Task: Research Airbnb properties in Kati, Mali from 2nd November, 2023 to 6th November, 2023 for 1 adult.1  bedroom having 1 bed and 1 bathroom. Property type can be hotel. Amenities needed are: washing machine. Look for 4 properties as per requirement.
Action: Mouse moved to (499, 93)
Screenshot: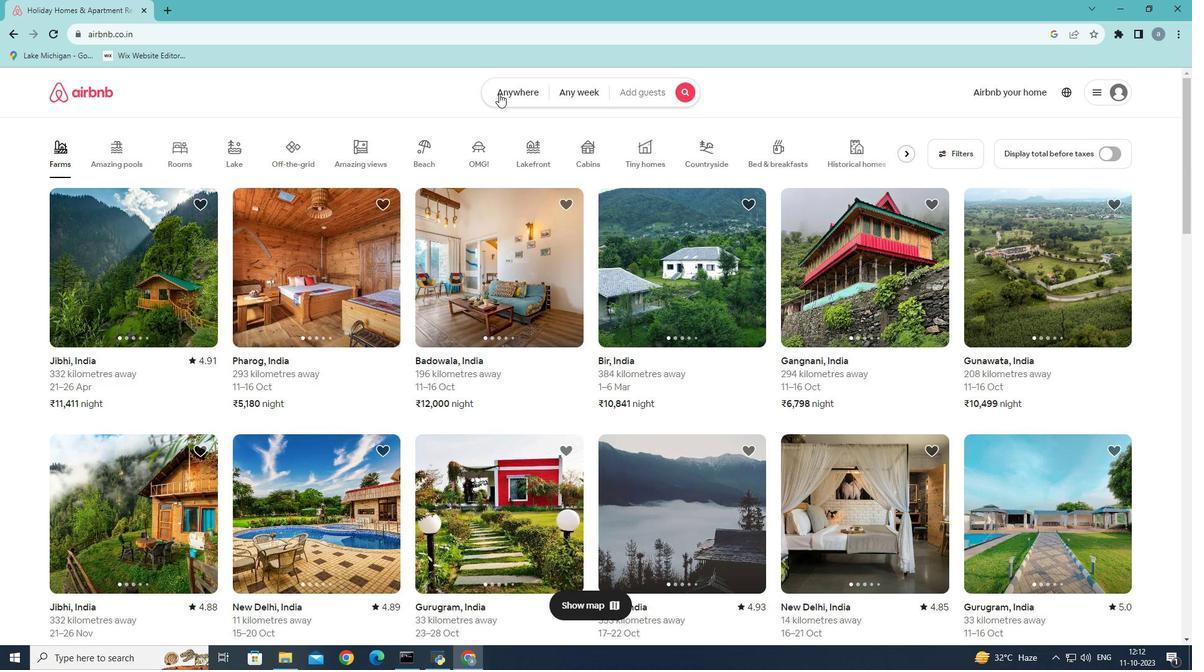 
Action: Mouse pressed left at (499, 93)
Screenshot: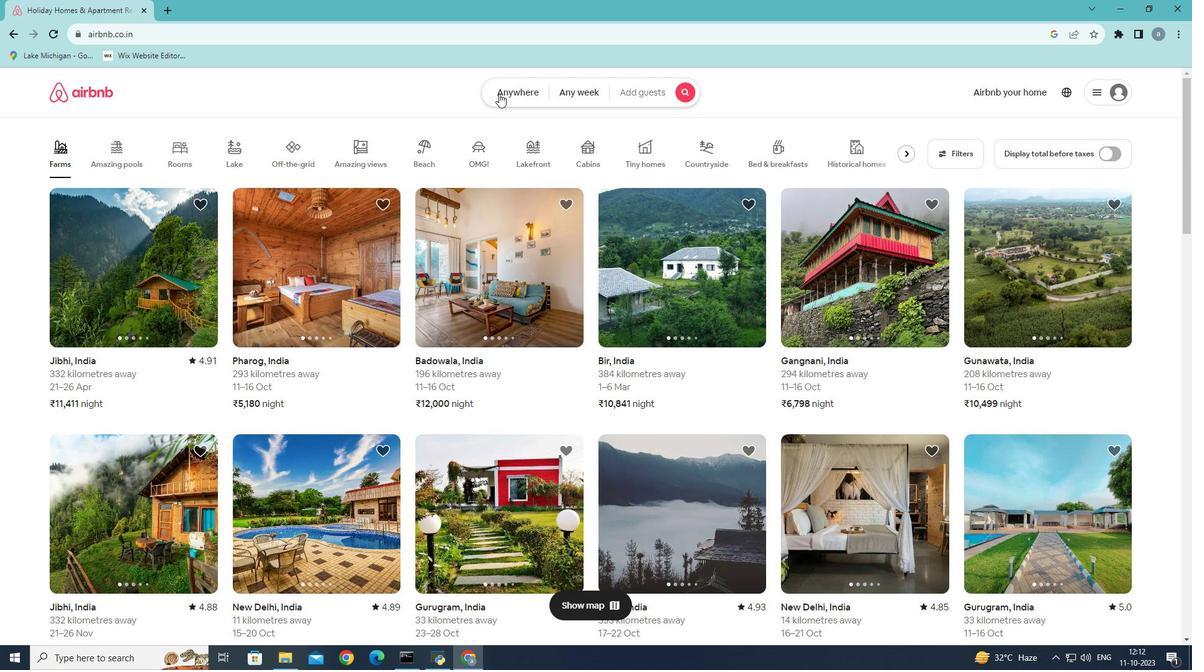 
Action: Mouse moved to (395, 144)
Screenshot: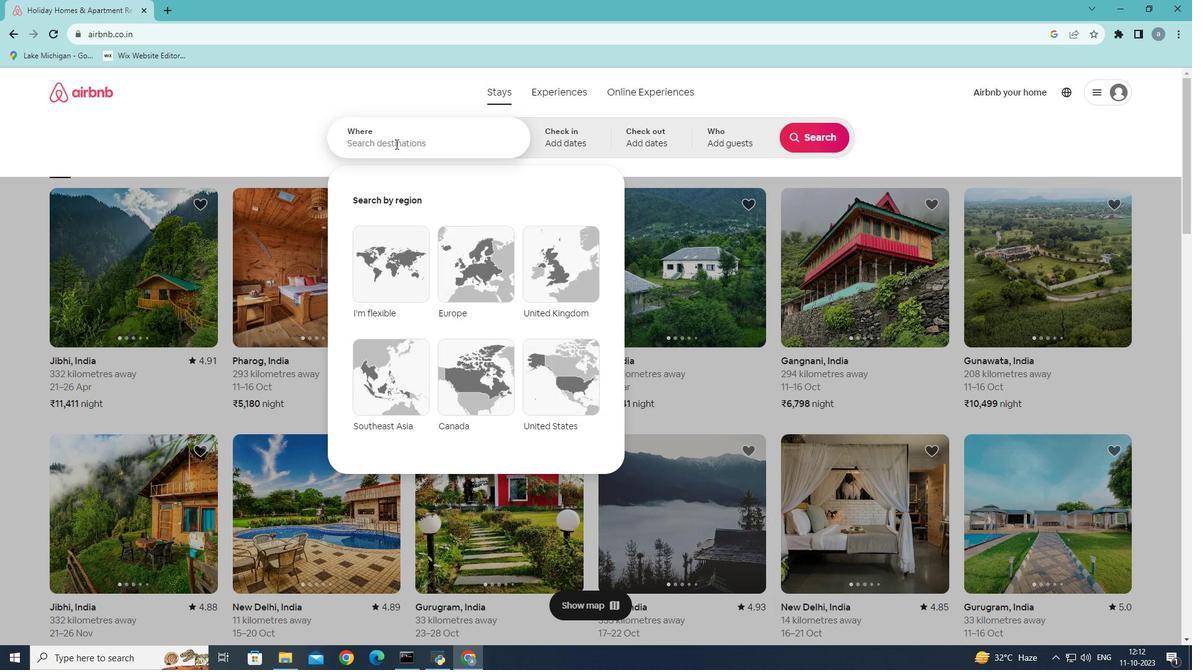 
Action: Mouse pressed left at (395, 144)
Screenshot: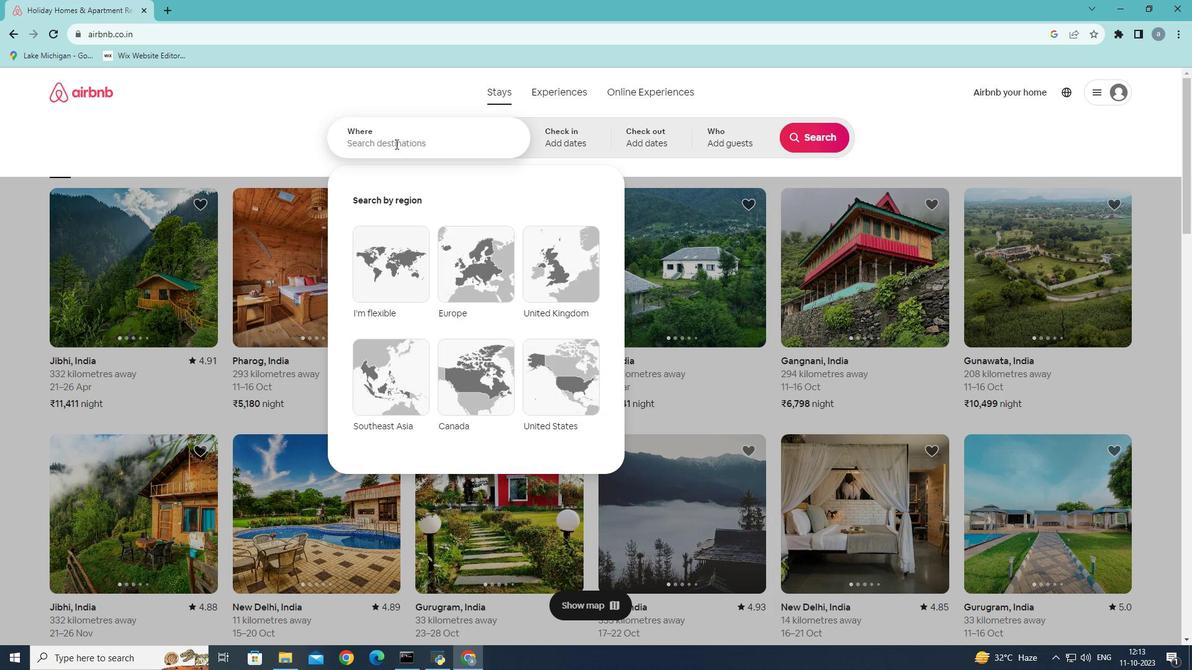 
Action: Key pressed <Key.shift>Kati,<Key.shift>L<Key.backspace><Key.shift>Mali
Screenshot: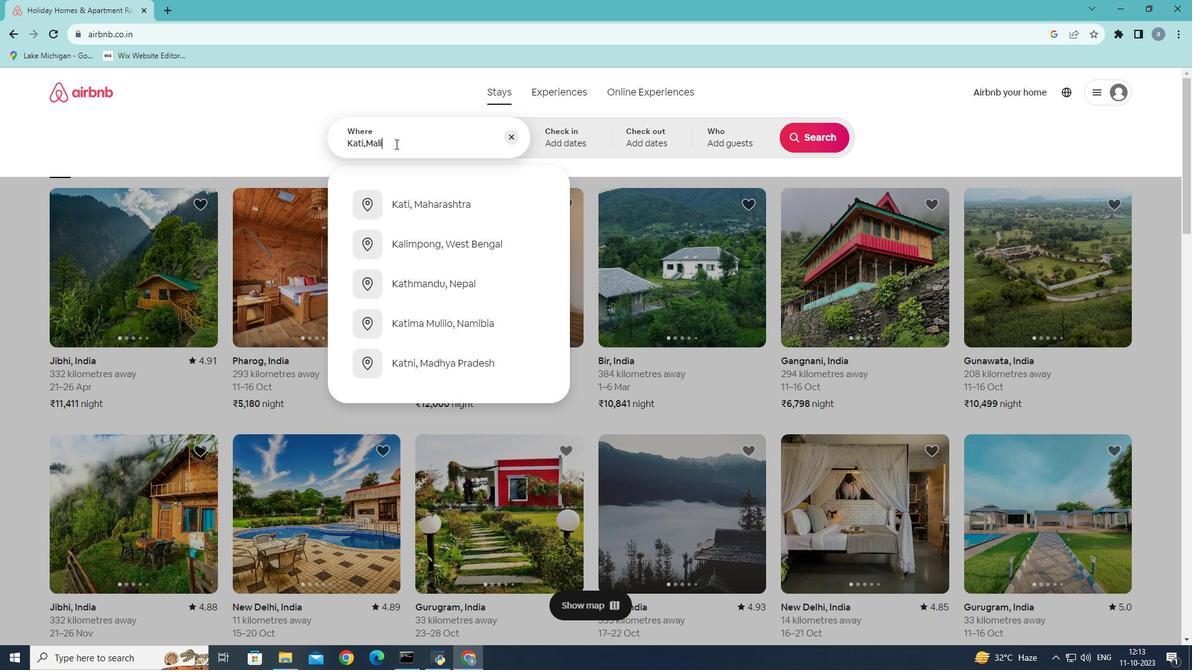 
Action: Mouse moved to (470, 204)
Screenshot: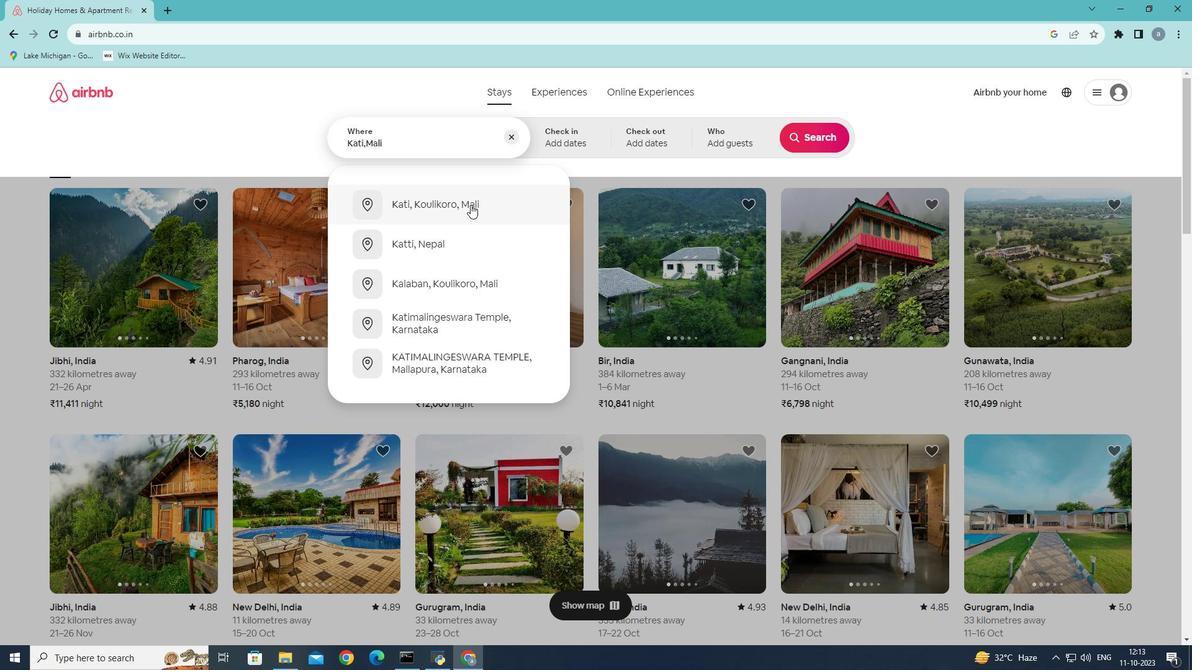 
Action: Mouse pressed left at (470, 204)
Screenshot: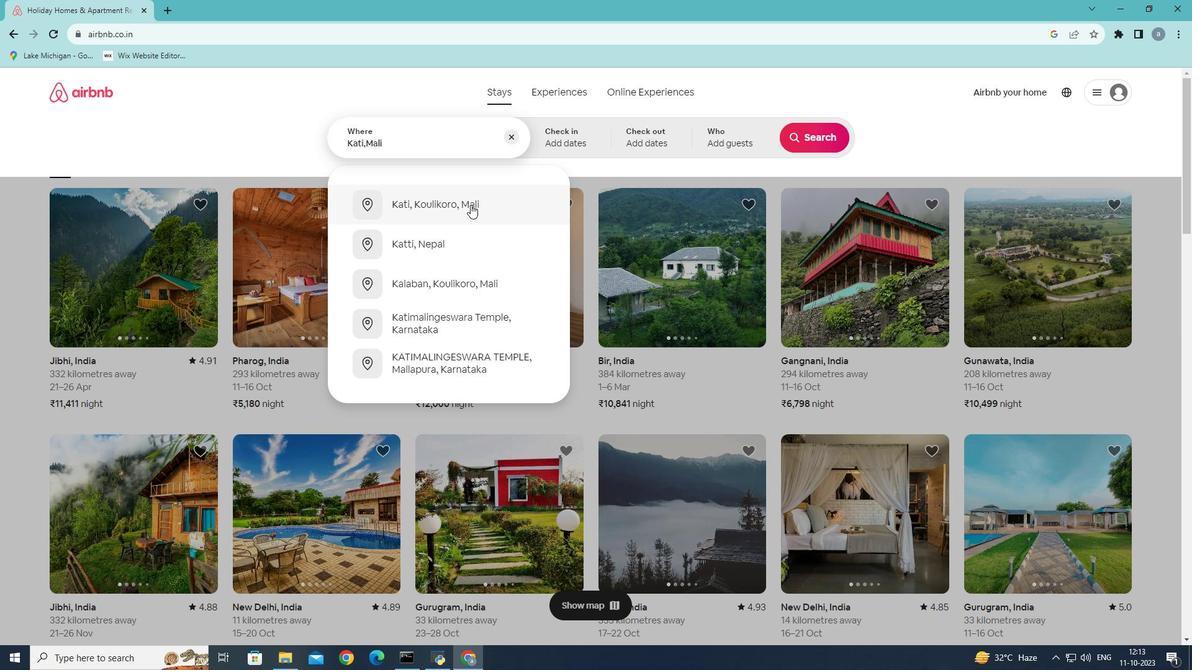 
Action: Mouse moved to (738, 290)
Screenshot: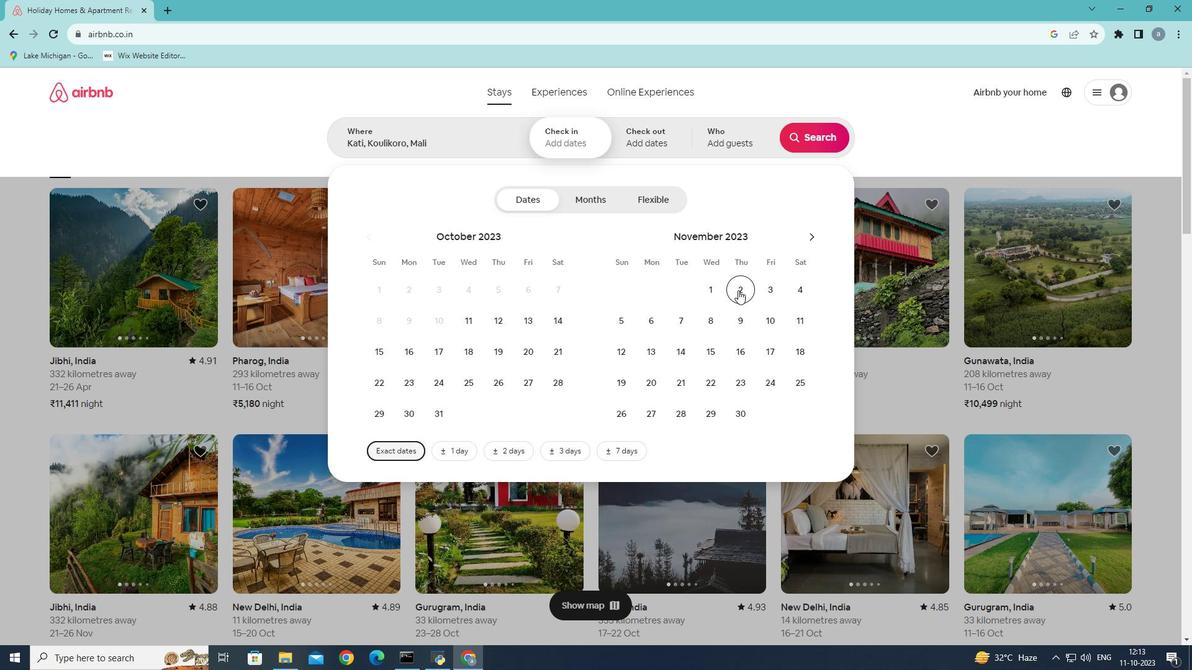
Action: Mouse pressed left at (738, 290)
Screenshot: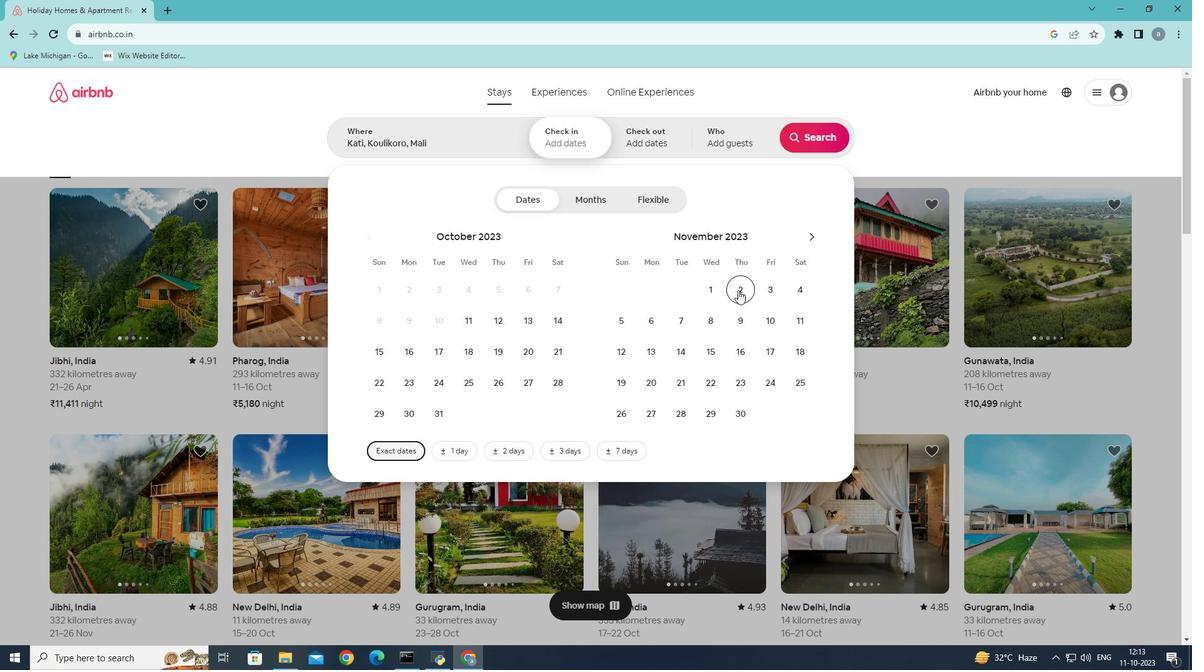
Action: Mouse moved to (654, 322)
Screenshot: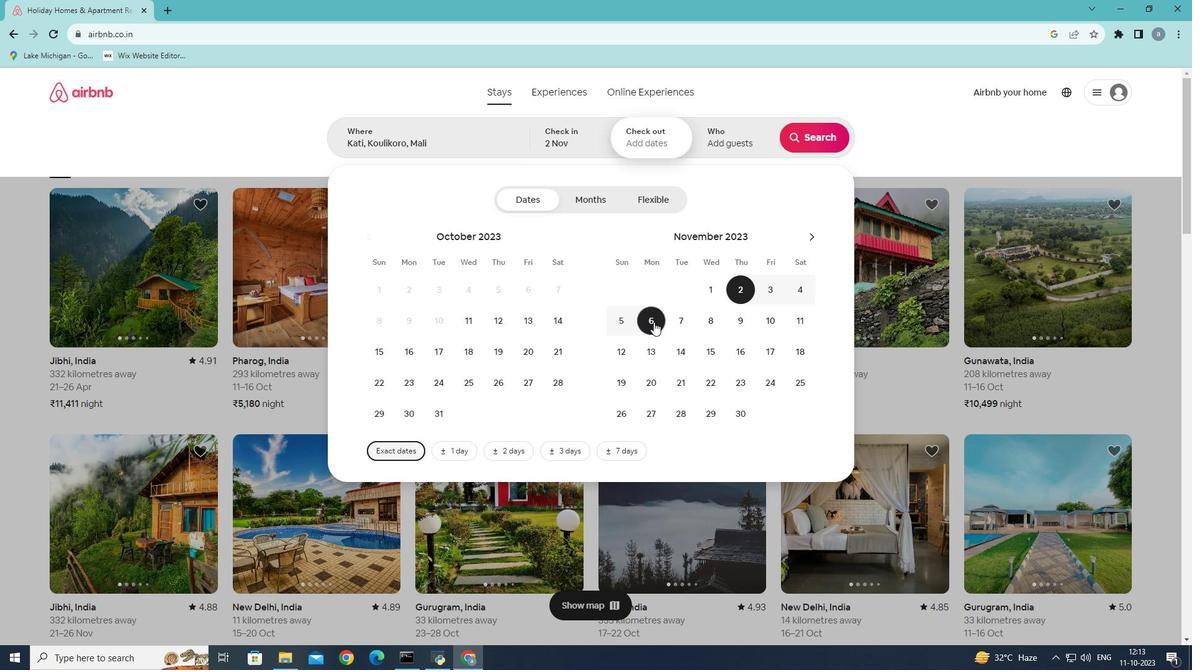 
Action: Mouse pressed left at (654, 322)
Screenshot: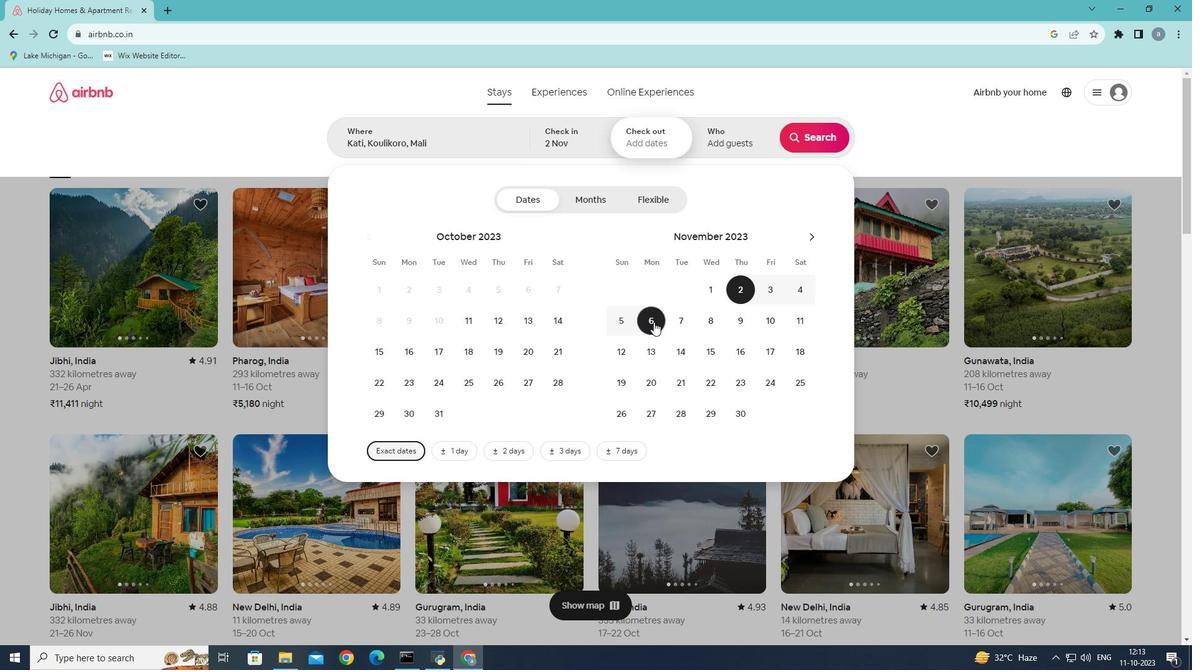 
Action: Mouse moved to (736, 142)
Screenshot: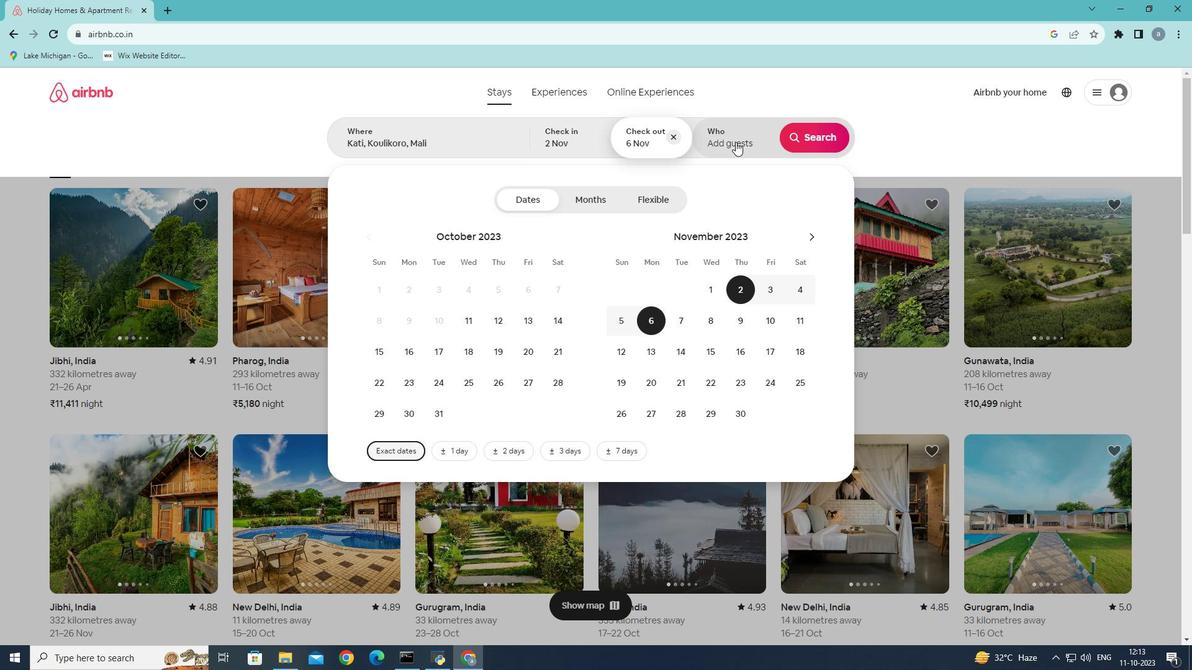 
Action: Mouse pressed left at (736, 142)
Screenshot: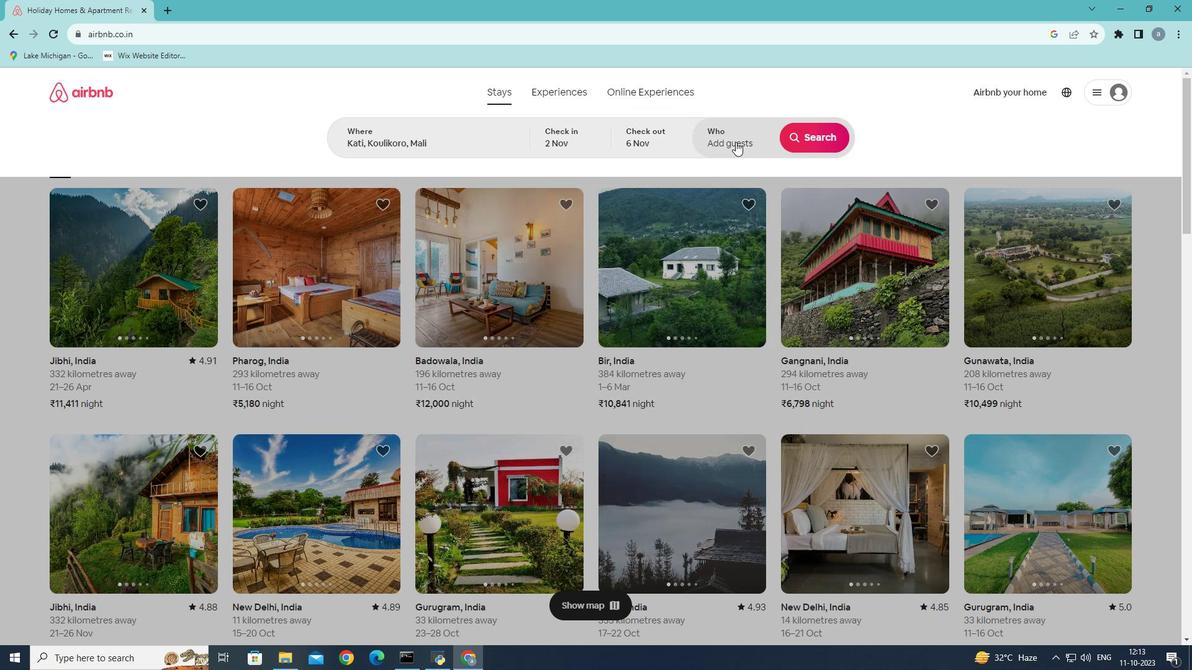 
Action: Mouse moved to (816, 206)
Screenshot: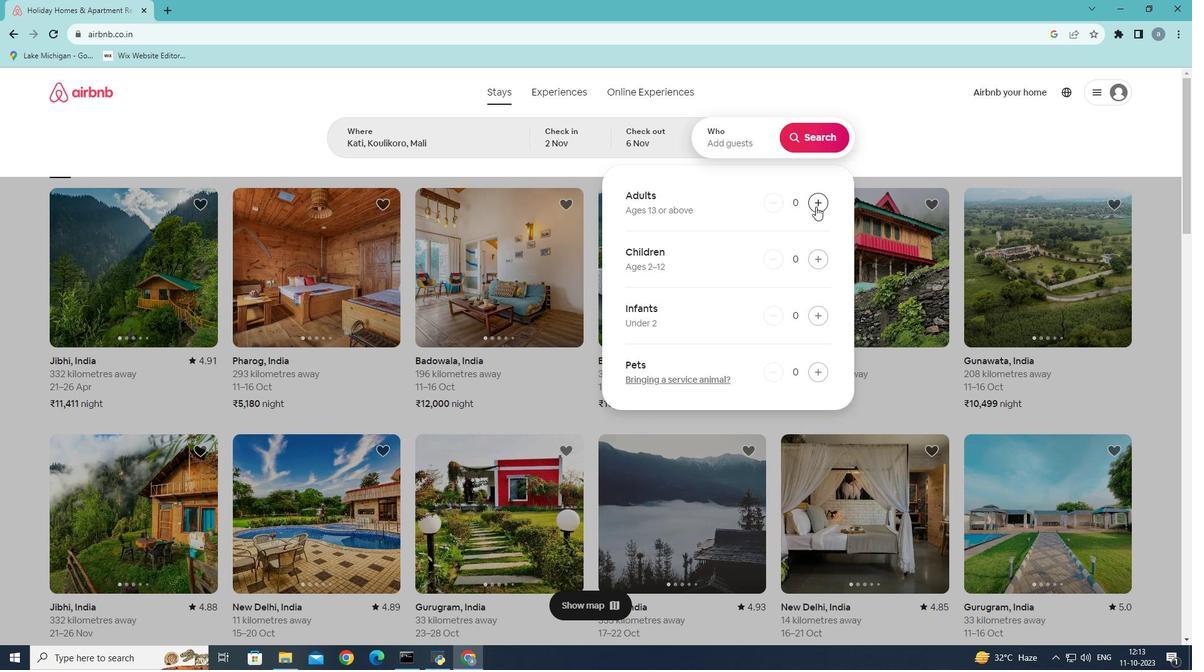
Action: Mouse pressed left at (816, 206)
Screenshot: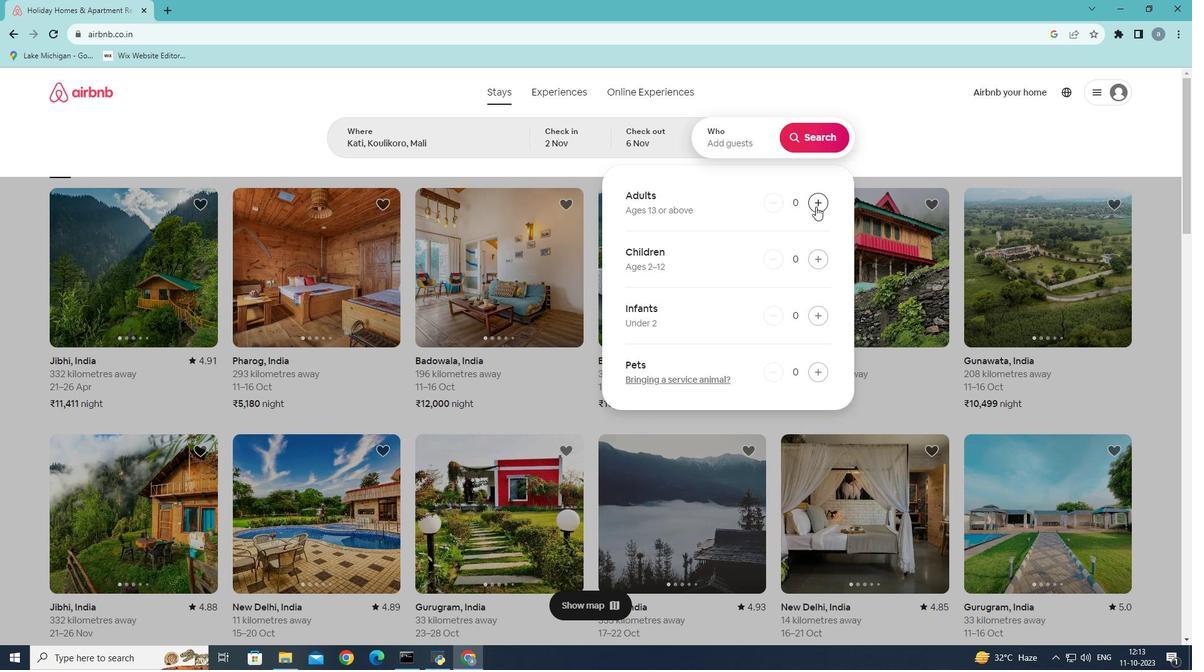 
Action: Mouse moved to (822, 137)
Screenshot: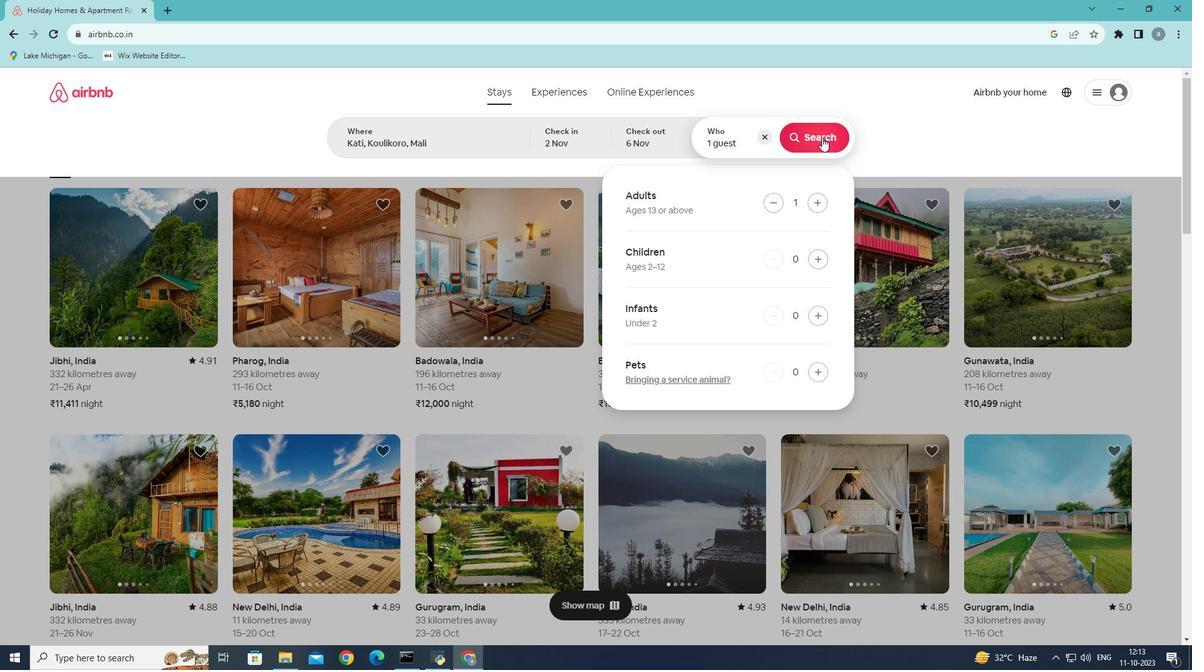 
Action: Mouse pressed left at (822, 137)
Screenshot: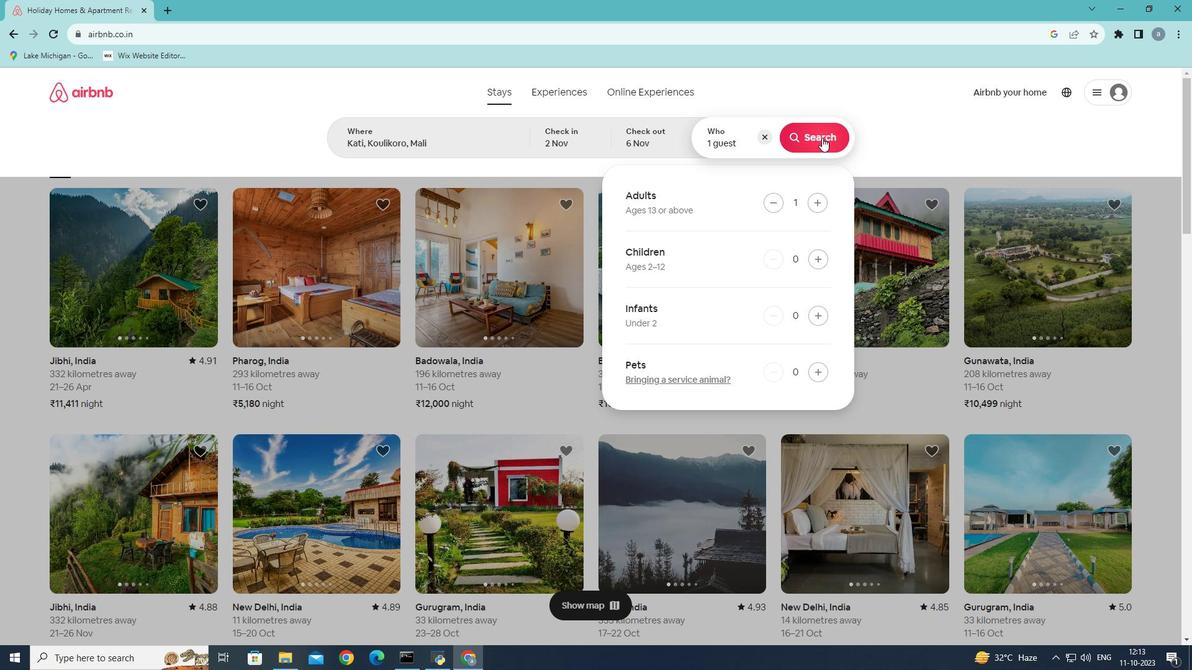 
Action: Mouse moved to (980, 140)
Screenshot: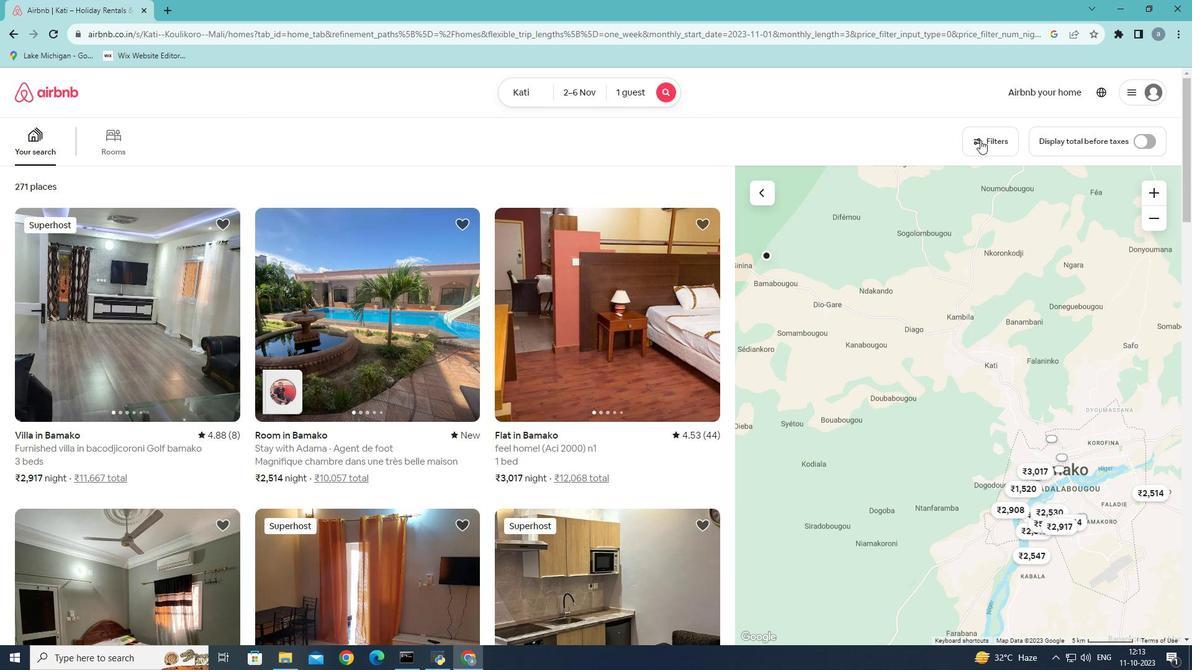 
Action: Mouse pressed left at (980, 140)
Screenshot: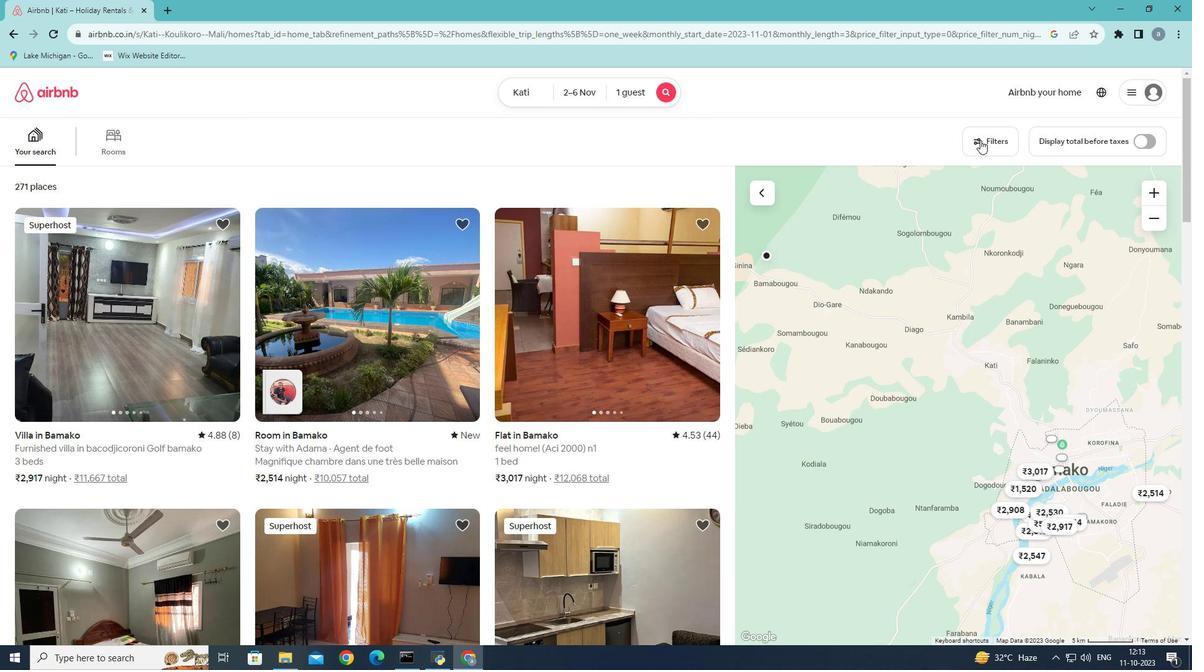 
Action: Mouse moved to (425, 481)
Screenshot: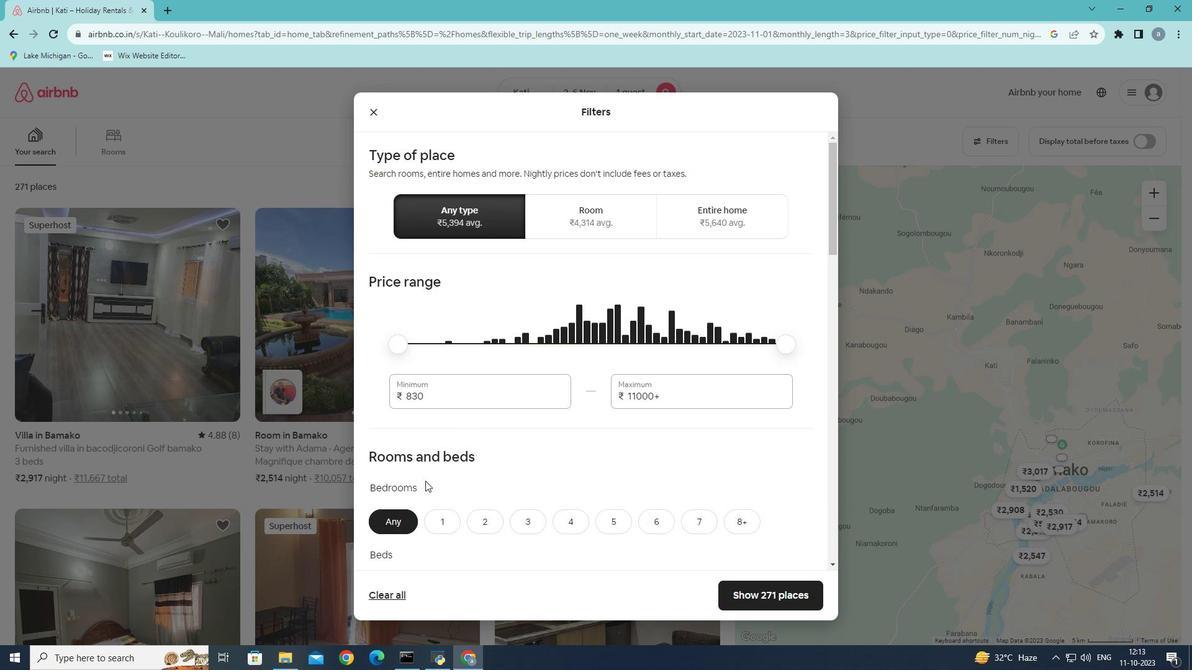 
Action: Mouse scrolled (425, 480) with delta (0, 0)
Screenshot: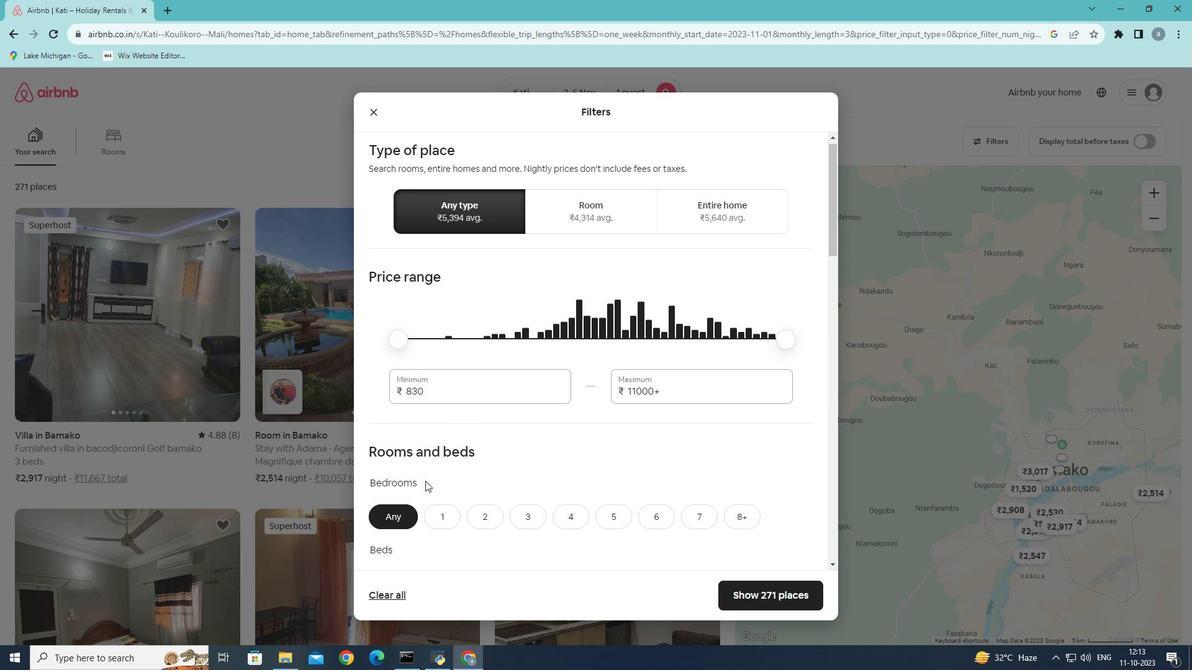 
Action: Mouse scrolled (425, 480) with delta (0, 0)
Screenshot: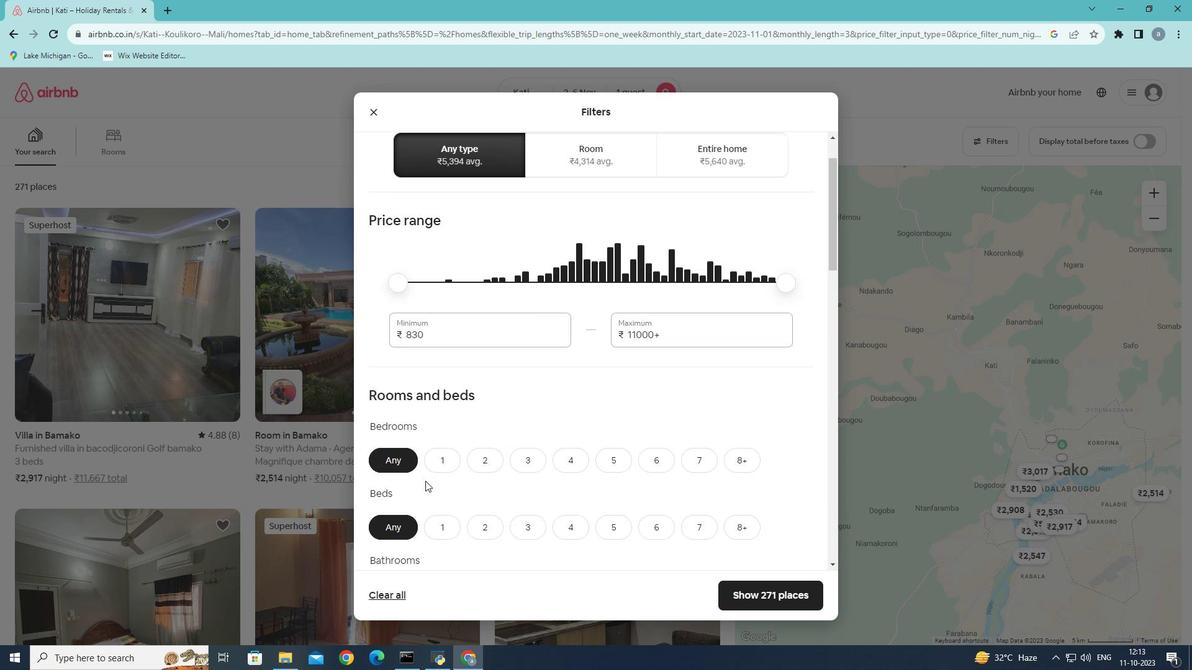 
Action: Mouse moved to (426, 480)
Screenshot: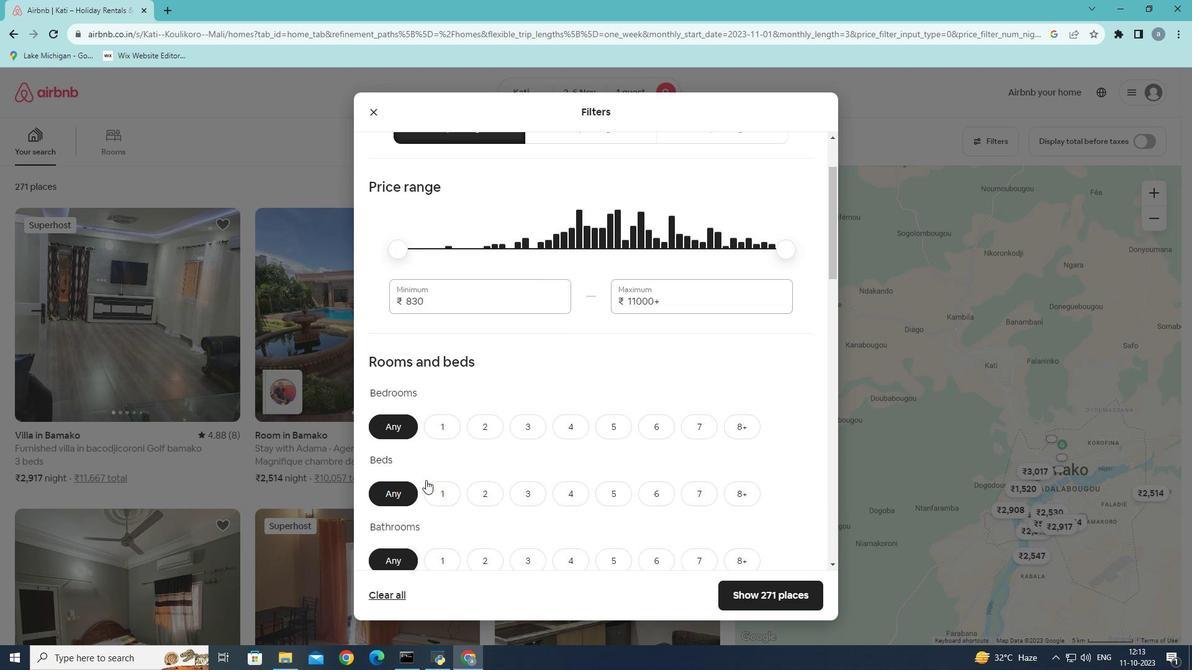 
Action: Mouse scrolled (426, 480) with delta (0, 0)
Screenshot: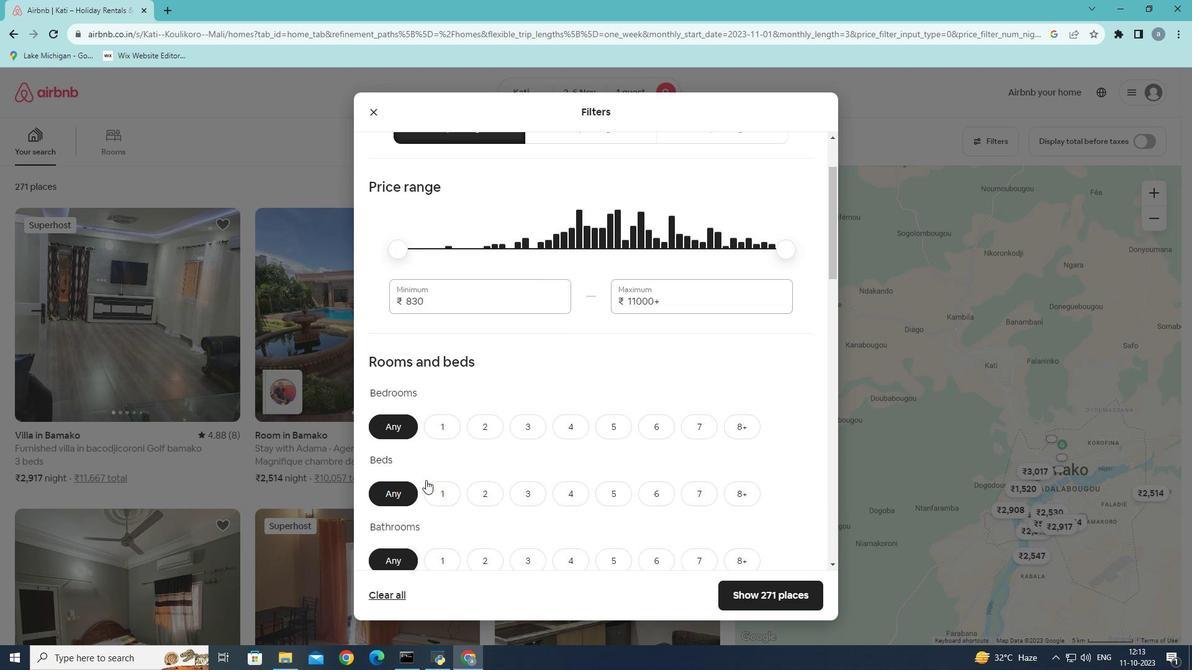 
Action: Mouse scrolled (426, 480) with delta (0, 0)
Screenshot: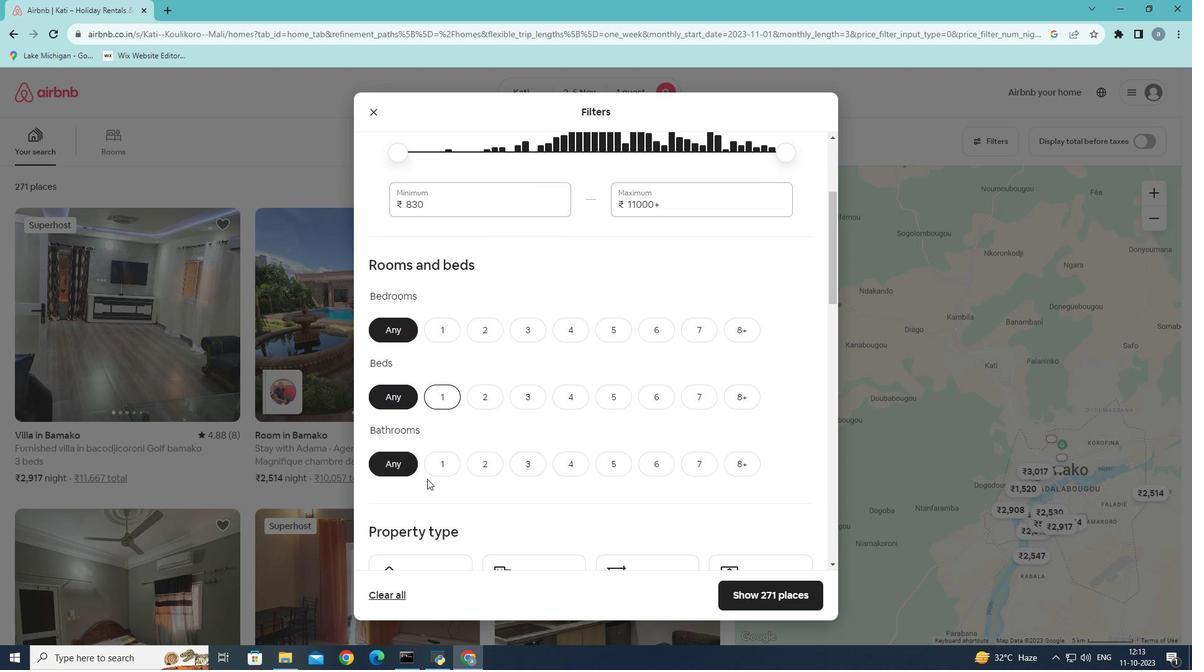 
Action: Mouse moved to (436, 472)
Screenshot: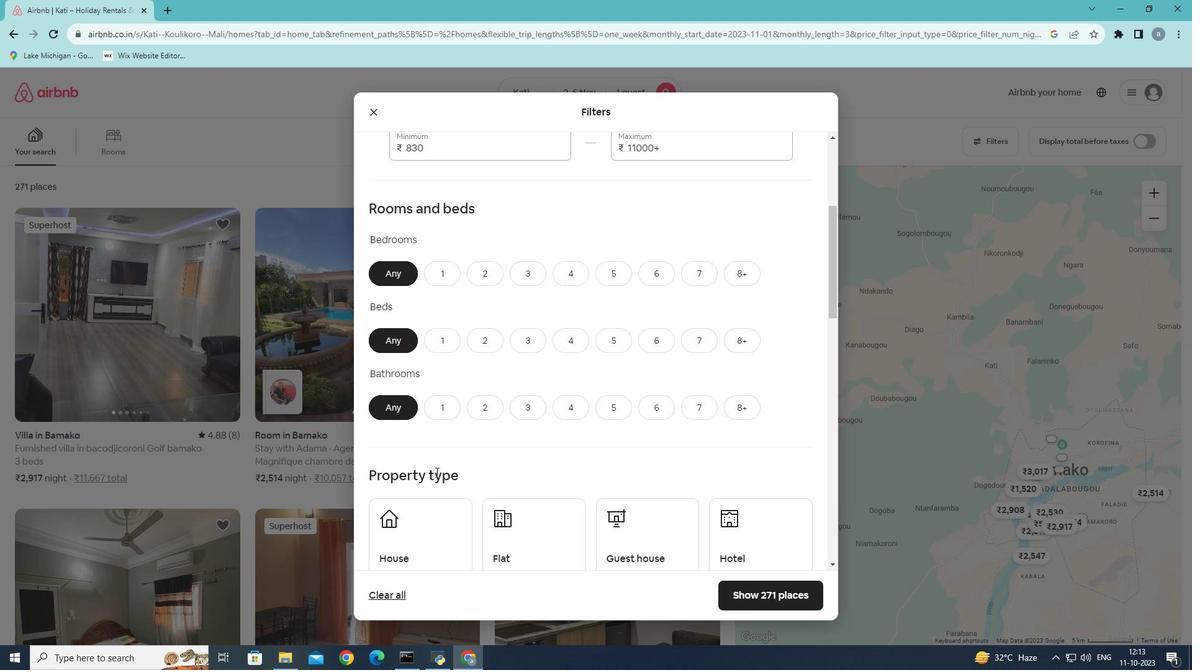 
Action: Mouse scrolled (436, 472) with delta (0, 0)
Screenshot: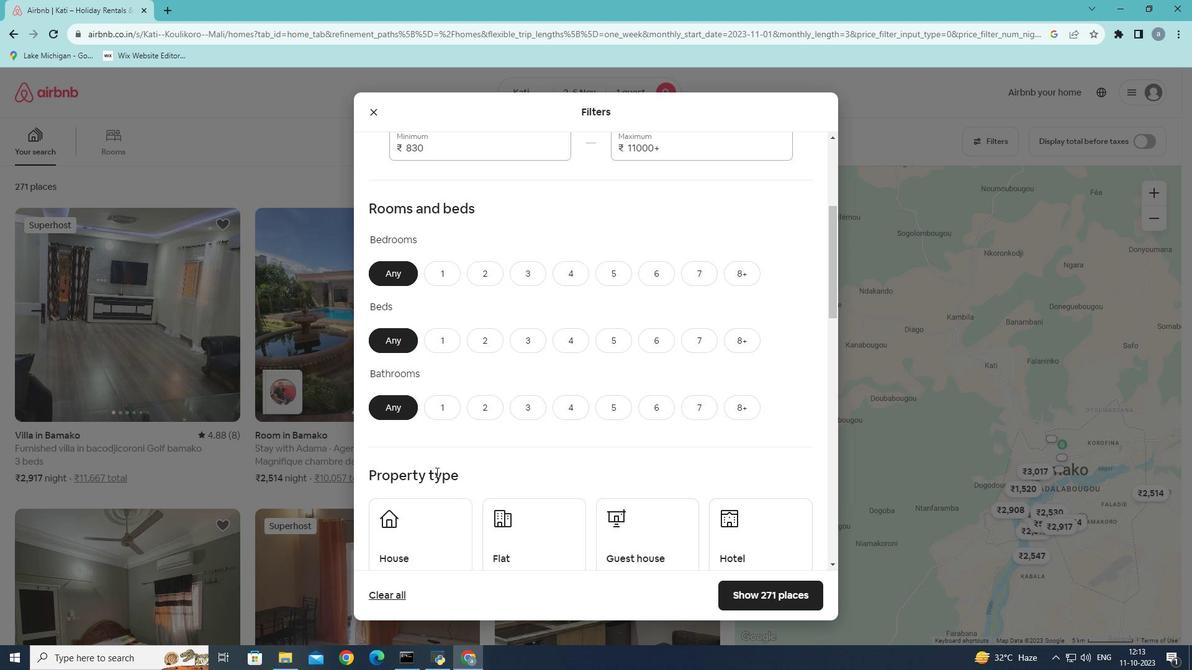 
Action: Mouse moved to (439, 205)
Screenshot: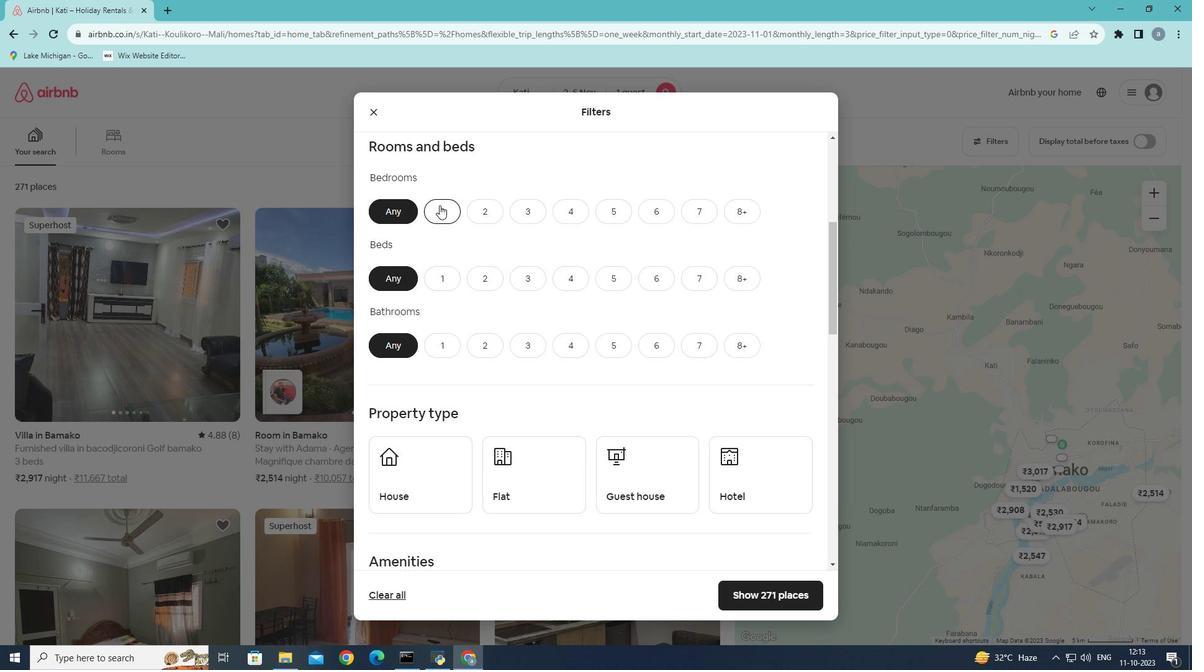 
Action: Mouse pressed left at (439, 205)
Screenshot: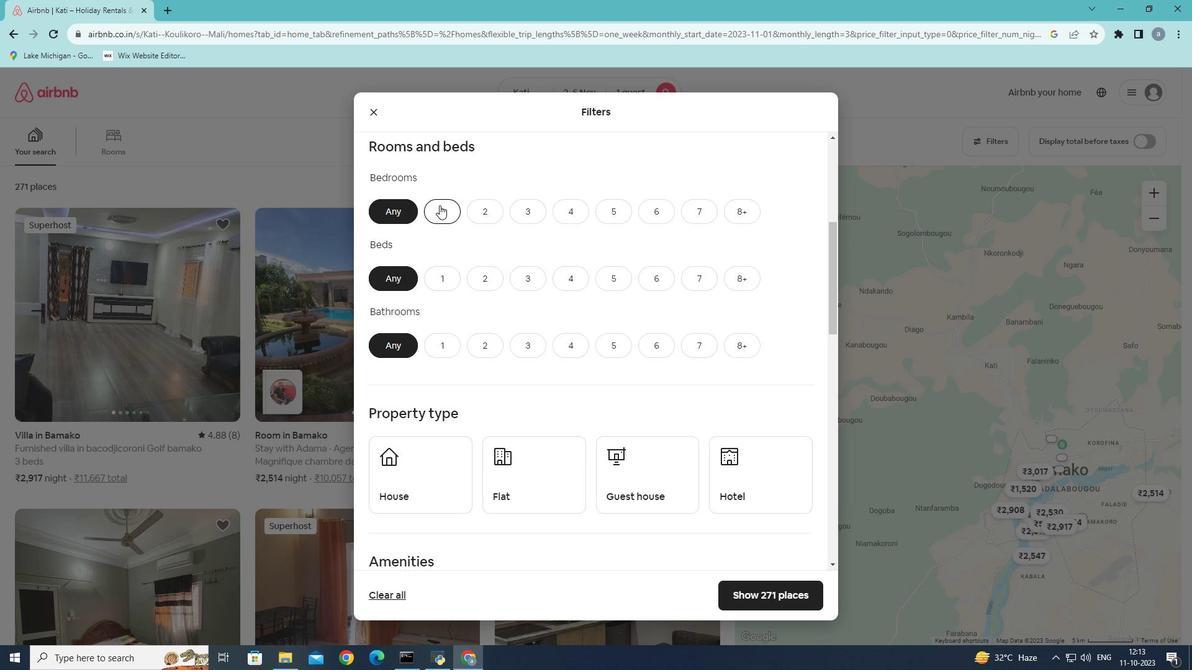 
Action: Mouse moved to (449, 271)
Screenshot: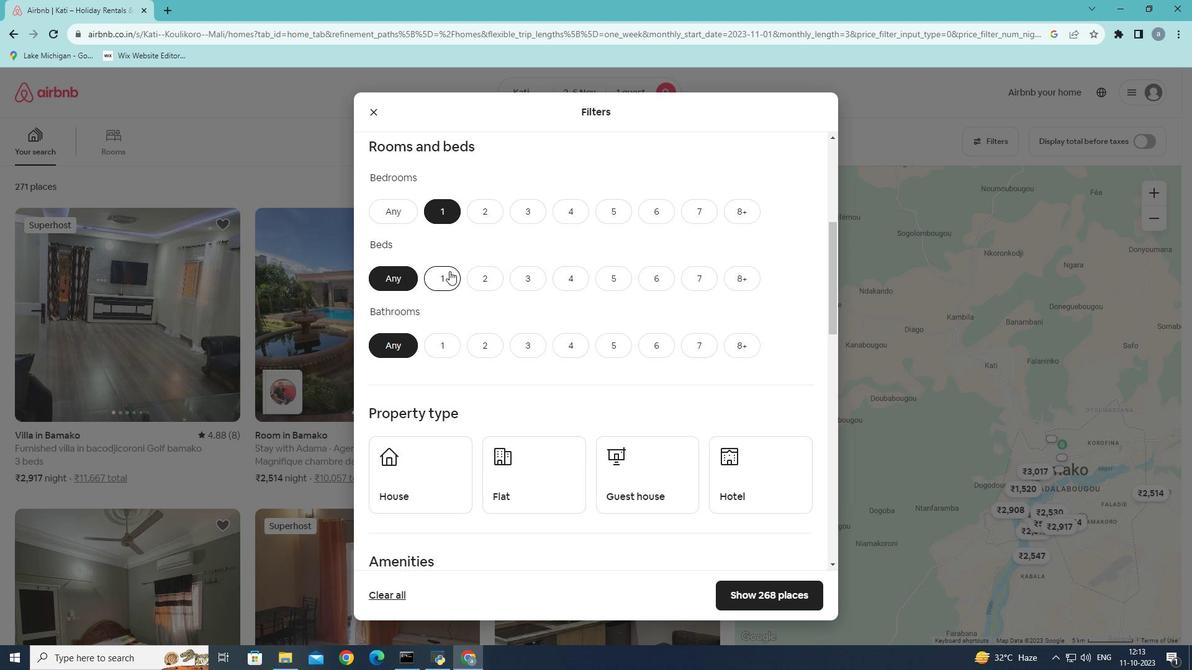 
Action: Mouse pressed left at (449, 271)
Screenshot: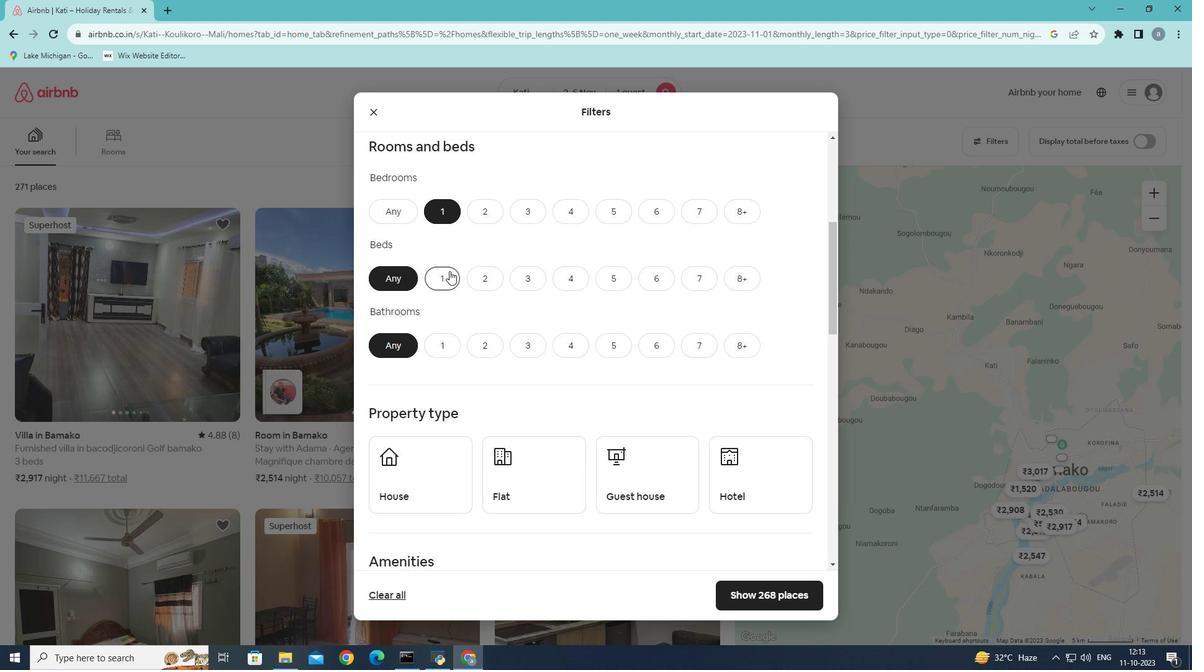 
Action: Mouse moved to (444, 344)
Screenshot: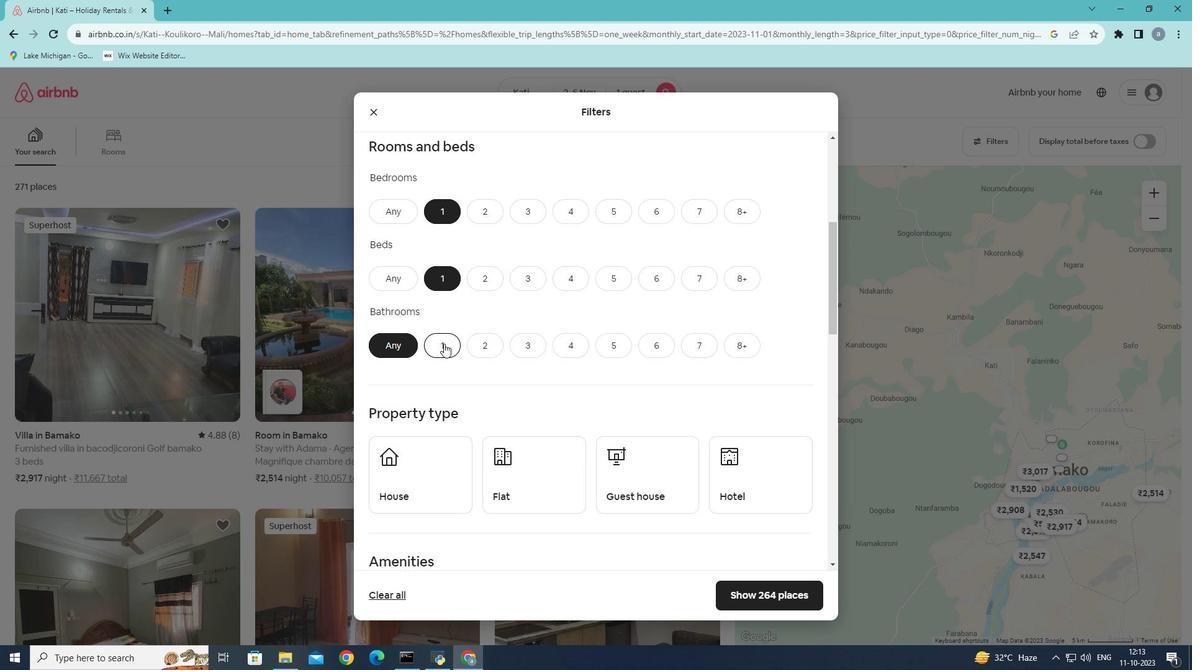 
Action: Mouse pressed left at (444, 344)
Screenshot: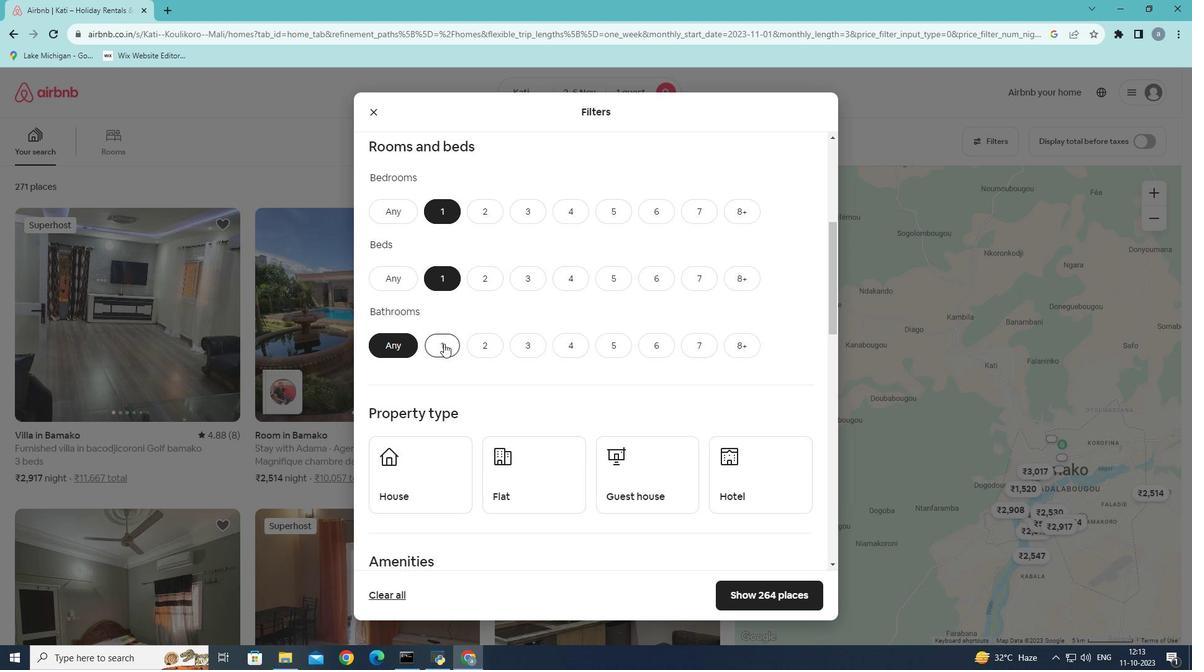
Action: Mouse moved to (510, 306)
Screenshot: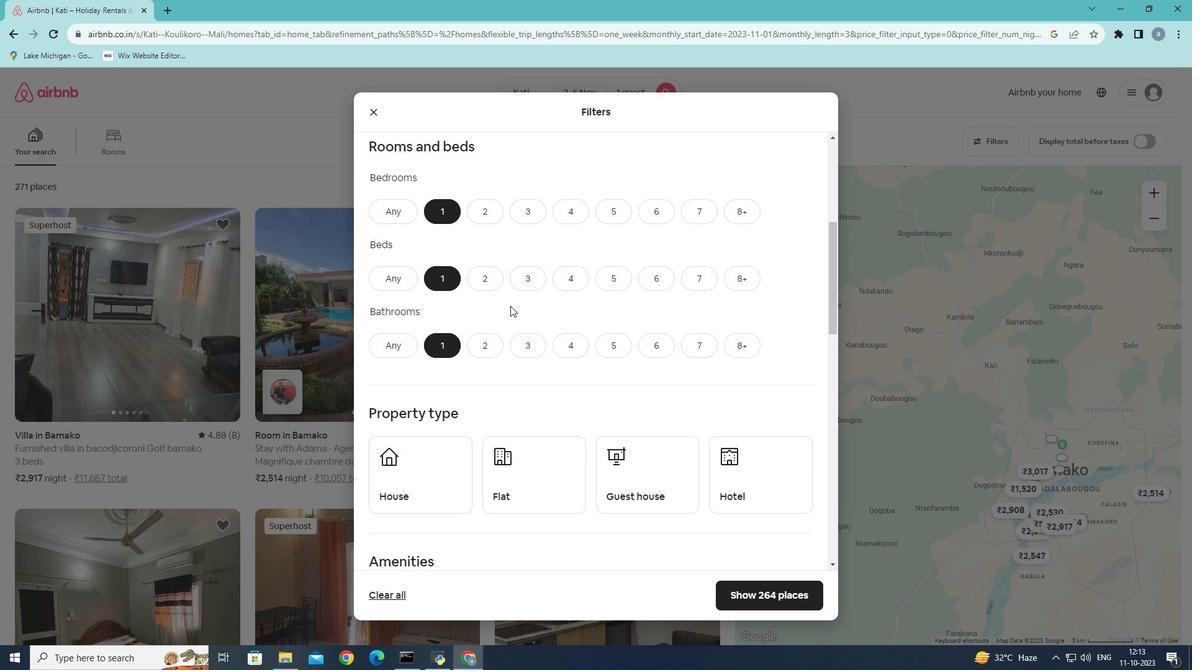 
Action: Mouse scrolled (510, 305) with delta (0, 0)
Screenshot: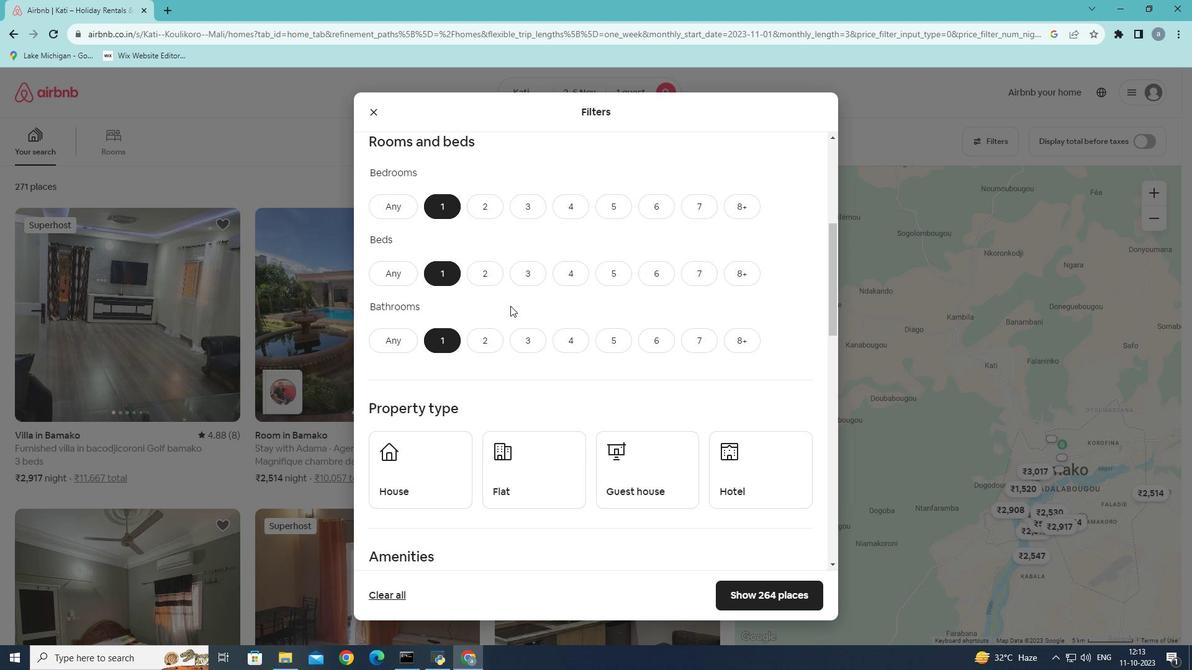
Action: Mouse scrolled (510, 305) with delta (0, 0)
Screenshot: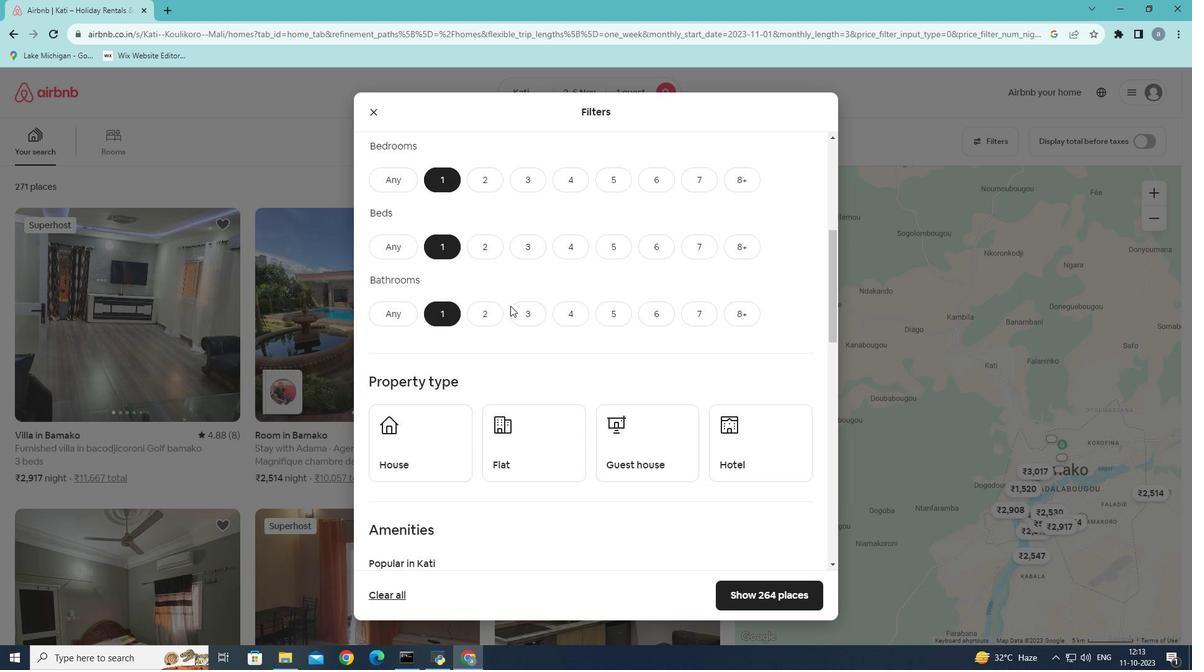 
Action: Mouse scrolled (510, 305) with delta (0, 0)
Screenshot: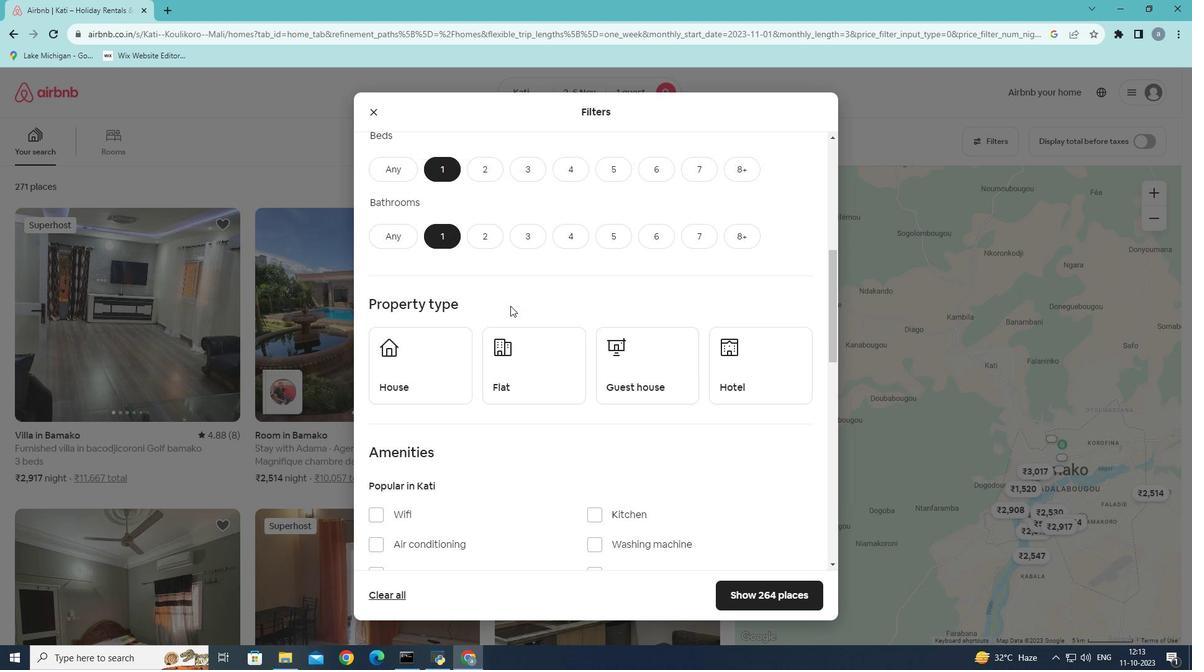 
Action: Mouse moved to (442, 311)
Screenshot: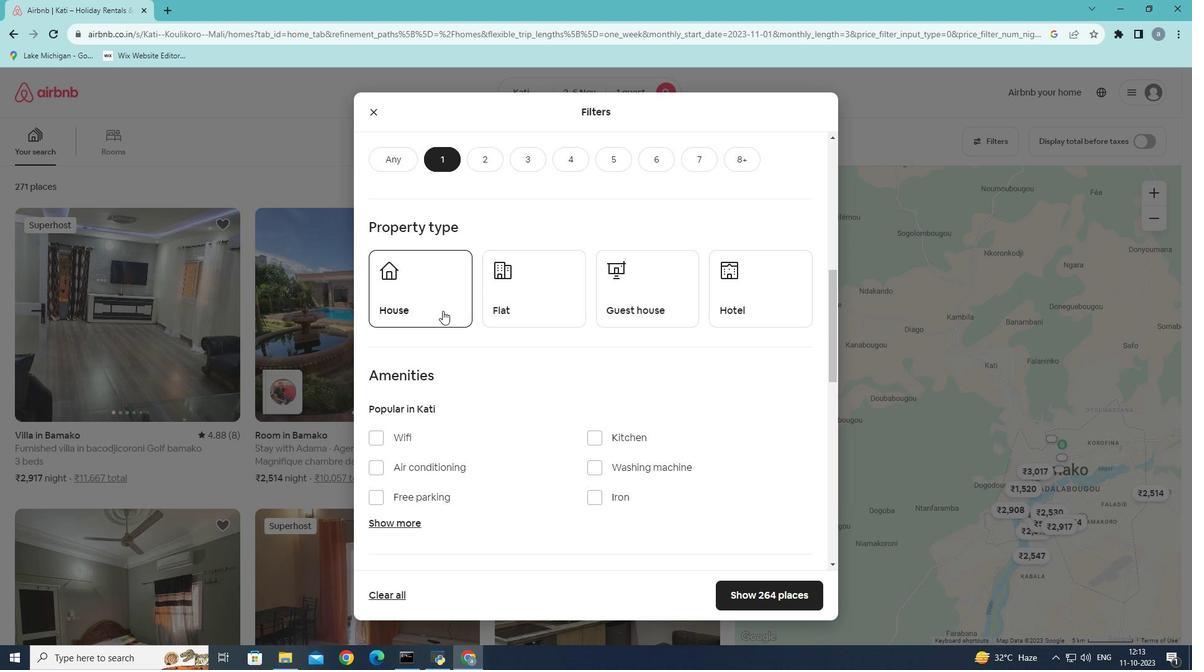 
Action: Mouse pressed left at (442, 311)
Screenshot: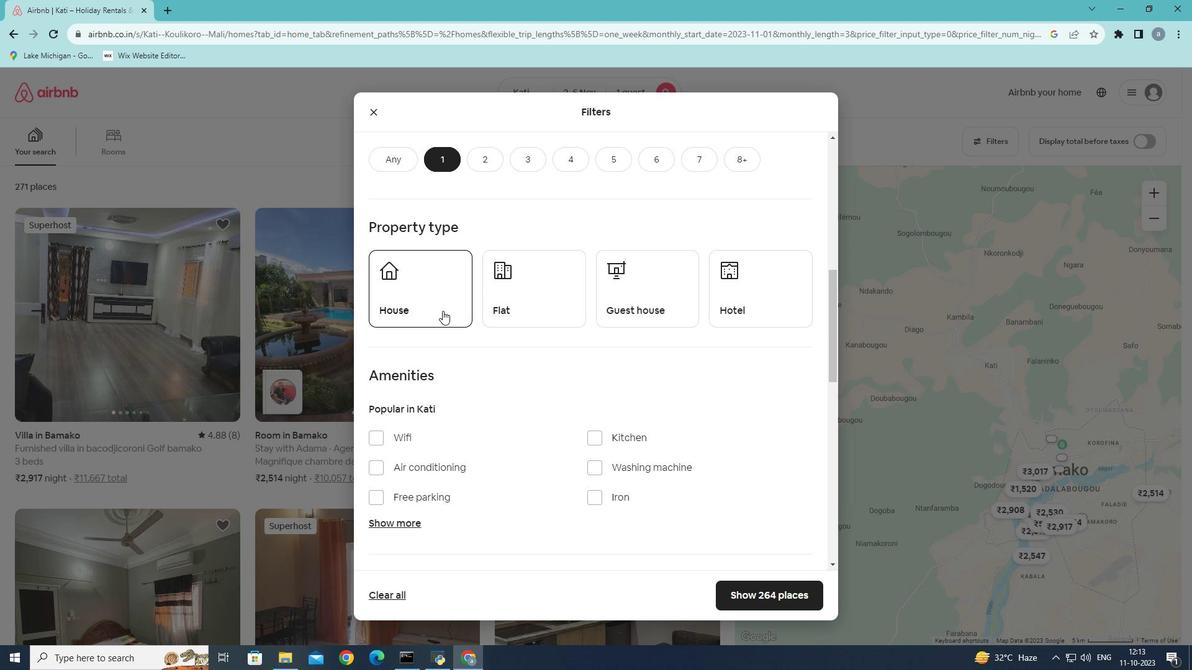 
Action: Mouse moved to (733, 312)
Screenshot: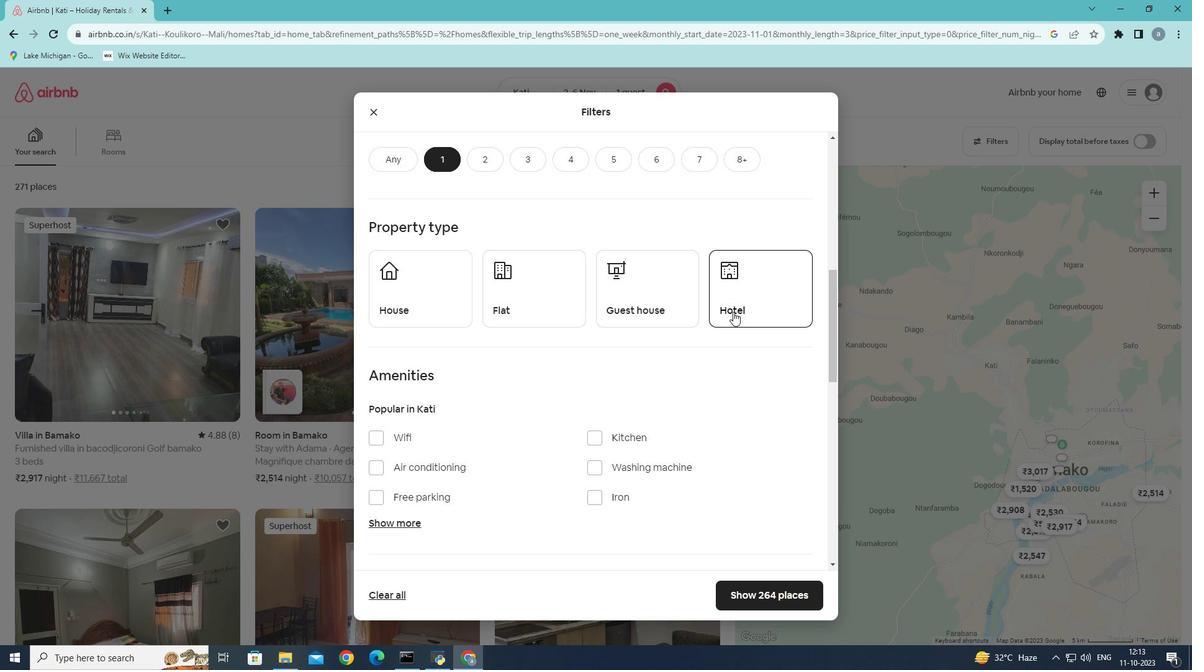 
Action: Mouse pressed left at (733, 312)
Screenshot: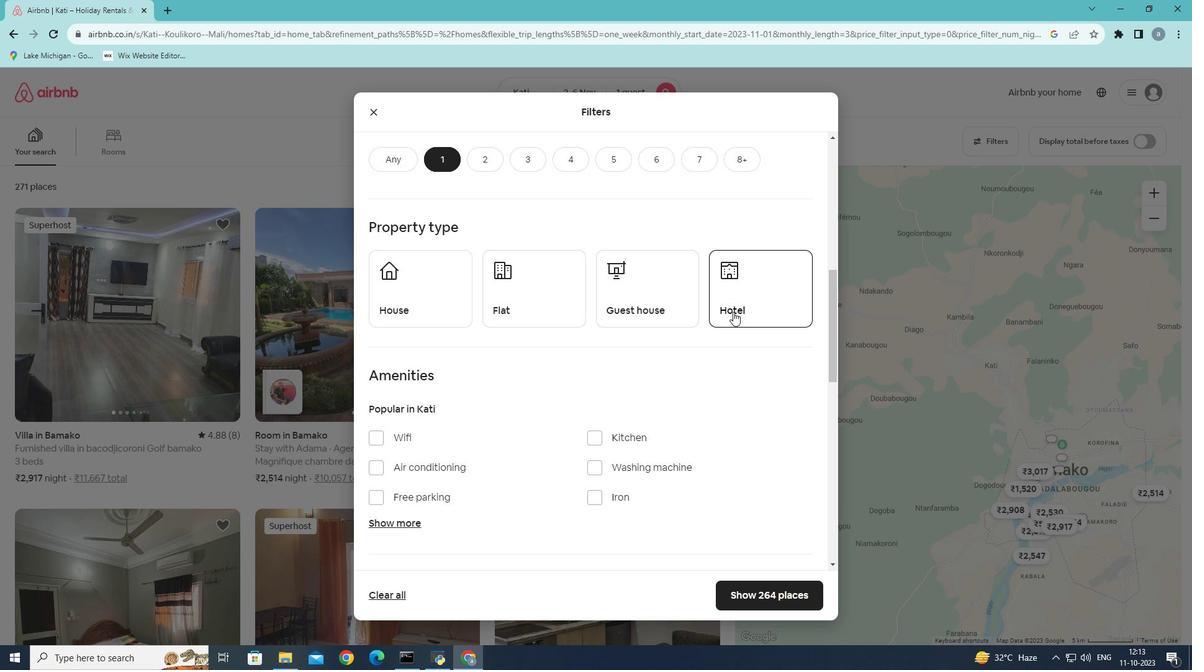 
Action: Mouse moved to (524, 342)
Screenshot: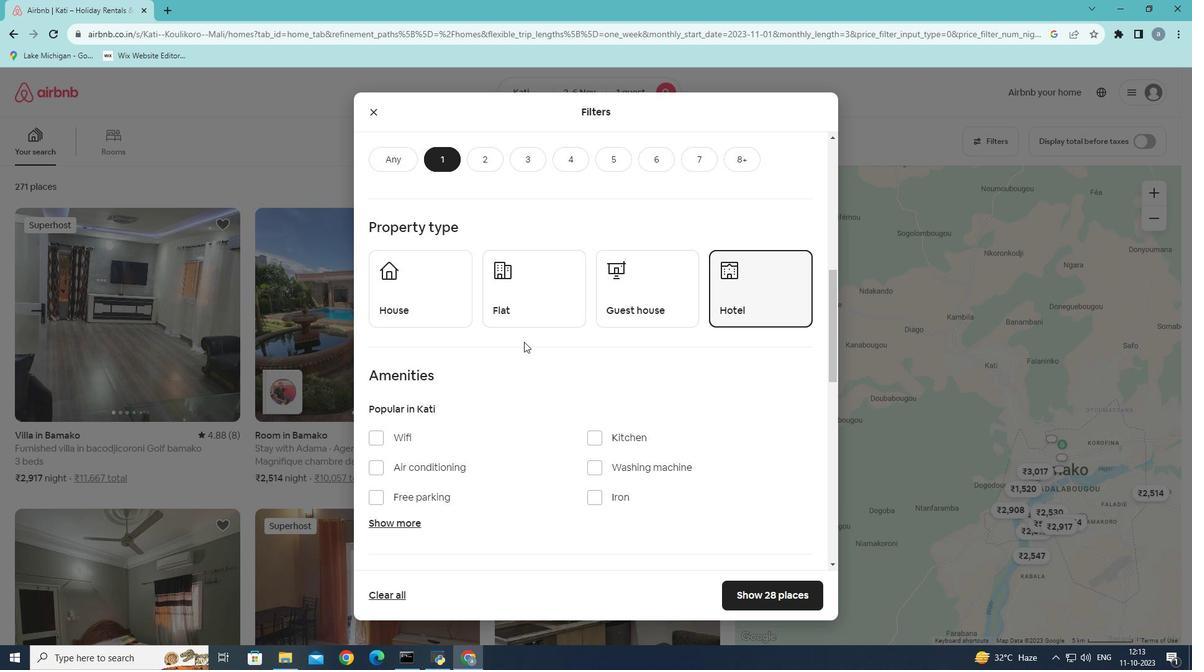 
Action: Mouse scrolled (524, 341) with delta (0, 0)
Screenshot: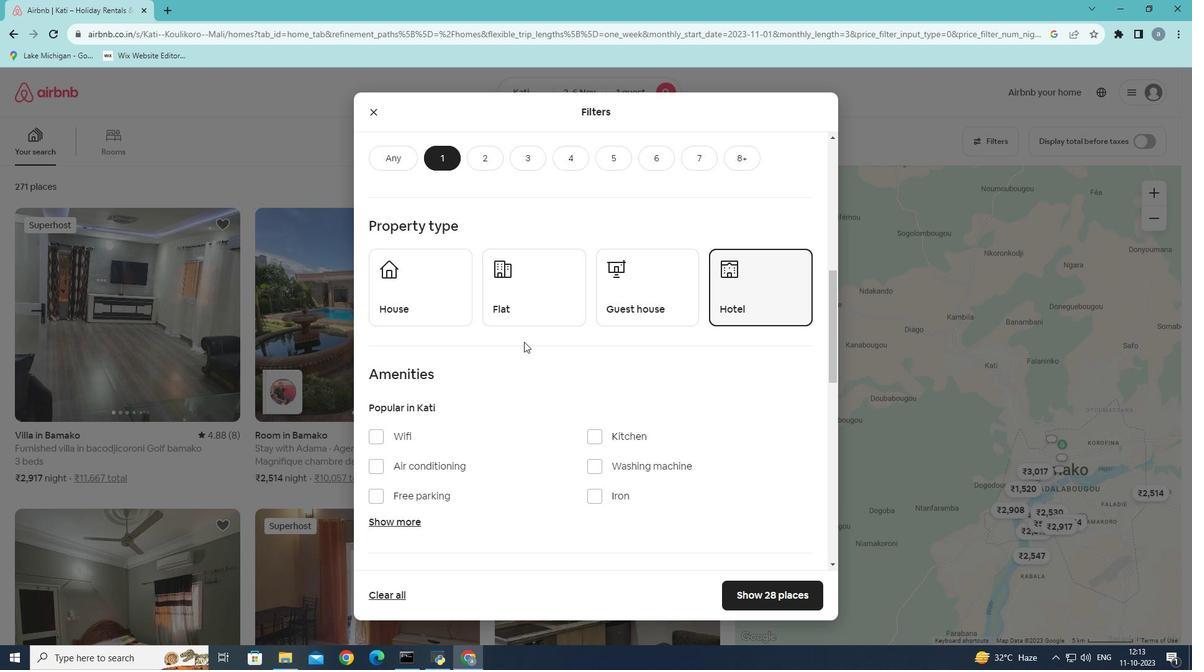 
Action: Mouse scrolled (524, 341) with delta (0, 0)
Screenshot: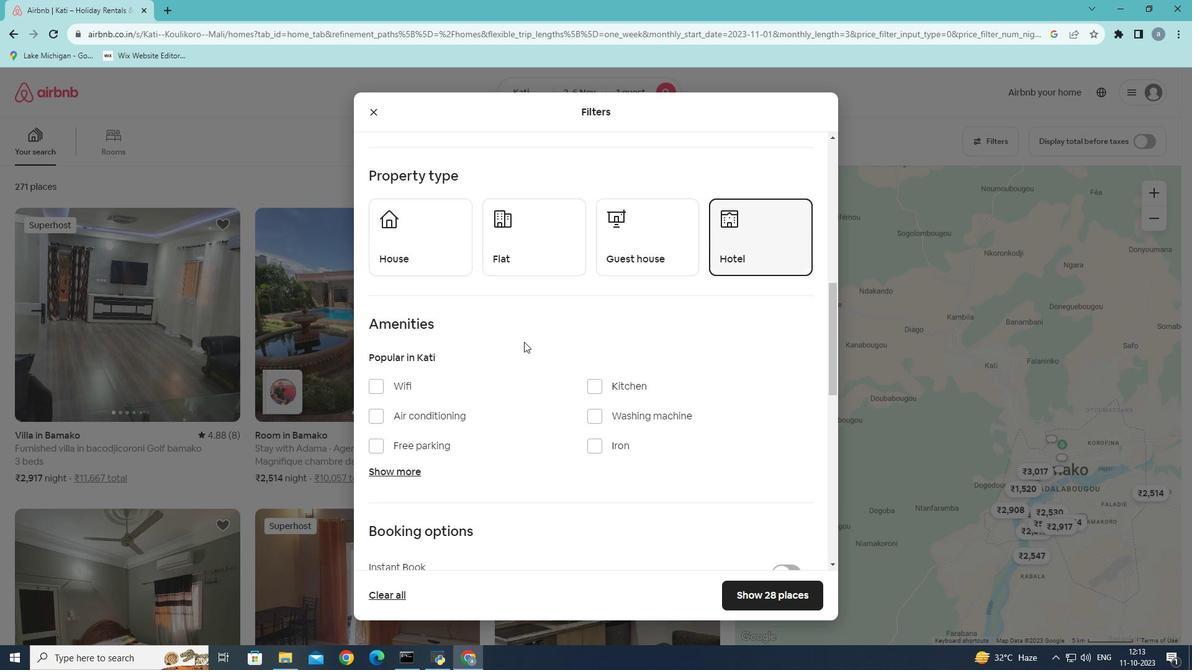 
Action: Mouse moved to (442, 308)
Screenshot: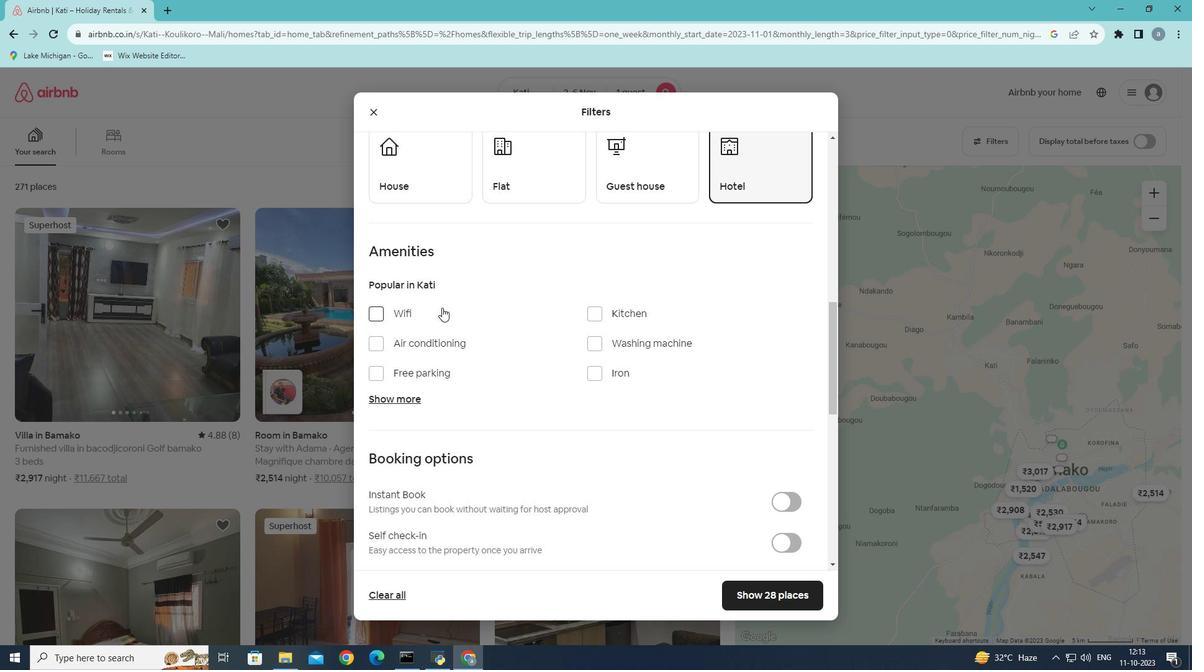 
Action: Mouse scrolled (442, 307) with delta (0, 0)
Screenshot: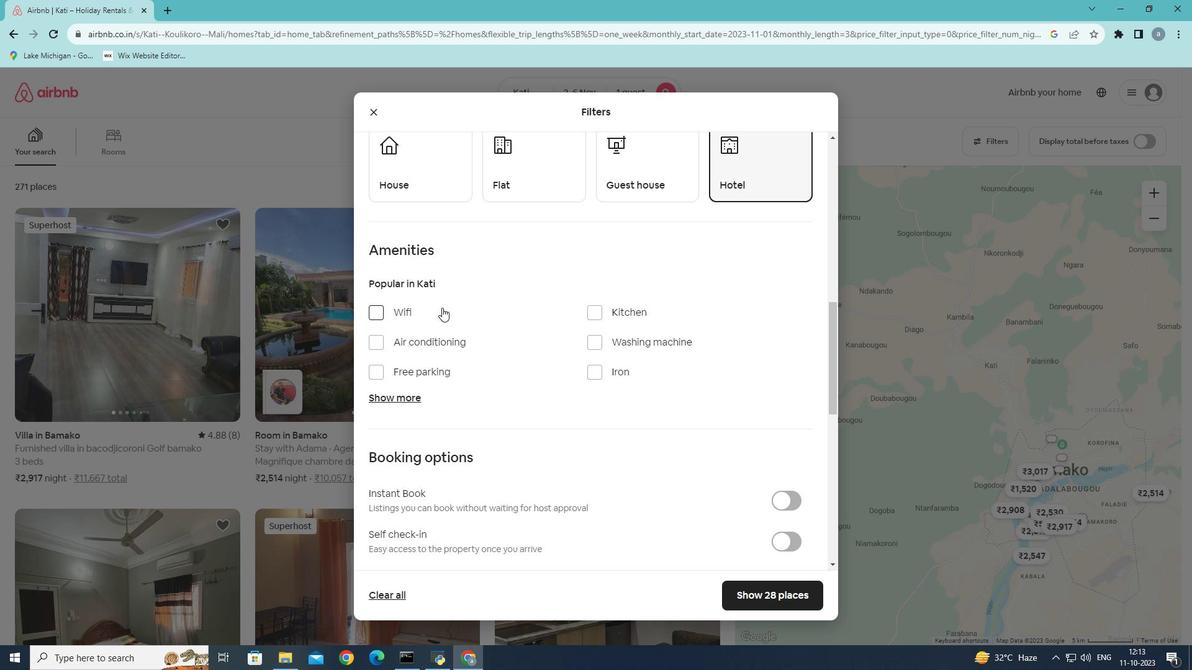 
Action: Mouse moved to (593, 283)
Screenshot: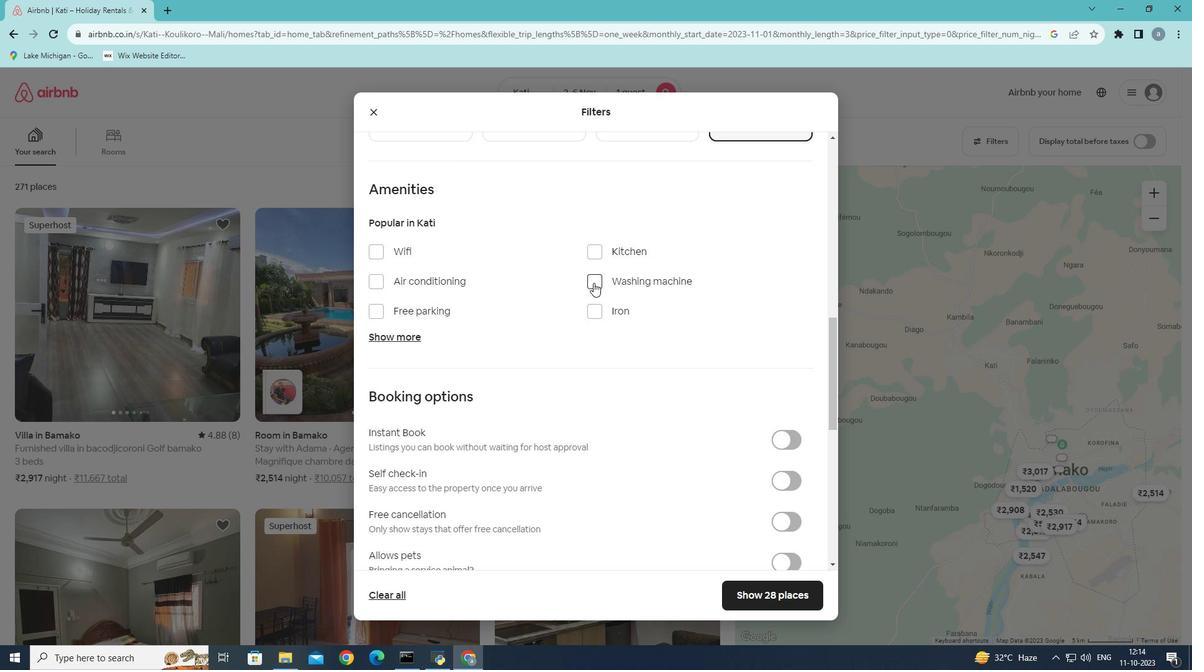 
Action: Mouse pressed left at (593, 283)
Screenshot: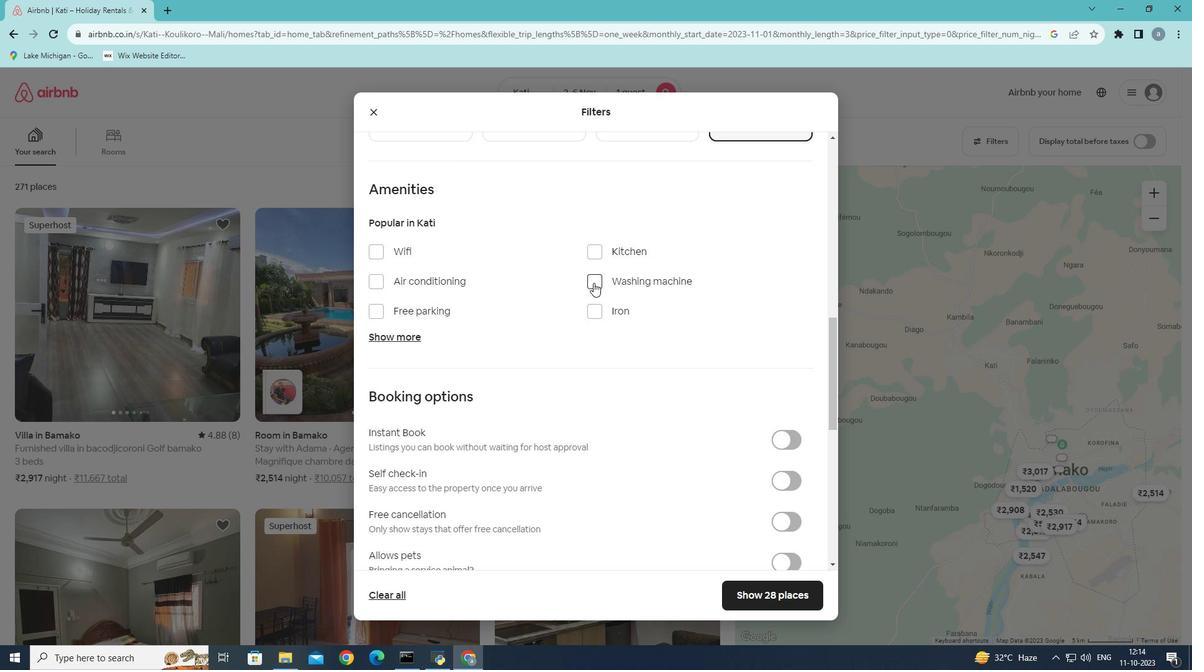 
Action: Mouse moved to (477, 342)
Screenshot: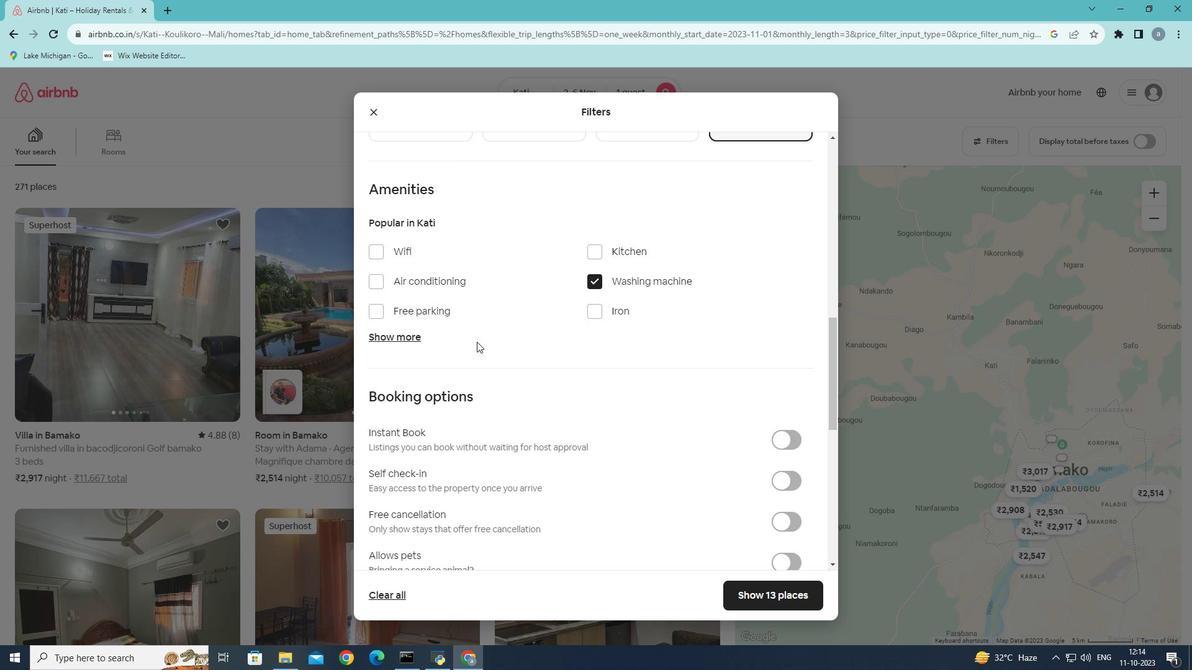 
Action: Mouse scrolled (477, 341) with delta (0, 0)
Screenshot: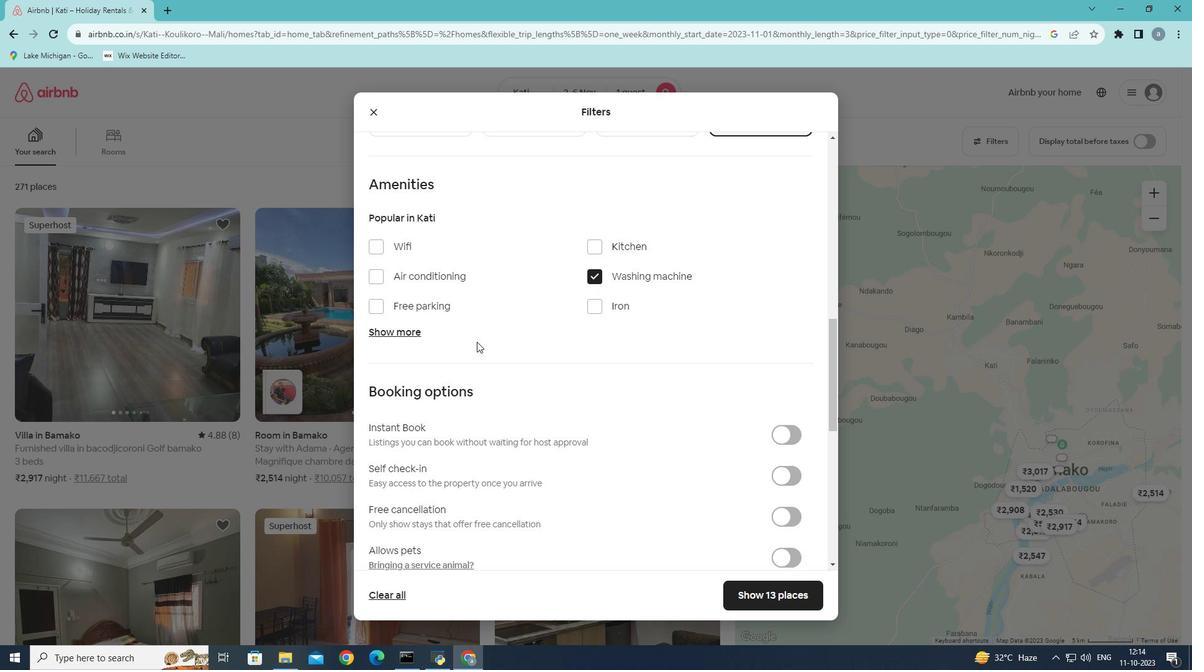 
Action: Mouse scrolled (477, 341) with delta (0, 0)
Screenshot: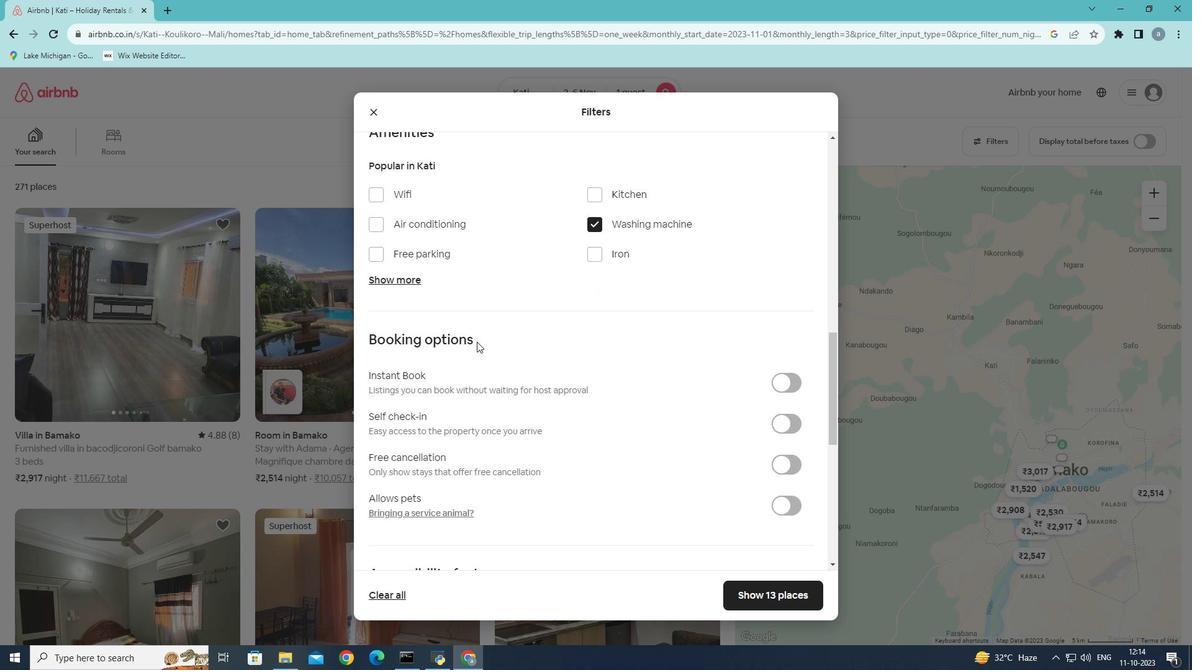 
Action: Mouse scrolled (477, 341) with delta (0, 0)
Screenshot: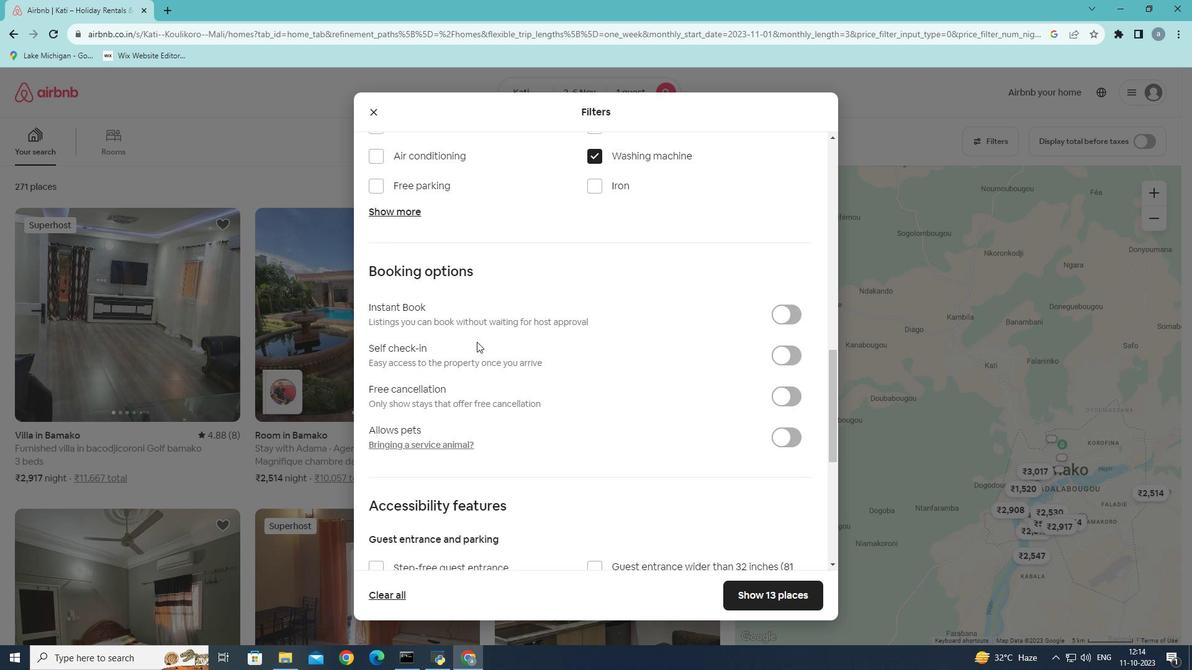 
Action: Mouse scrolled (477, 341) with delta (0, 0)
Screenshot: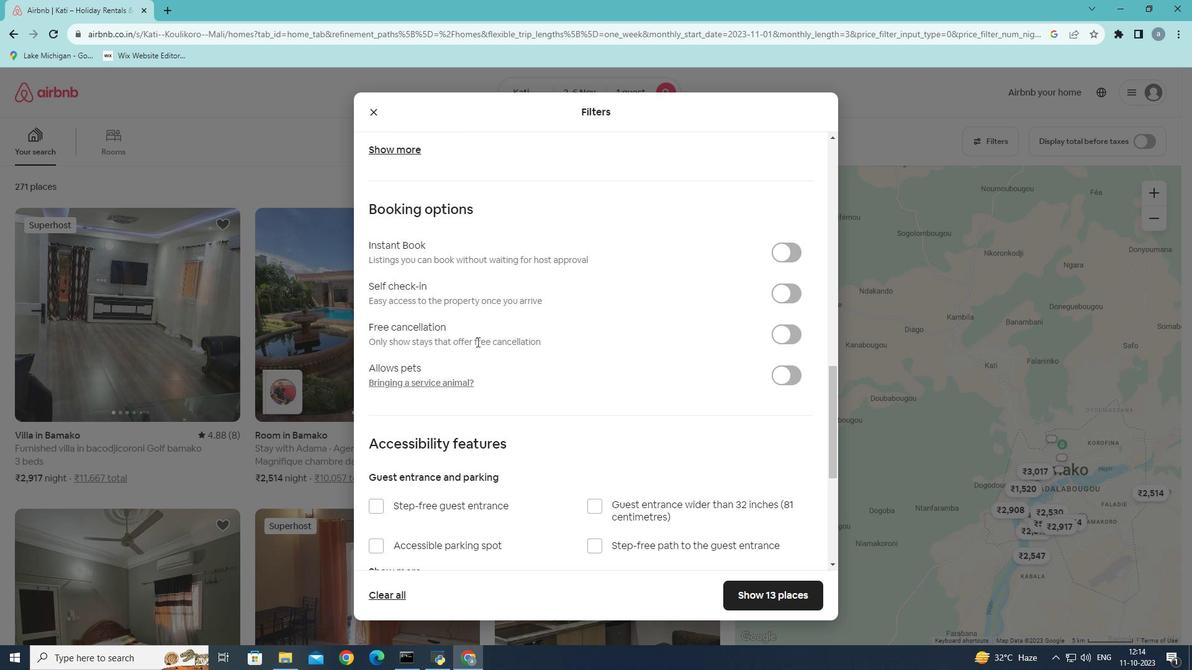 
Action: Mouse scrolled (477, 341) with delta (0, 0)
Screenshot: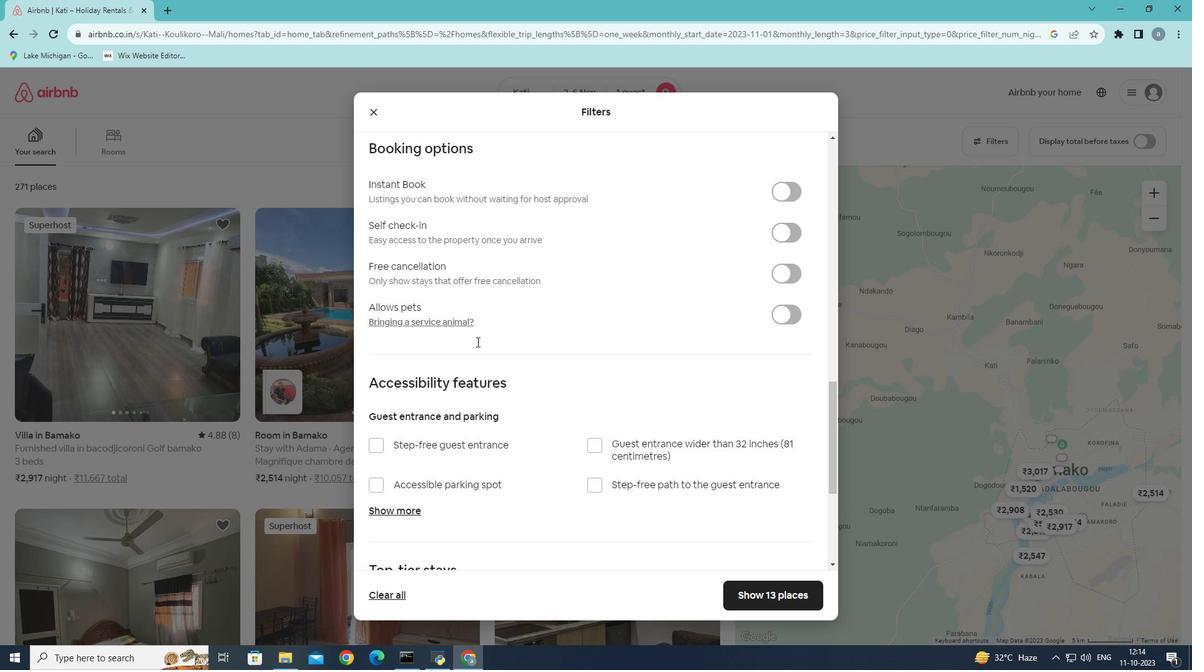 
Action: Mouse moved to (475, 344)
Screenshot: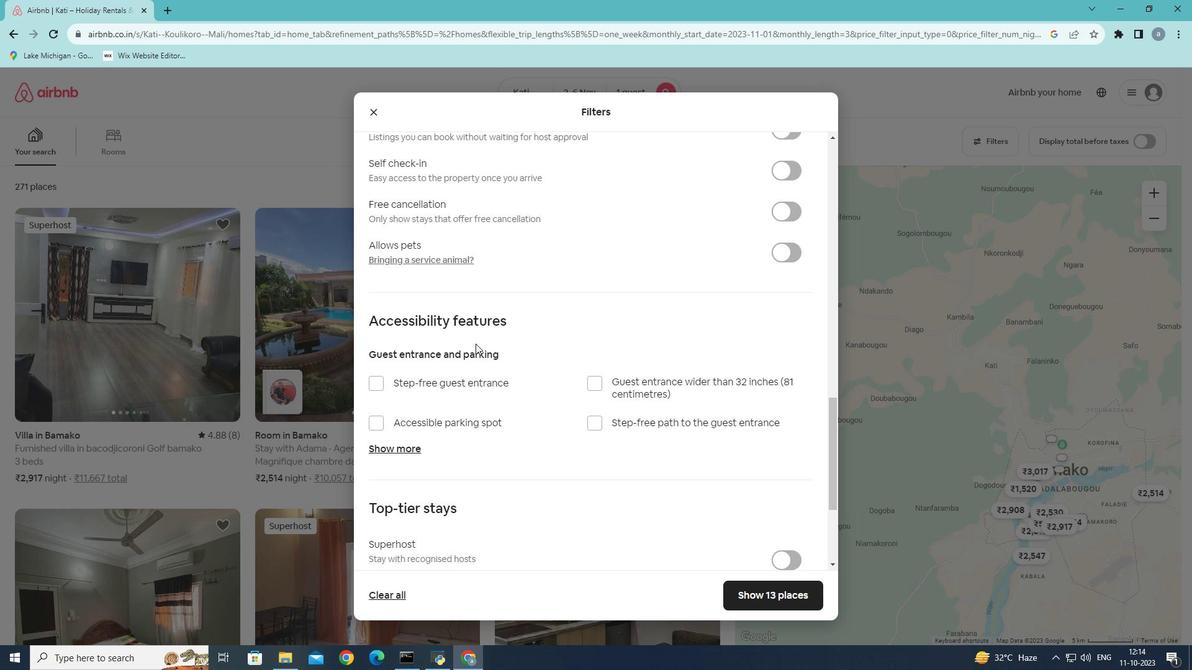 
Action: Mouse scrolled (475, 343) with delta (0, 0)
Screenshot: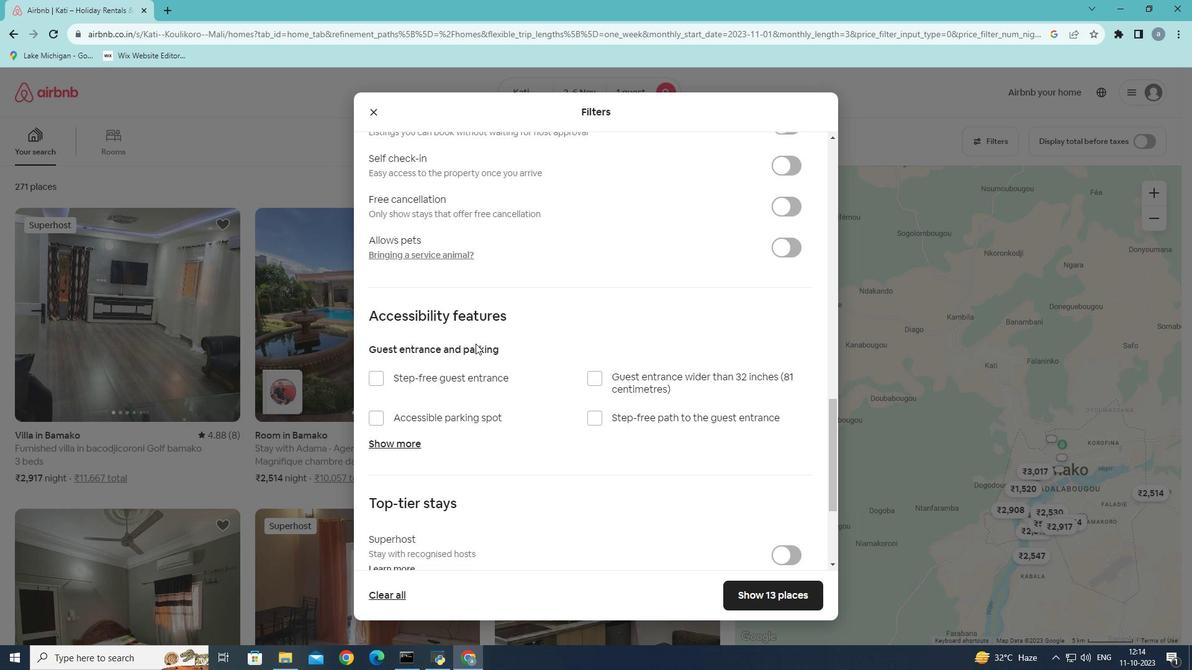
Action: Mouse scrolled (475, 343) with delta (0, 0)
Screenshot: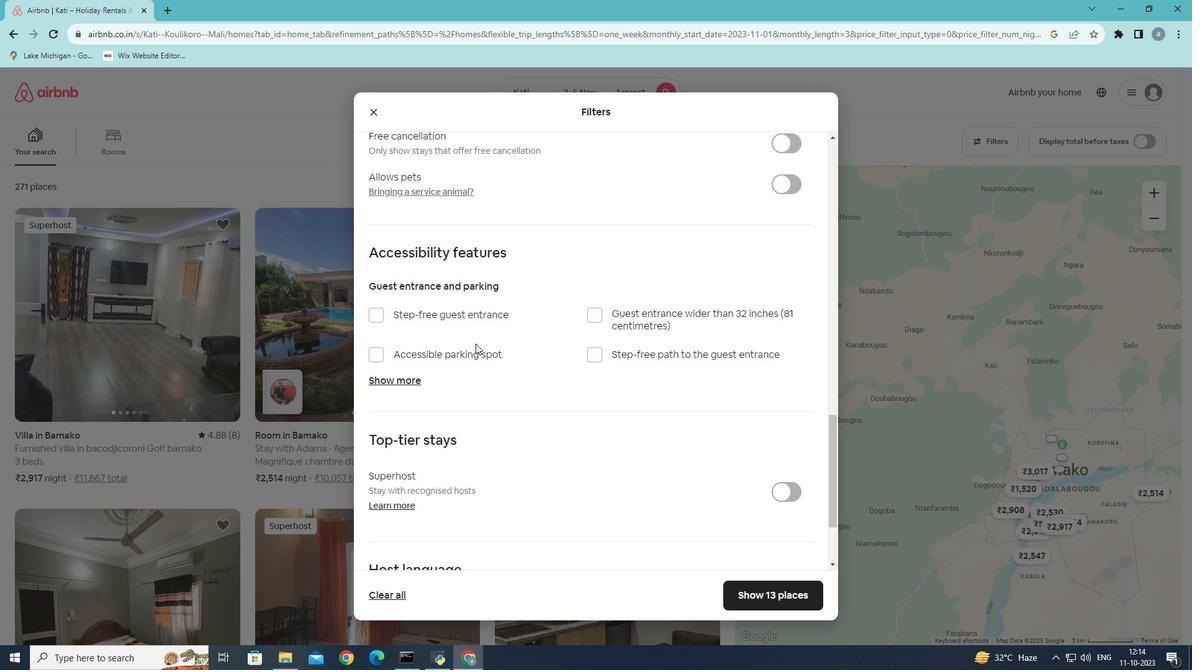 
Action: Mouse moved to (707, 571)
Screenshot: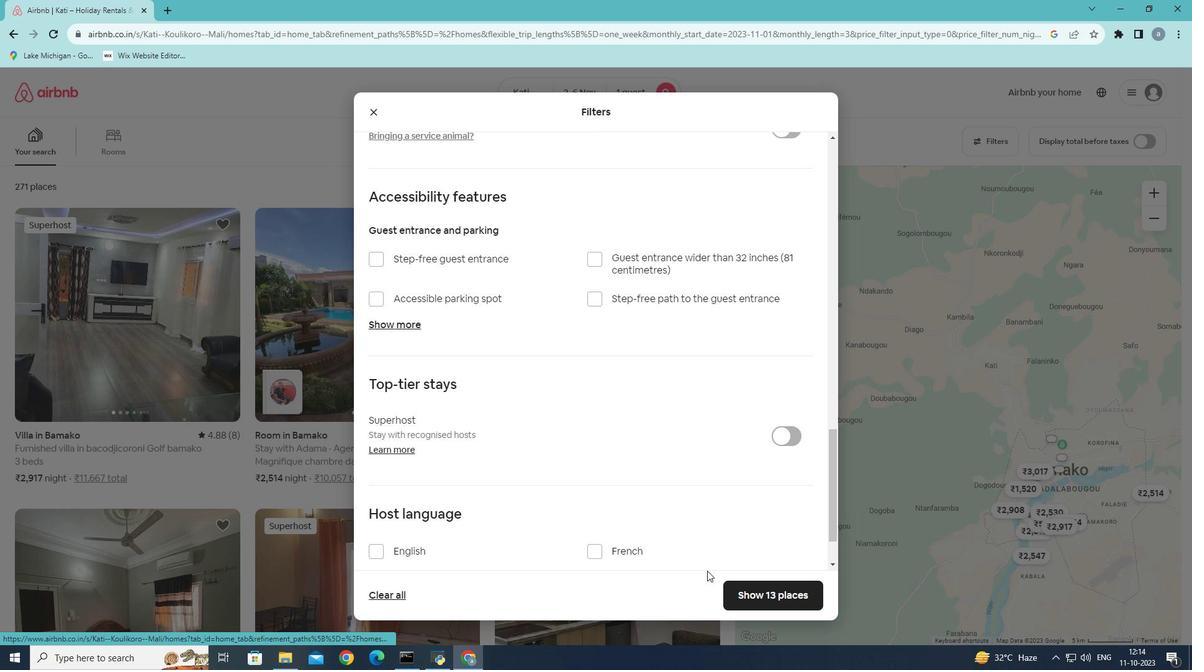 
Action: Mouse scrolled (707, 570) with delta (0, 0)
Screenshot: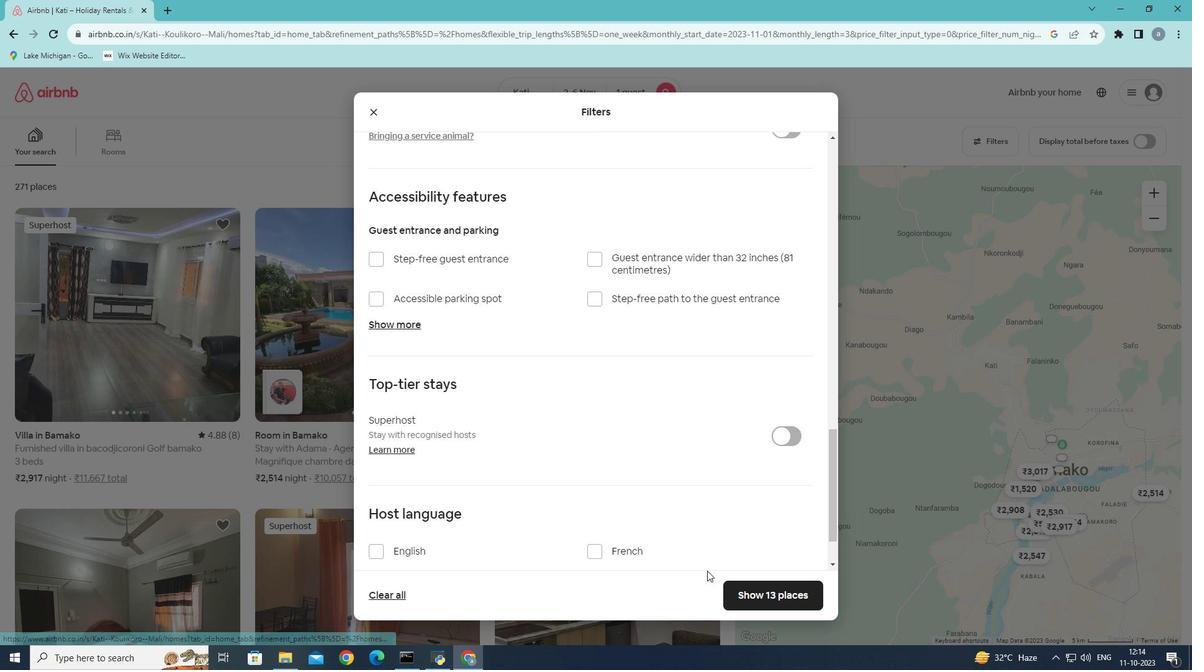 
Action: Mouse scrolled (707, 570) with delta (0, 0)
Screenshot: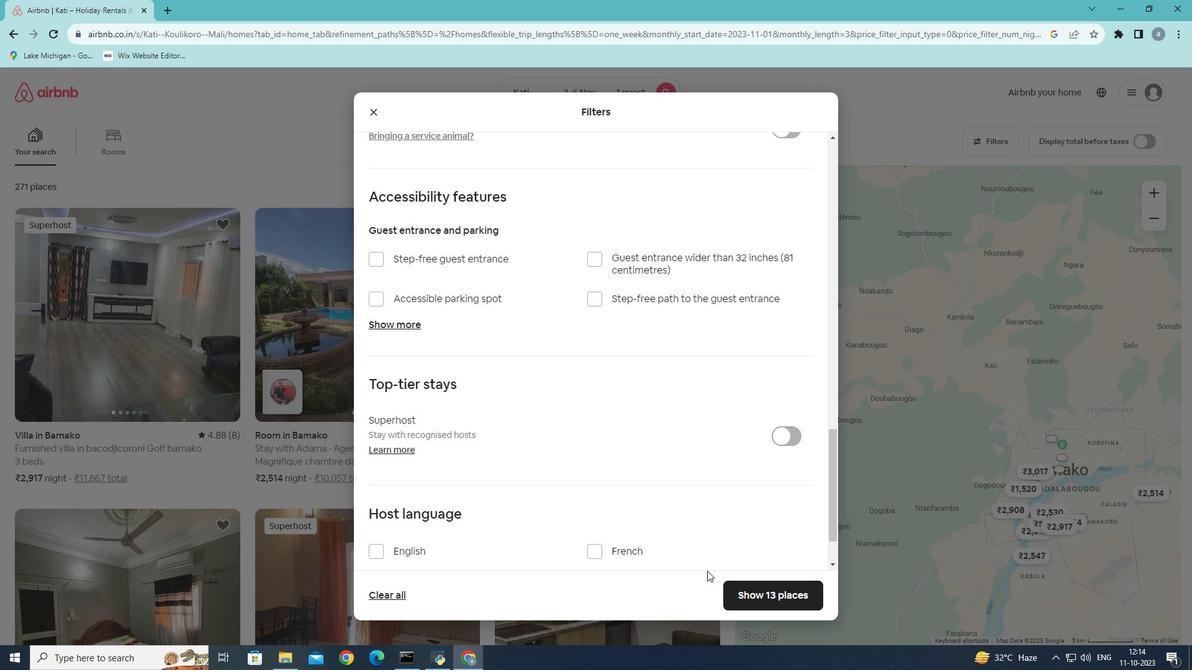 
Action: Mouse moved to (772, 595)
Screenshot: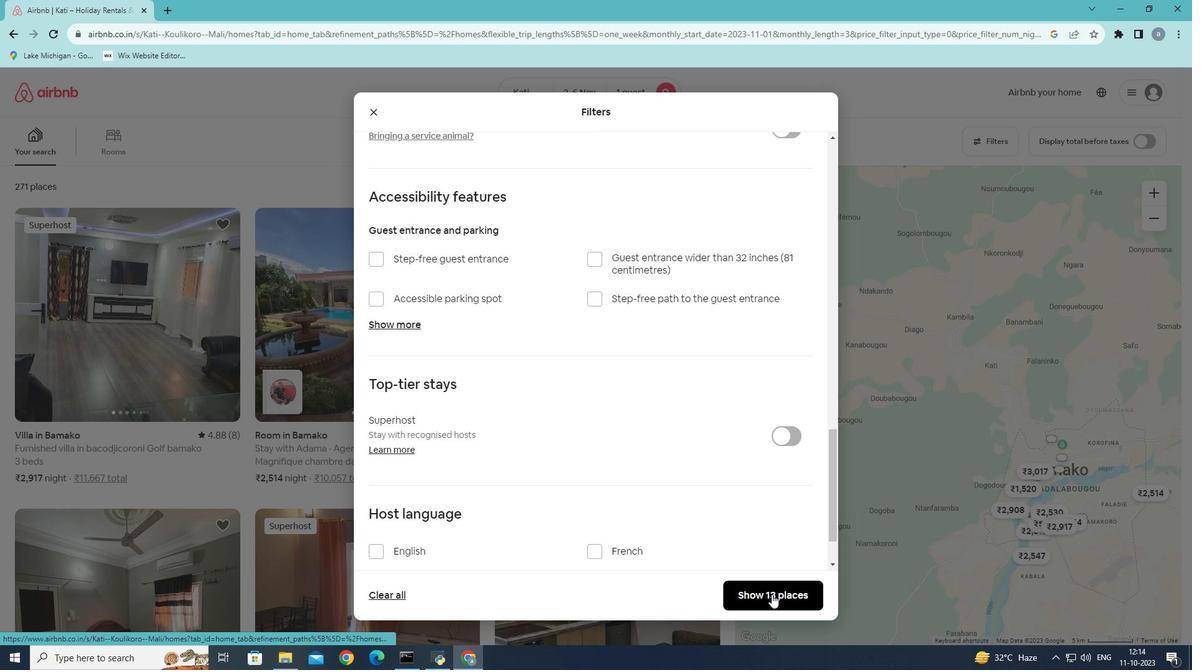 
Action: Mouse pressed left at (772, 595)
Screenshot: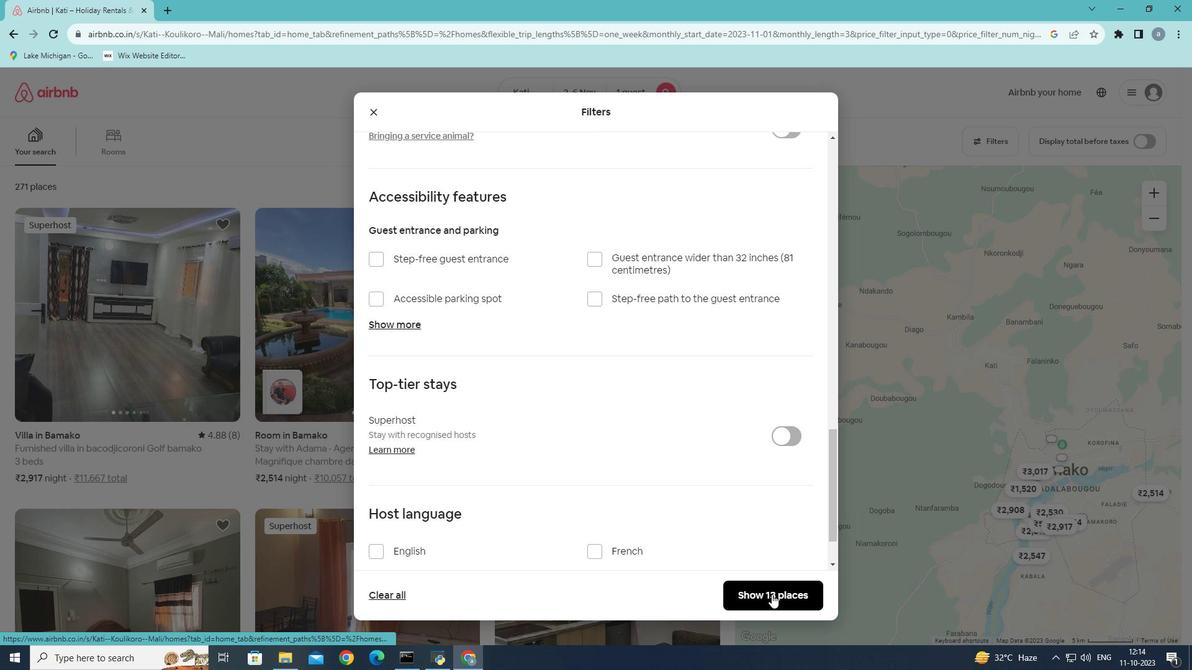 
Action: Mouse moved to (370, 431)
Screenshot: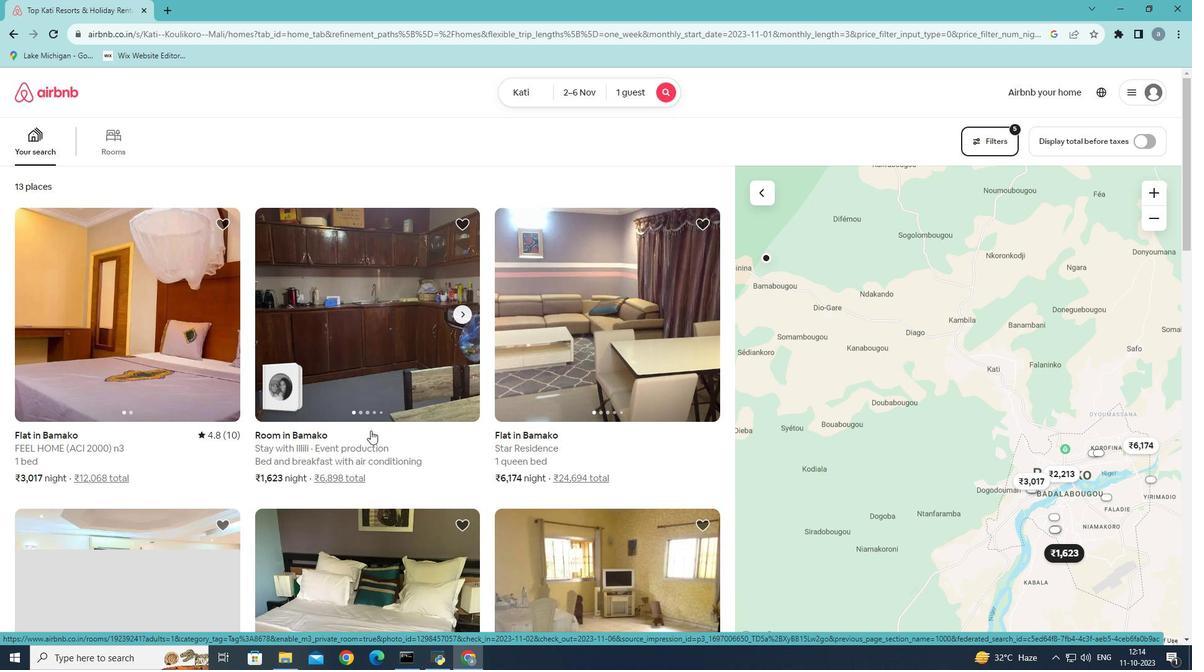 
Action: Mouse scrolled (370, 430) with delta (0, 0)
Screenshot: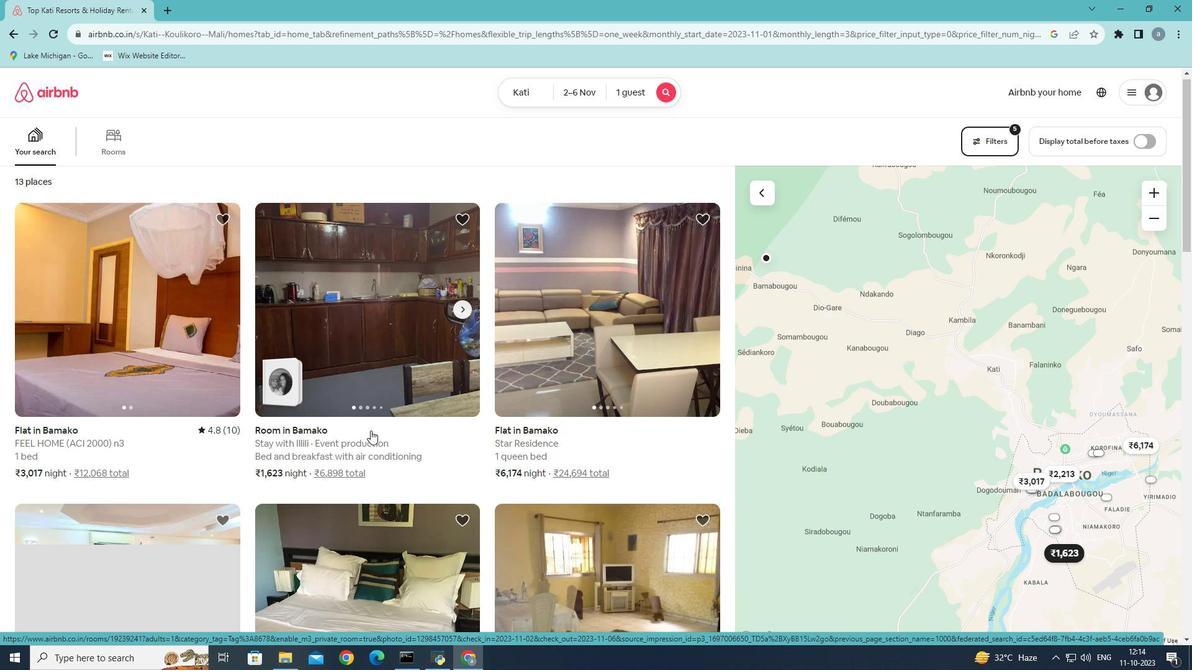 
Action: Mouse scrolled (370, 430) with delta (0, 0)
Screenshot: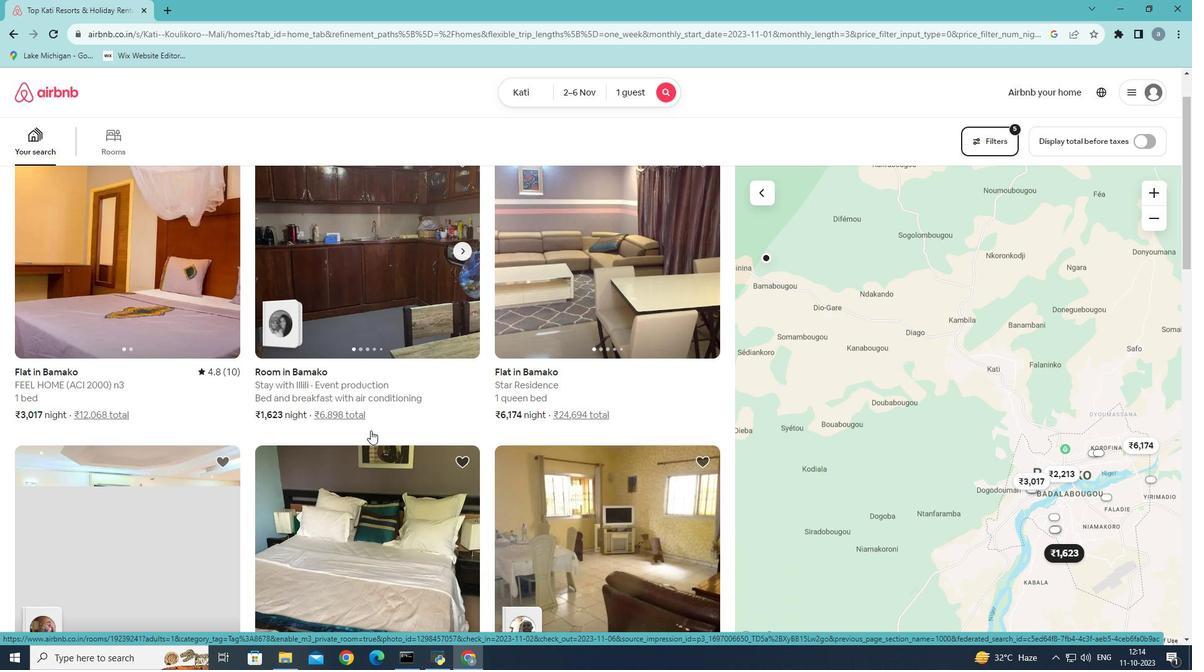 
Action: Mouse scrolled (370, 430) with delta (0, 0)
Screenshot: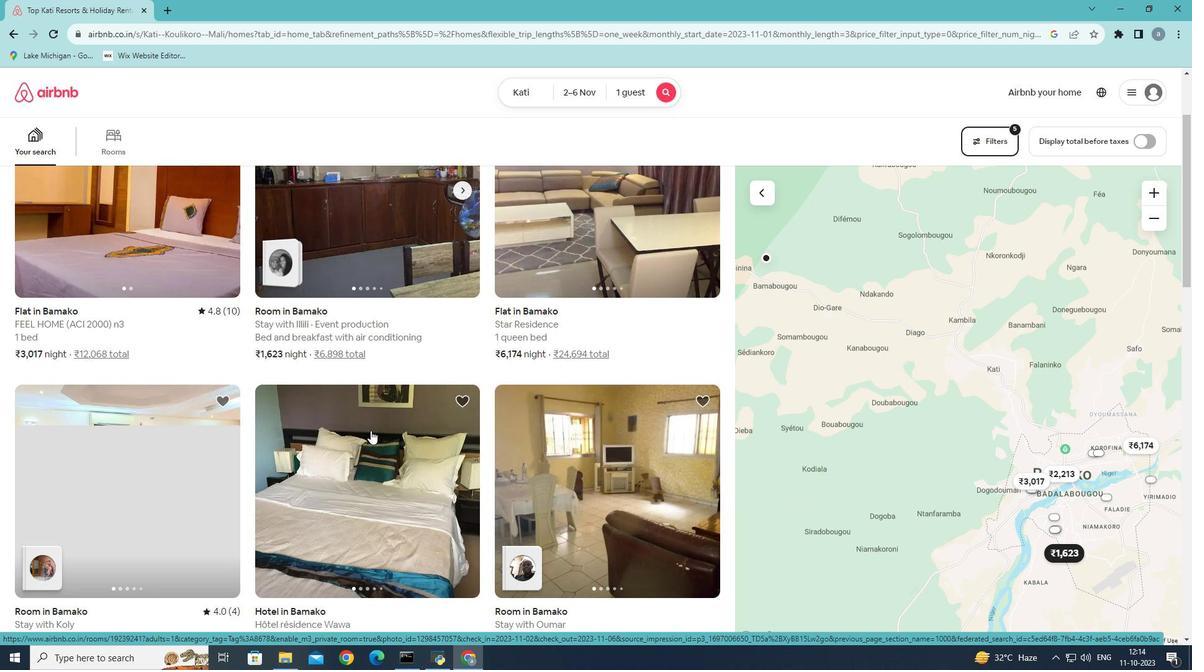 
Action: Mouse moved to (357, 440)
Screenshot: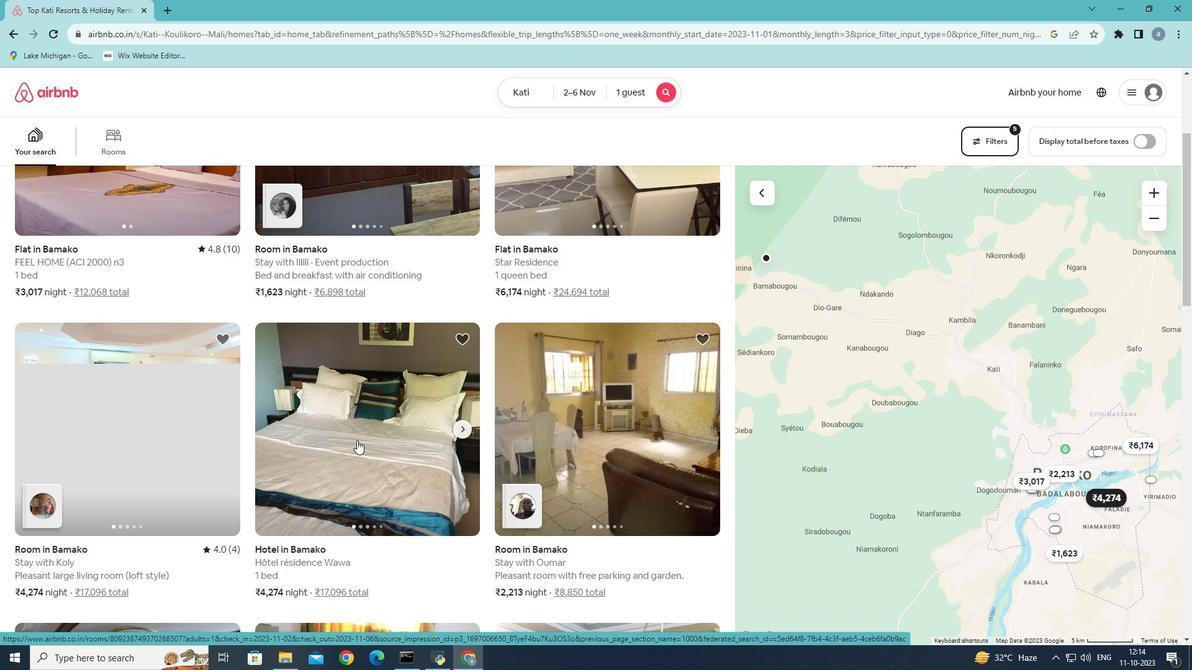 
Action: Mouse pressed left at (357, 440)
Screenshot: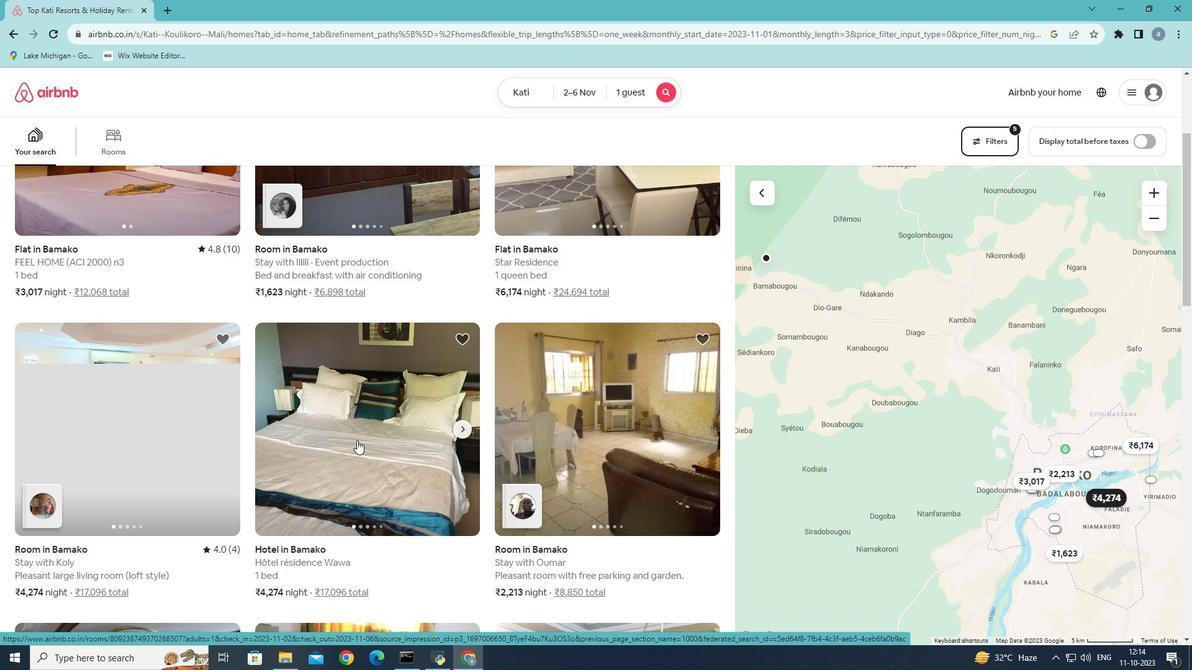
Action: Mouse moved to (865, 445)
Screenshot: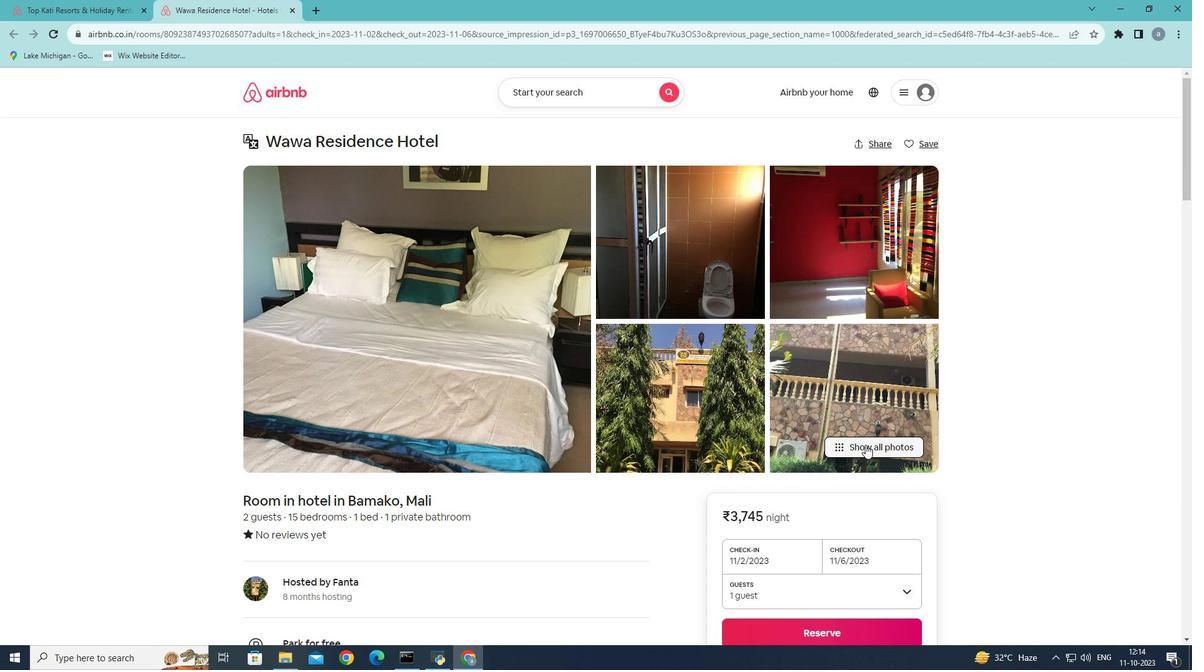 
Action: Mouse pressed left at (865, 445)
Screenshot: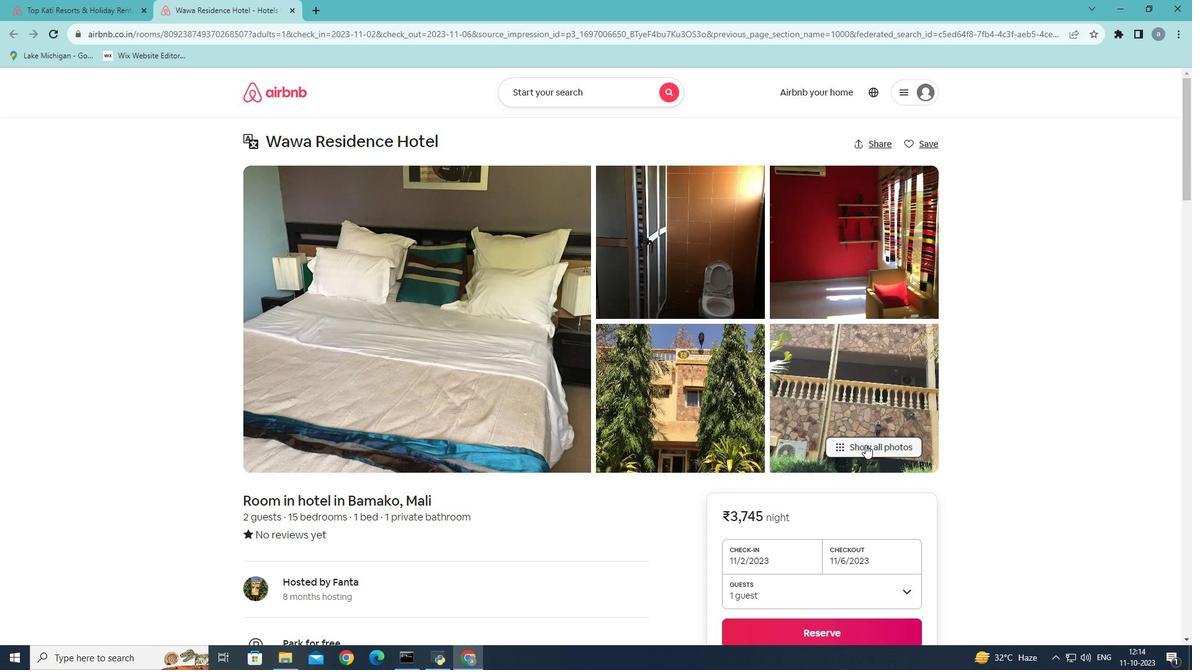 
Action: Mouse moved to (686, 412)
Screenshot: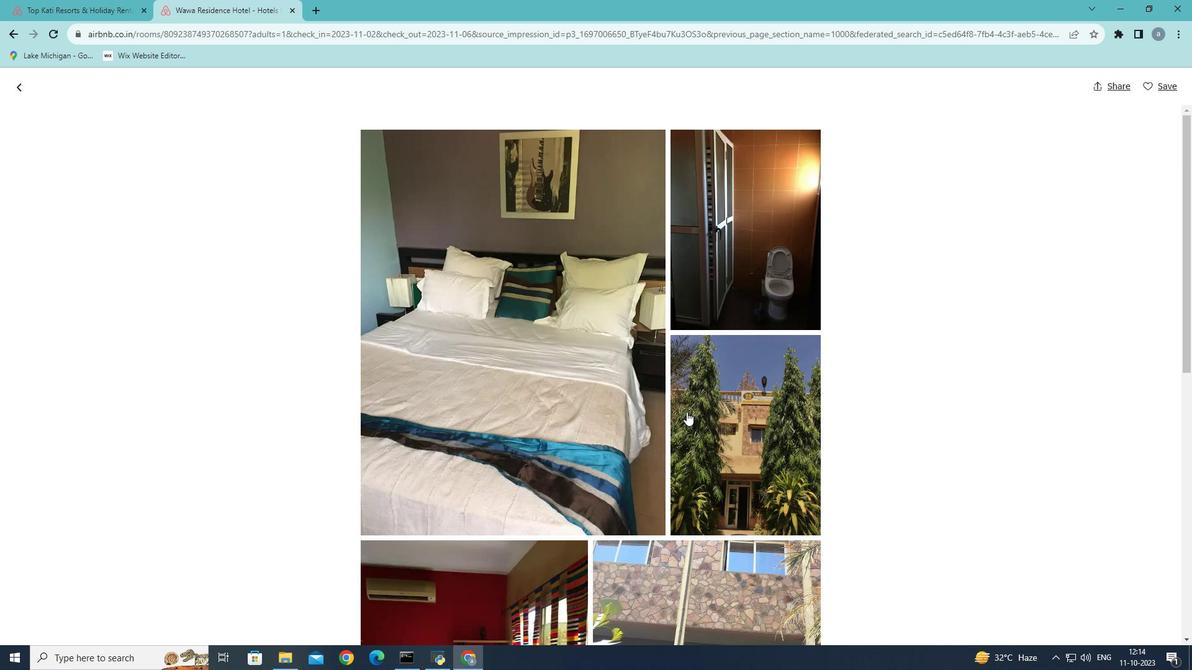 
Action: Mouse scrolled (686, 411) with delta (0, 0)
Screenshot: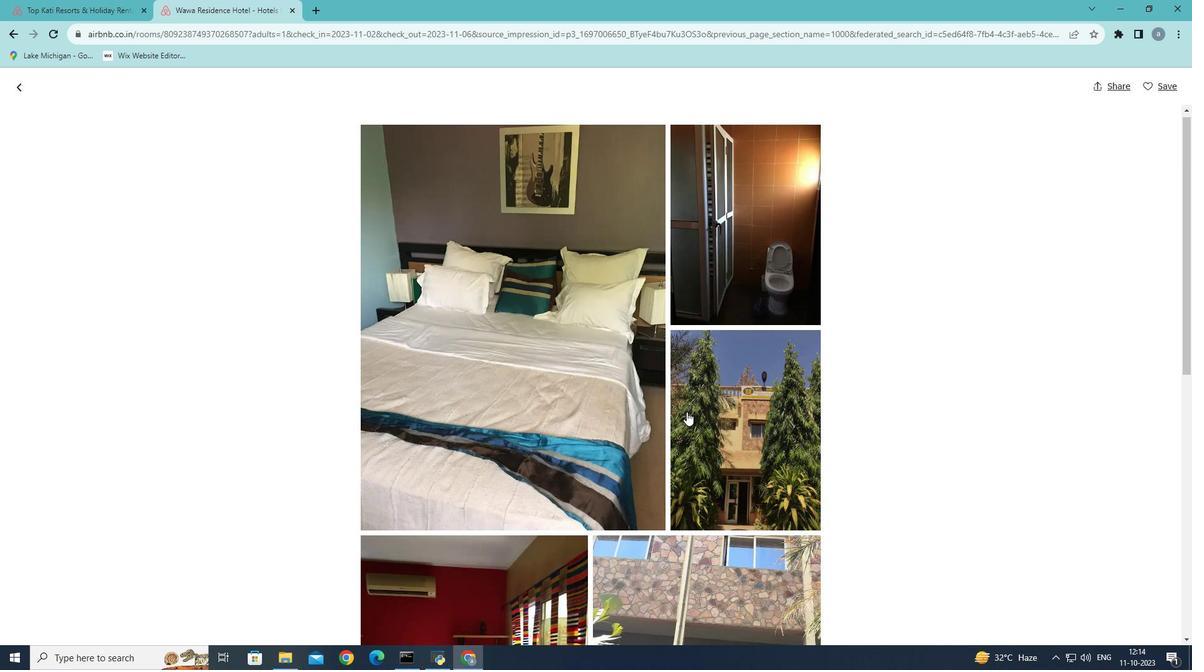 
Action: Mouse scrolled (686, 411) with delta (0, 0)
Screenshot: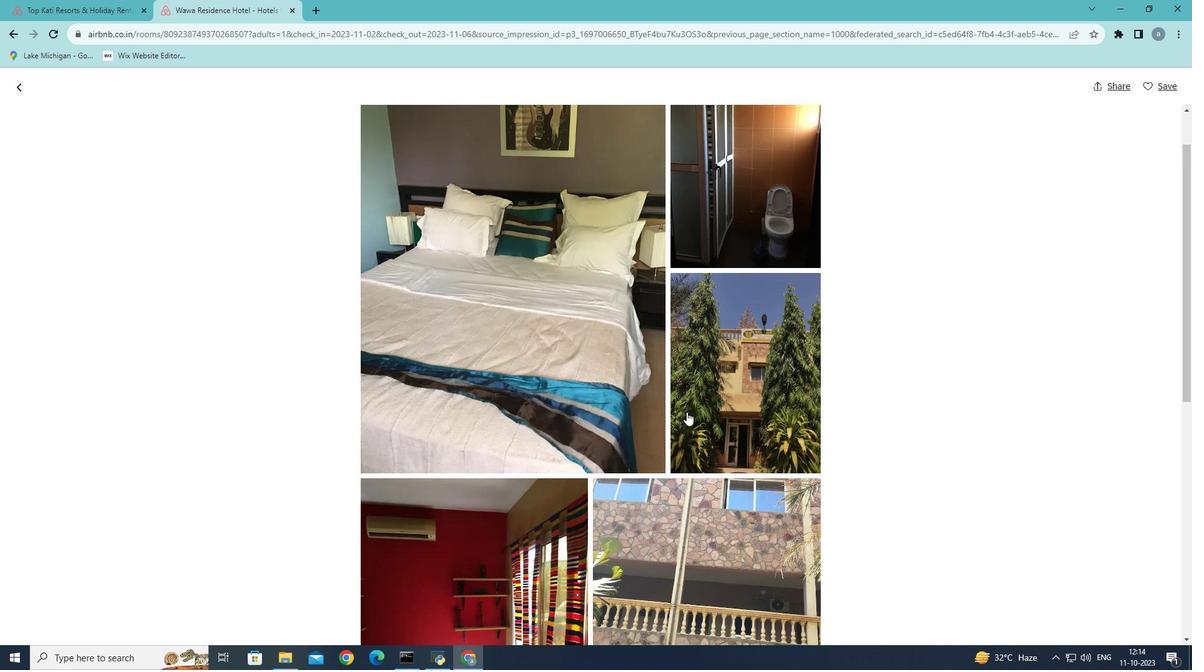 
Action: Mouse moved to (685, 414)
Screenshot: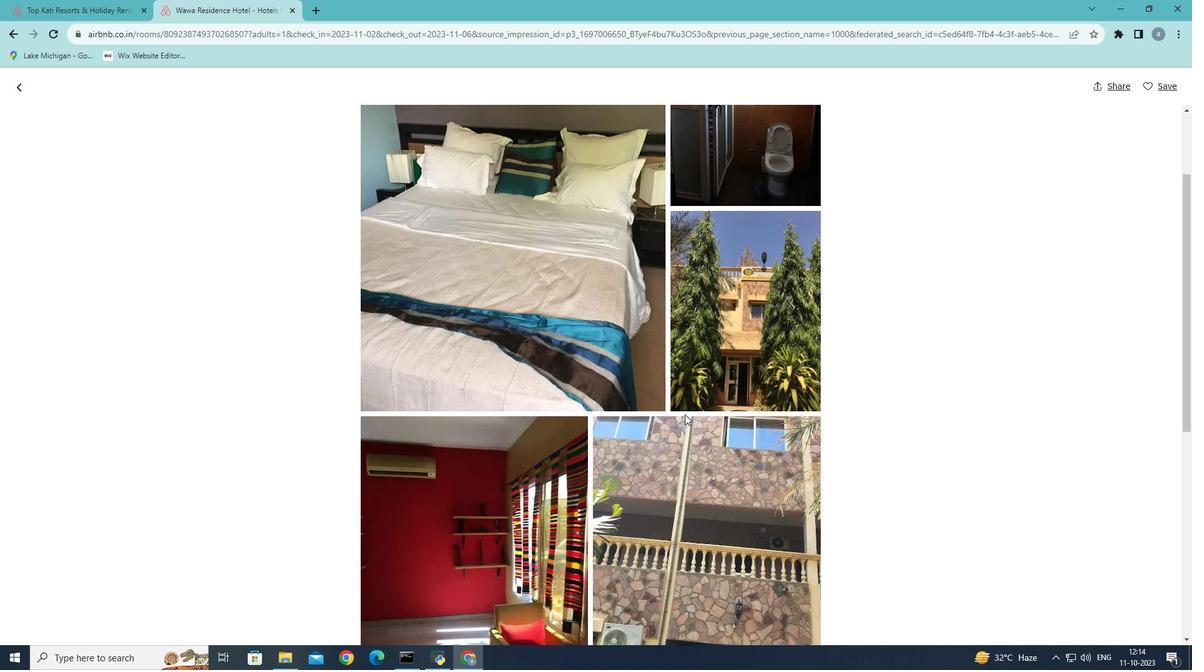 
Action: Mouse scrolled (685, 414) with delta (0, 0)
Screenshot: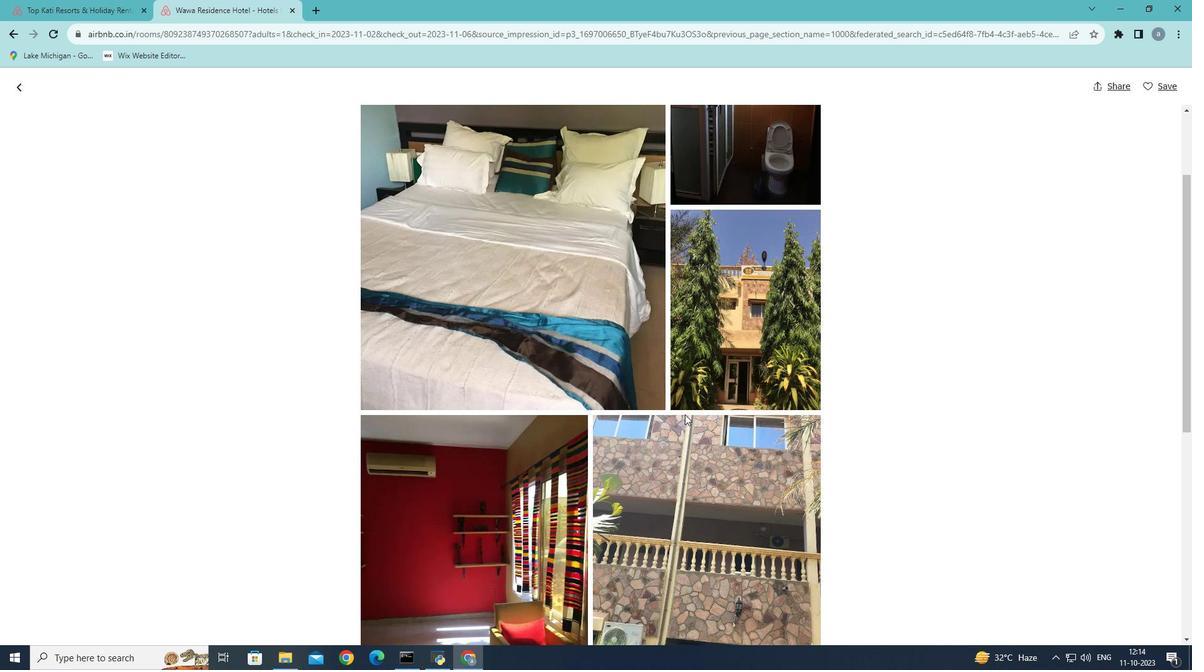 
Action: Mouse scrolled (685, 414) with delta (0, 0)
Screenshot: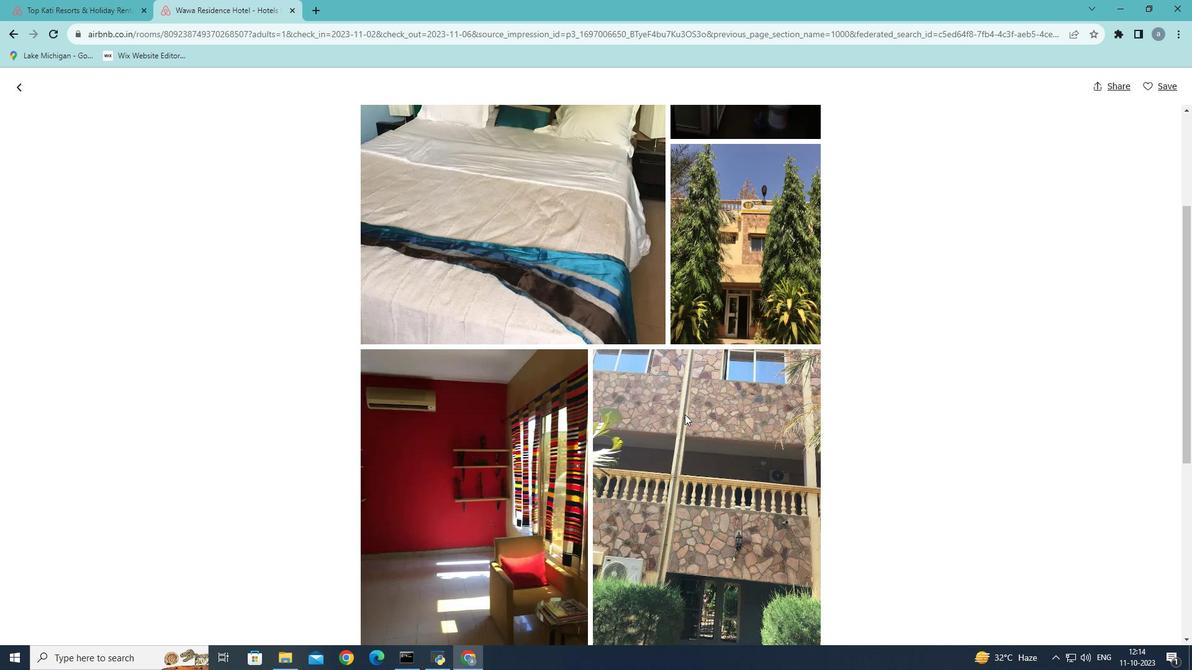 
Action: Mouse scrolled (685, 414) with delta (0, 0)
Screenshot: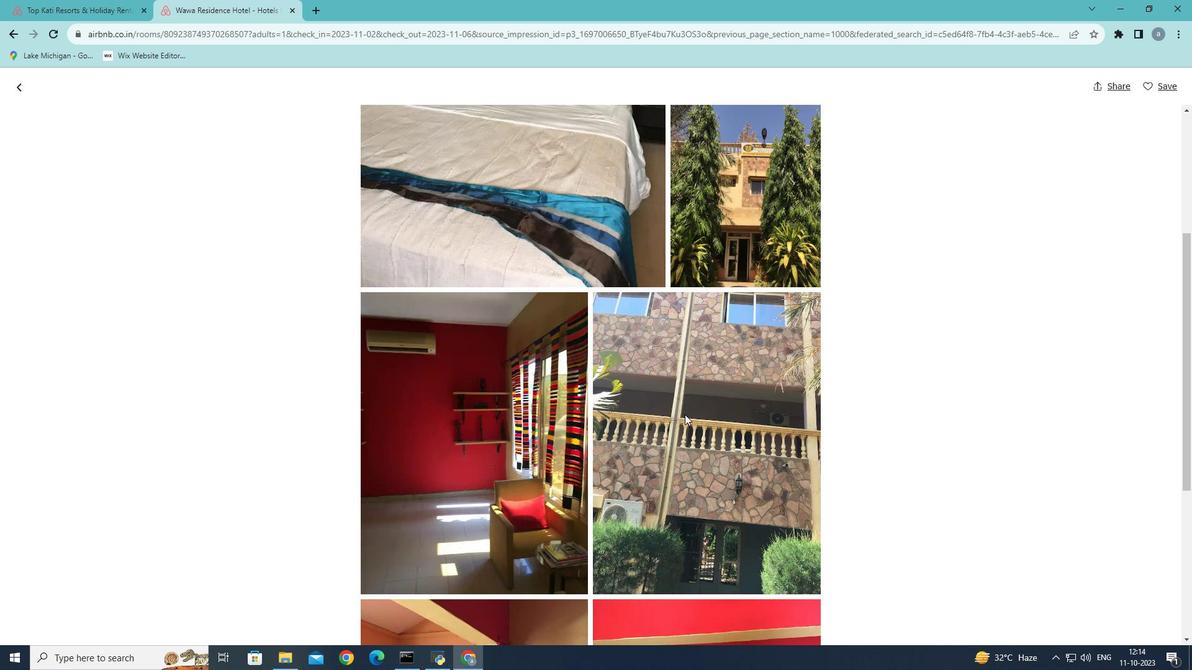 
Action: Mouse scrolled (685, 414) with delta (0, 0)
Screenshot: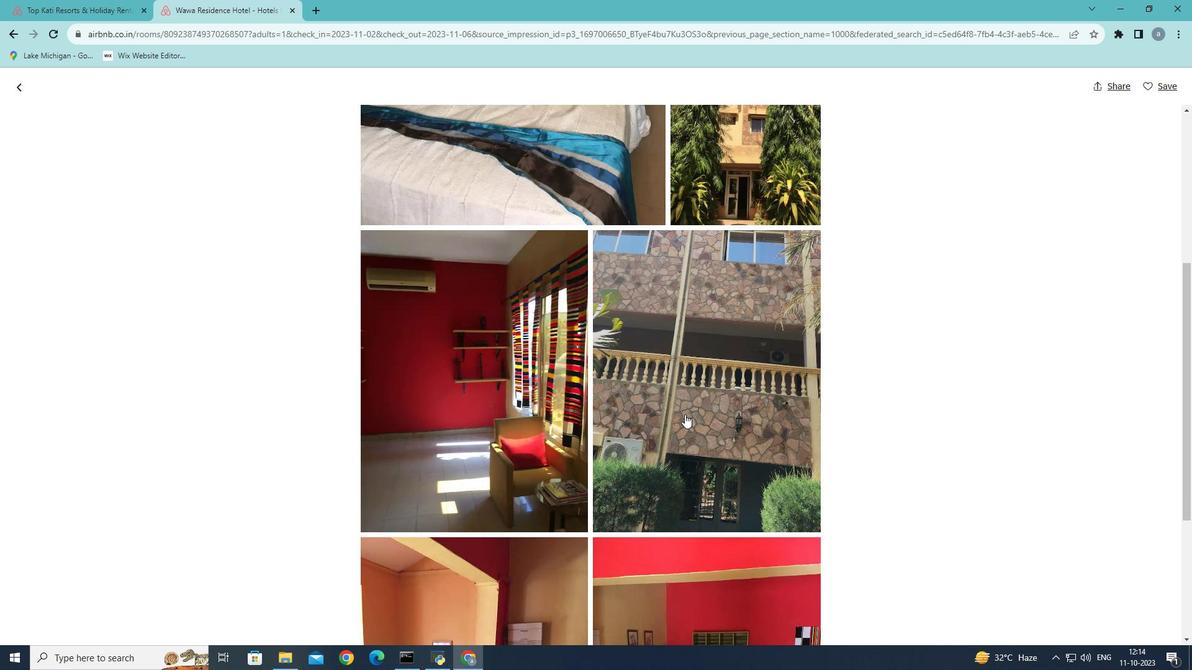 
Action: Mouse scrolled (685, 414) with delta (0, 0)
Screenshot: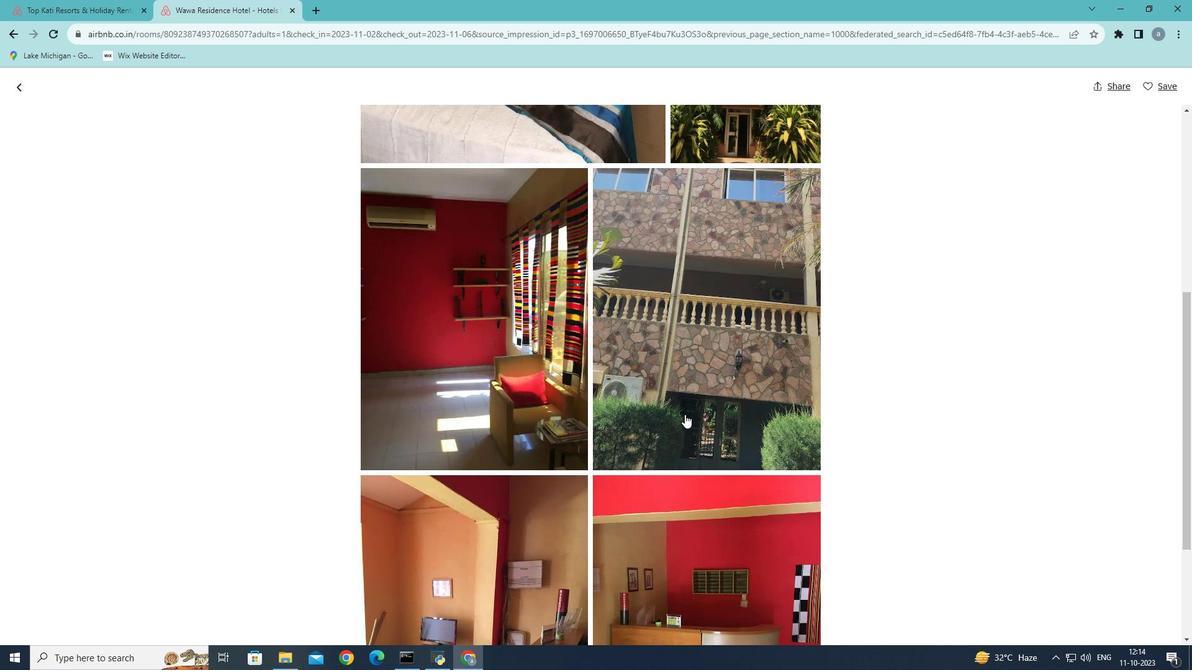 
Action: Mouse scrolled (685, 414) with delta (0, 0)
Screenshot: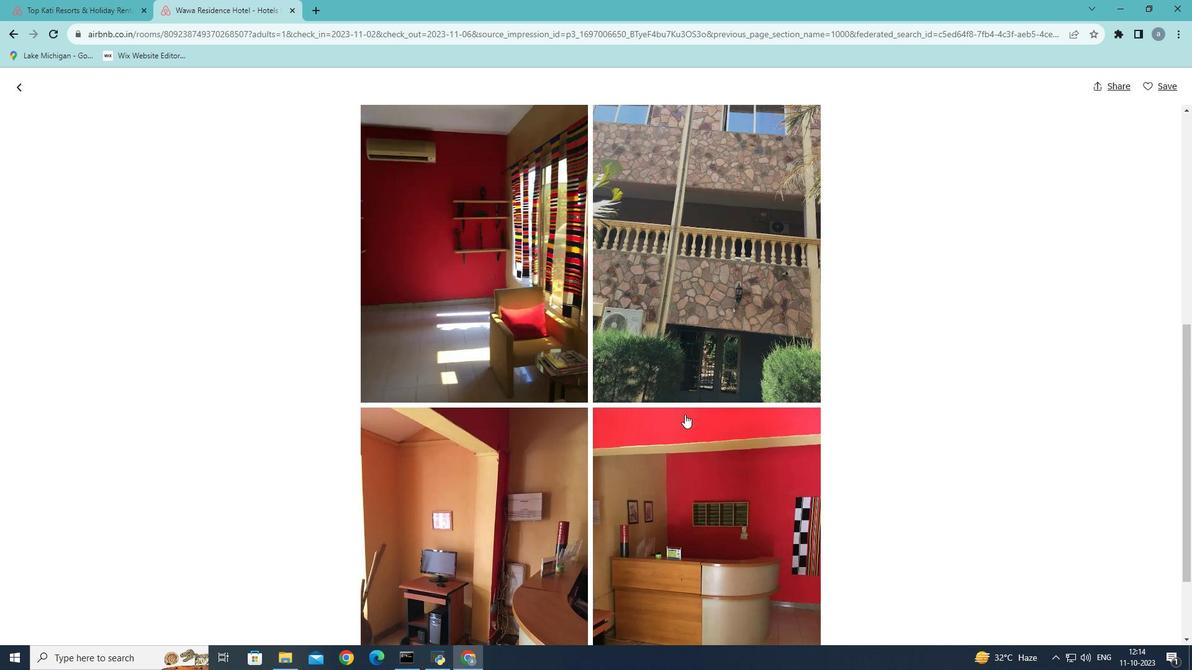 
Action: Mouse scrolled (685, 414) with delta (0, 0)
Screenshot: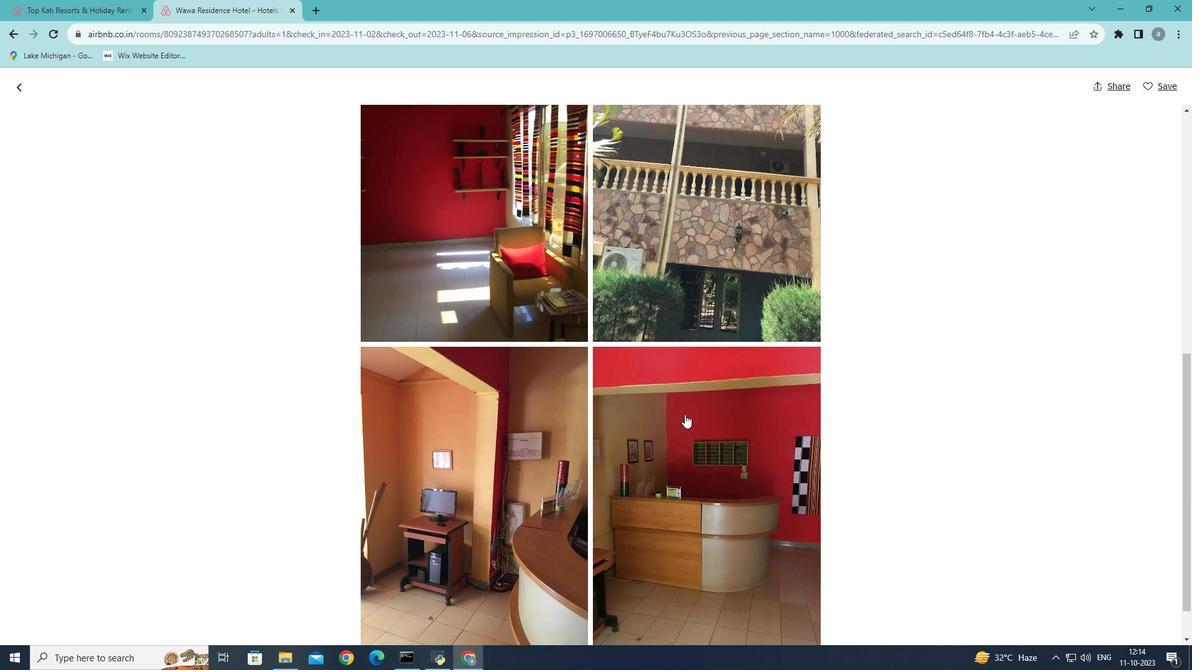 
Action: Mouse scrolled (685, 414) with delta (0, 0)
Screenshot: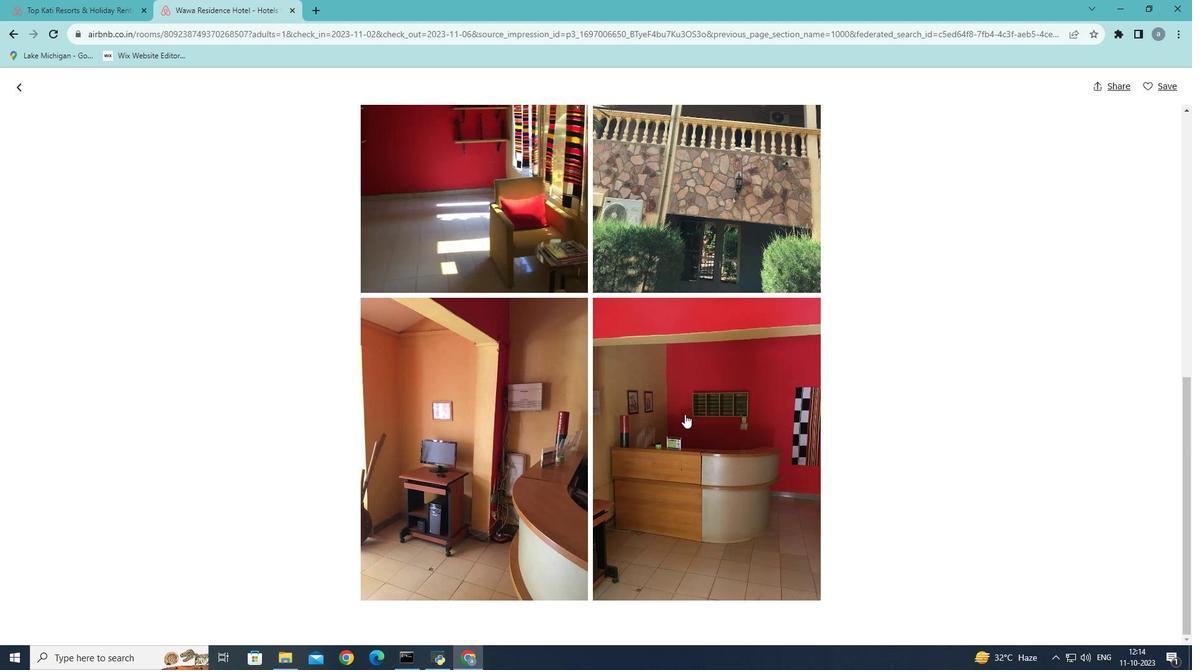 
Action: Mouse scrolled (685, 414) with delta (0, 0)
Screenshot: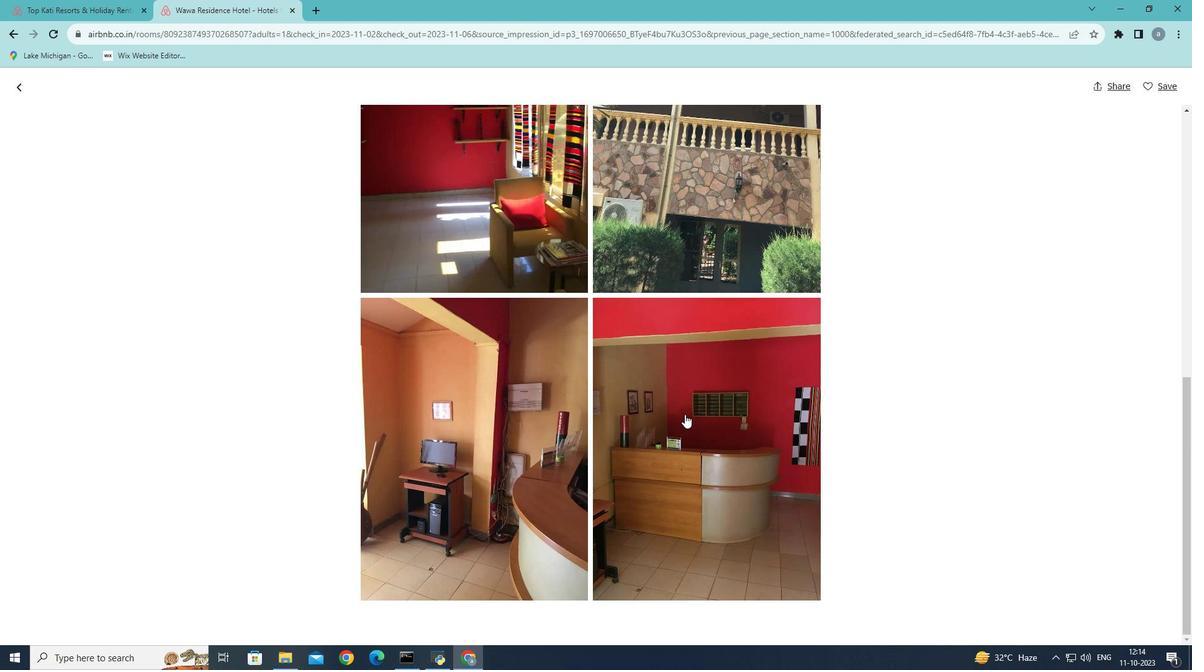 
Action: Mouse moved to (686, 411)
Screenshot: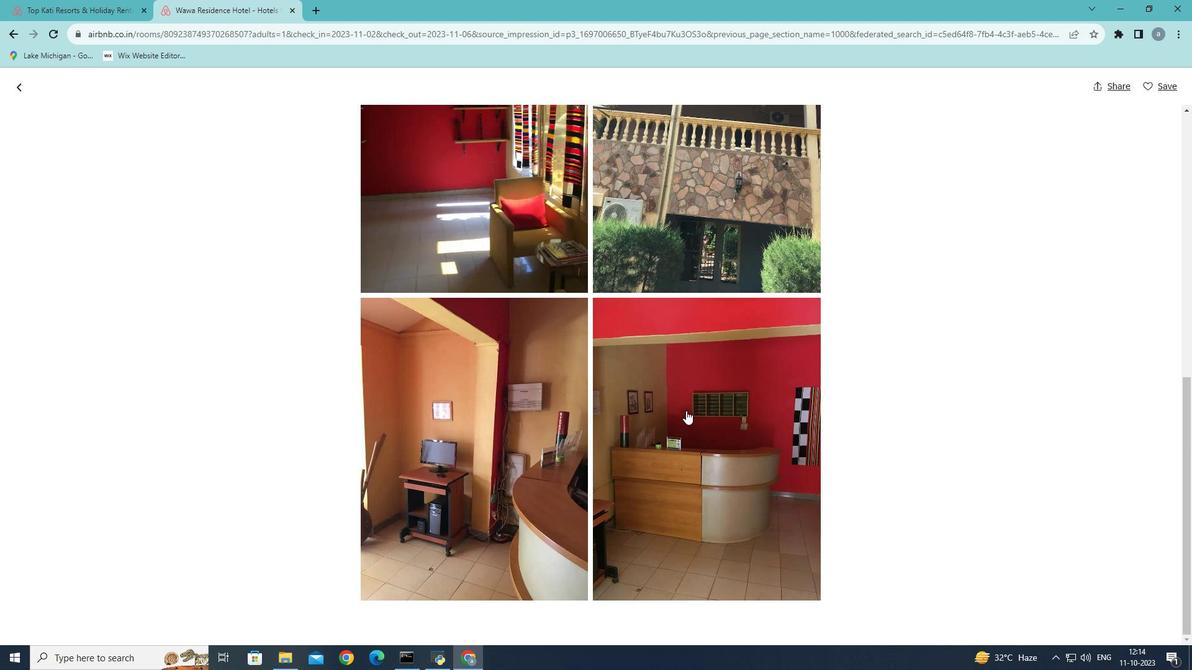 
Action: Mouse scrolled (686, 410) with delta (0, 0)
Screenshot: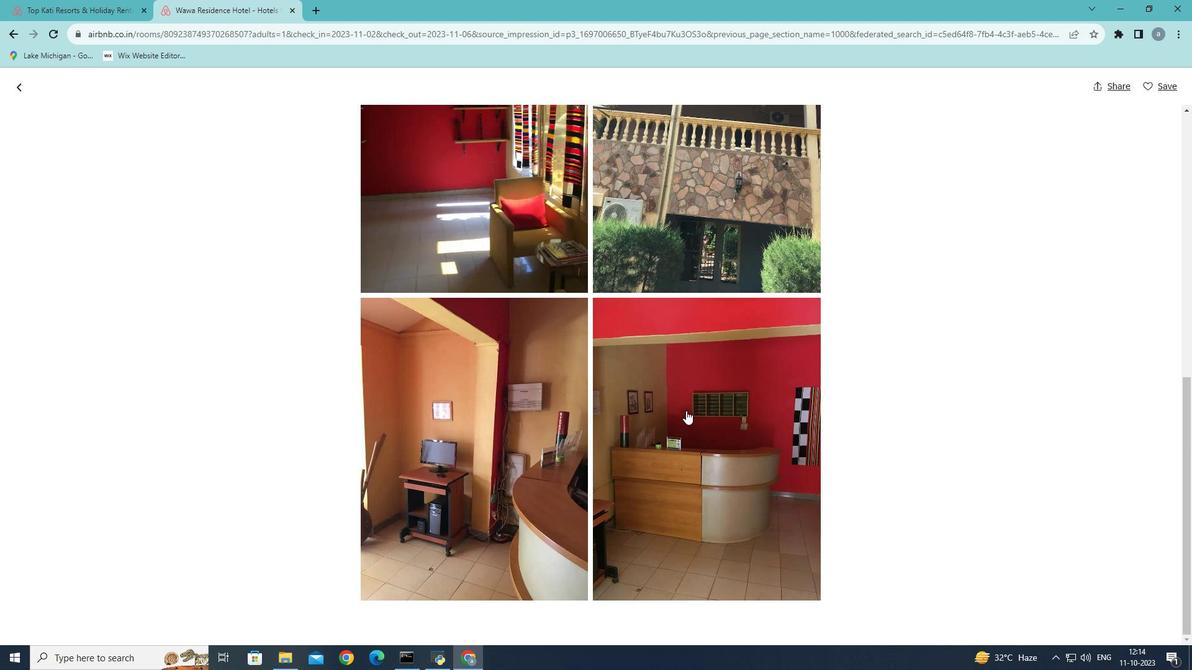 
Action: Mouse scrolled (686, 410) with delta (0, 0)
Screenshot: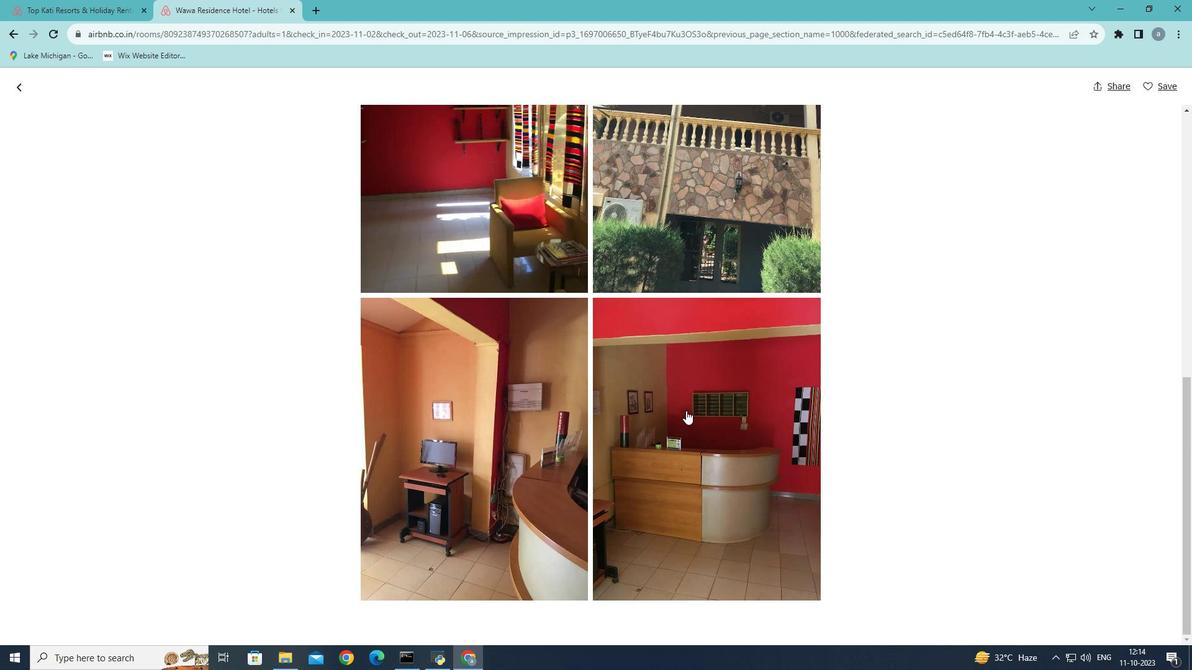 
Action: Mouse scrolled (686, 410) with delta (0, 0)
Screenshot: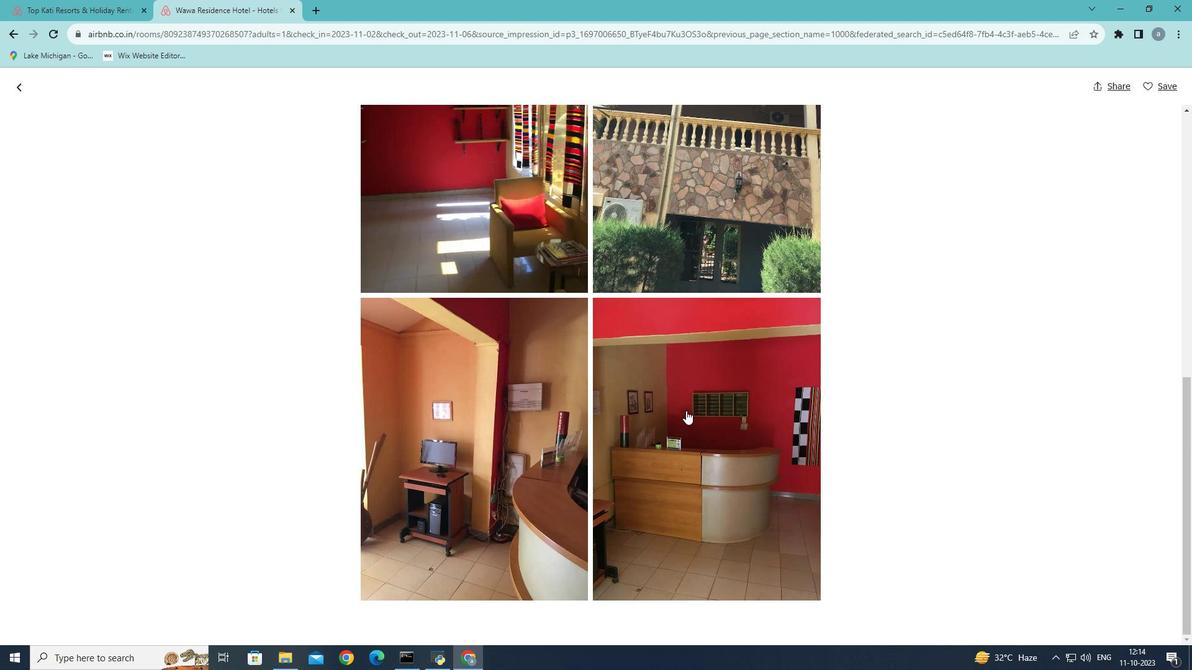 
Action: Mouse moved to (21, 86)
Screenshot: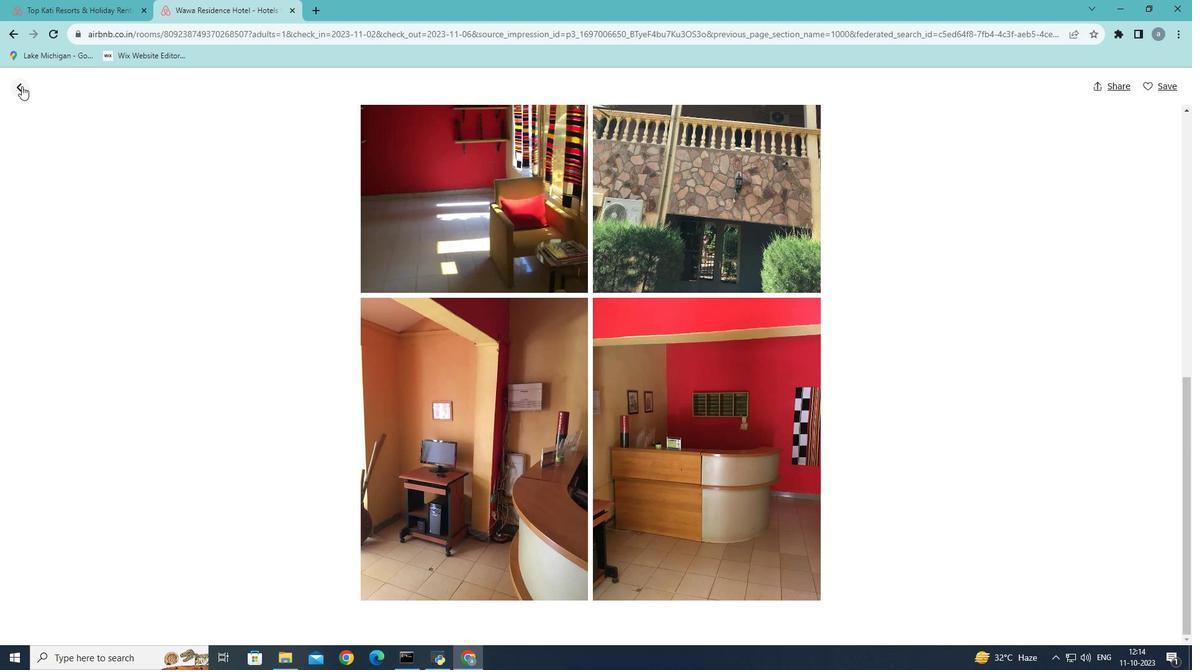 
Action: Mouse pressed left at (21, 86)
Screenshot: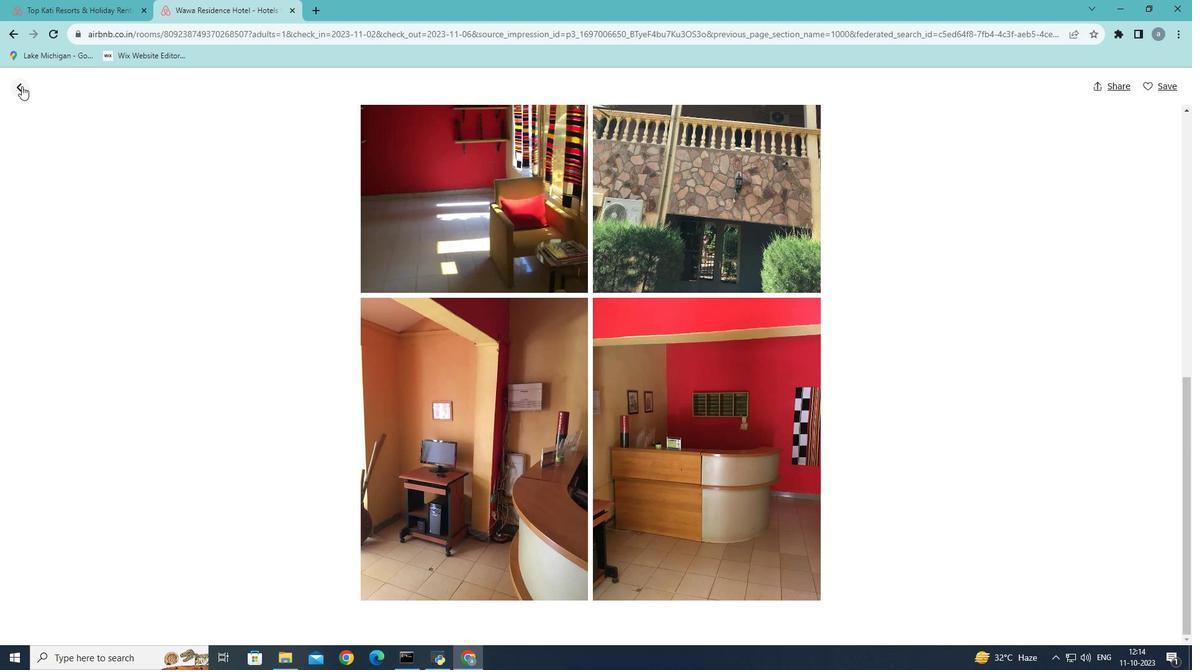 
Action: Mouse moved to (554, 319)
Screenshot: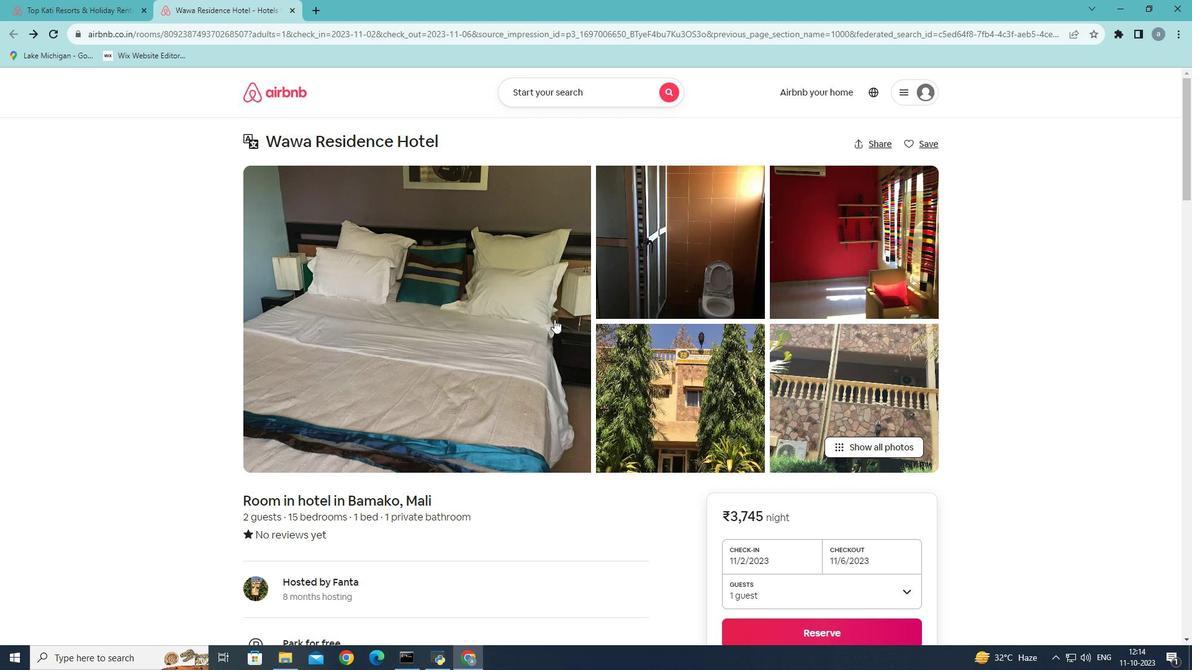 
Action: Mouse scrolled (554, 319) with delta (0, 0)
Screenshot: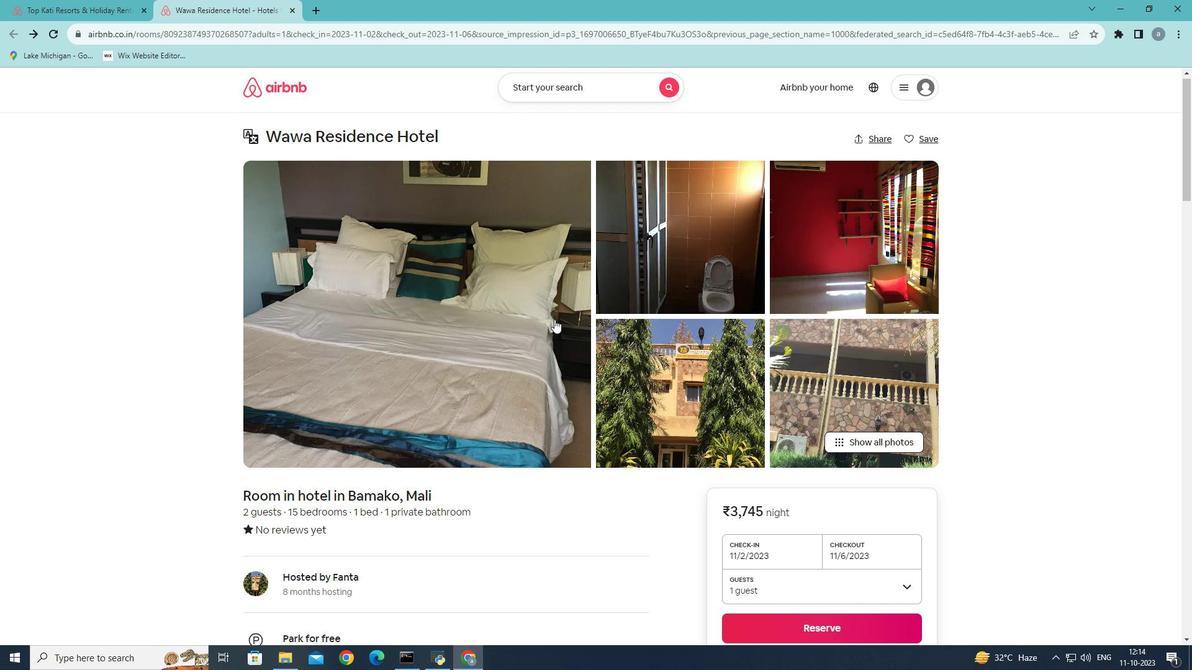 
Action: Mouse scrolled (554, 319) with delta (0, 0)
Screenshot: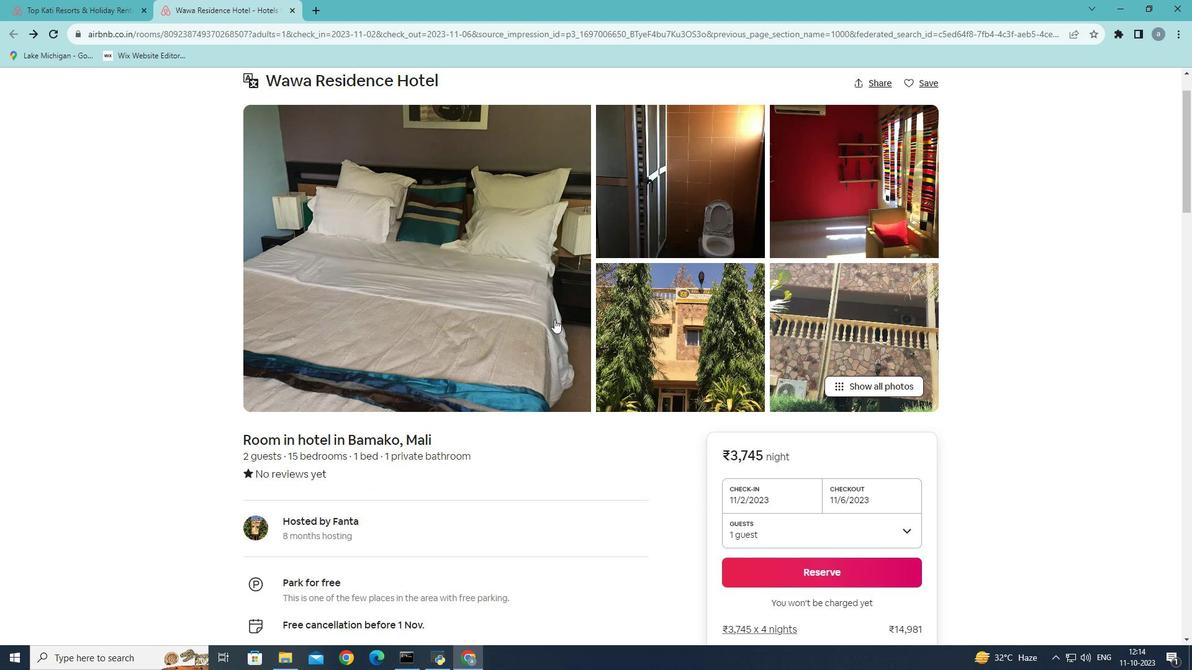 
Action: Mouse scrolled (554, 319) with delta (0, 0)
Screenshot: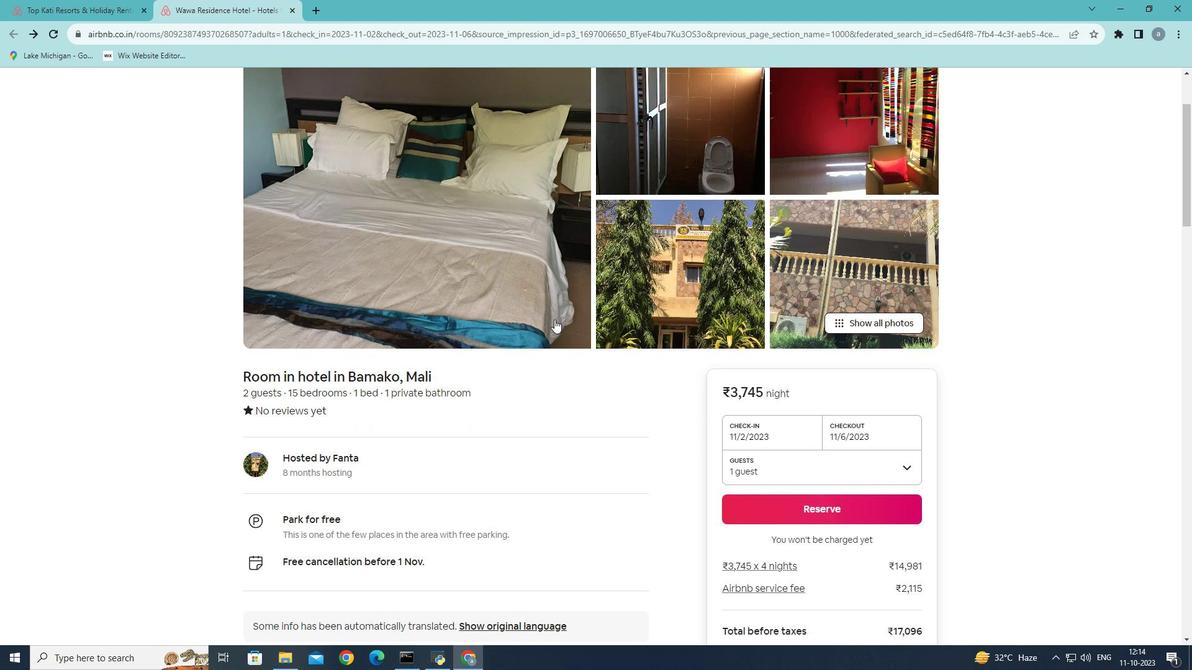 
Action: Mouse scrolled (554, 319) with delta (0, 0)
Screenshot: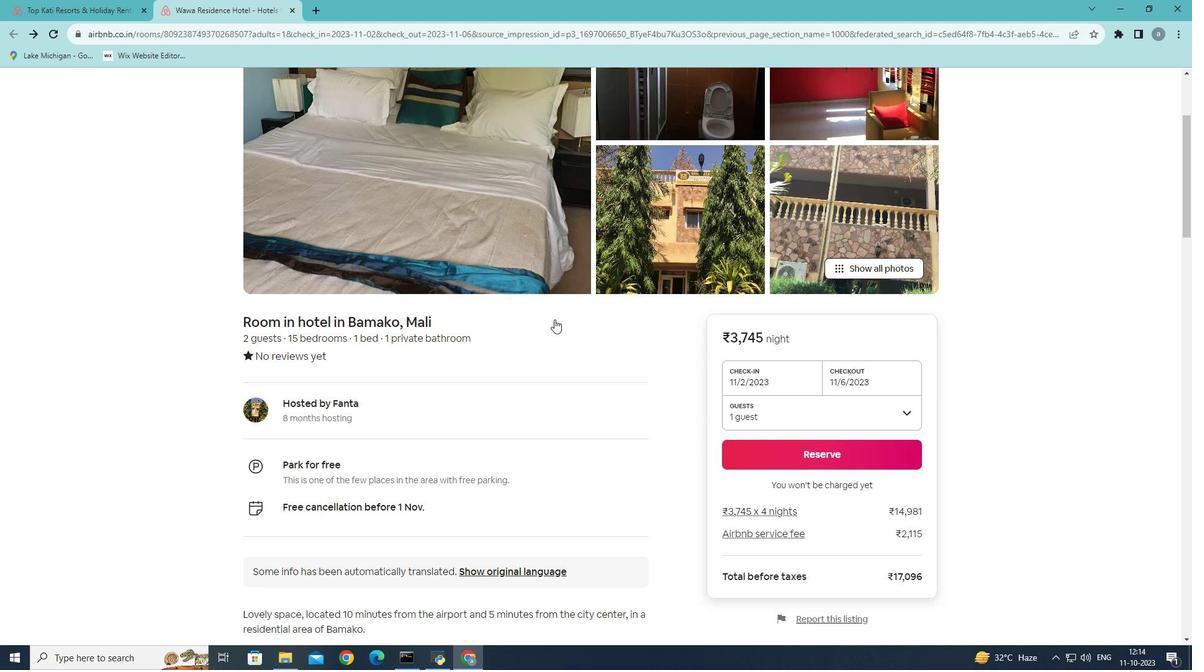 
Action: Mouse scrolled (554, 319) with delta (0, 0)
Screenshot: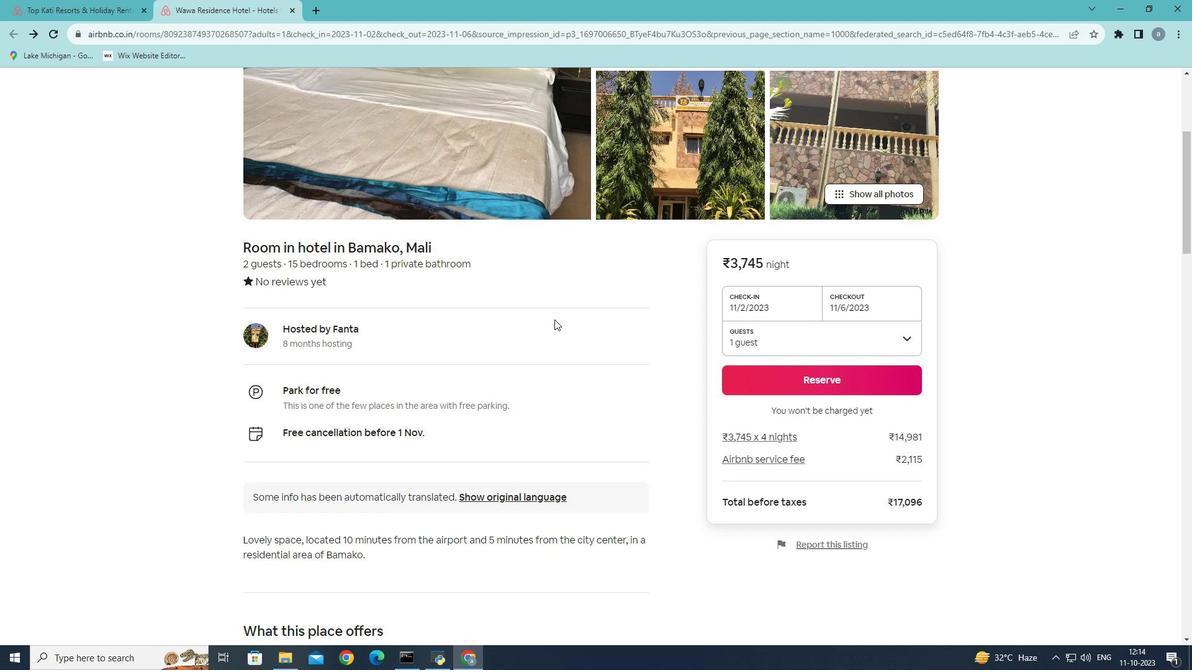 
Action: Mouse scrolled (554, 319) with delta (0, 0)
Screenshot: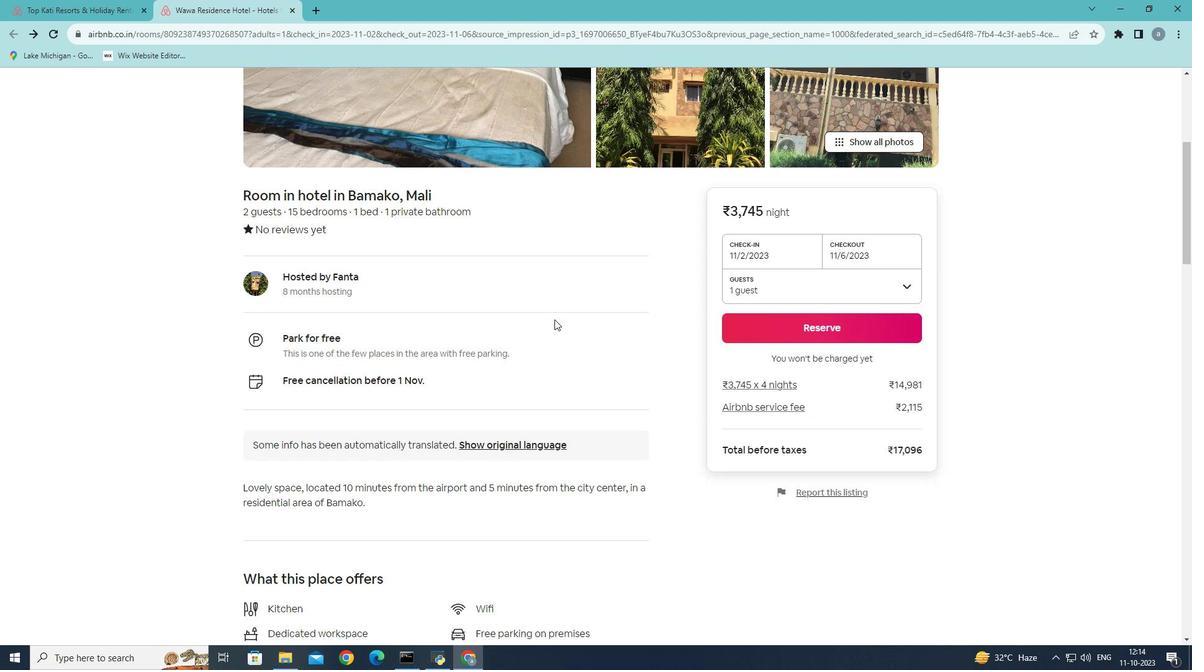 
Action: Mouse scrolled (554, 319) with delta (0, 0)
Screenshot: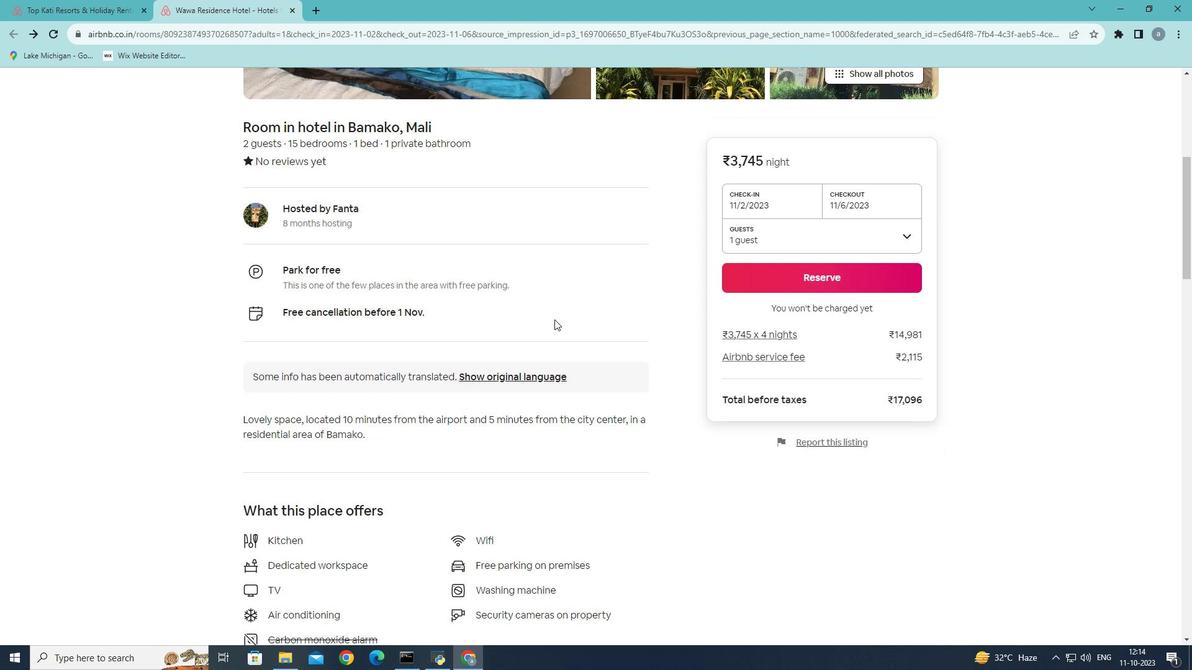 
Action: Mouse scrolled (554, 319) with delta (0, 0)
Screenshot: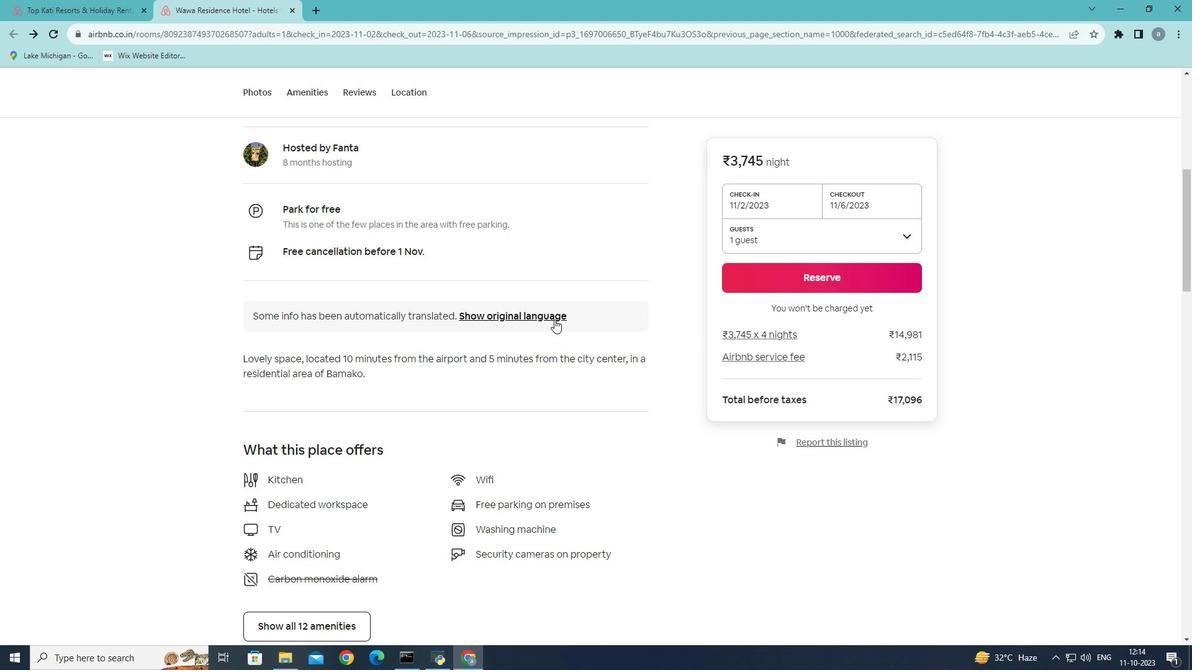 
Action: Mouse scrolled (554, 319) with delta (0, 0)
Screenshot: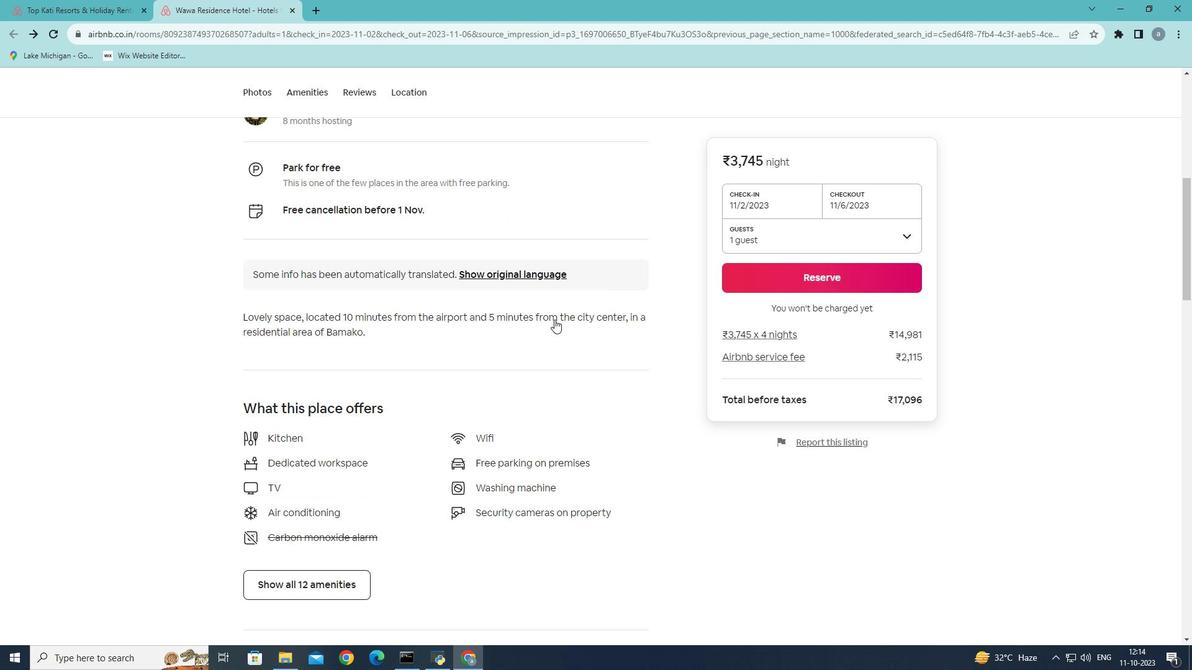 
Action: Mouse moved to (355, 501)
Screenshot: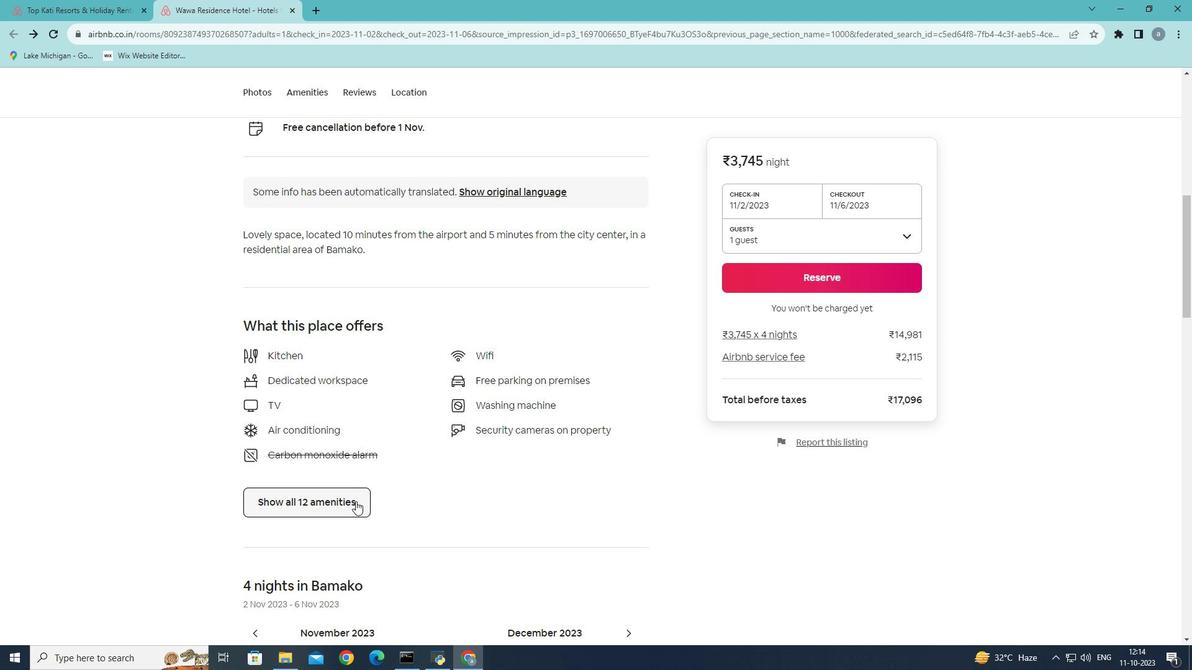 
Action: Mouse pressed left at (355, 501)
Screenshot: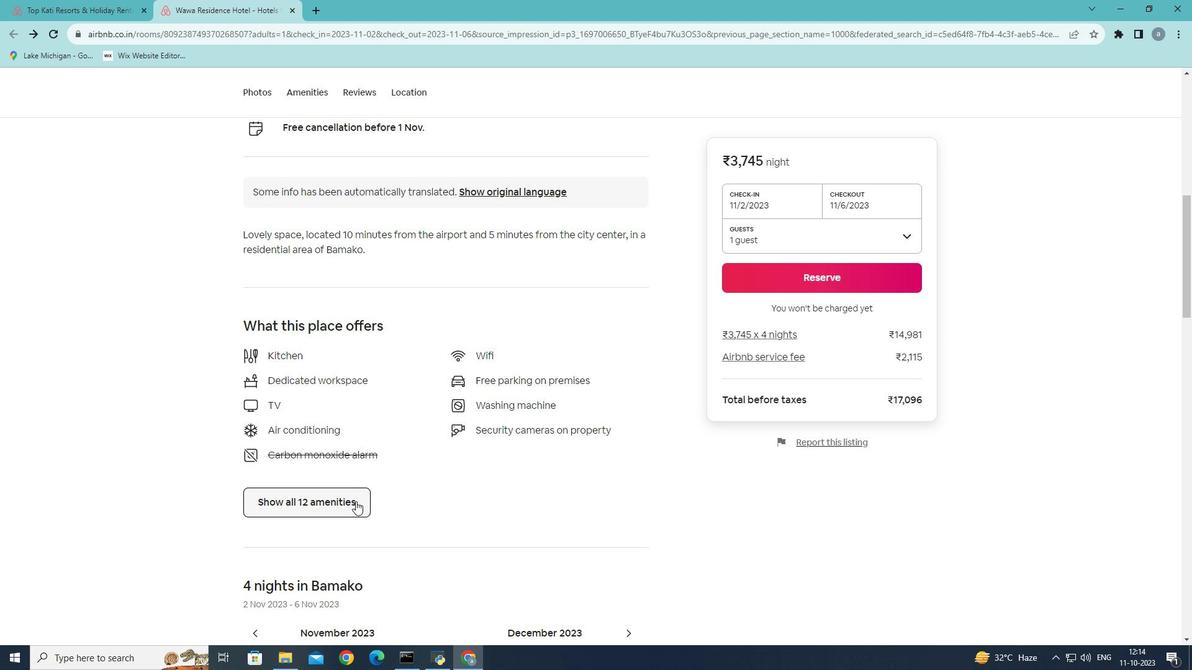 
Action: Mouse moved to (479, 267)
Screenshot: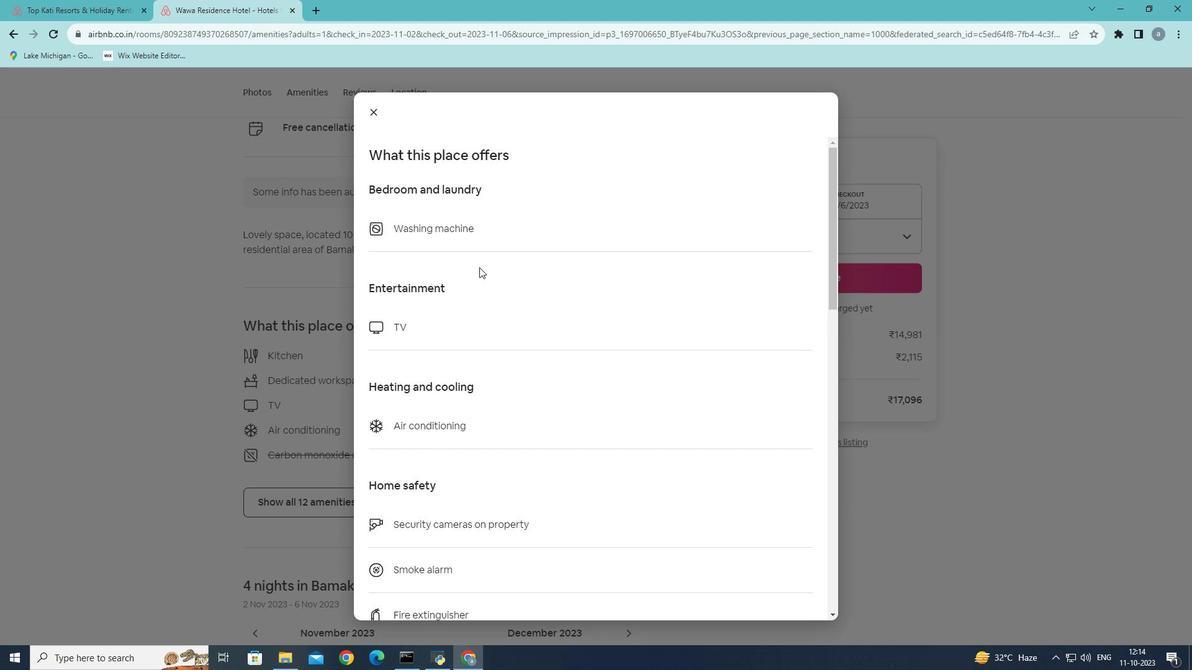 
Action: Mouse scrolled (479, 267) with delta (0, 0)
Screenshot: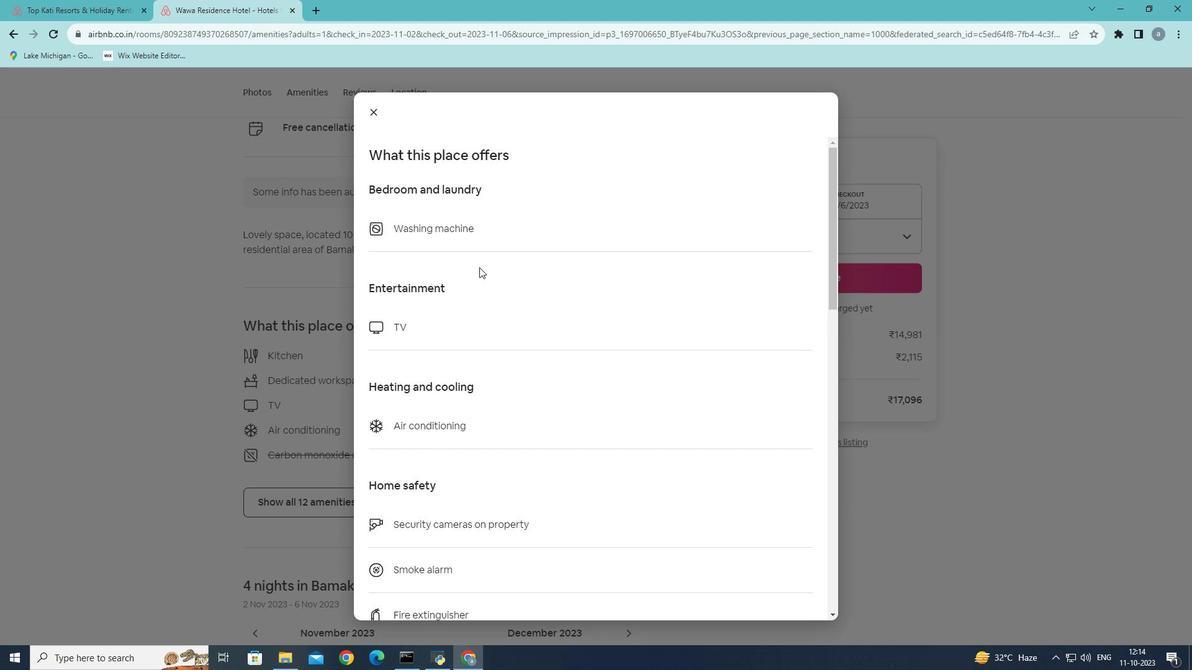 
Action: Mouse scrolled (479, 267) with delta (0, 0)
Screenshot: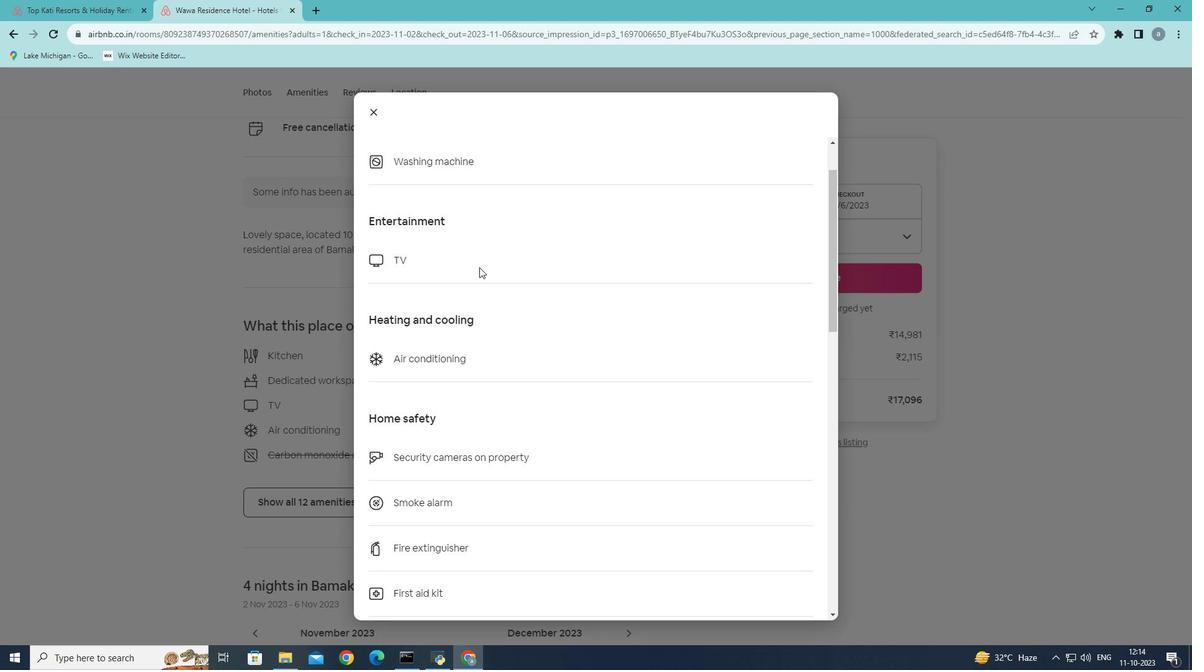 
Action: Mouse scrolled (479, 267) with delta (0, 0)
Screenshot: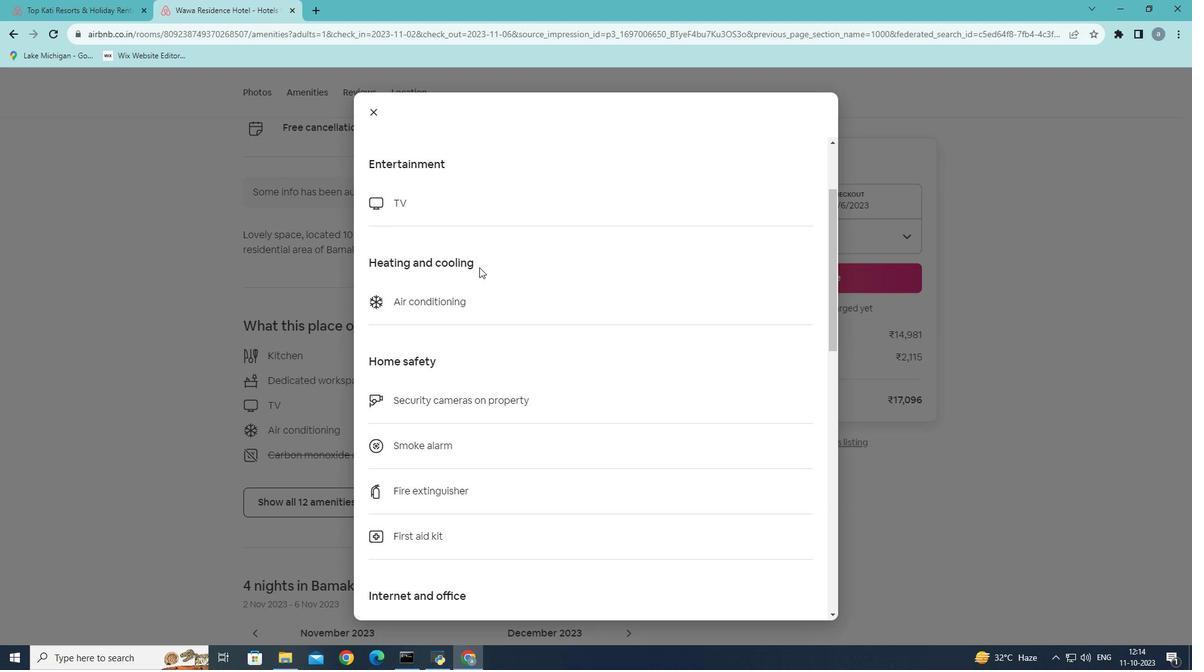 
Action: Mouse scrolled (479, 267) with delta (0, 0)
Screenshot: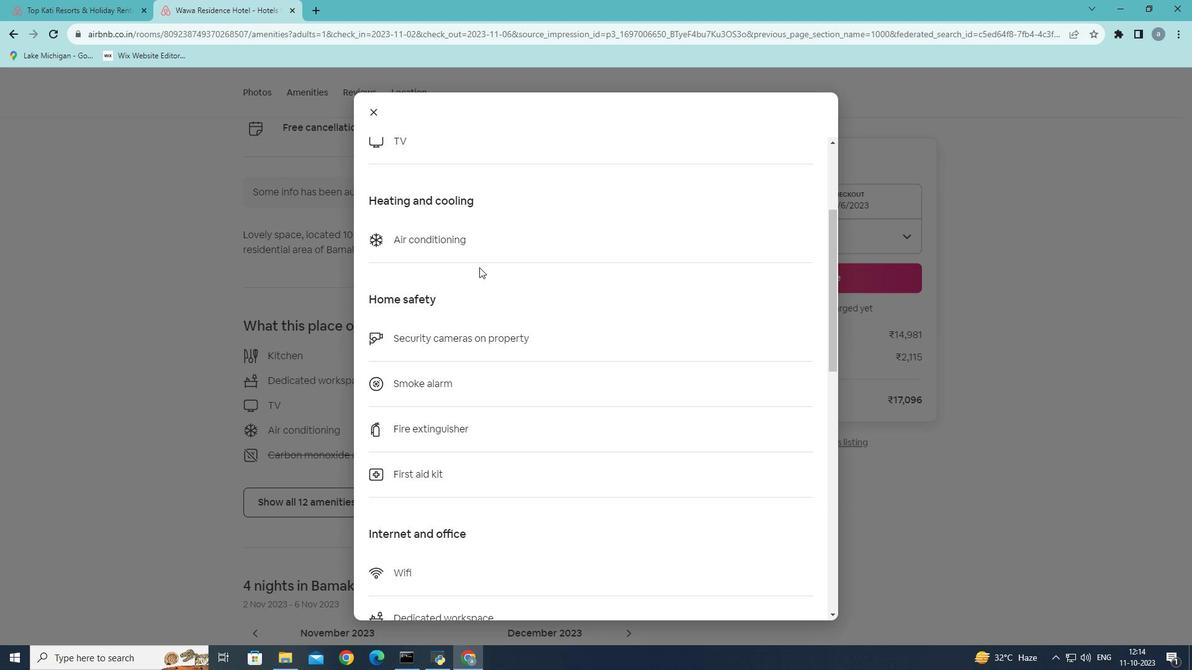 
Action: Mouse scrolled (479, 267) with delta (0, 0)
Screenshot: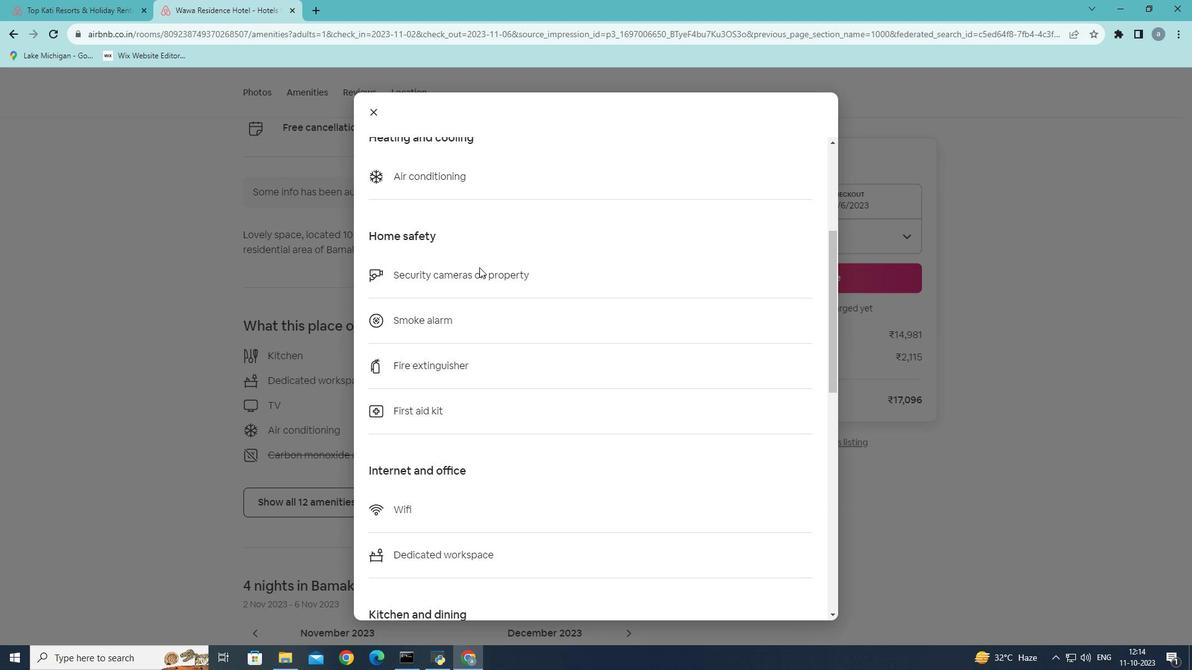 
Action: Mouse scrolled (479, 267) with delta (0, 0)
Screenshot: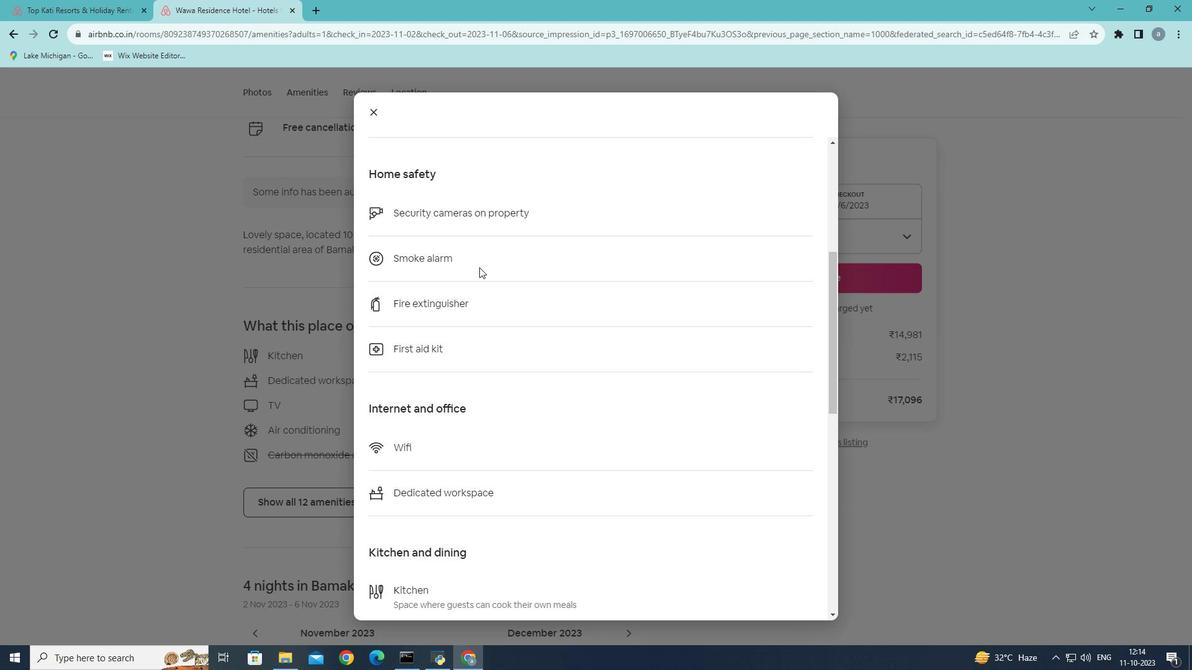 
Action: Mouse scrolled (479, 267) with delta (0, 0)
Screenshot: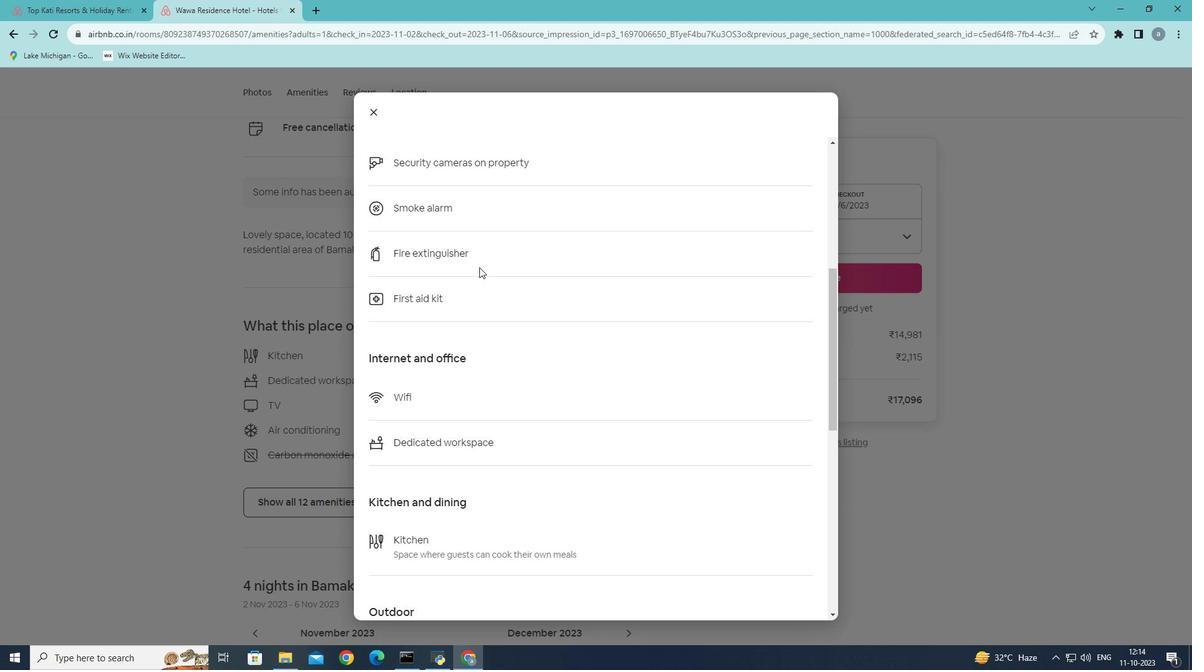 
Action: Mouse scrolled (479, 267) with delta (0, 0)
Screenshot: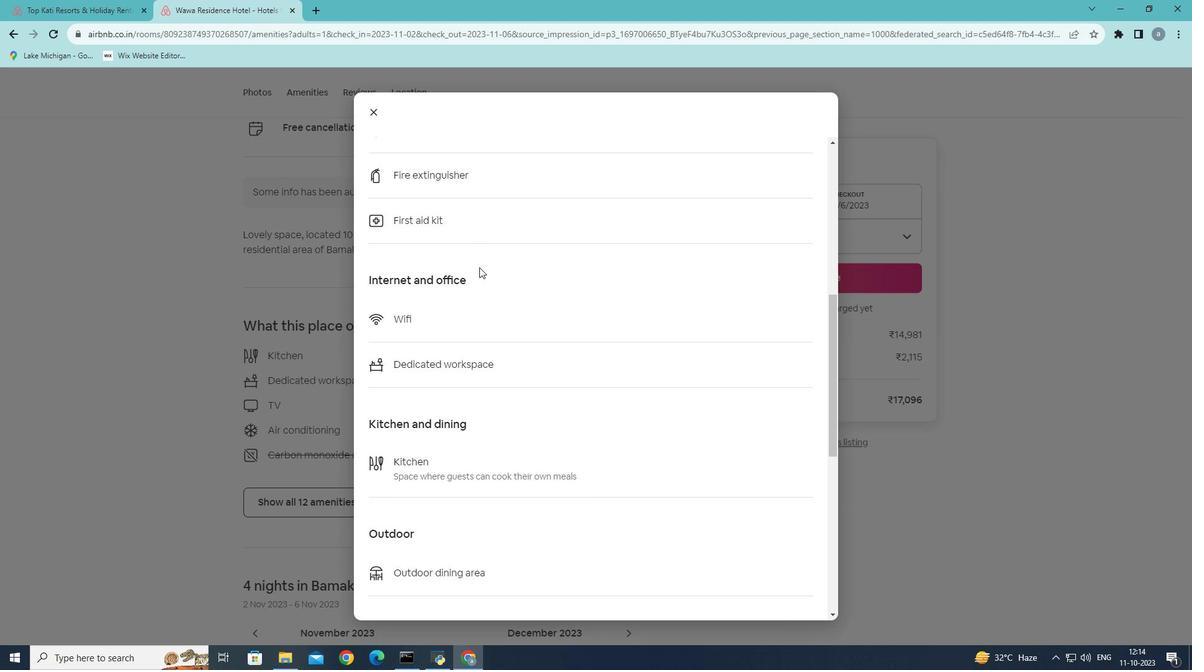 
Action: Mouse scrolled (479, 267) with delta (0, 0)
Screenshot: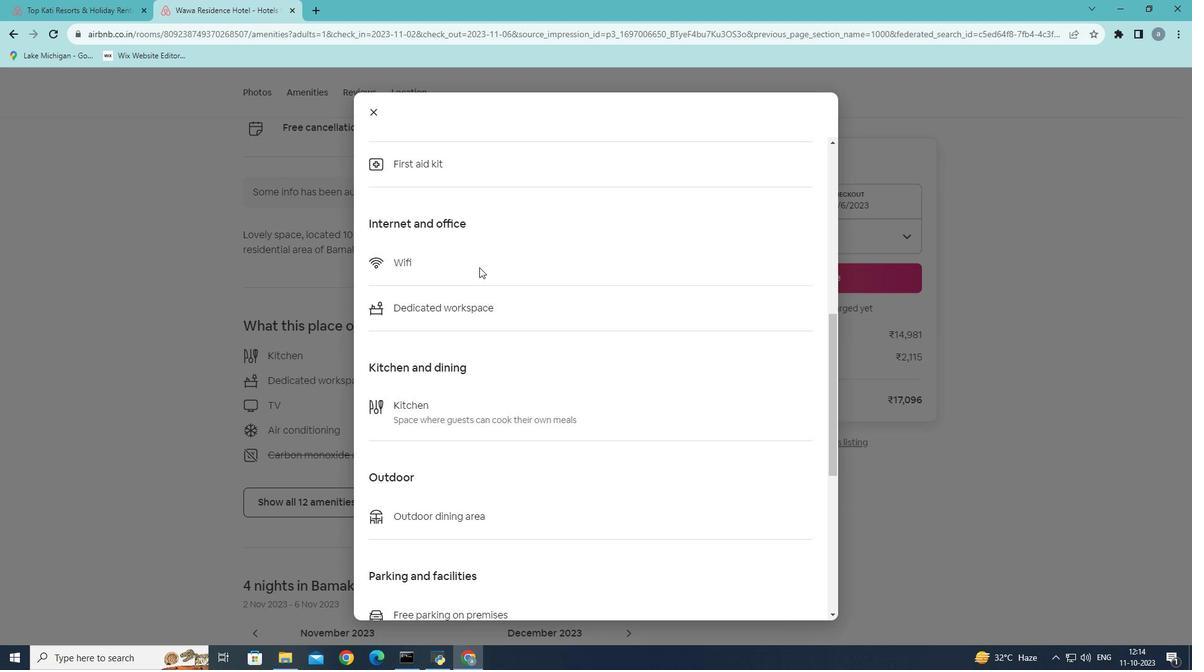 
Action: Mouse scrolled (479, 267) with delta (0, 0)
Screenshot: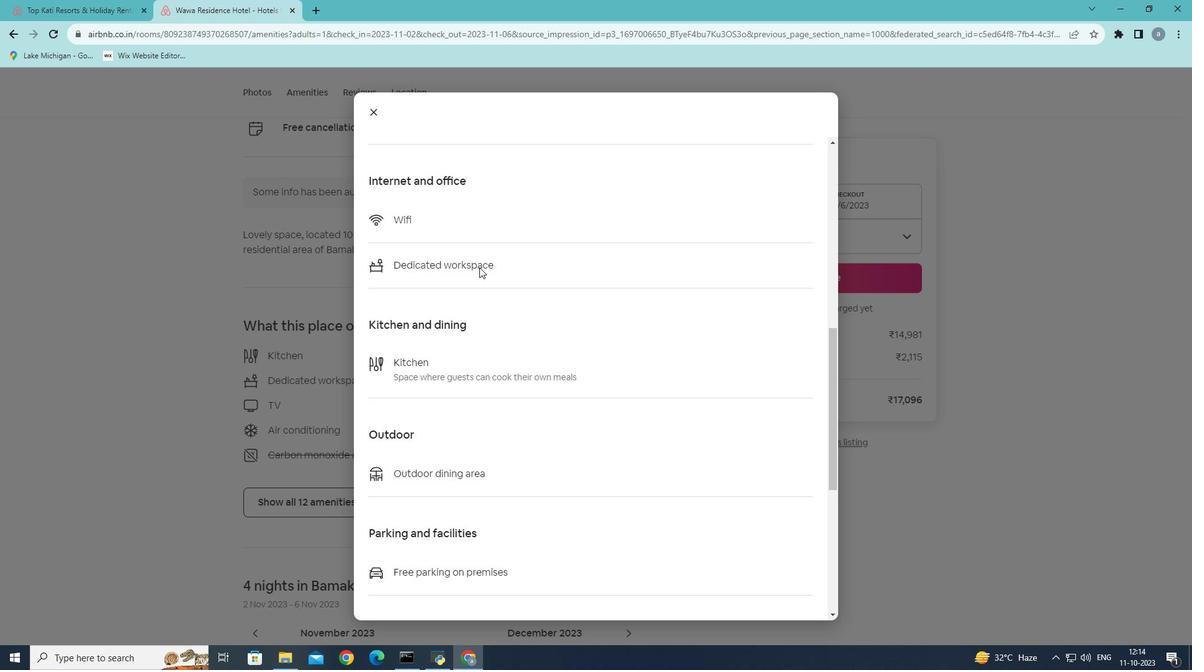 
Action: Mouse scrolled (479, 267) with delta (0, 0)
Screenshot: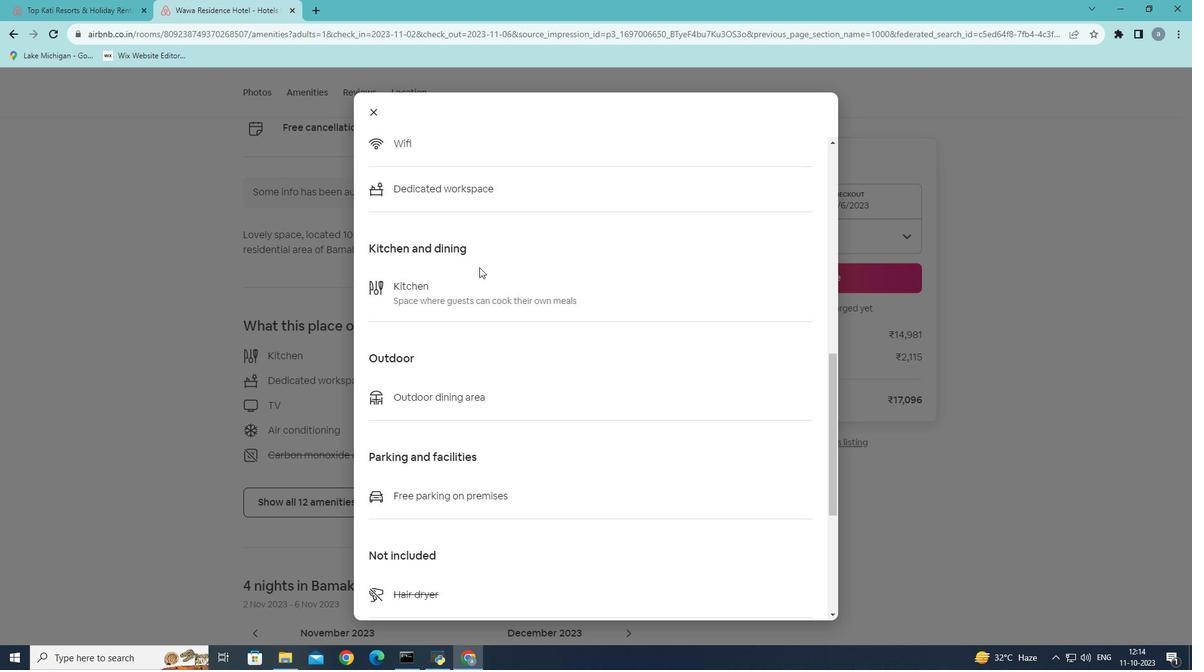 
Action: Mouse scrolled (479, 267) with delta (0, 0)
Screenshot: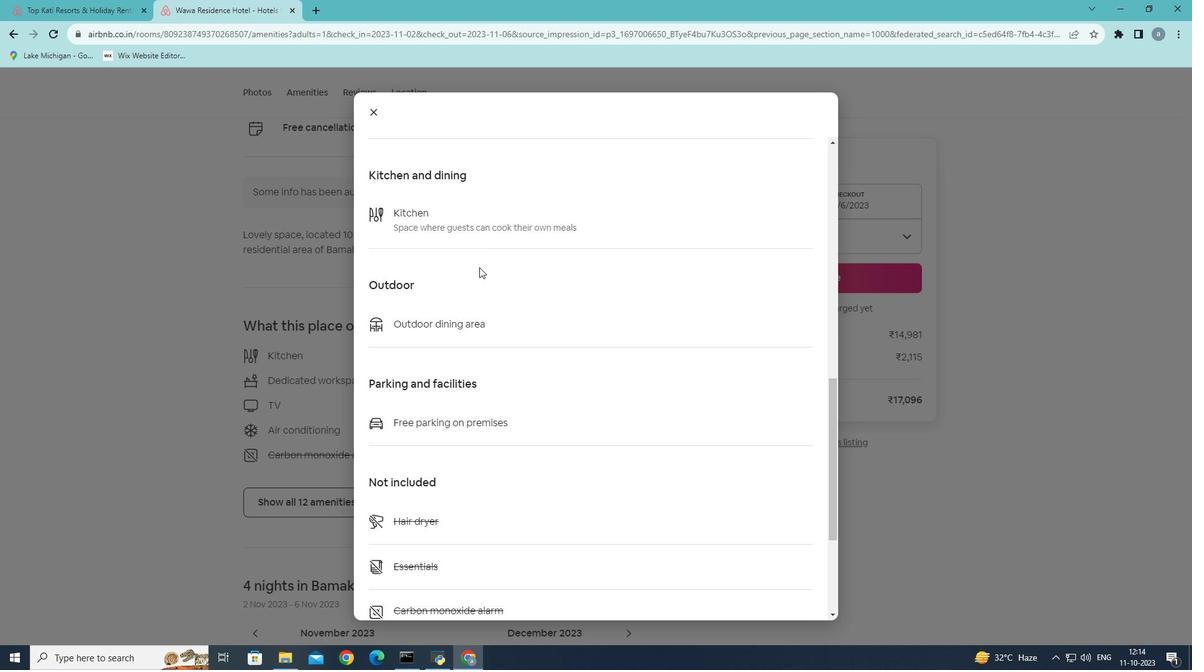 
Action: Mouse scrolled (479, 267) with delta (0, 0)
Screenshot: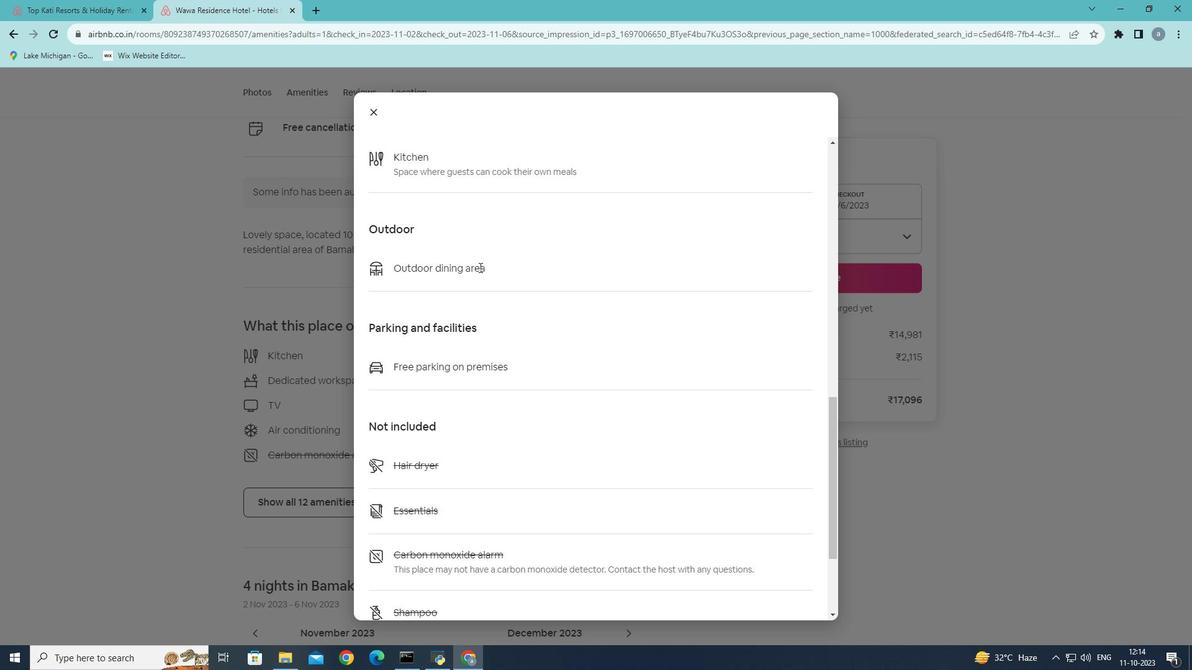 
Action: Mouse scrolled (479, 267) with delta (0, 0)
Screenshot: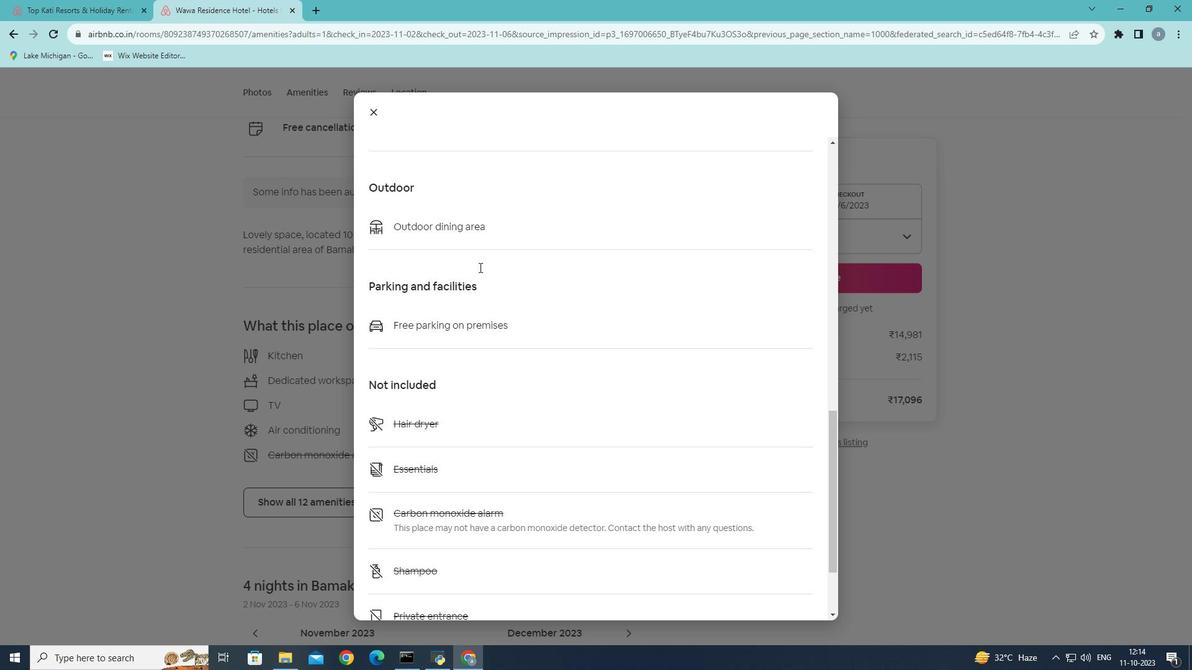 
Action: Mouse scrolled (479, 267) with delta (0, 0)
Screenshot: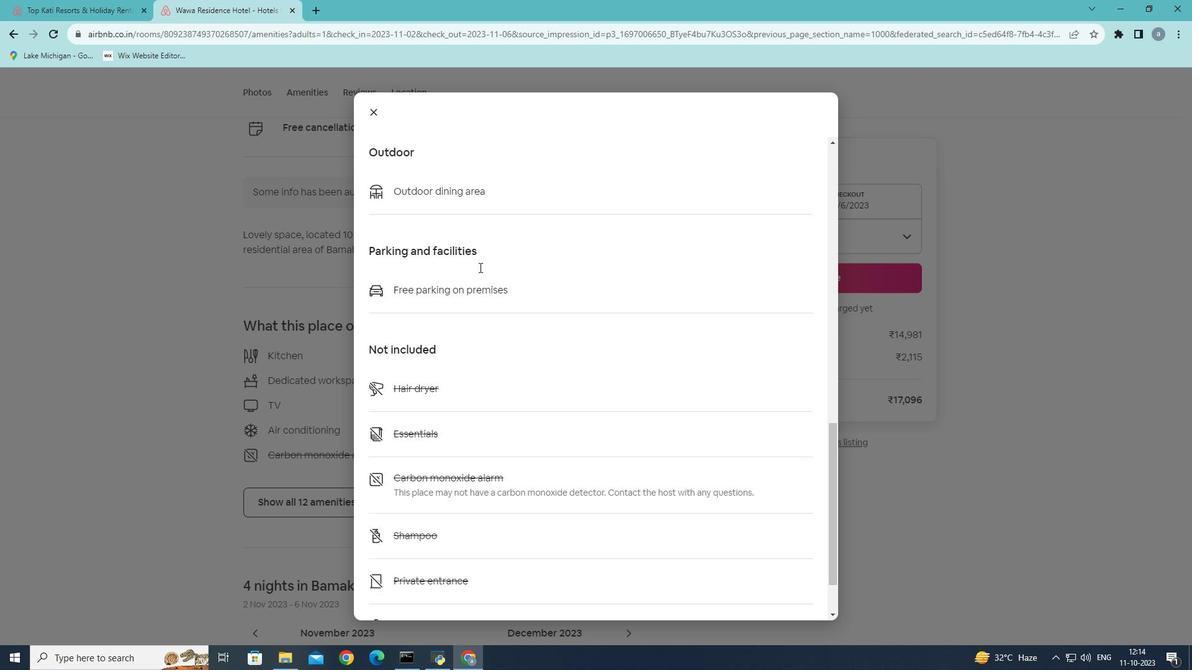
Action: Mouse scrolled (479, 267) with delta (0, 0)
Screenshot: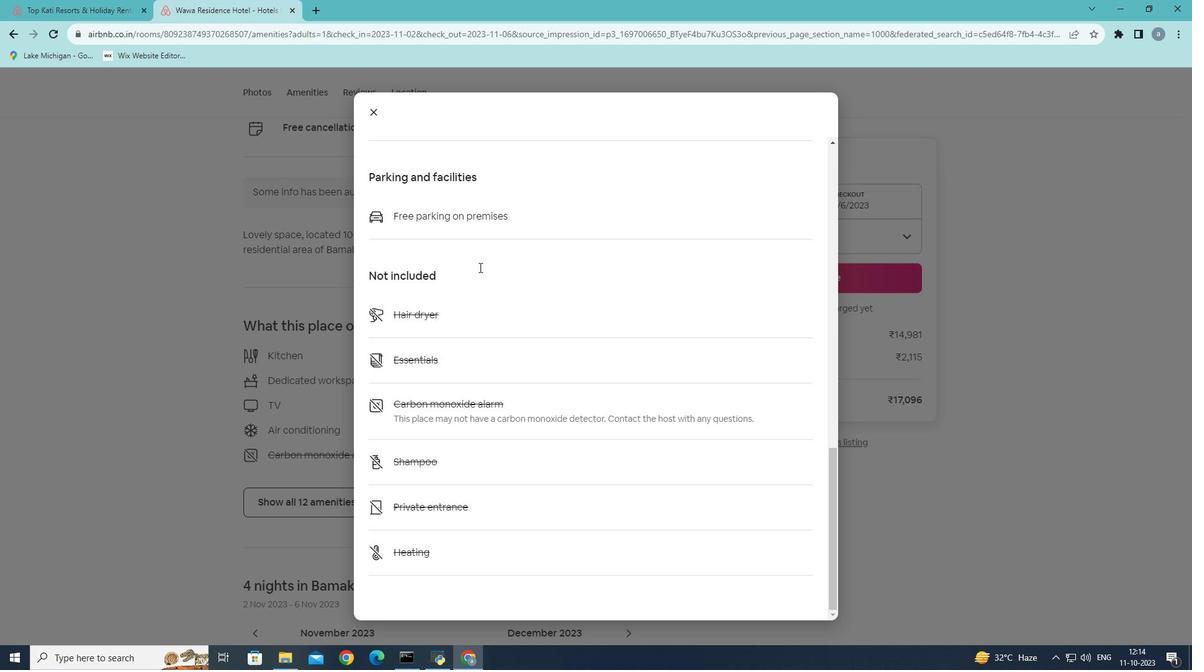 
Action: Mouse scrolled (479, 267) with delta (0, 0)
Screenshot: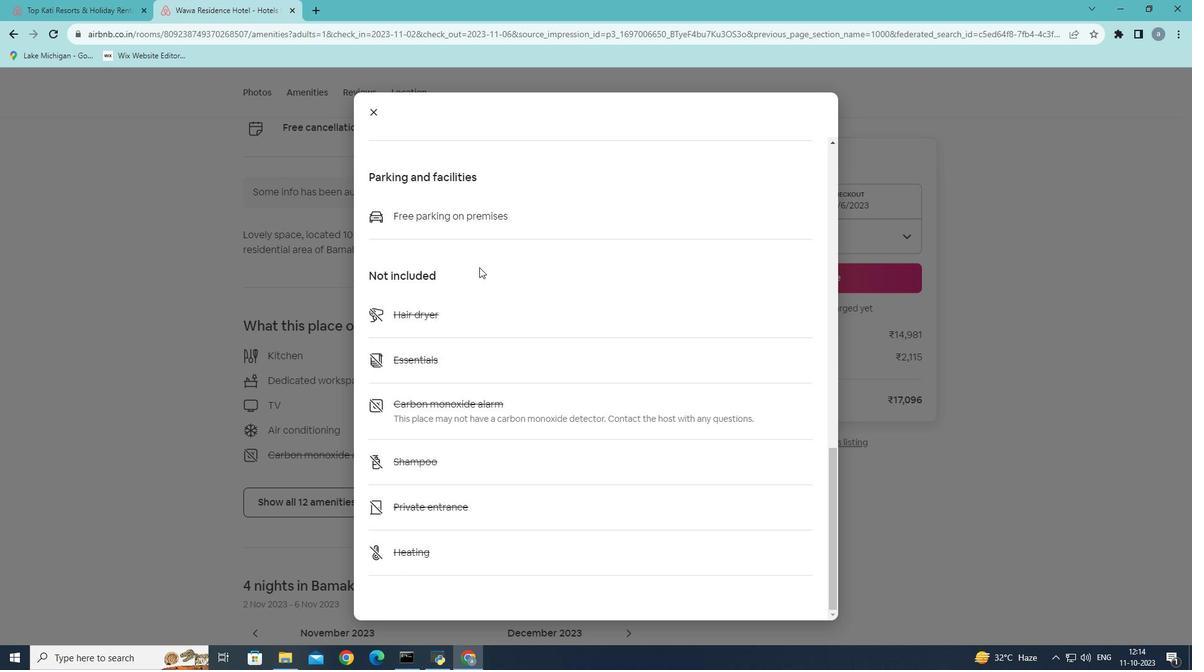 
Action: Mouse scrolled (479, 267) with delta (0, 0)
Screenshot: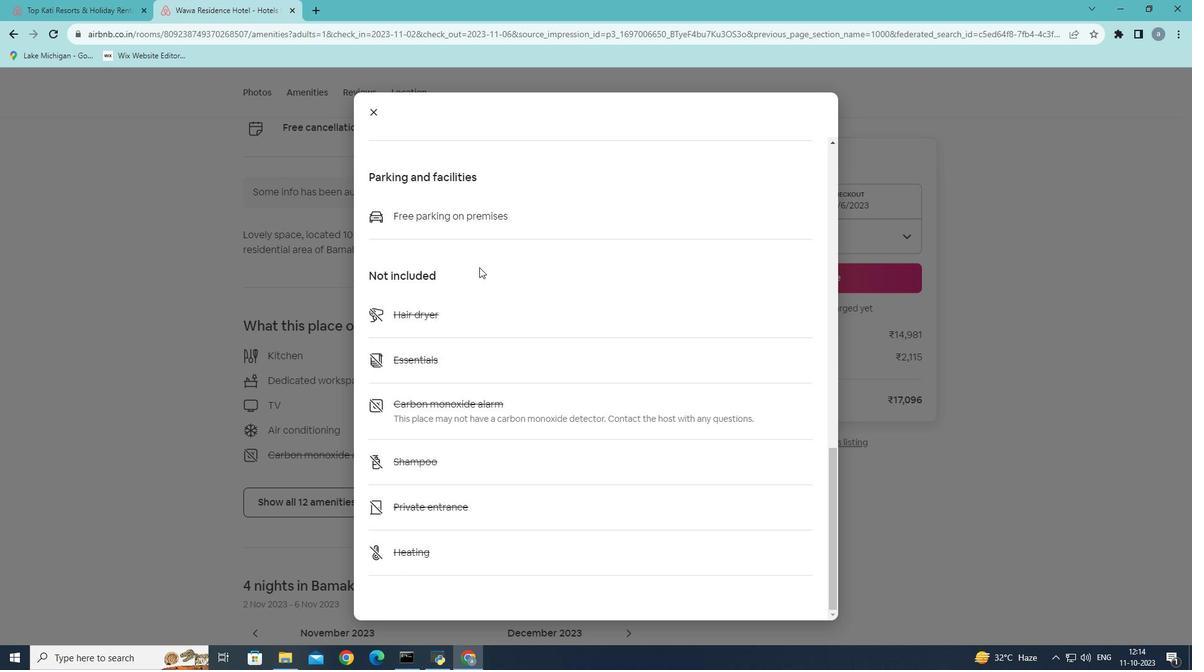 
Action: Mouse scrolled (479, 267) with delta (0, 0)
Screenshot: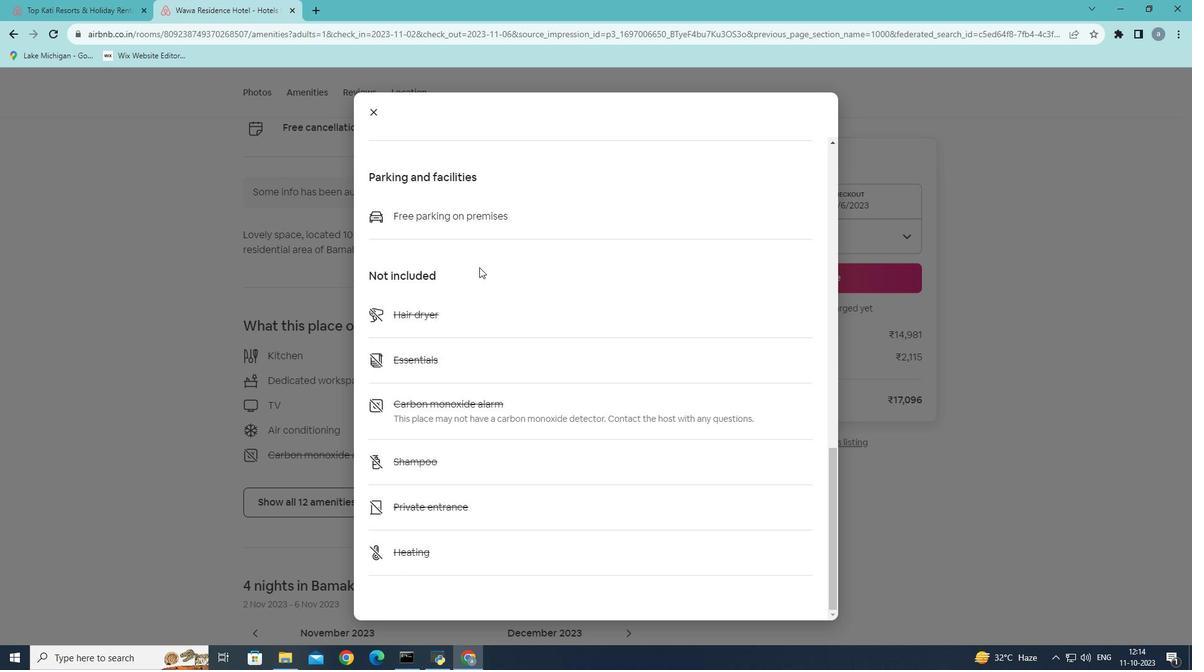 
Action: Mouse scrolled (479, 267) with delta (0, 0)
Screenshot: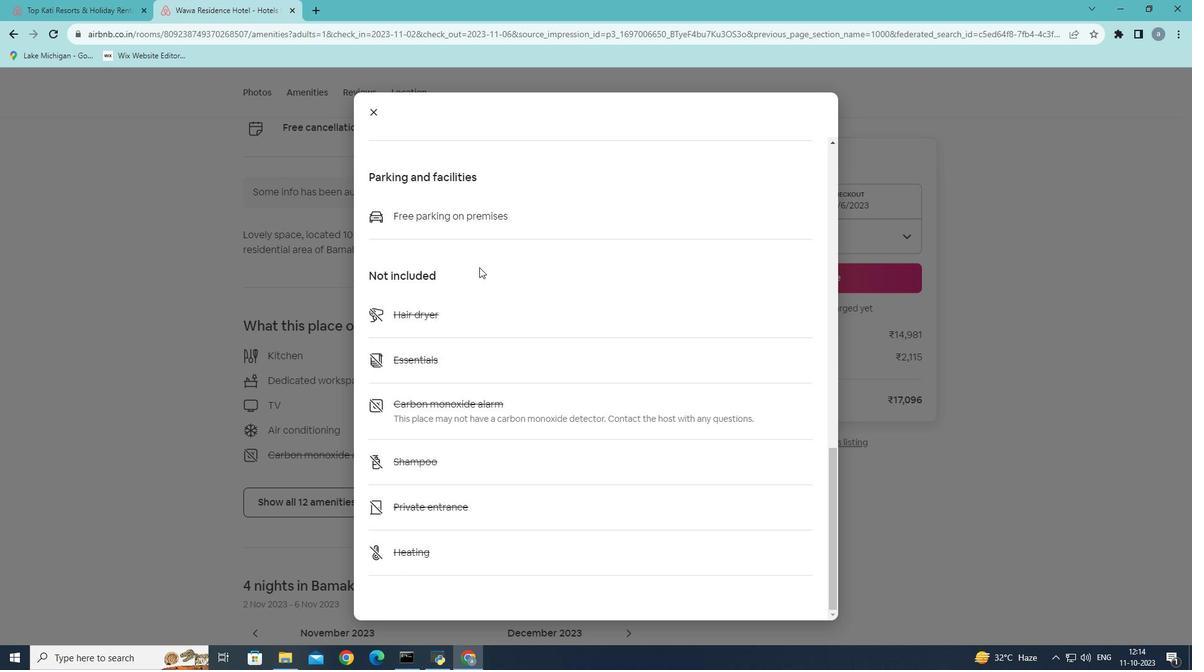 
Action: Mouse scrolled (479, 267) with delta (0, 0)
Screenshot: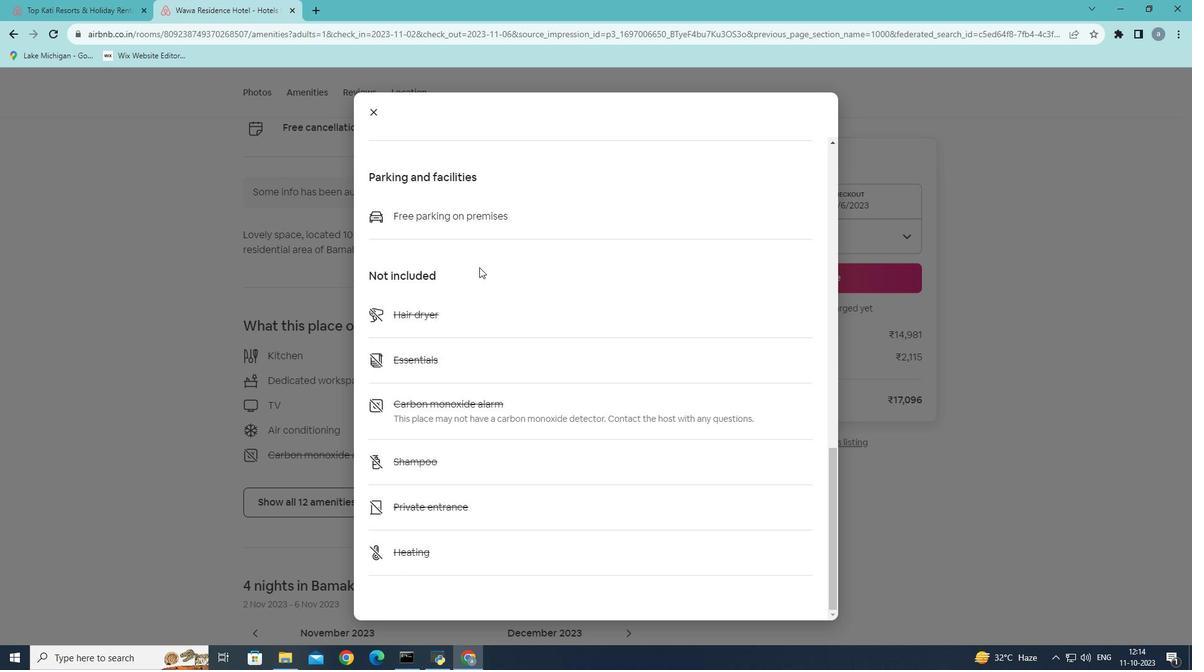 
Action: Mouse scrolled (479, 267) with delta (0, 0)
Screenshot: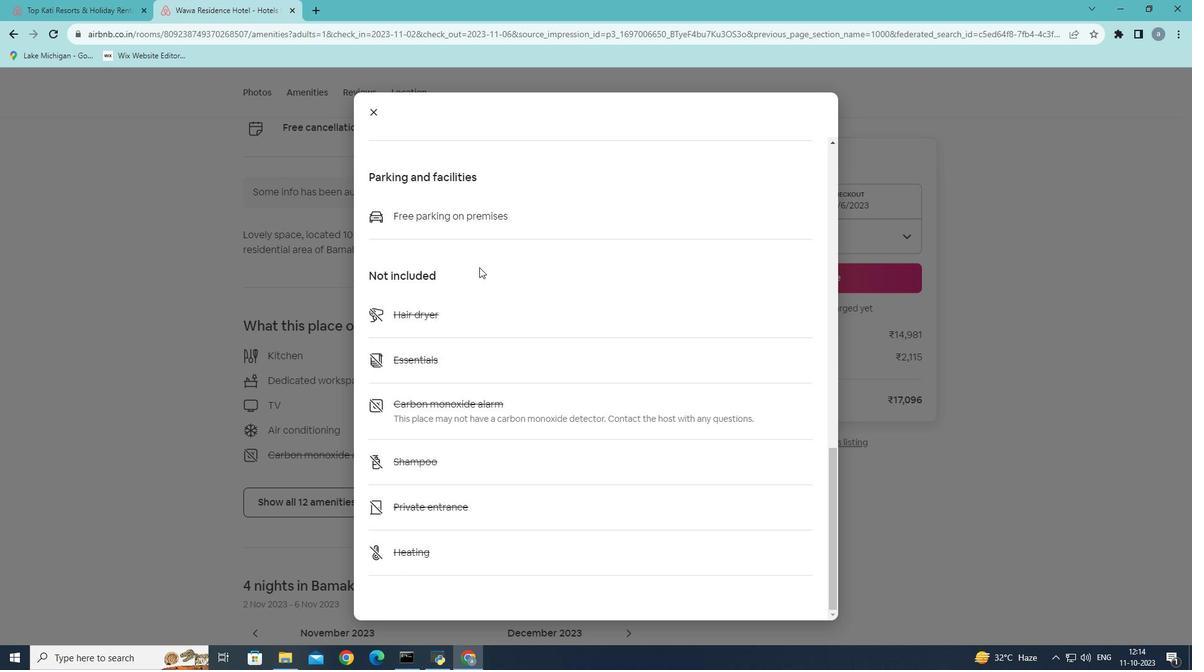 
Action: Mouse scrolled (479, 267) with delta (0, 0)
Screenshot: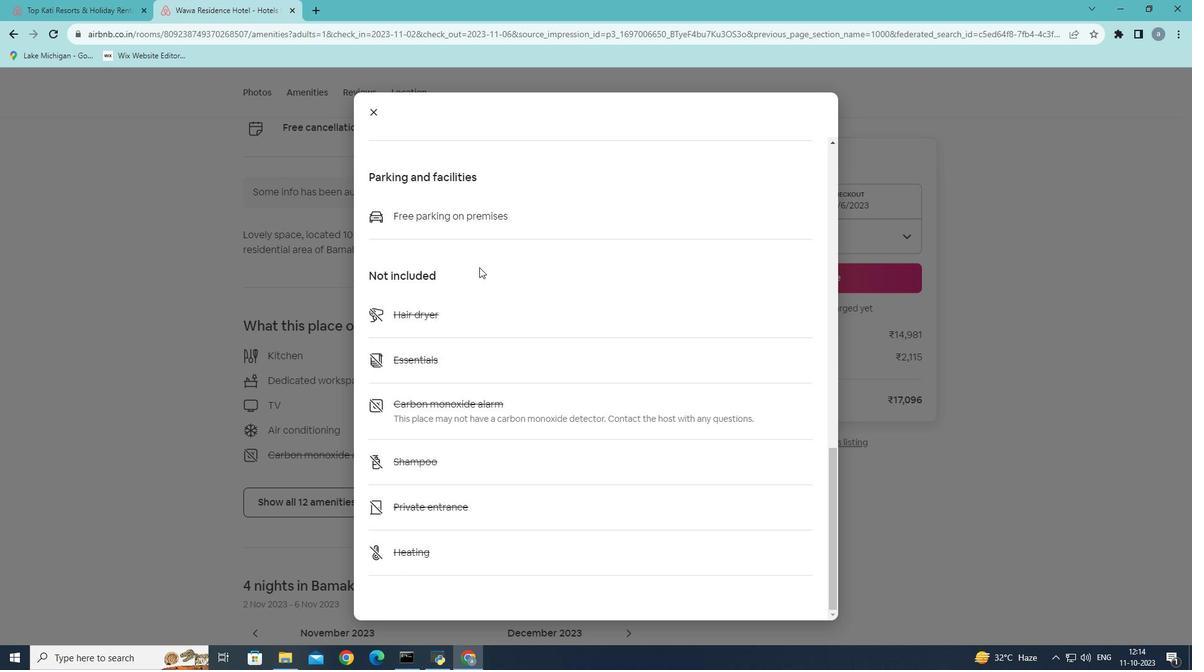 
Action: Mouse scrolled (479, 267) with delta (0, 0)
Screenshot: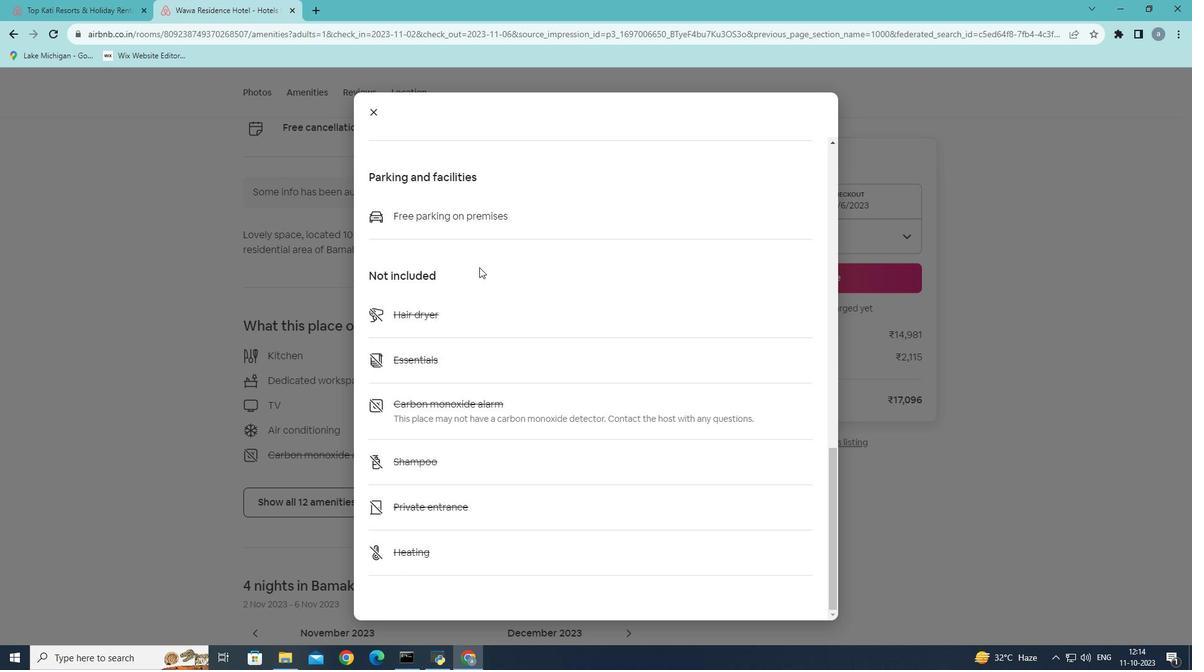 
Action: Mouse moved to (373, 112)
Screenshot: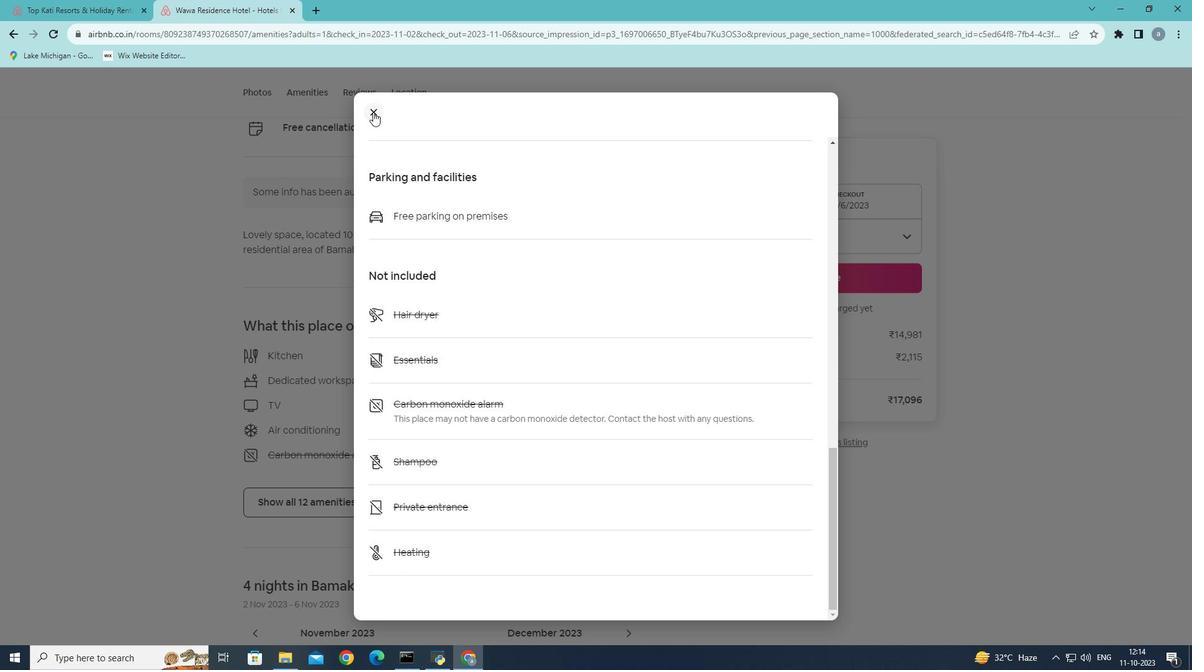 
Action: Mouse pressed left at (373, 112)
Screenshot: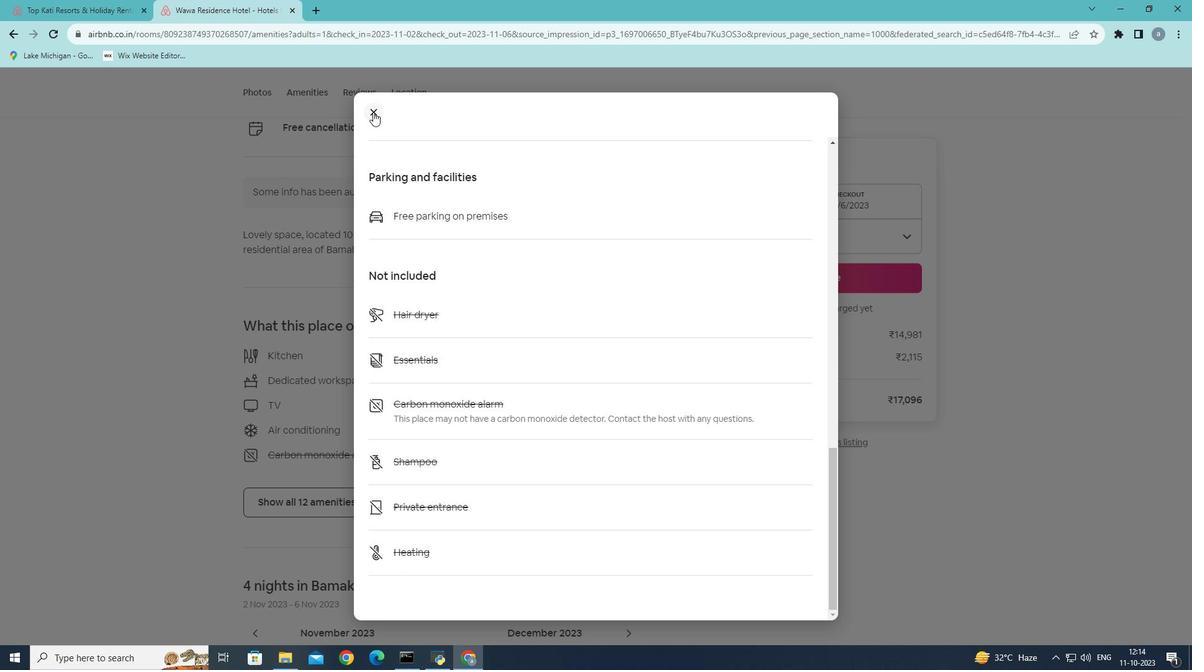 
Action: Mouse moved to (487, 323)
Screenshot: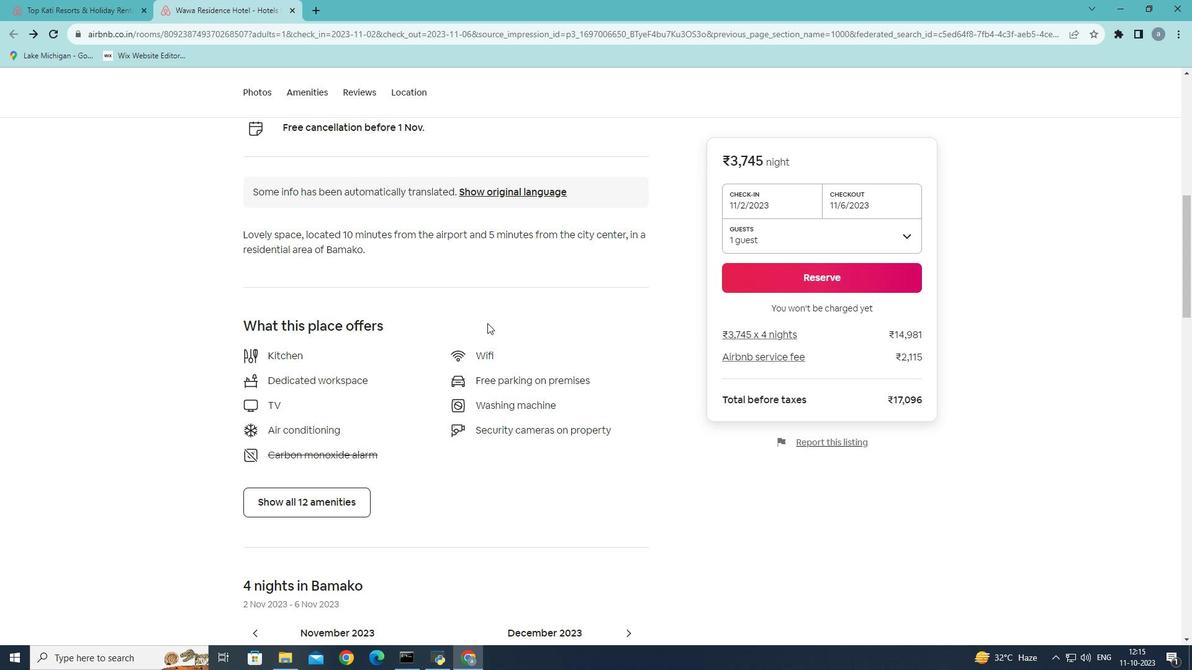 
Action: Mouse scrolled (487, 322) with delta (0, 0)
Screenshot: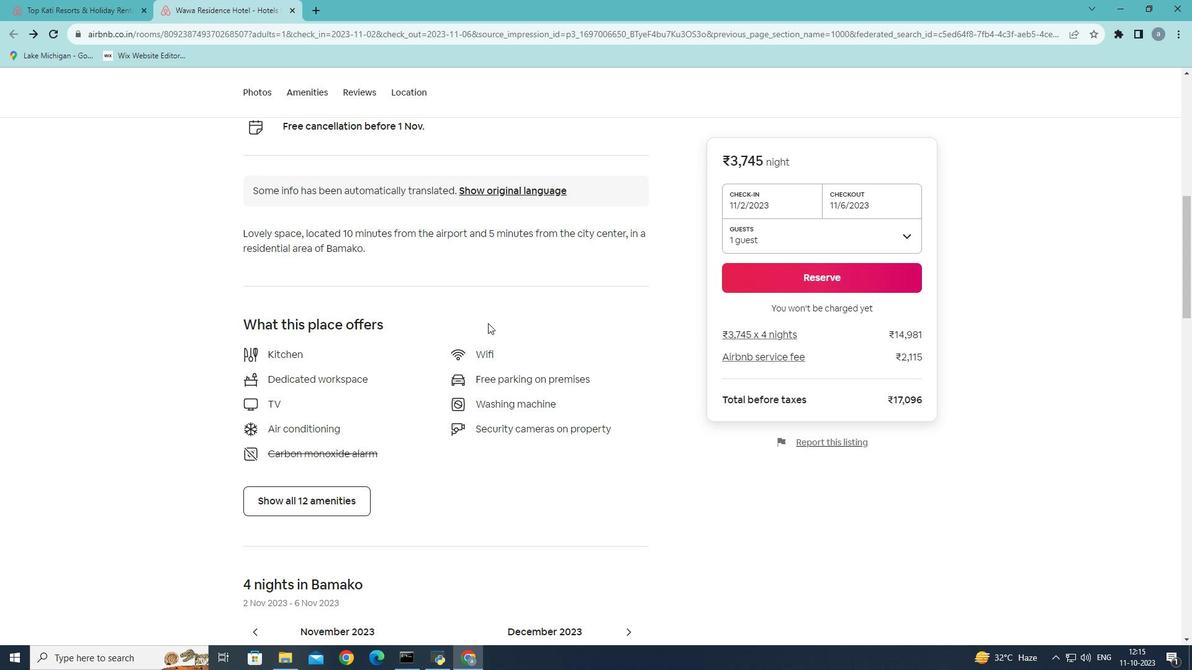 
Action: Mouse moved to (488, 323)
Screenshot: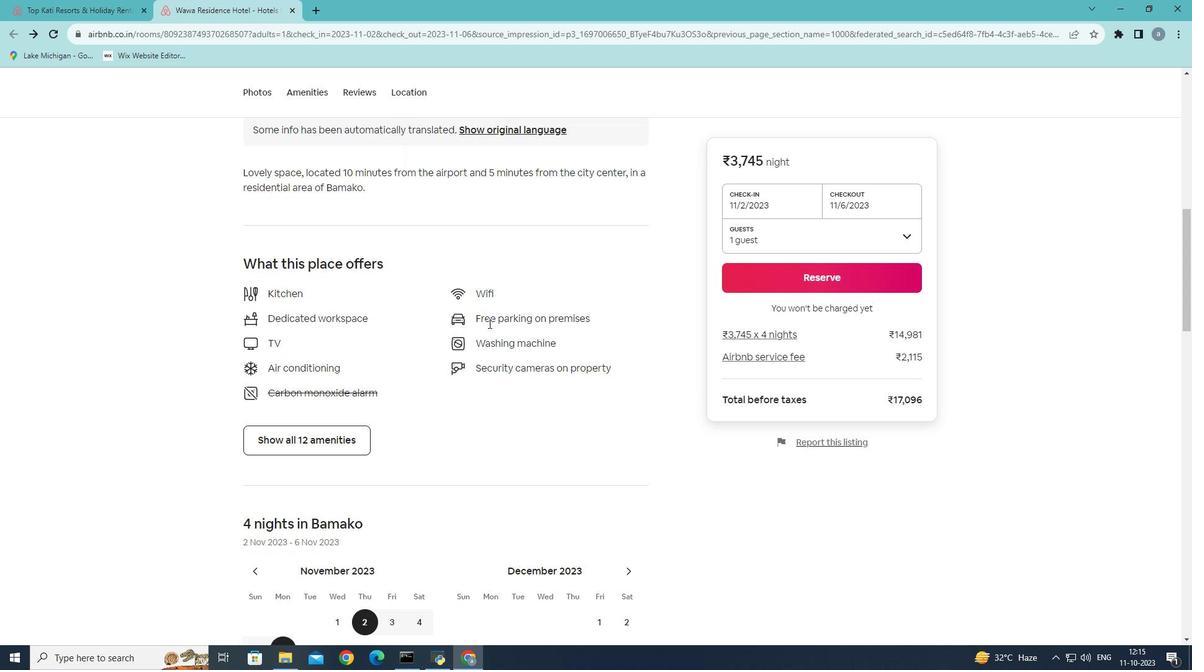 
Action: Mouse scrolled (488, 322) with delta (0, 0)
Screenshot: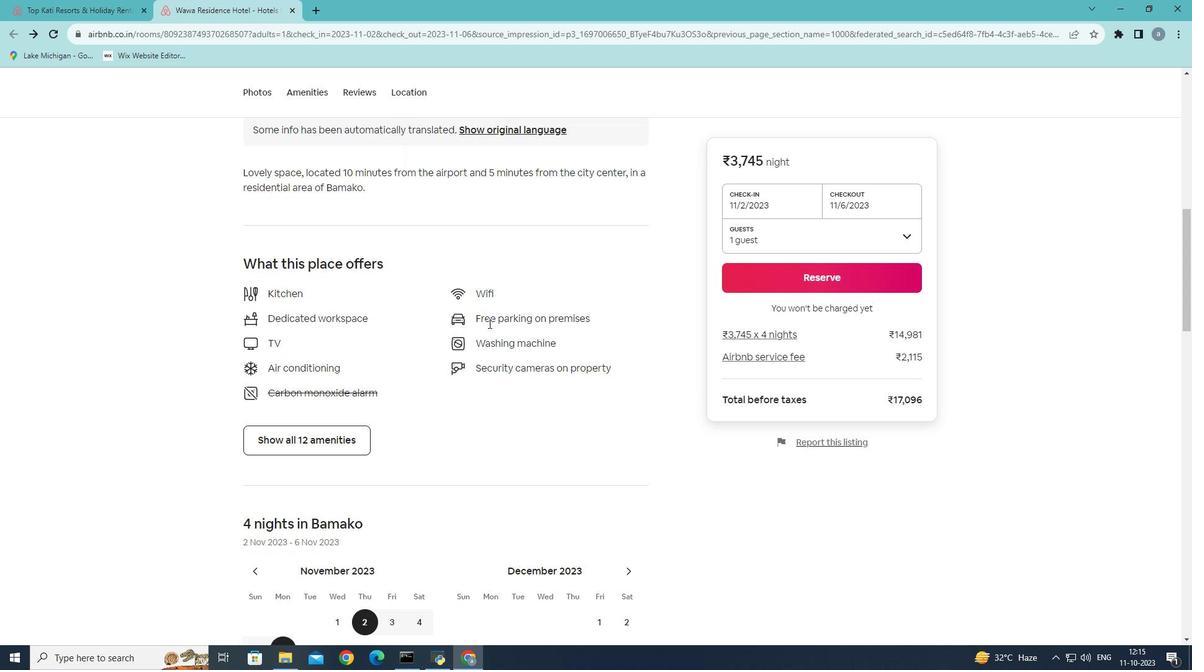 
Action: Mouse moved to (489, 323)
Screenshot: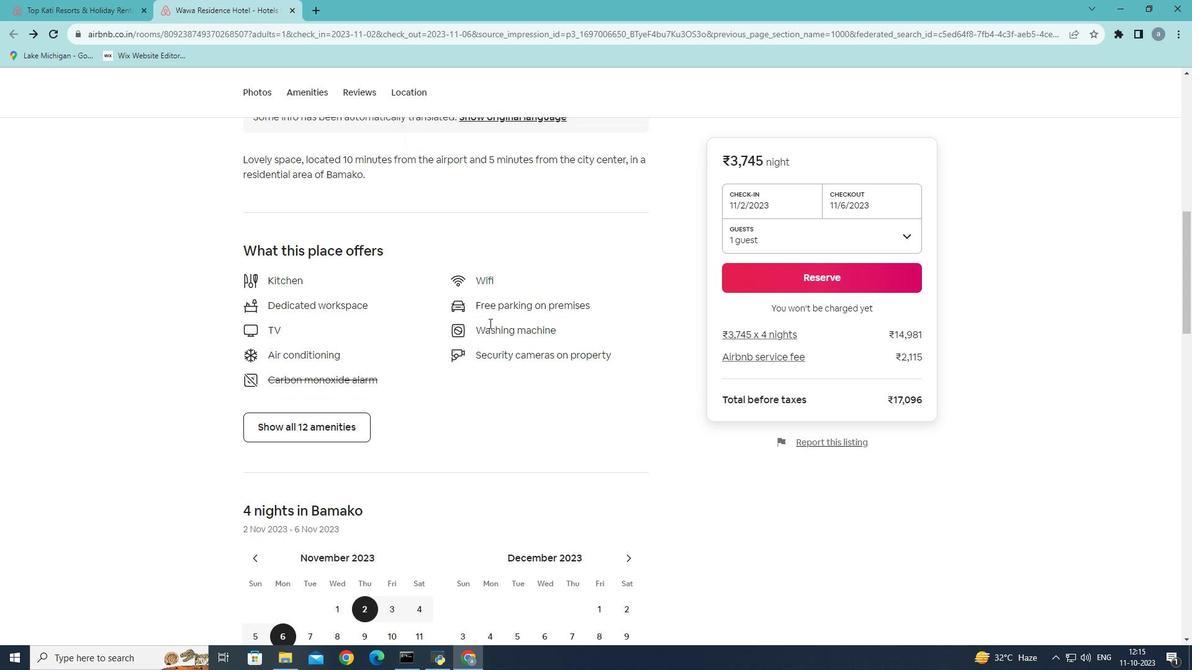 
Action: Mouse scrolled (489, 322) with delta (0, 0)
Screenshot: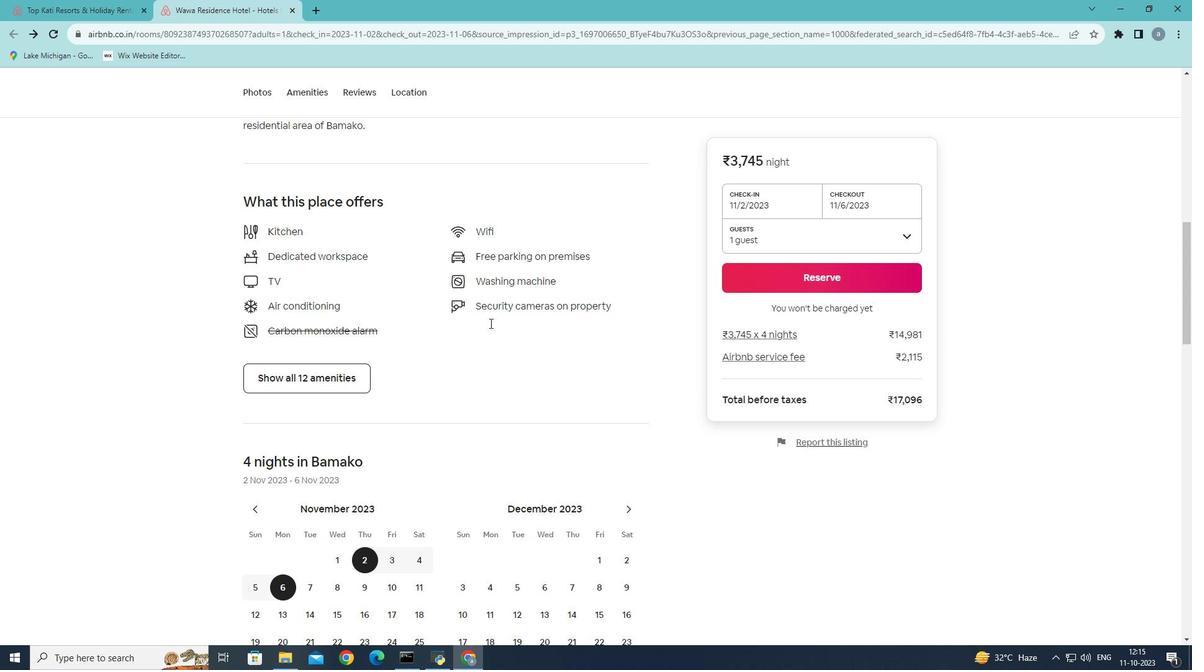 
Action: Mouse moved to (490, 323)
Screenshot: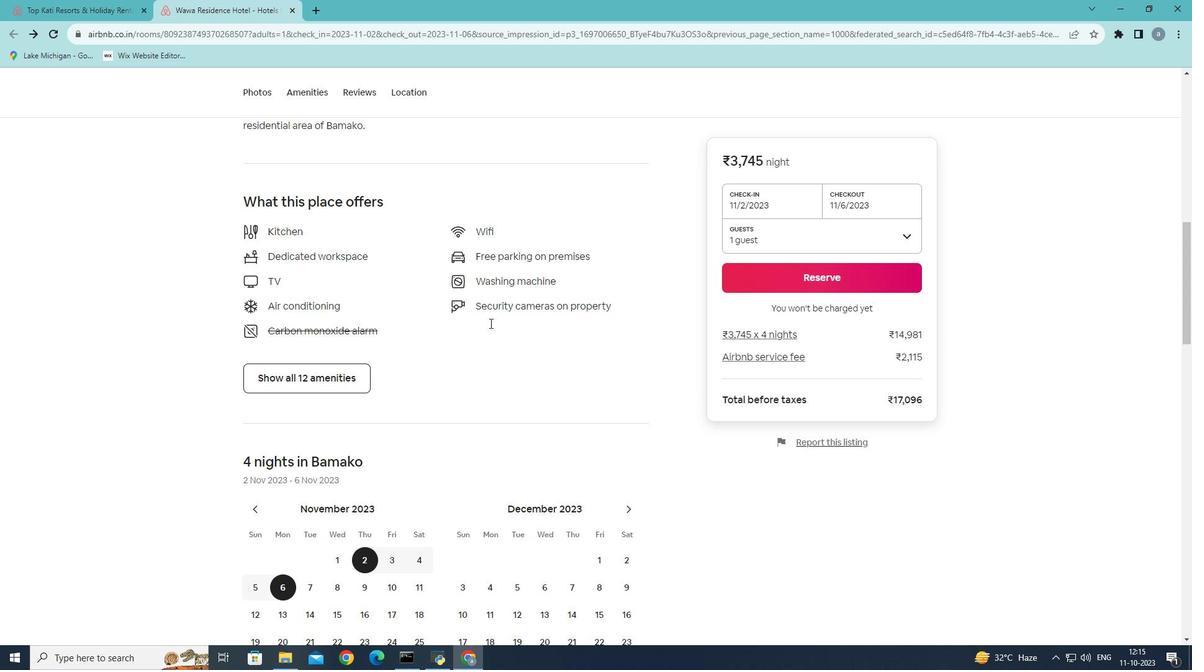 
Action: Mouse scrolled (490, 322) with delta (0, 0)
Screenshot: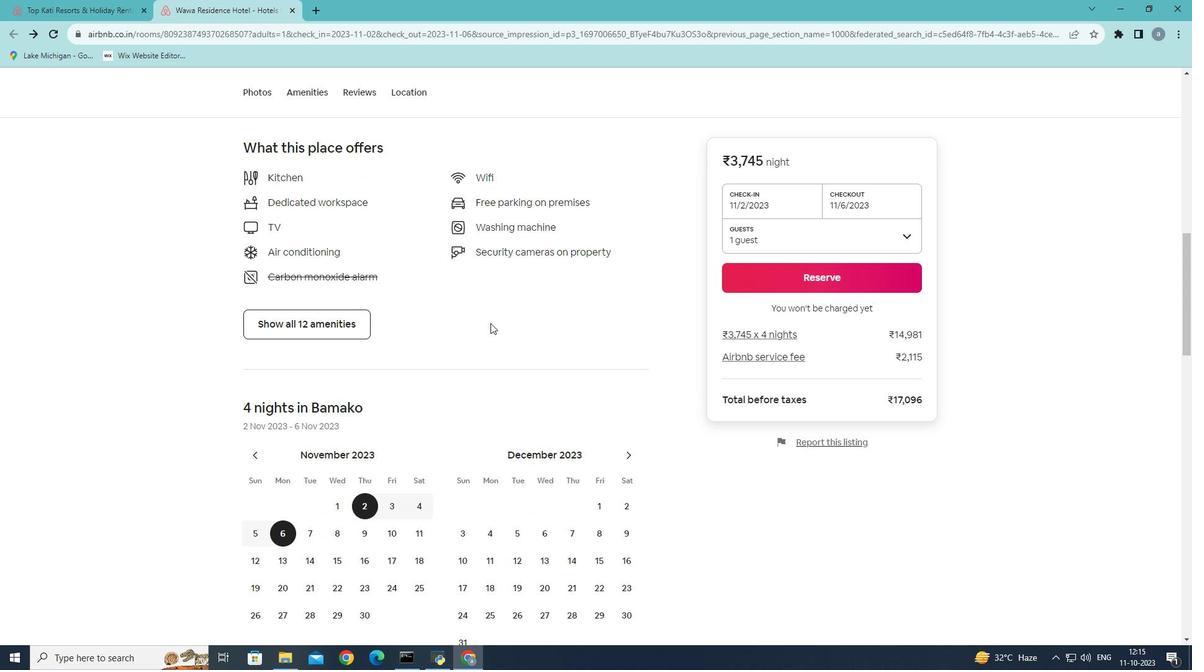 
Action: Mouse moved to (490, 323)
Screenshot: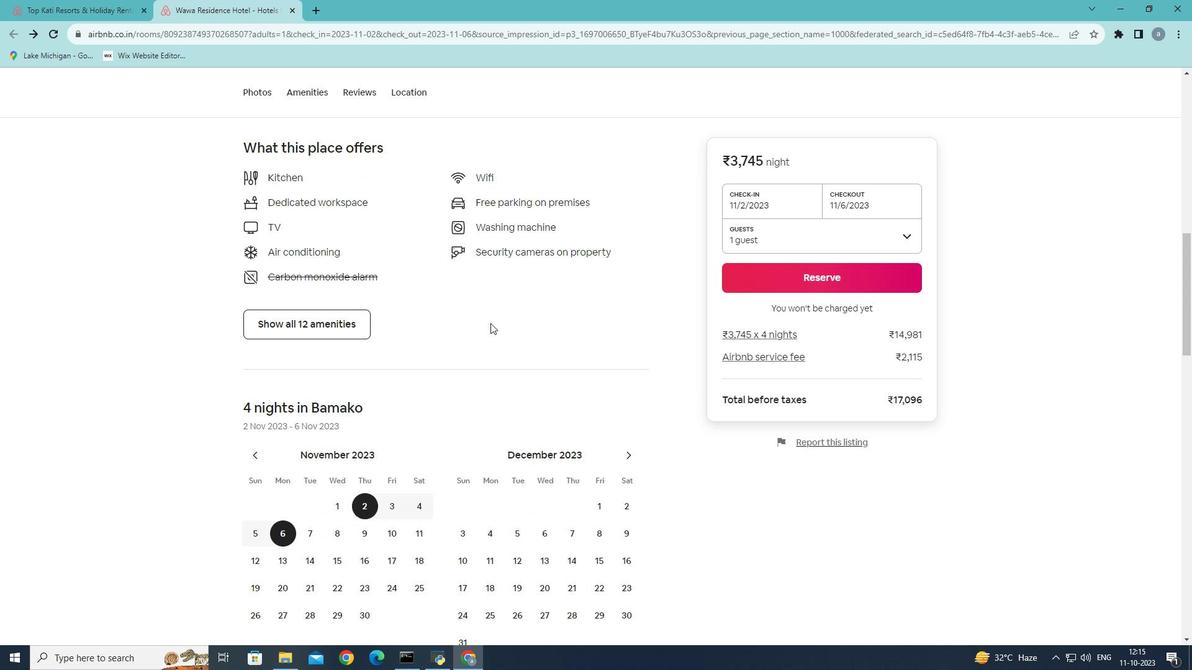 
Action: Mouse scrolled (490, 322) with delta (0, 0)
Screenshot: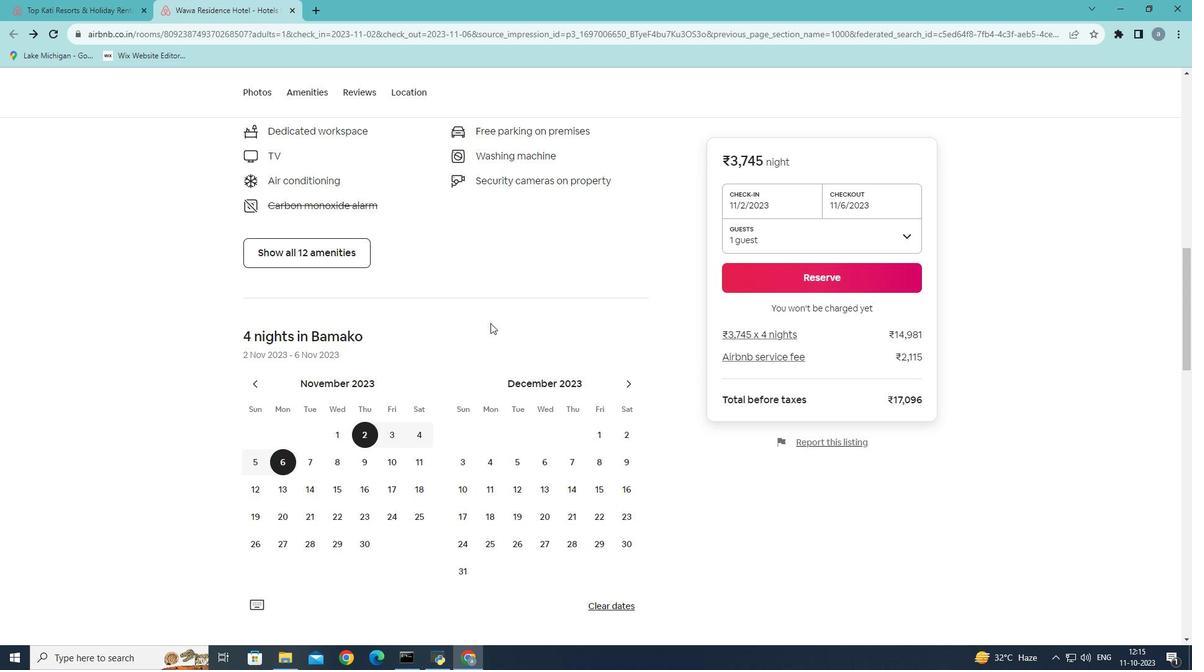 
Action: Mouse scrolled (490, 322) with delta (0, 0)
Screenshot: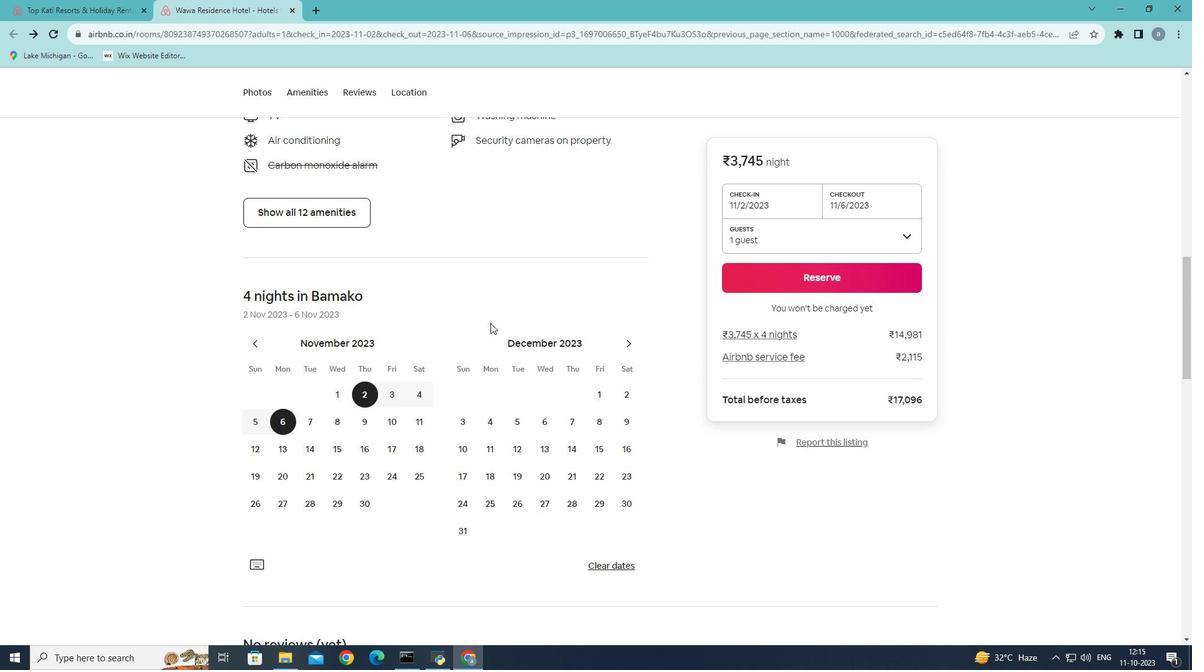 
Action: Mouse scrolled (490, 322) with delta (0, 0)
Screenshot: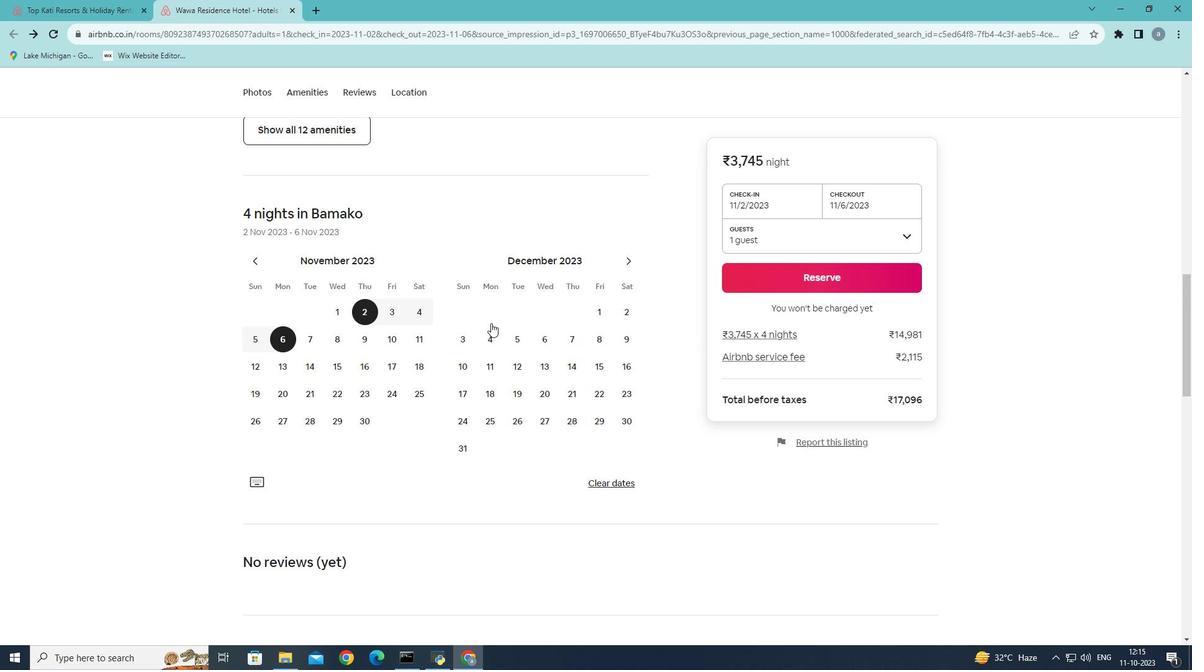 
Action: Mouse moved to (491, 323)
Screenshot: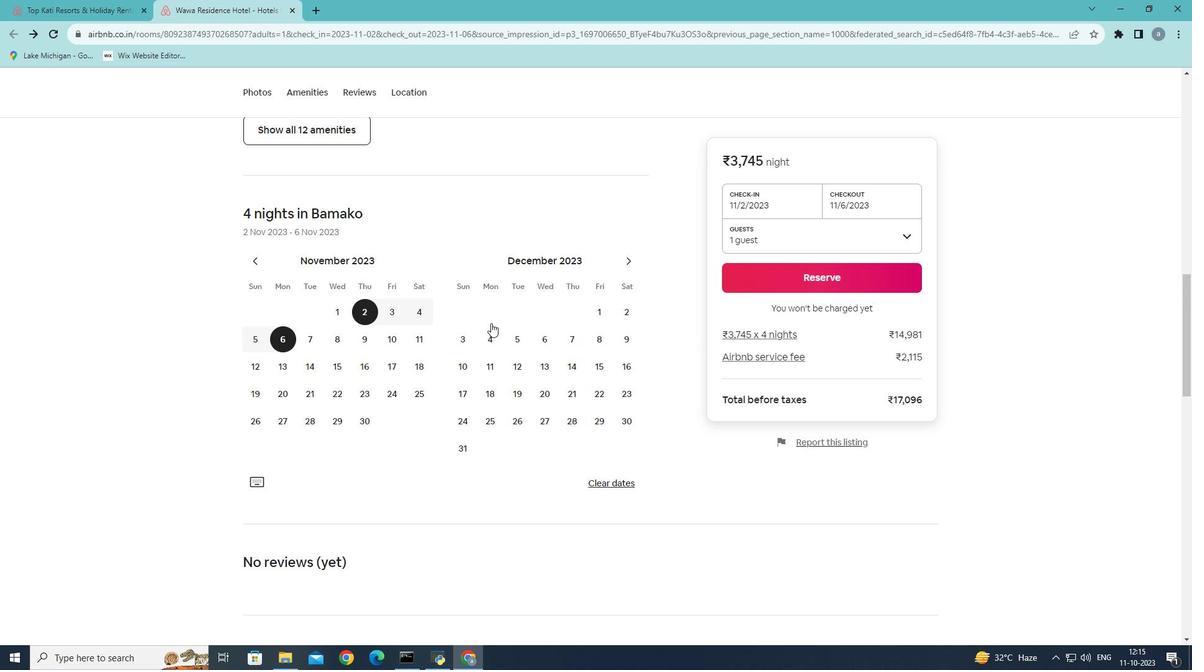 
Action: Mouse scrolled (491, 322) with delta (0, 0)
Screenshot: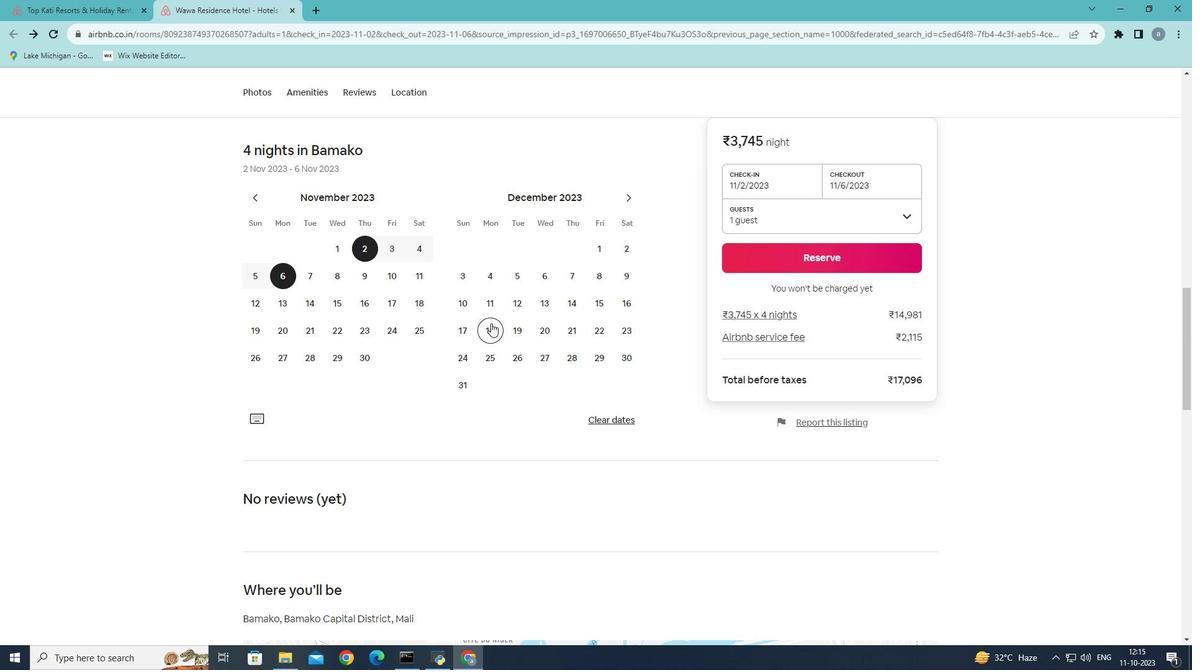 
Action: Mouse scrolled (491, 322) with delta (0, 0)
Screenshot: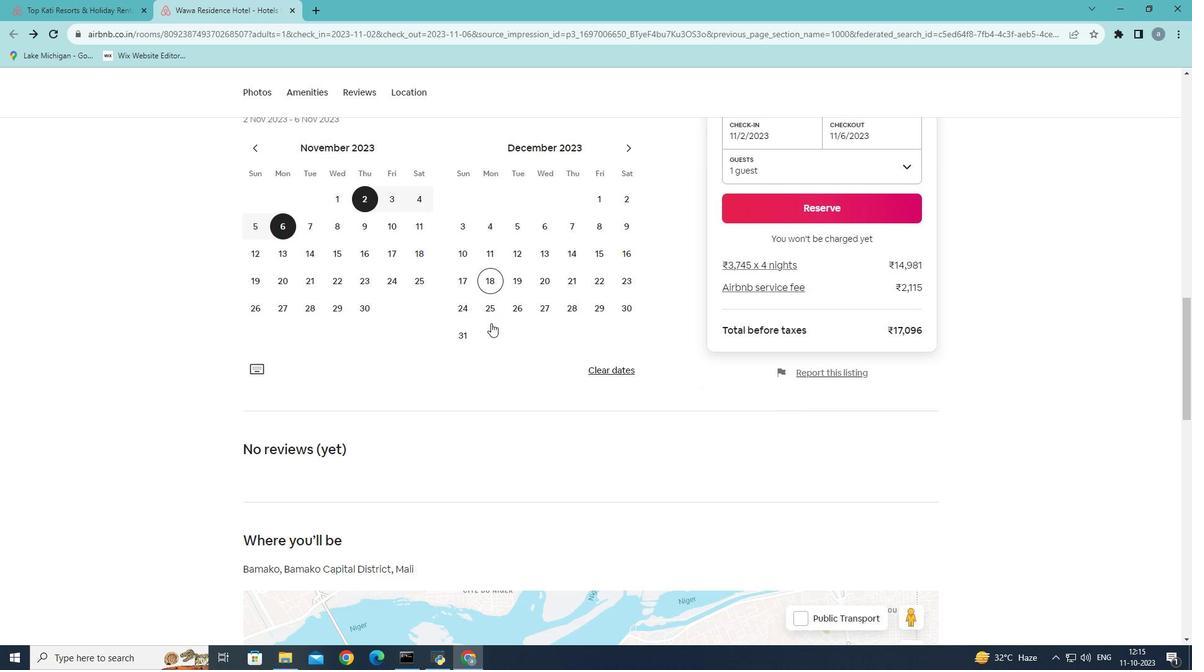 
Action: Mouse scrolled (491, 322) with delta (0, 0)
Screenshot: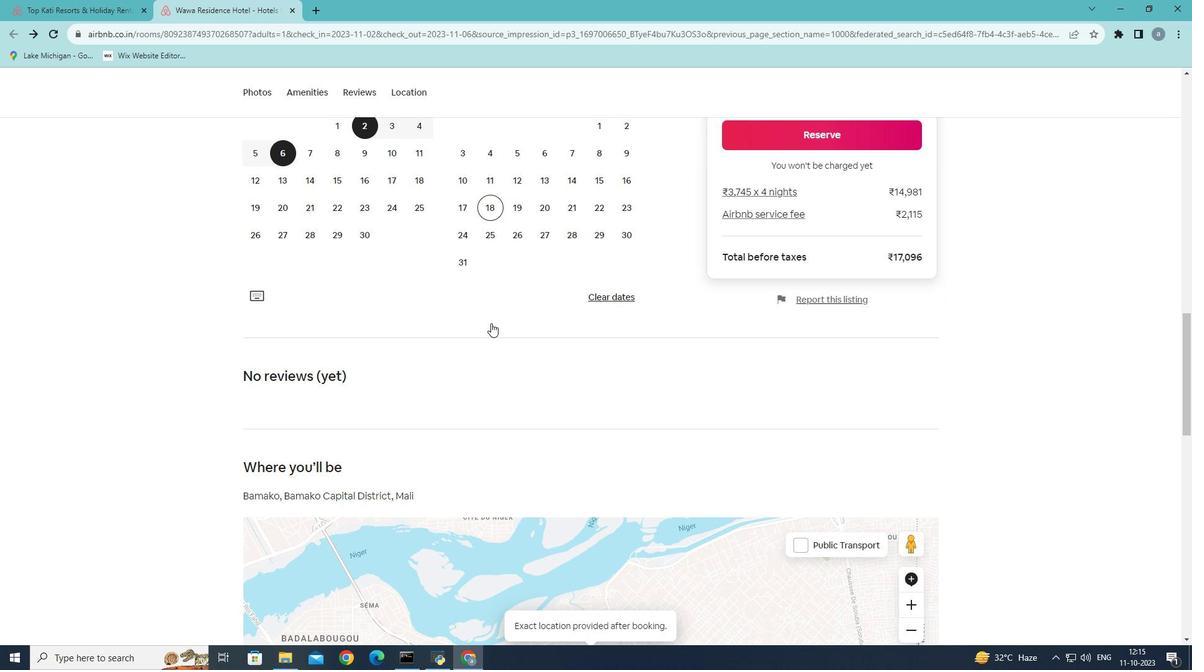
Action: Mouse moved to (491, 323)
Screenshot: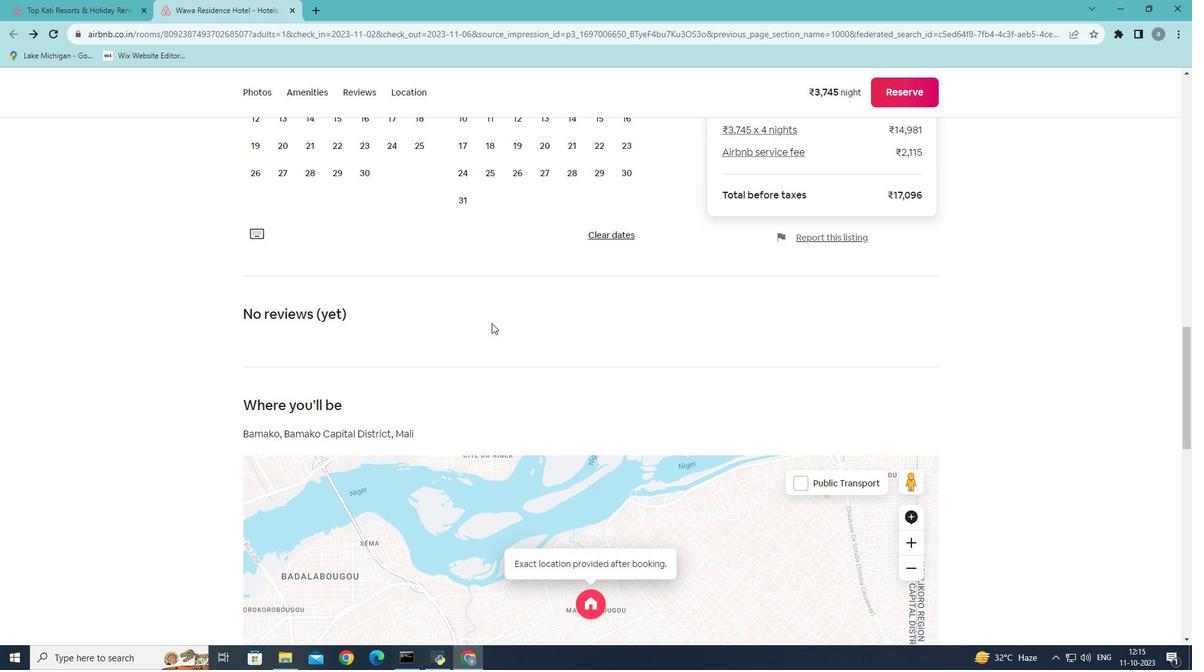 
Action: Mouse scrolled (491, 322) with delta (0, 0)
Screenshot: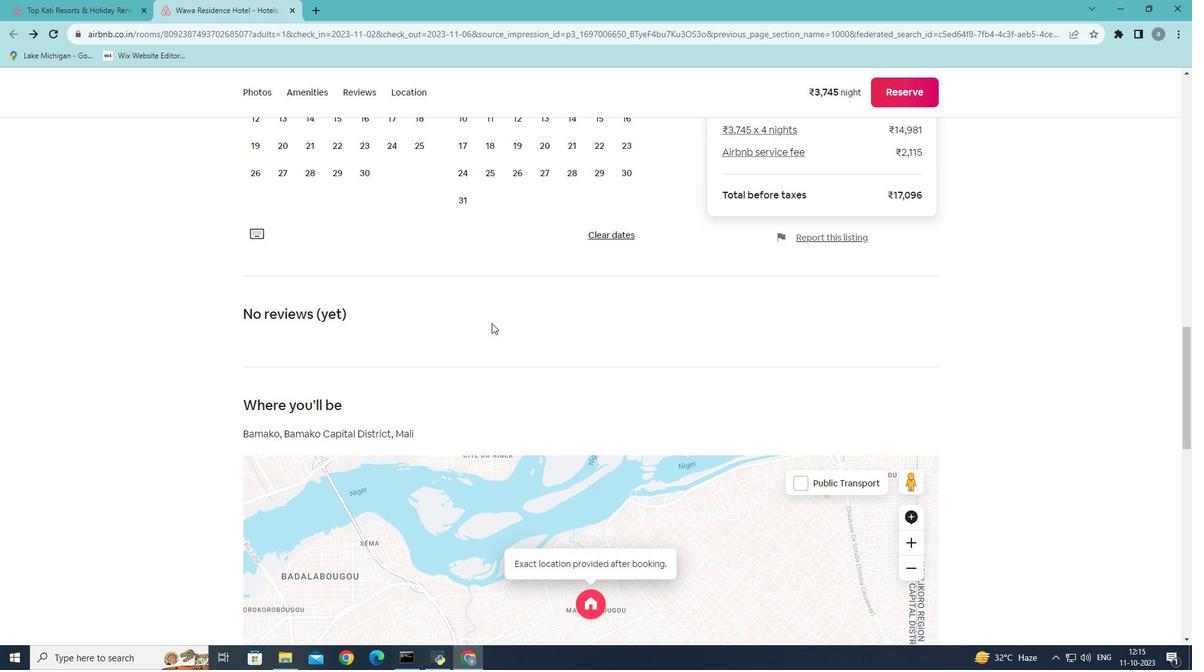 
Action: Mouse scrolled (491, 322) with delta (0, 0)
Screenshot: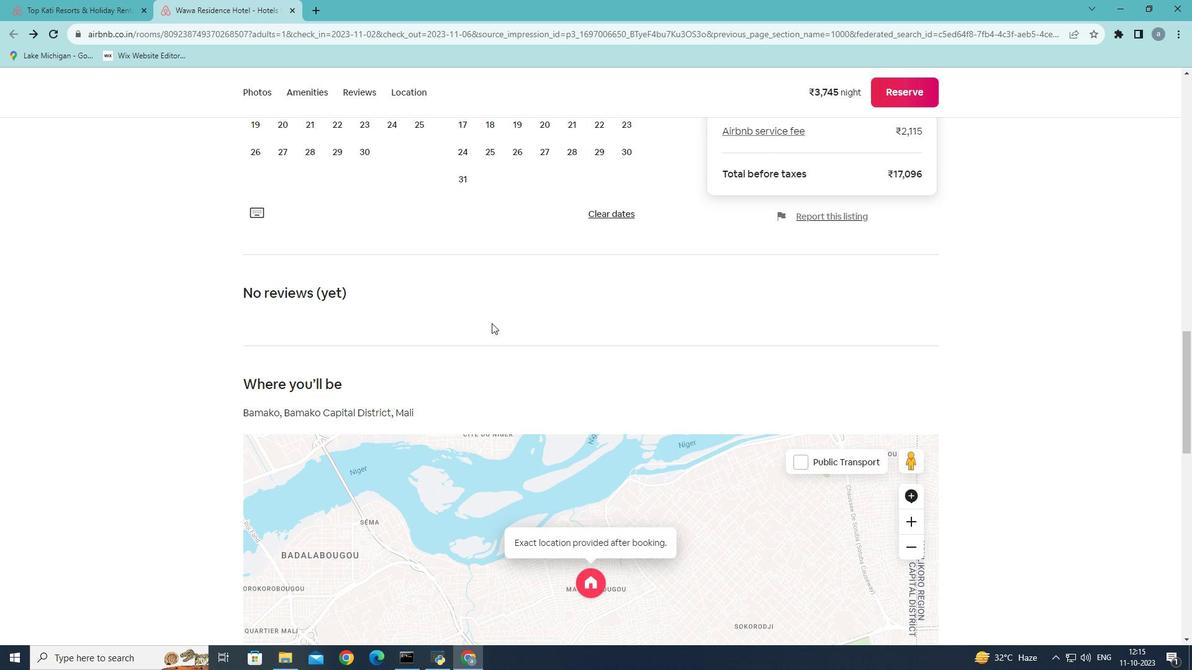 
Action: Mouse scrolled (491, 322) with delta (0, 0)
Screenshot: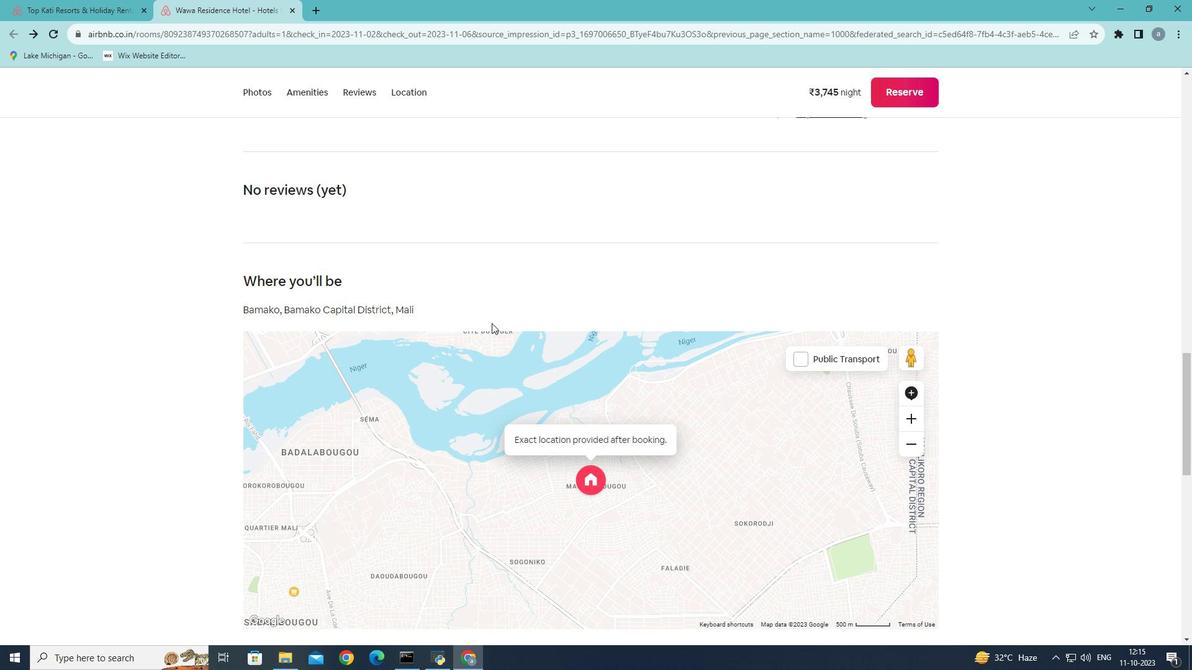 
Action: Mouse scrolled (491, 322) with delta (0, 0)
Screenshot: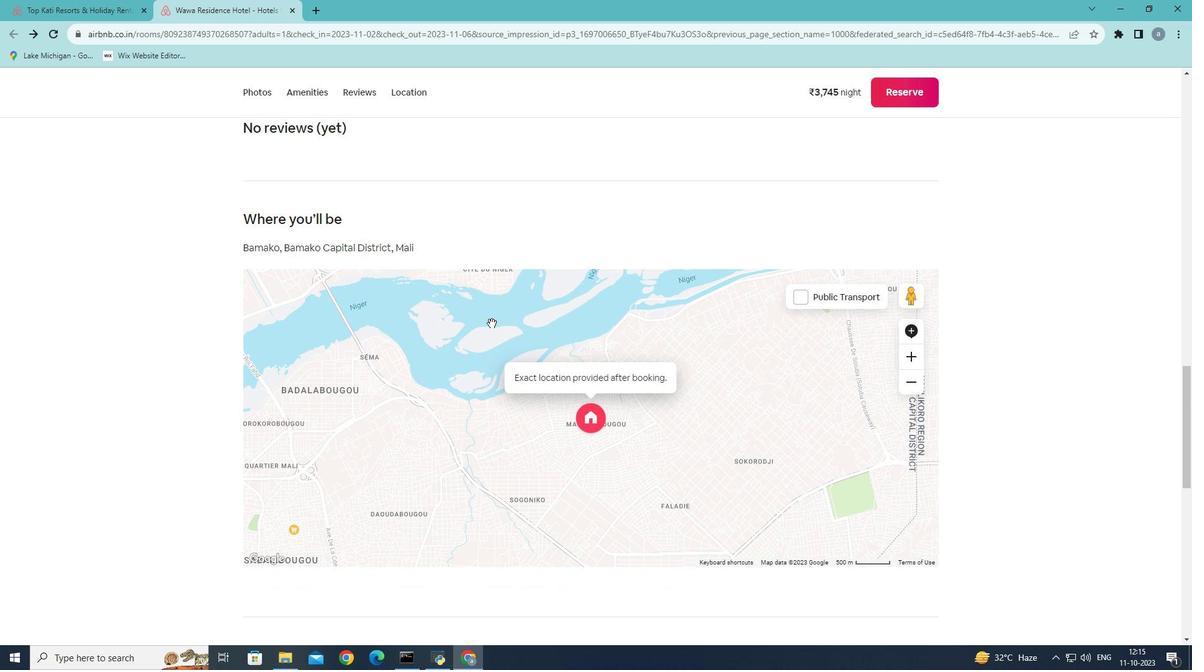 
Action: Mouse scrolled (491, 322) with delta (0, 0)
Screenshot: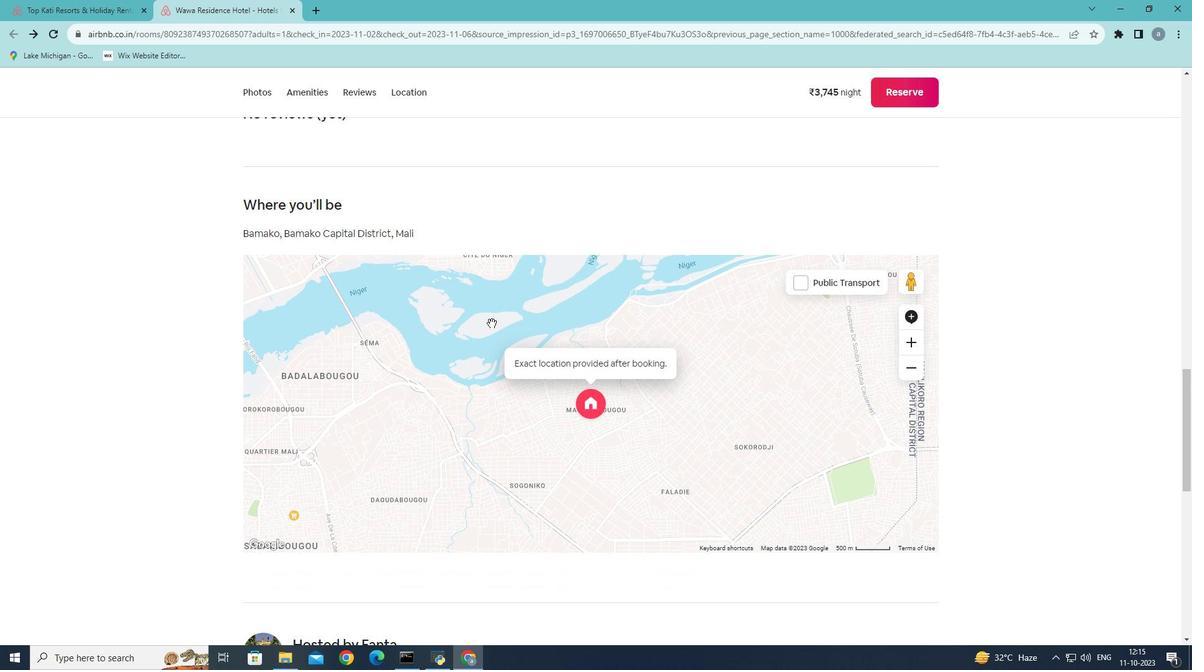 
Action: Mouse scrolled (491, 322) with delta (0, 0)
Screenshot: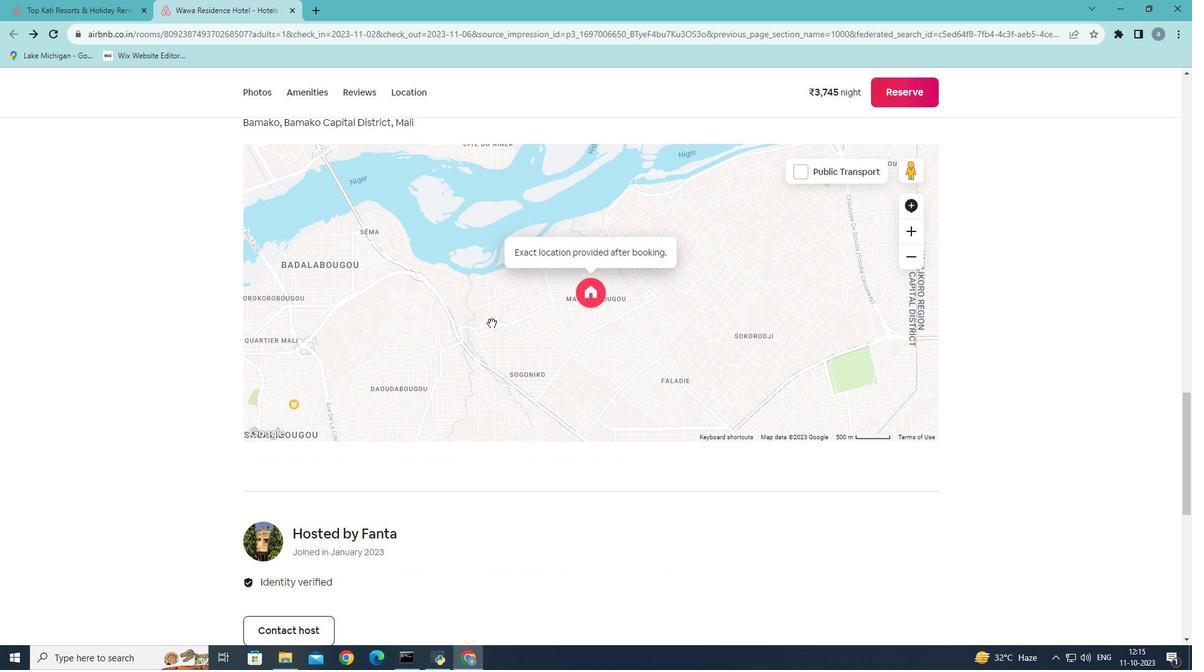 
Action: Mouse scrolled (491, 322) with delta (0, 0)
Screenshot: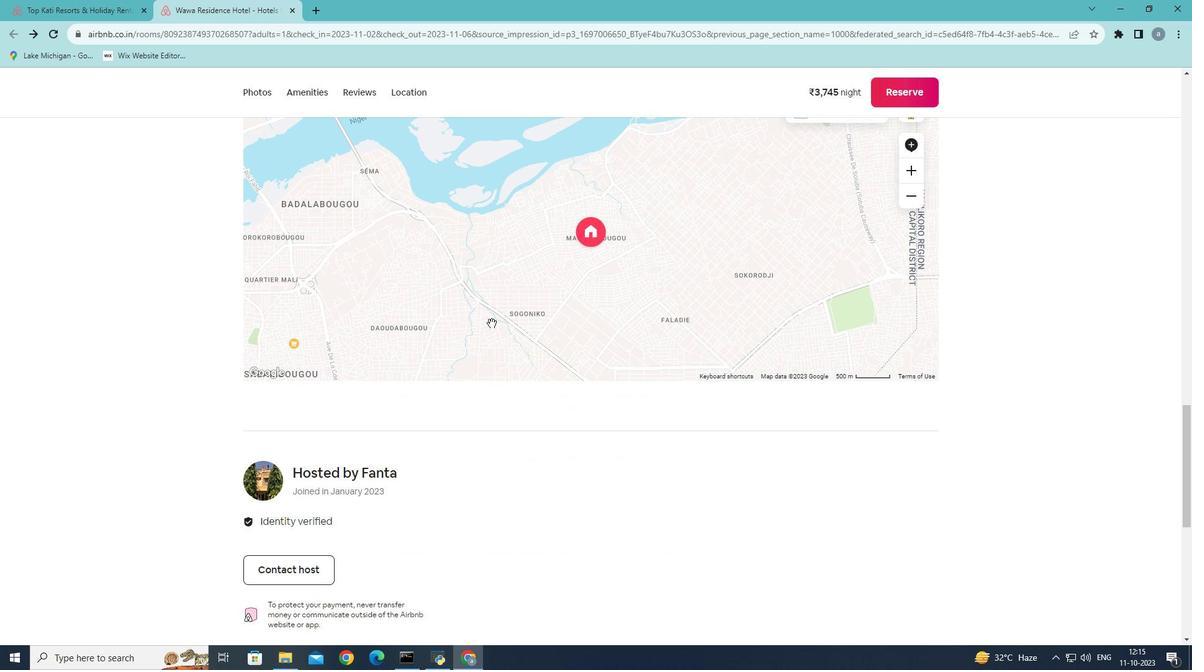 
Action: Mouse scrolled (491, 322) with delta (0, 0)
Screenshot: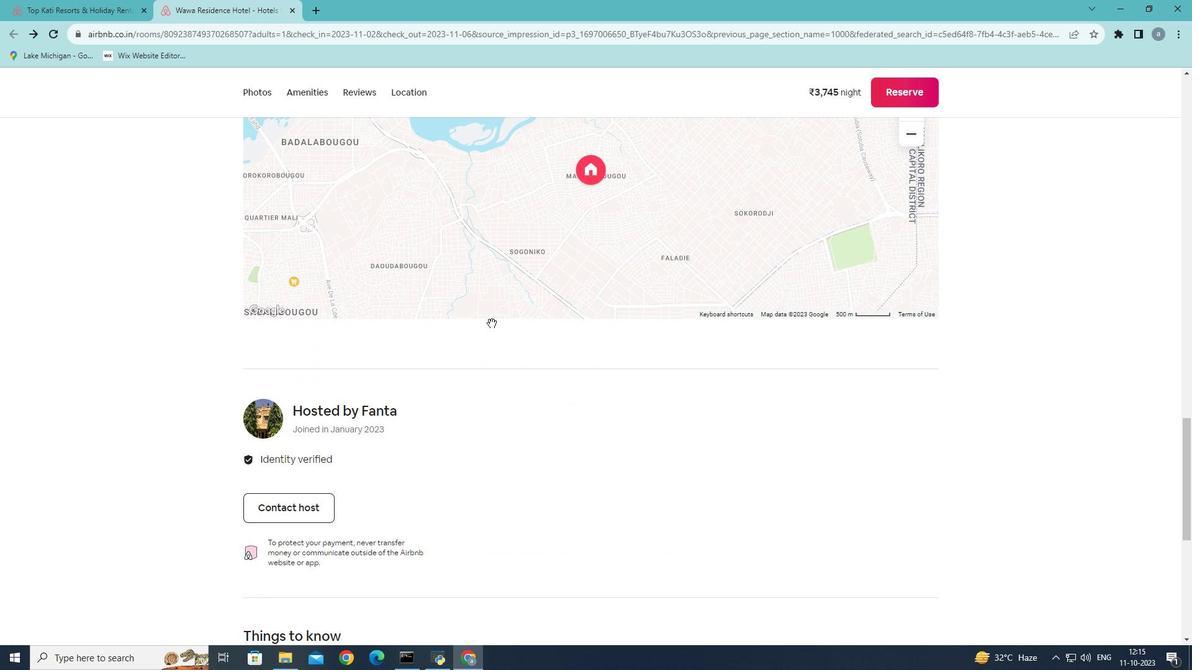 
Action: Mouse scrolled (491, 322) with delta (0, 0)
Screenshot: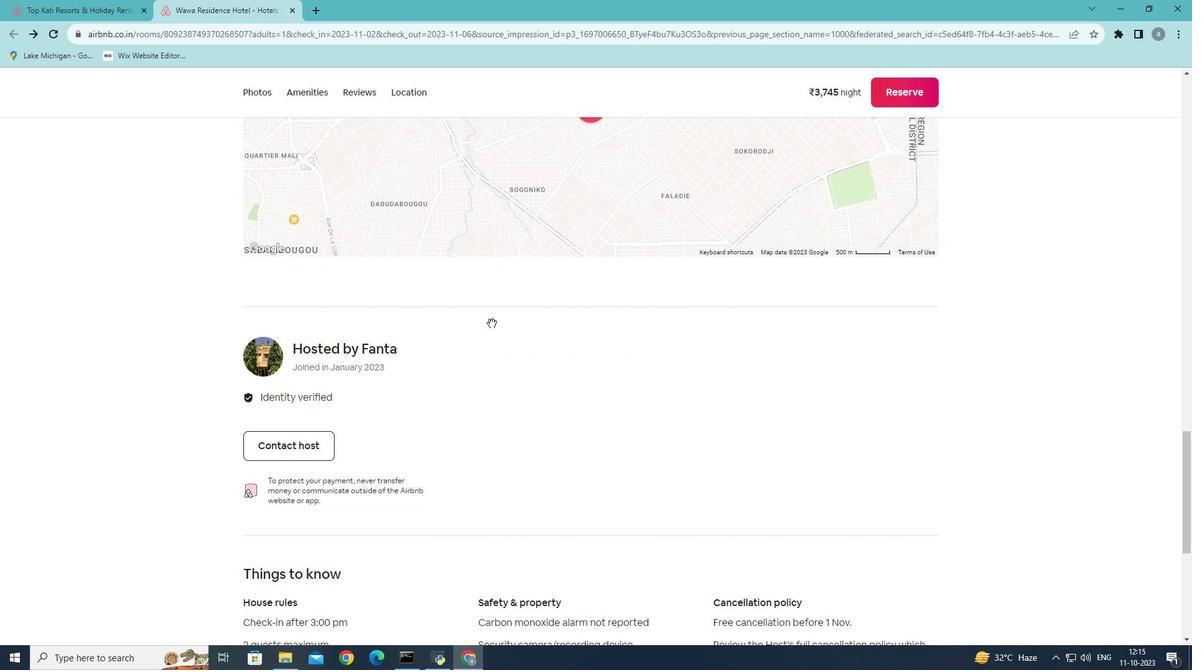 
Action: Mouse scrolled (491, 322) with delta (0, 0)
Screenshot: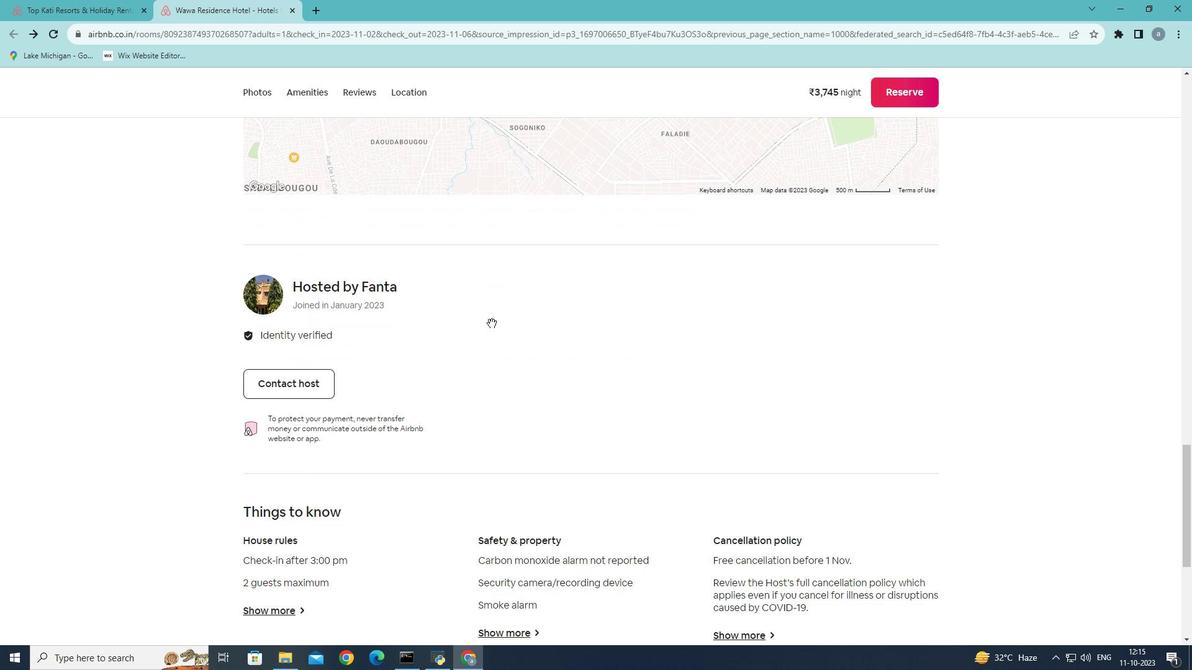 
Action: Mouse scrolled (491, 322) with delta (0, 0)
Screenshot: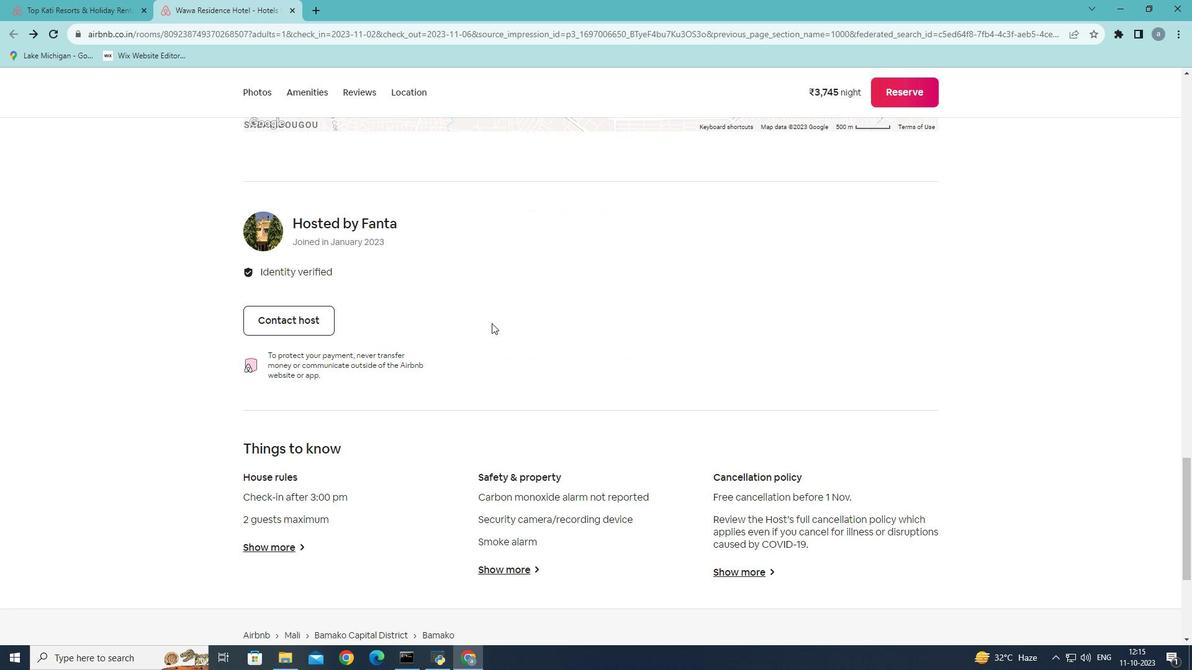 
Action: Mouse scrolled (491, 322) with delta (0, 0)
Screenshot: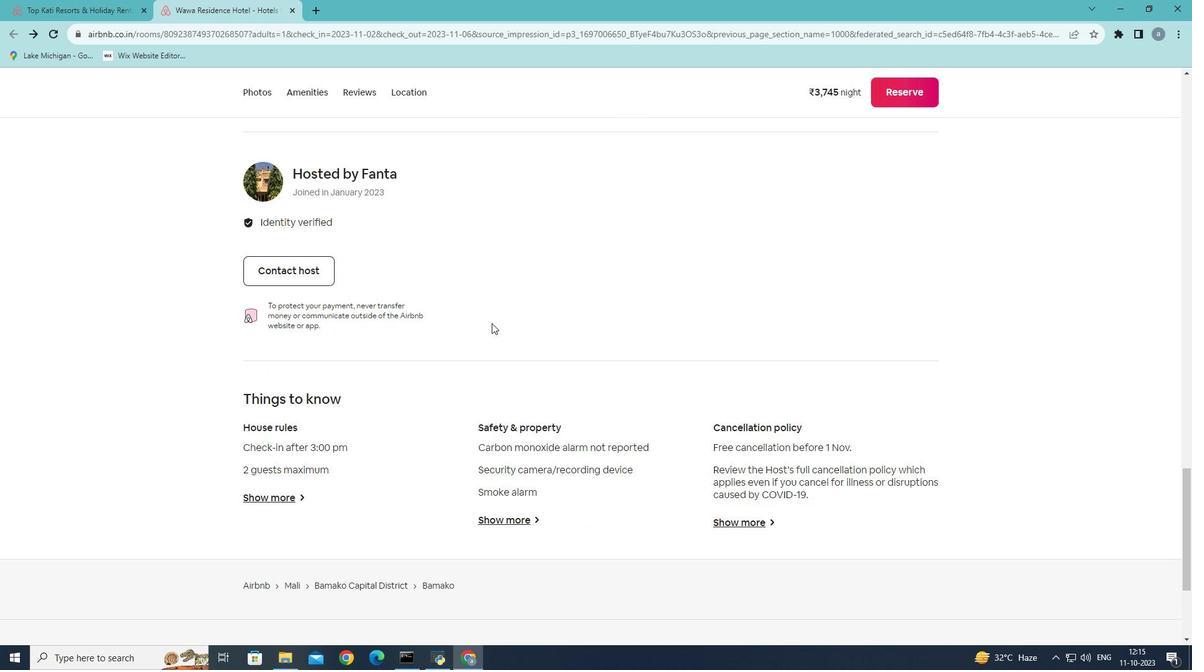 
Action: Mouse scrolled (491, 322) with delta (0, 0)
Screenshot: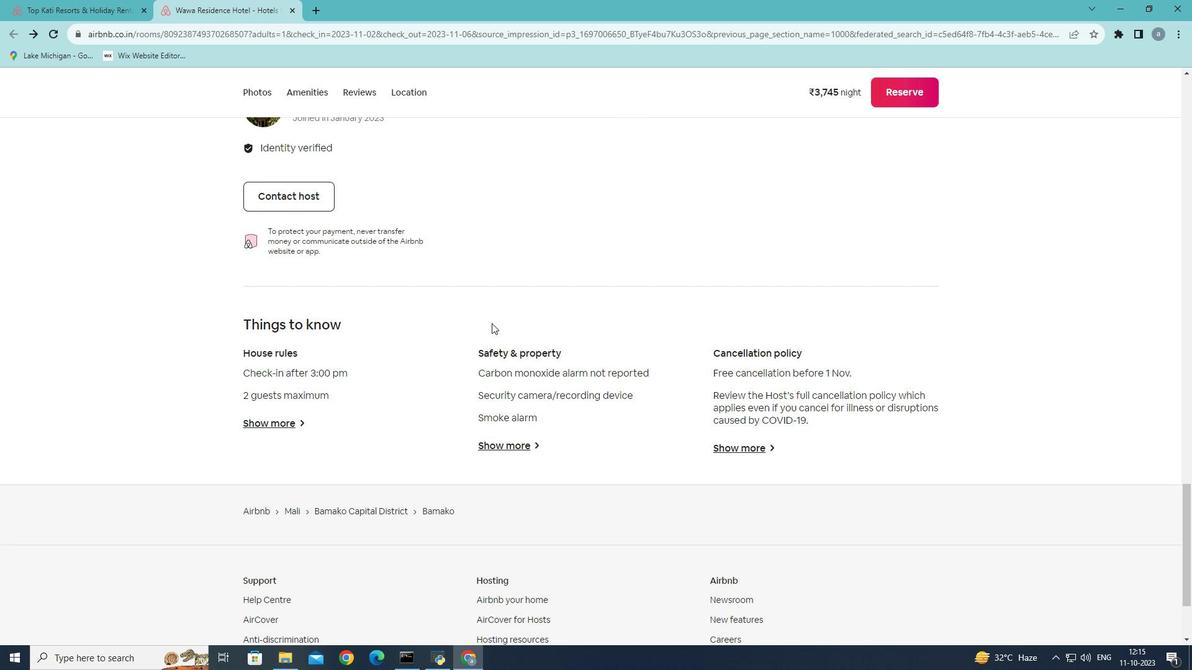 
Action: Mouse moved to (492, 323)
Screenshot: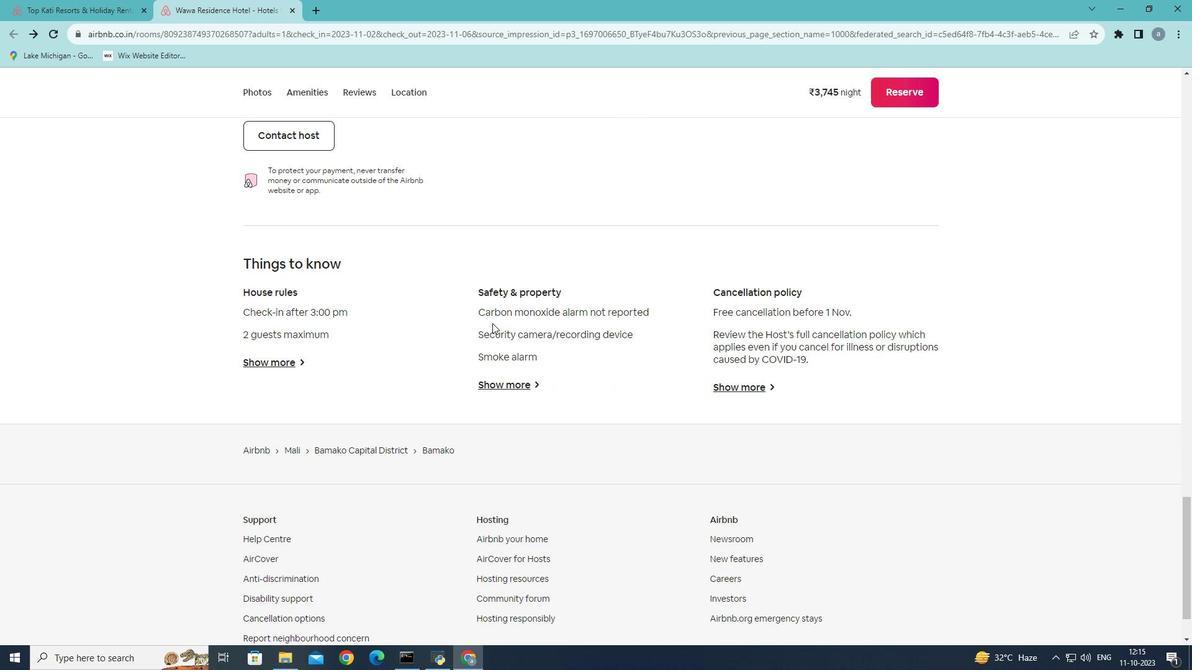 
Action: Mouse scrolled (492, 322) with delta (0, 0)
Screenshot: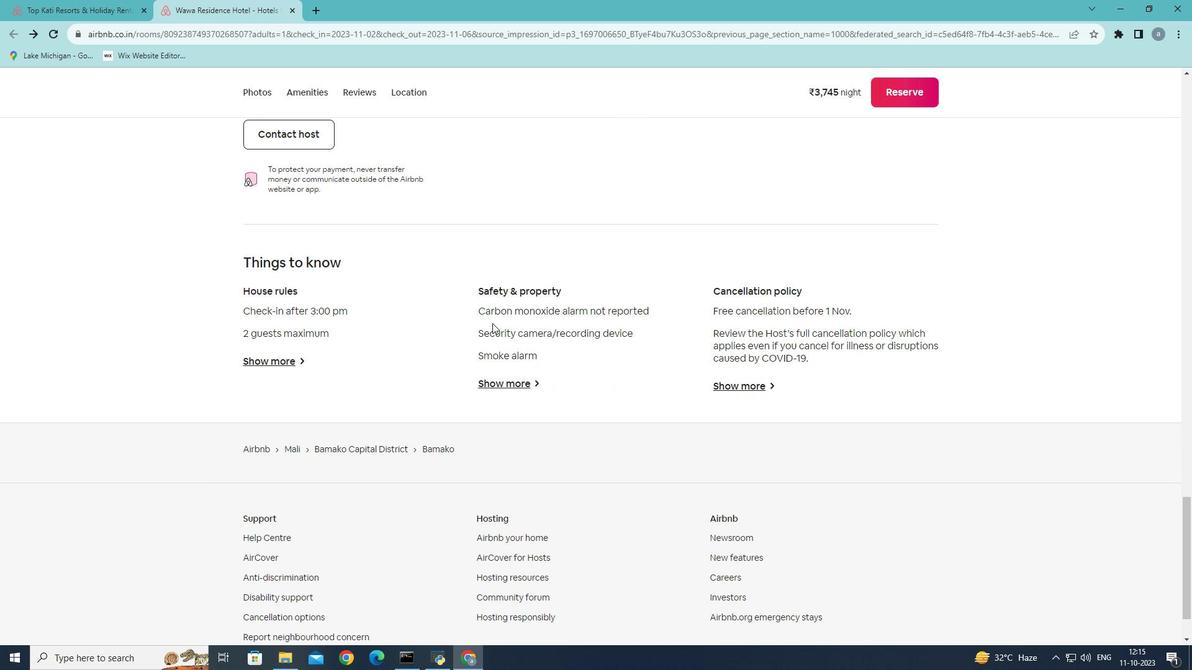 
Action: Mouse scrolled (492, 322) with delta (0, 0)
Screenshot: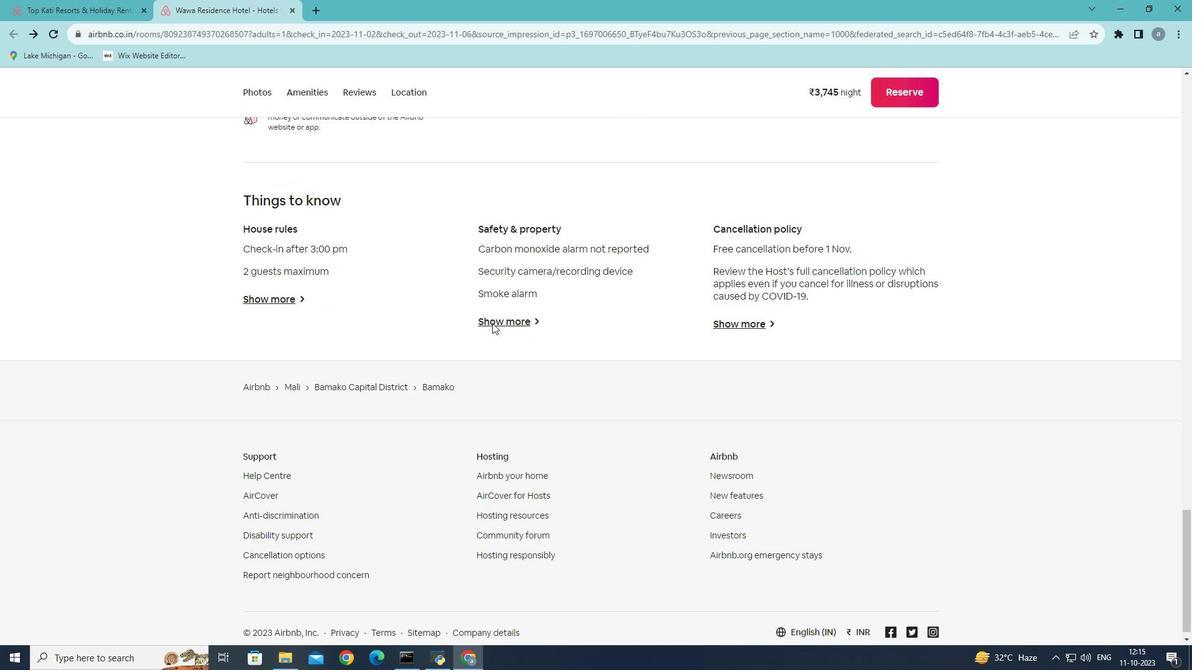 
Action: Mouse scrolled (492, 322) with delta (0, 0)
Screenshot: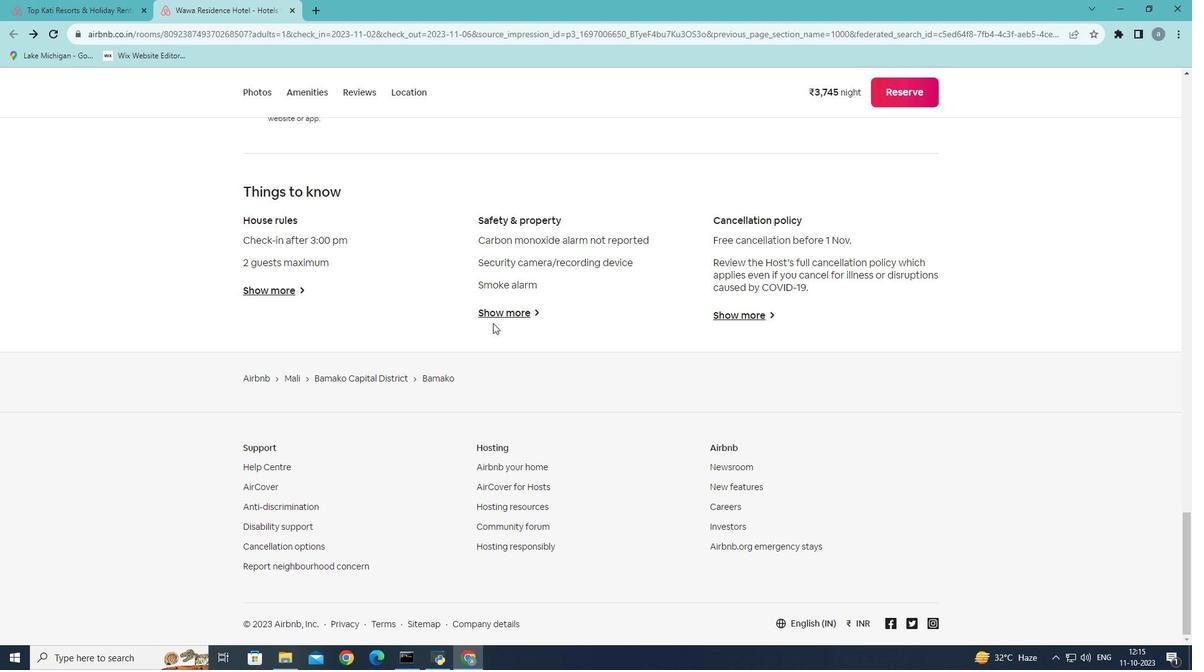 
Action: Mouse moved to (493, 323)
Screenshot: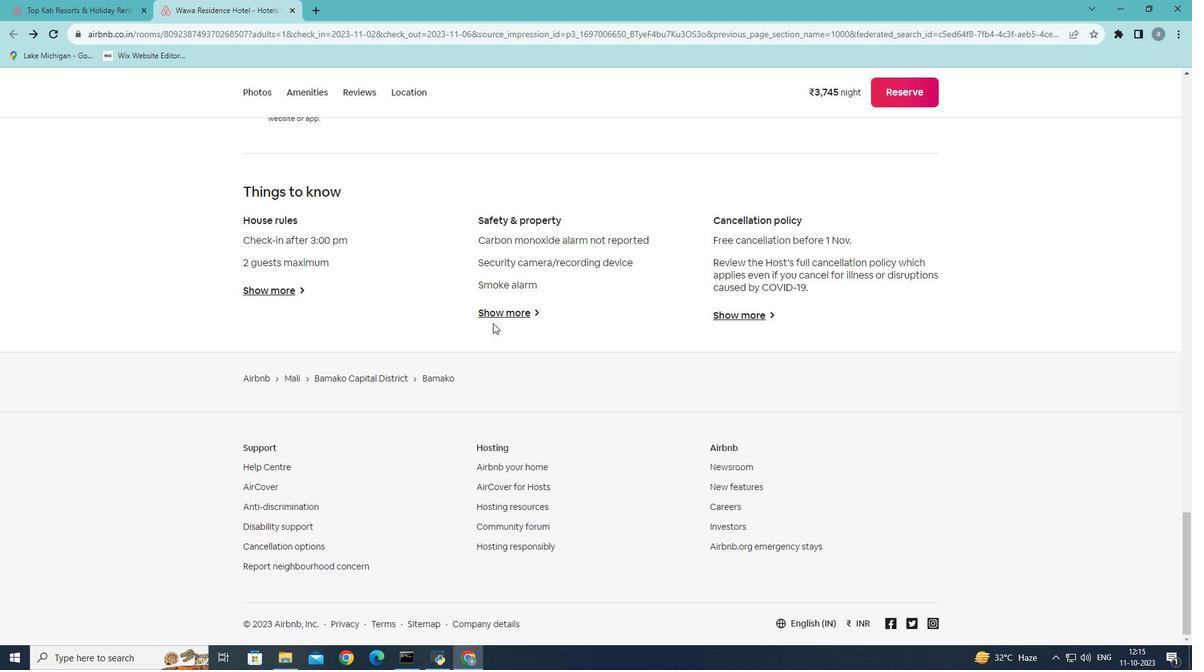 
Action: Mouse scrolled (493, 322) with delta (0, 0)
Screenshot: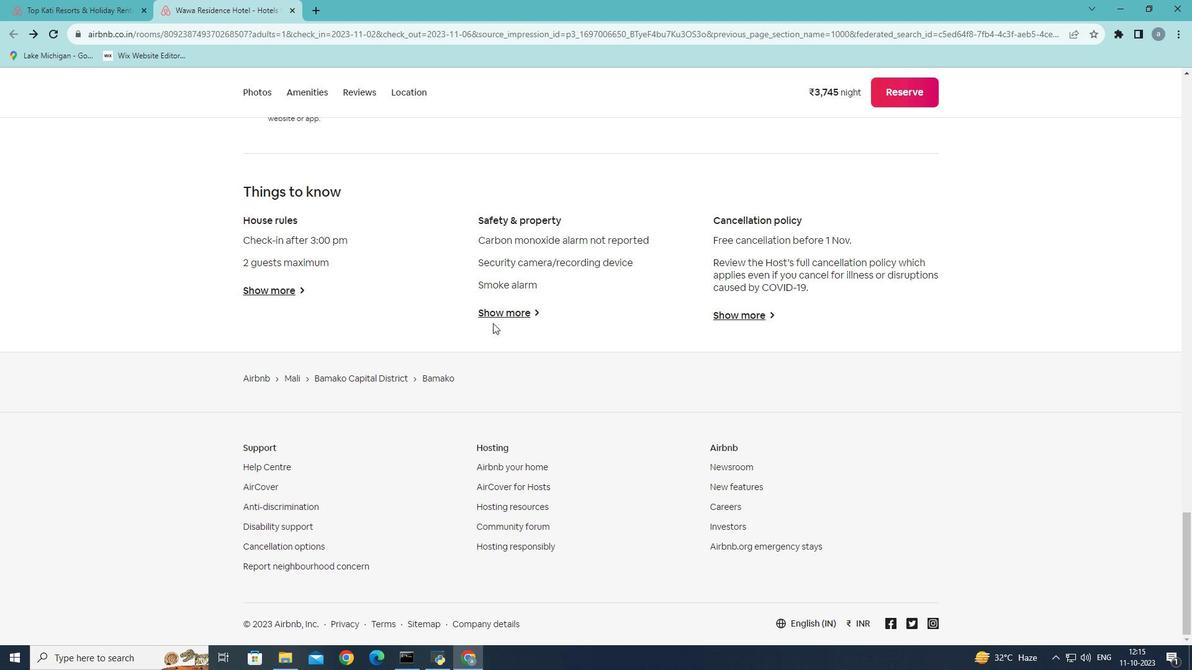 
Action: Mouse moved to (495, 322)
Screenshot: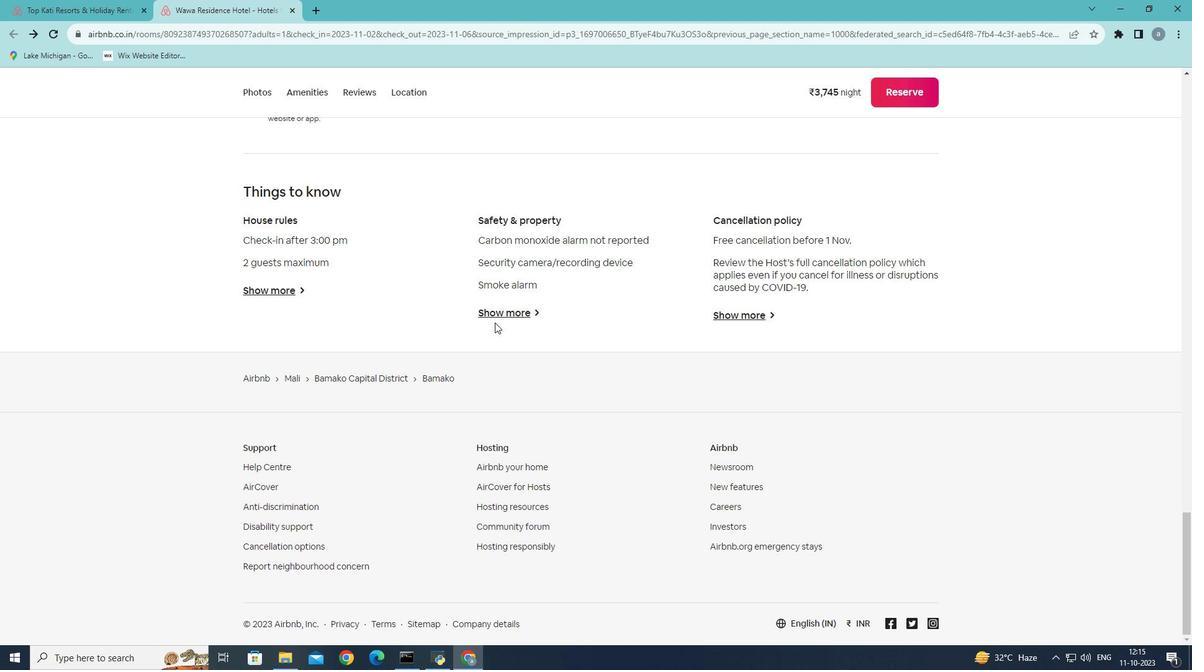 
Action: Mouse scrolled (495, 322) with delta (0, 0)
Screenshot: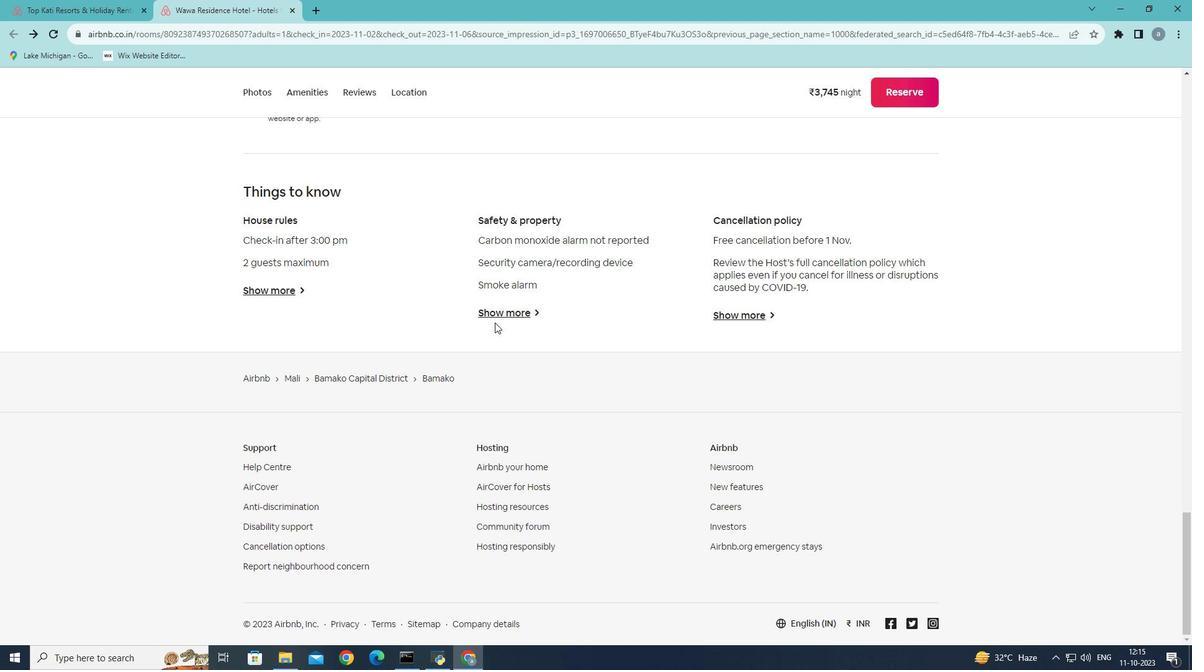 
Action: Mouse scrolled (495, 322) with delta (0, 0)
Screenshot: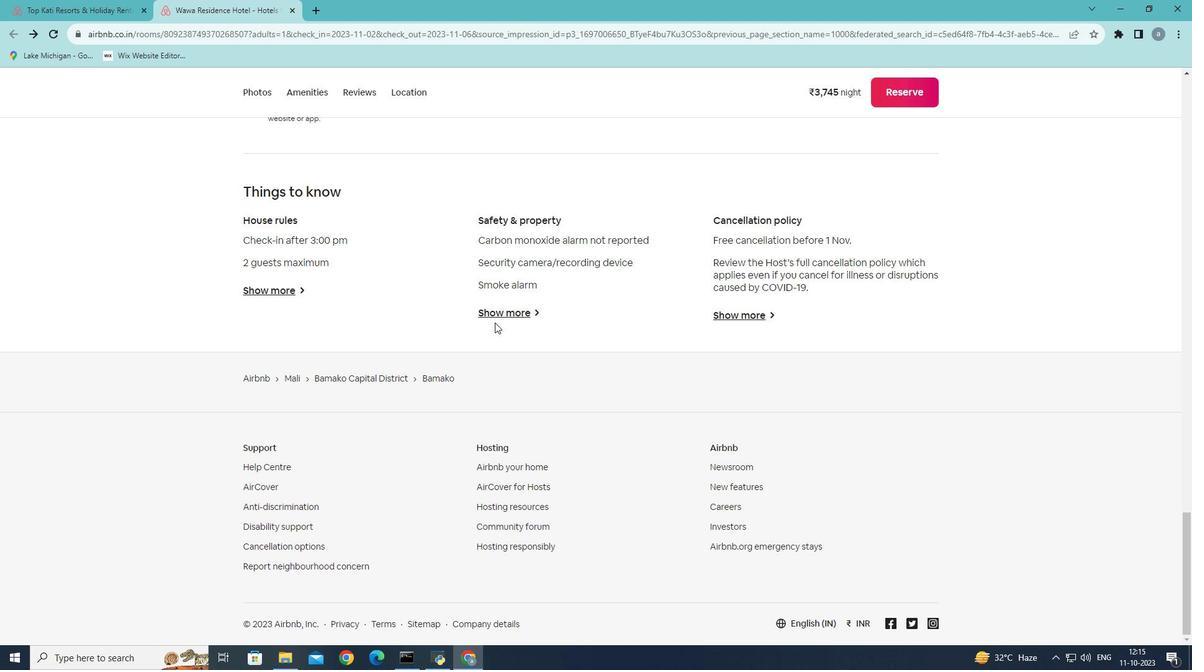 
Action: Mouse scrolled (495, 322) with delta (0, 0)
Screenshot: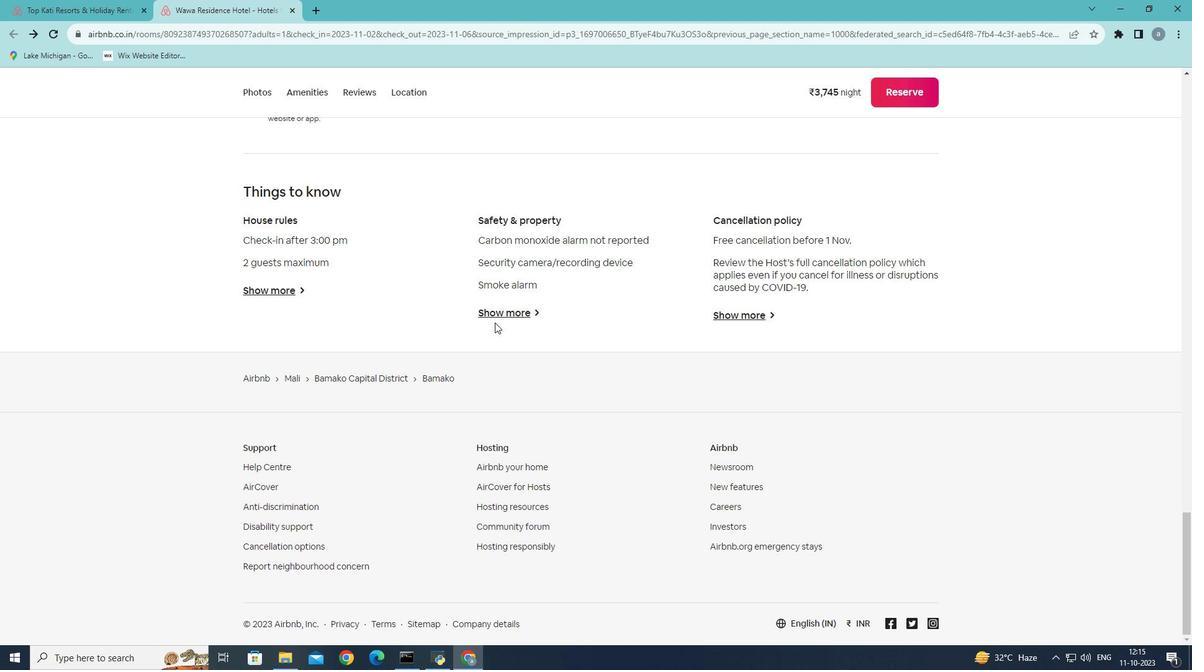 
Action: Mouse scrolled (495, 322) with delta (0, 0)
Screenshot: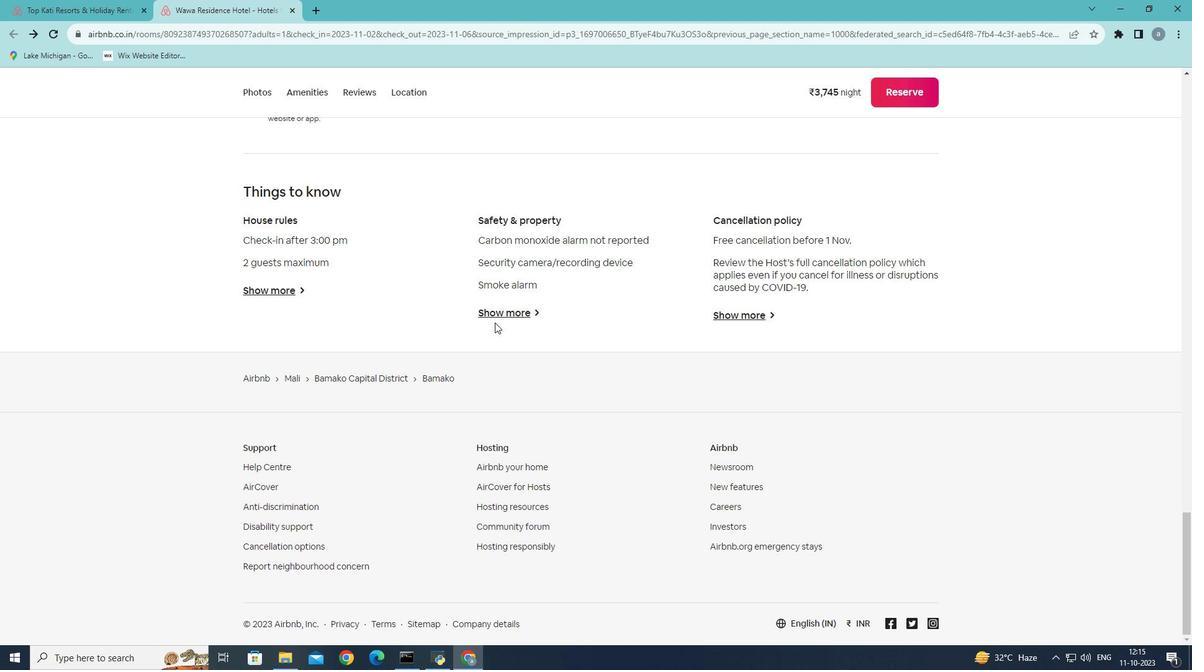 
Action: Mouse moved to (103, 11)
Screenshot: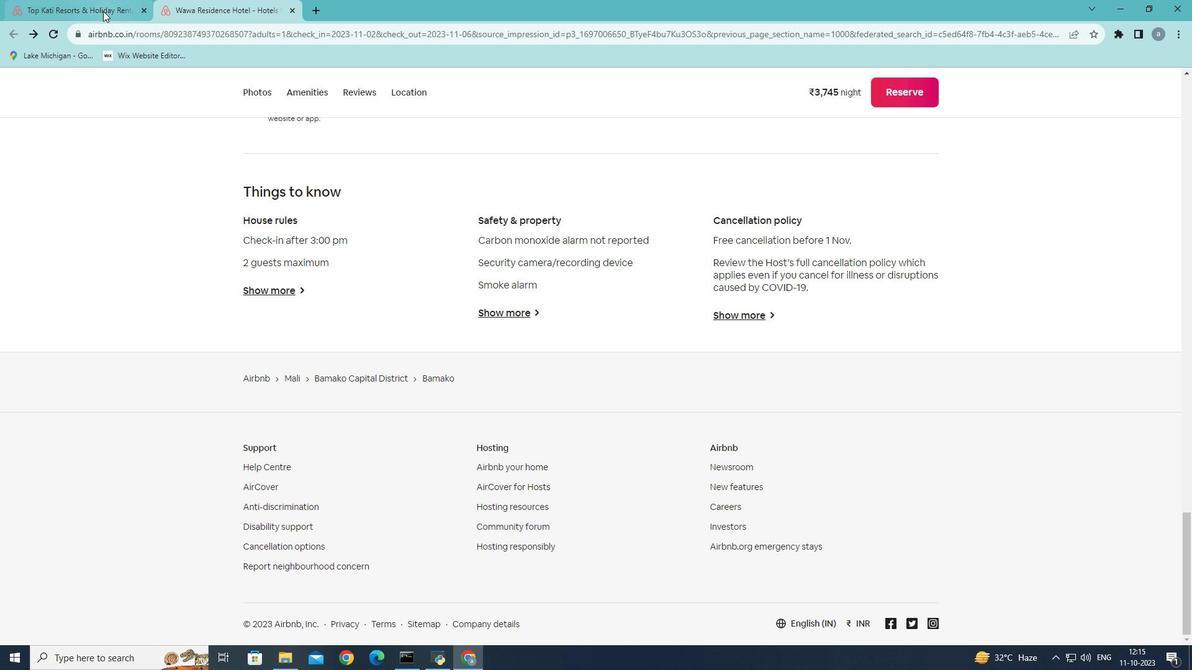 
Action: Mouse pressed left at (103, 11)
Screenshot: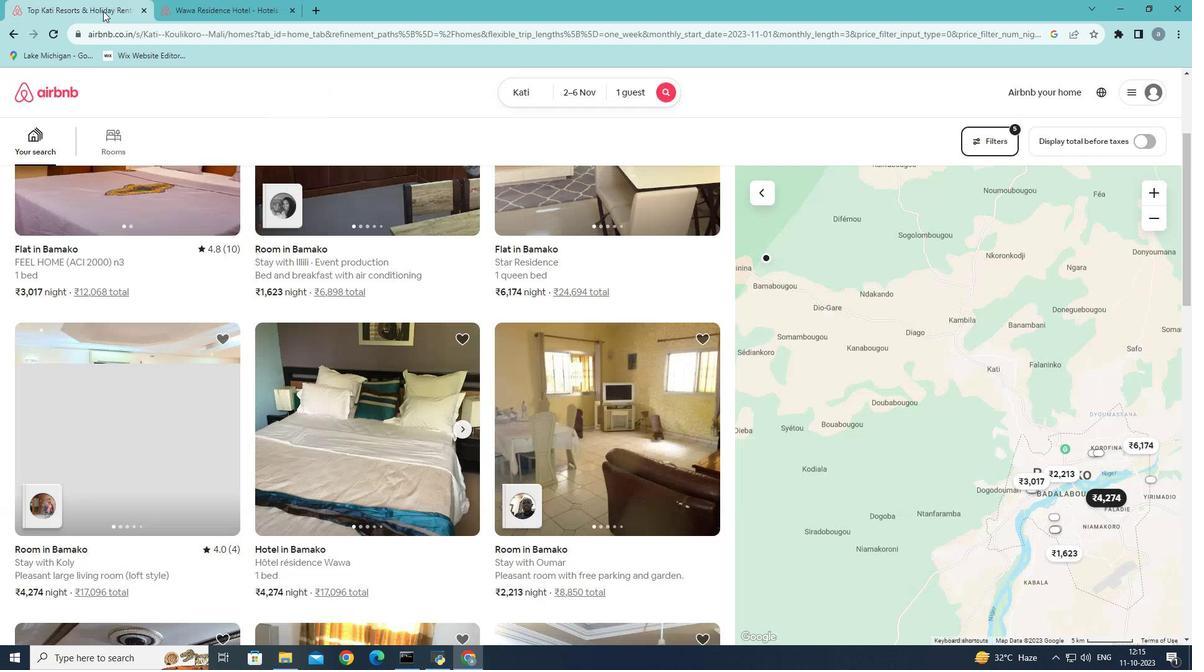 
Action: Mouse moved to (406, 246)
Screenshot: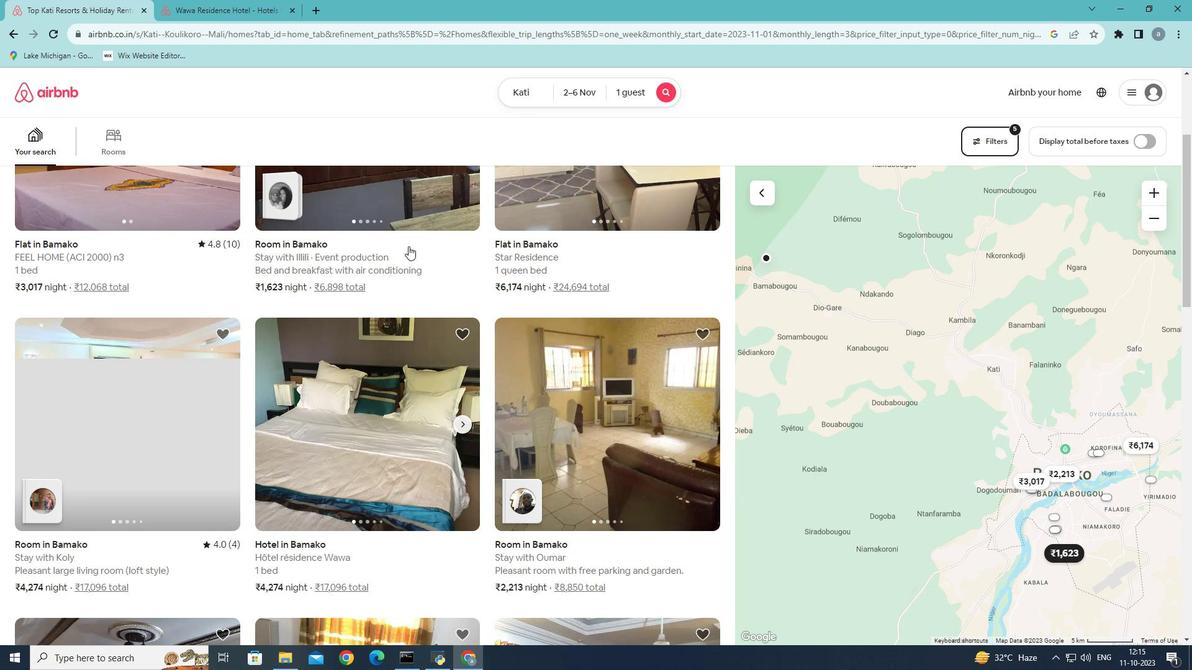 
Action: Mouse scrolled (406, 245) with delta (0, 0)
Screenshot: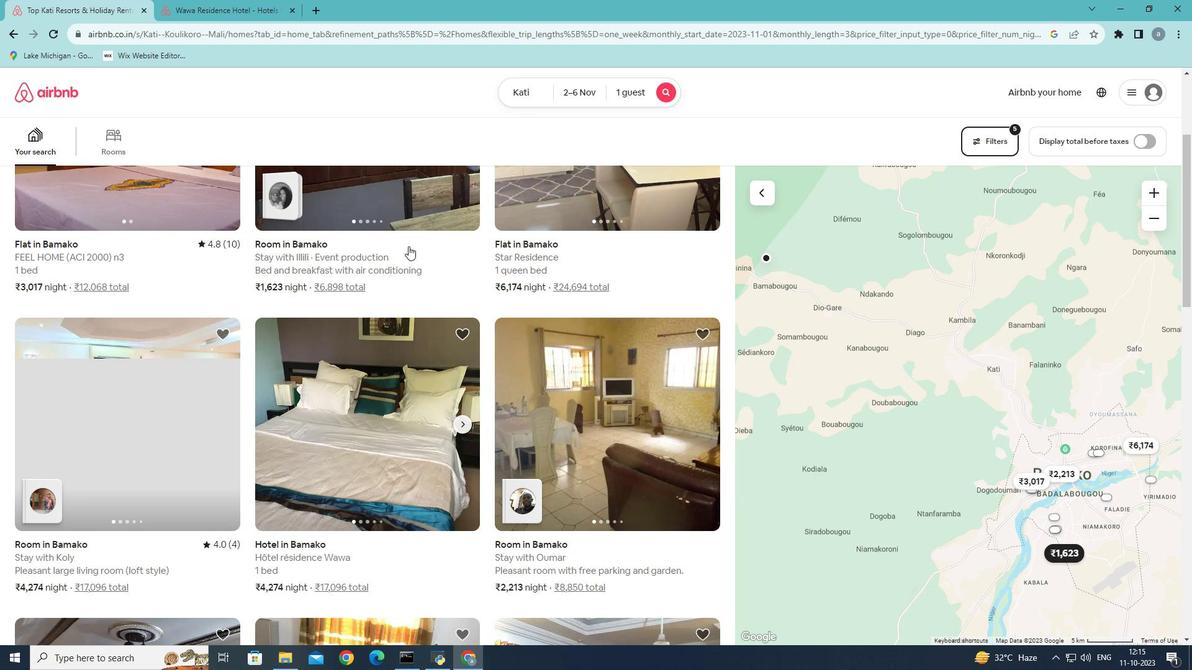 
Action: Mouse moved to (408, 246)
Screenshot: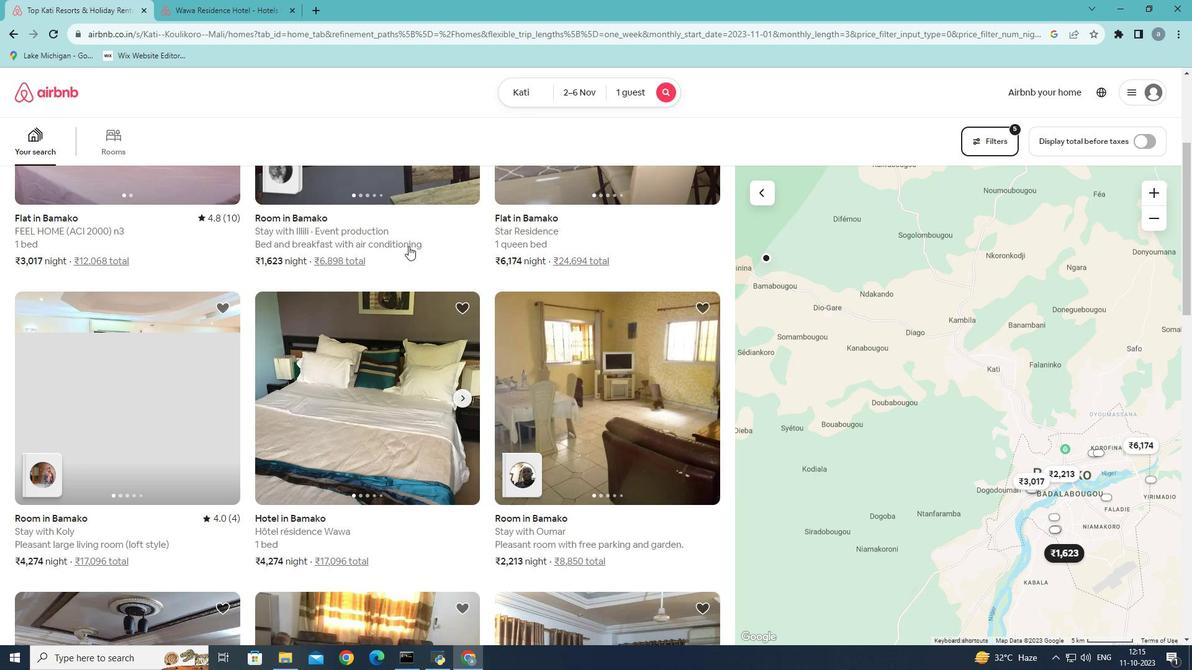 
Action: Mouse scrolled (408, 245) with delta (0, 0)
Screenshot: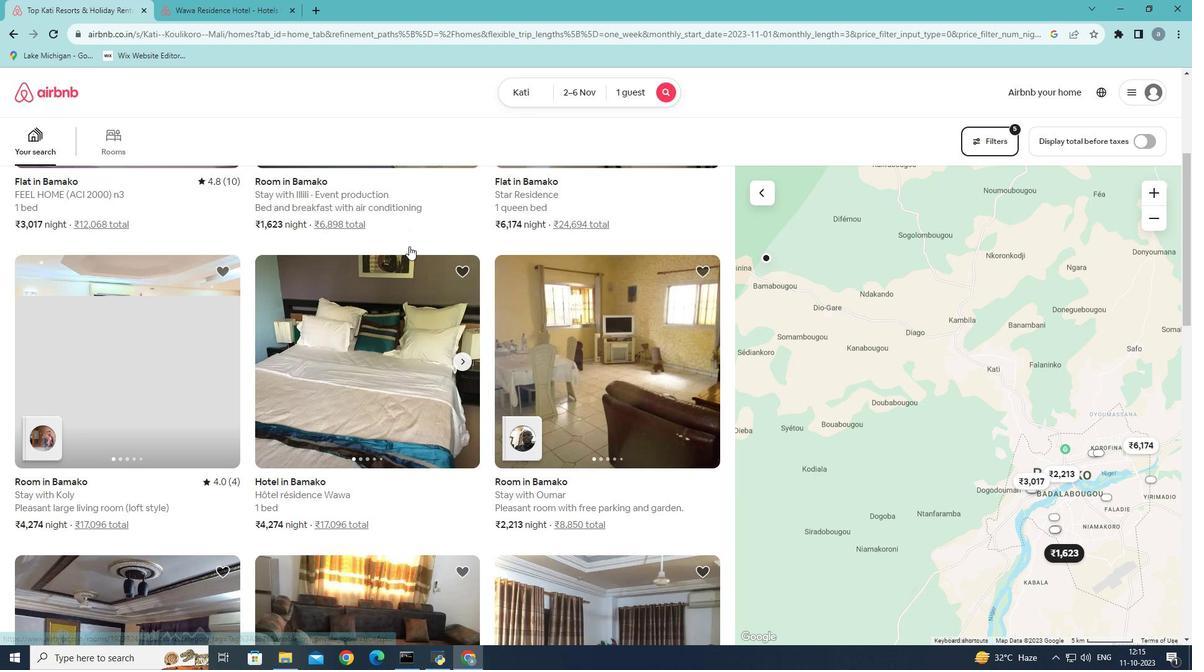 
Action: Mouse moved to (409, 246)
Screenshot: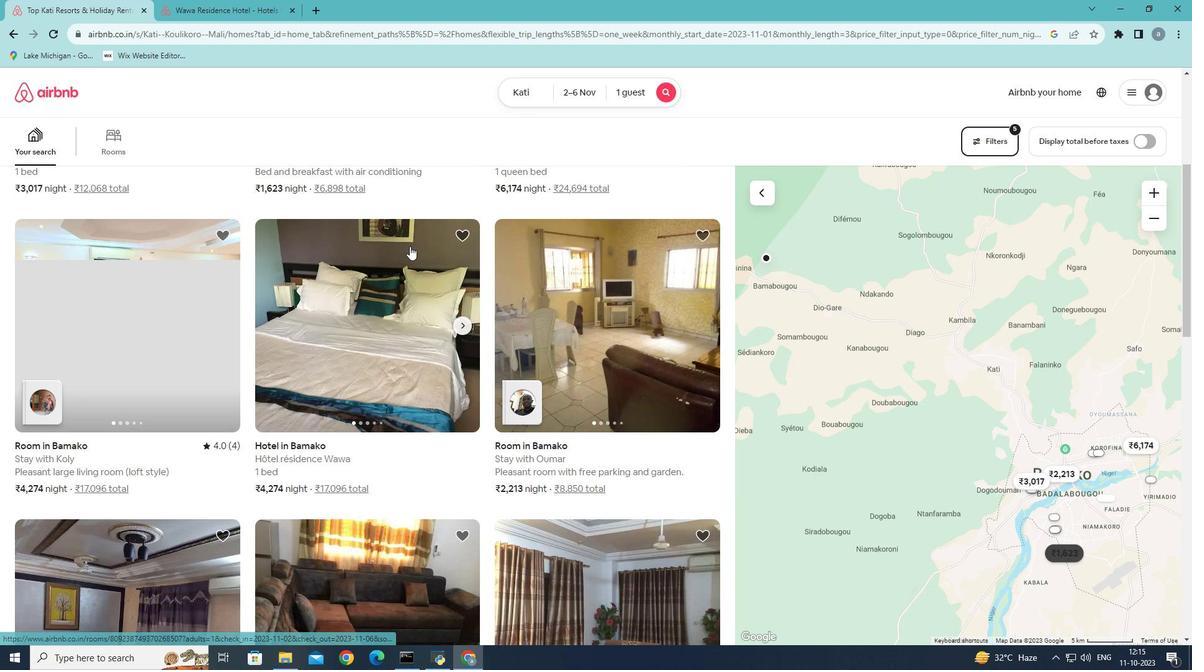 
Action: Mouse scrolled (409, 245) with delta (0, 0)
Screenshot: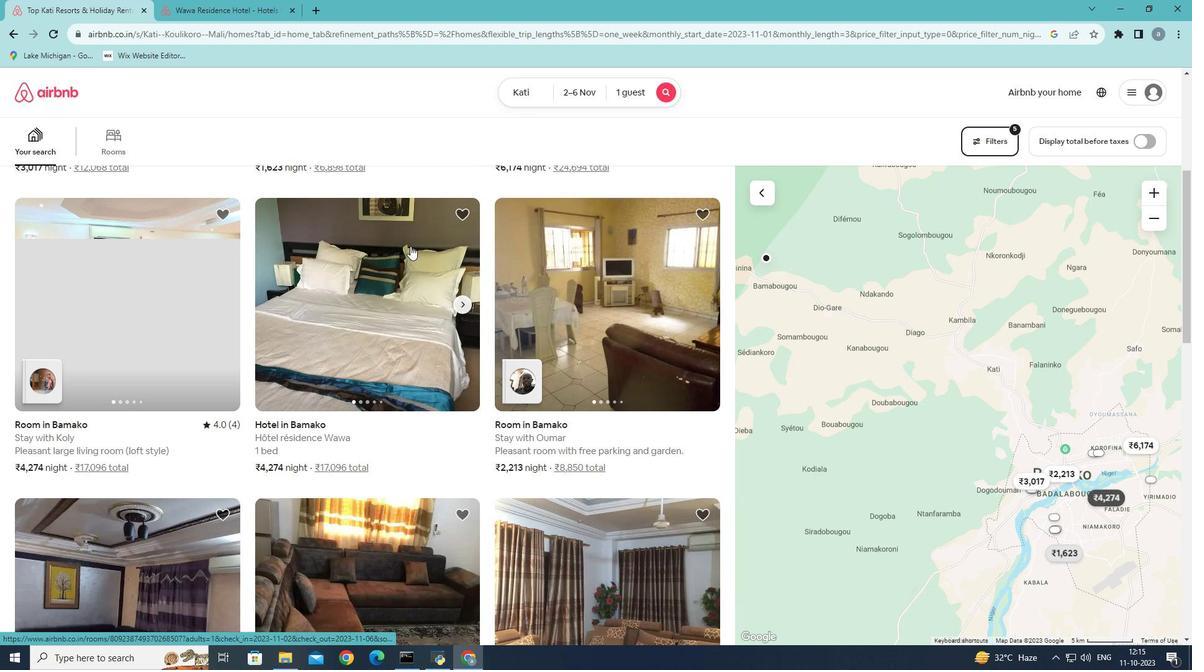 
Action: Mouse moved to (411, 246)
Screenshot: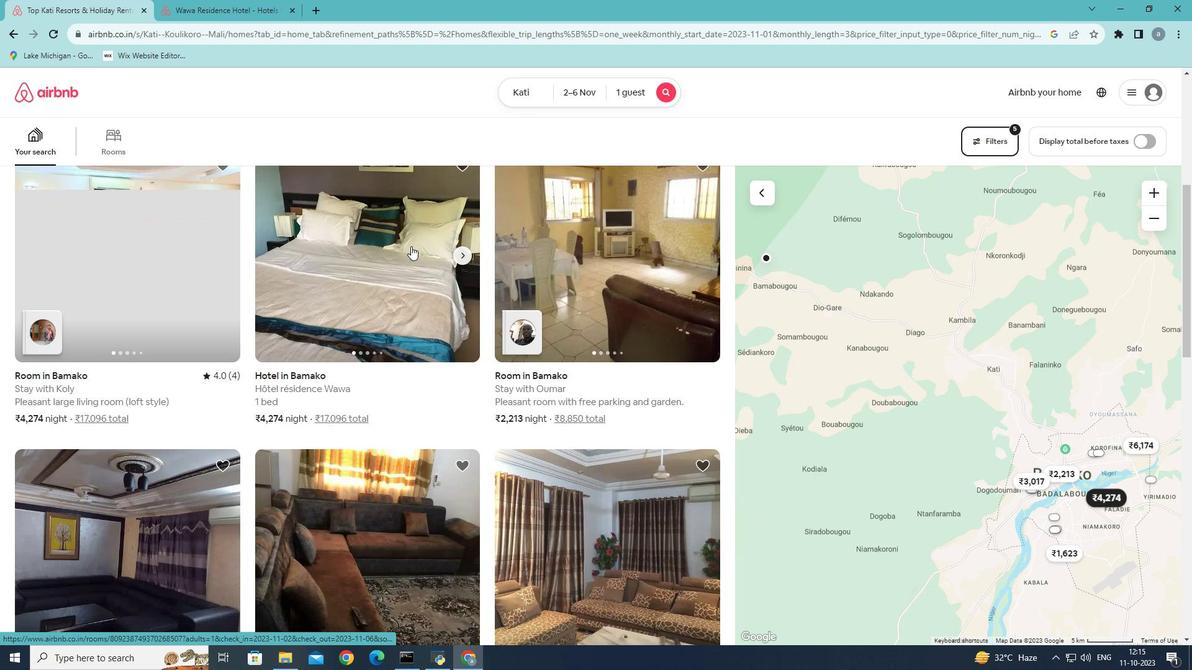 
Action: Mouse scrolled (411, 245) with delta (0, 0)
Screenshot: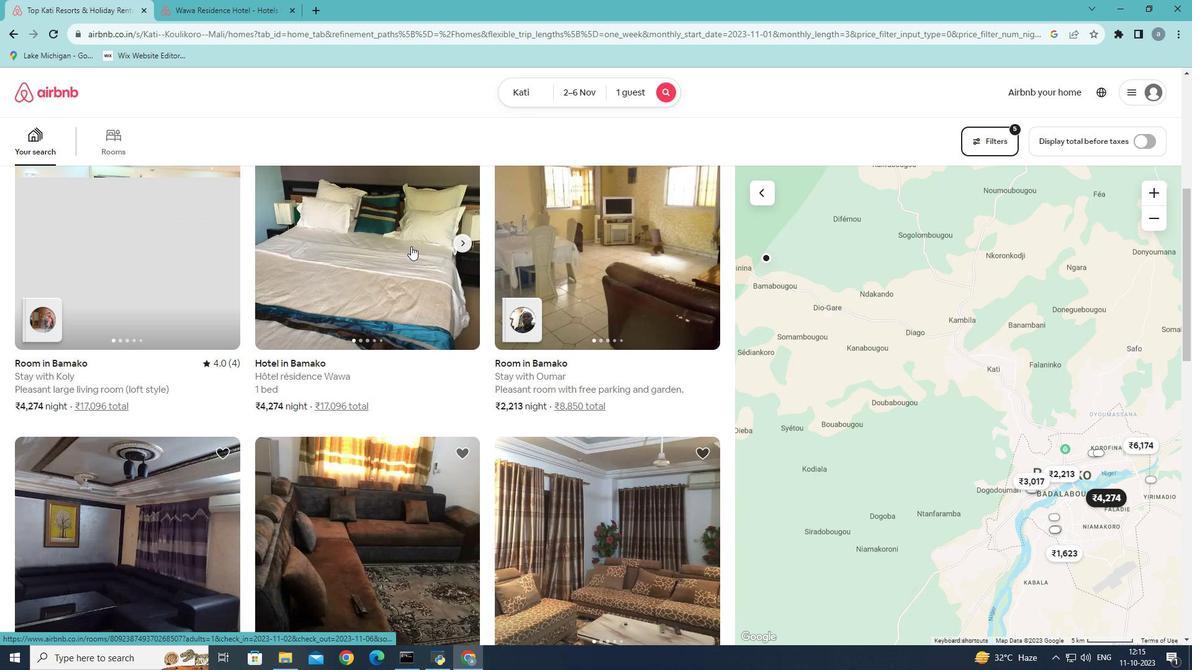 
Action: Mouse moved to (411, 245)
Screenshot: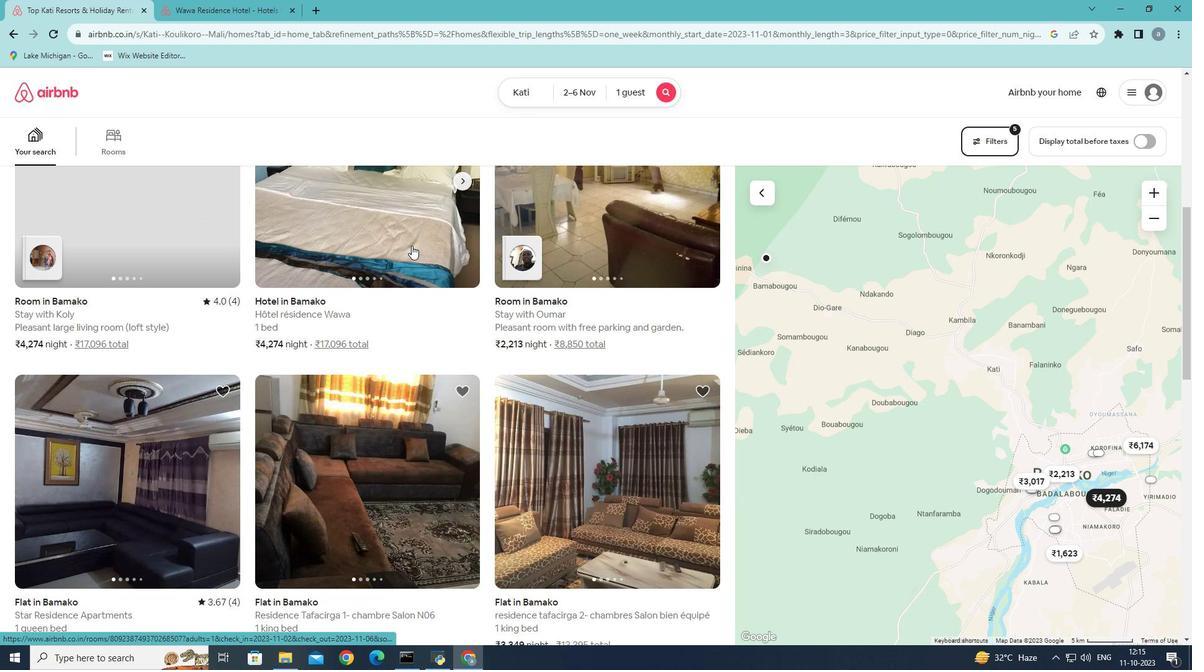 
Action: Mouse scrolled (411, 245) with delta (0, 0)
Screenshot: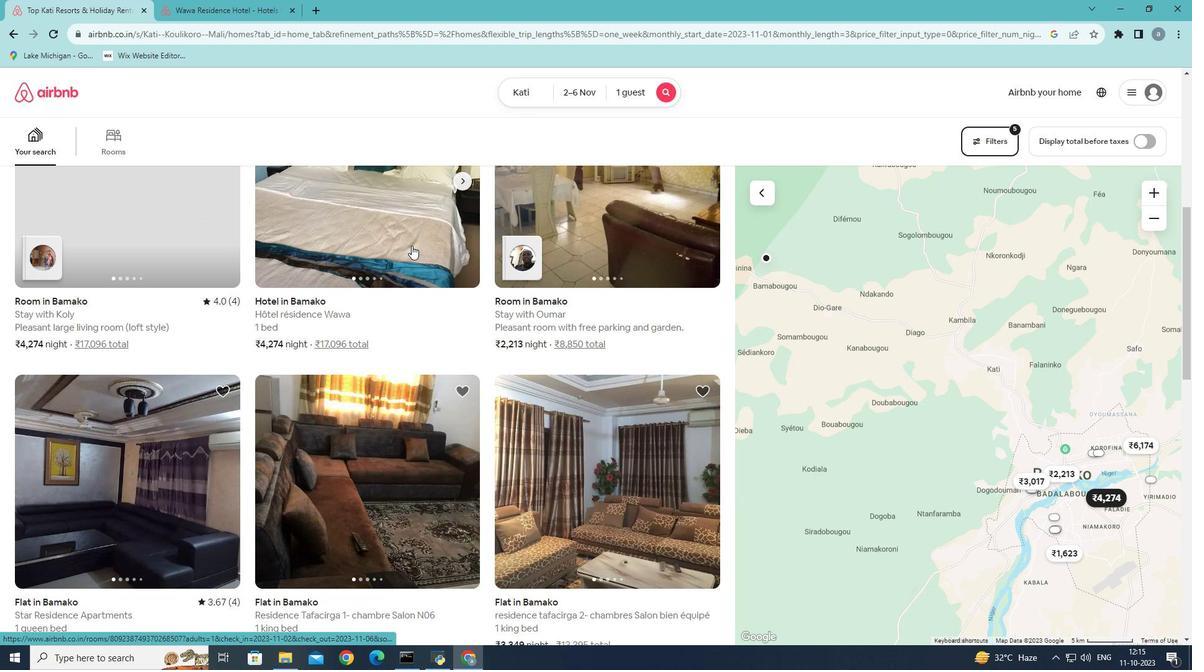 
Action: Mouse scrolled (411, 245) with delta (0, 0)
Screenshot: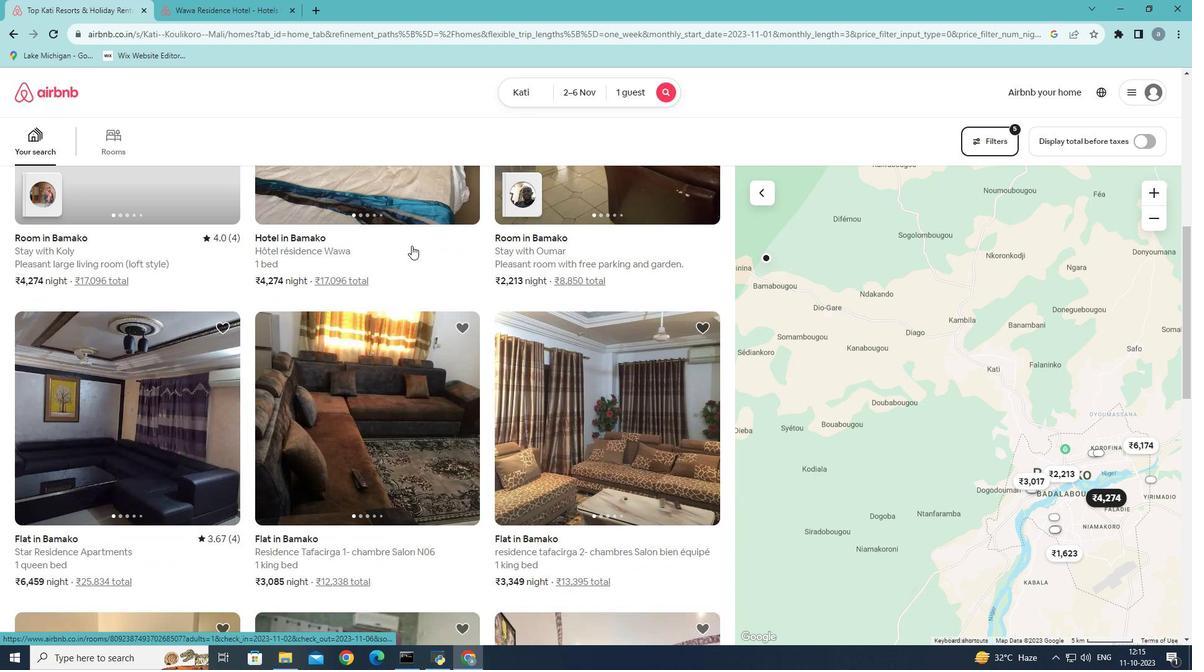 
Action: Mouse scrolled (411, 245) with delta (0, 0)
Screenshot: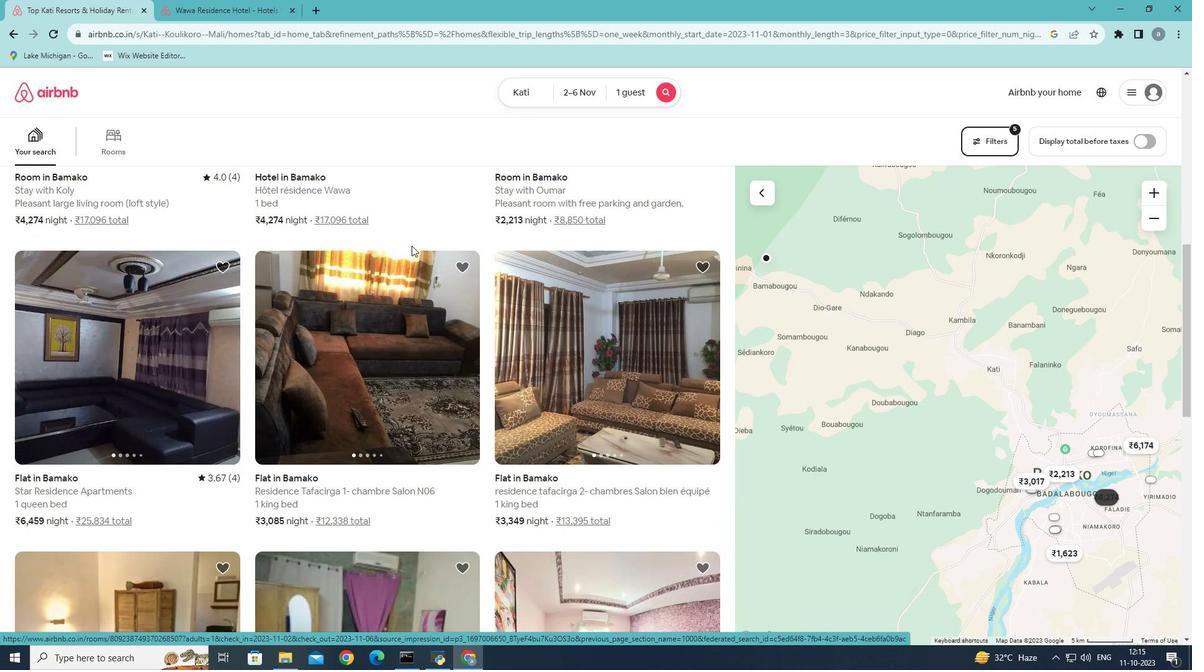 
Action: Mouse scrolled (411, 245) with delta (0, 0)
Screenshot: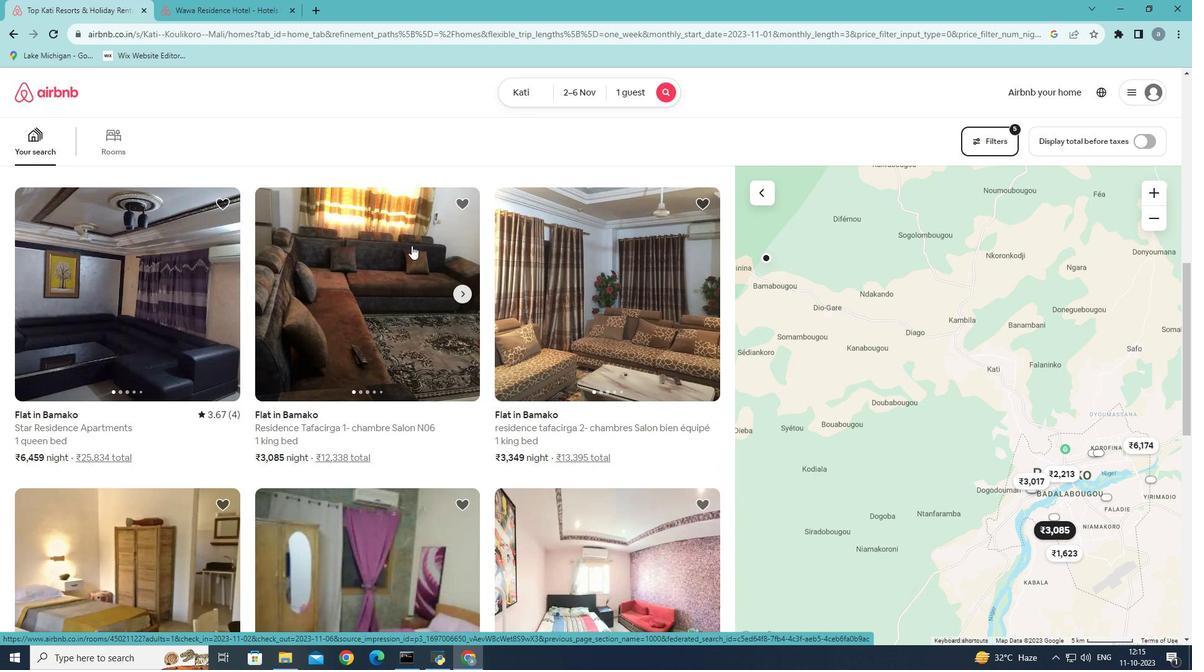 
Action: Mouse scrolled (411, 245) with delta (0, 0)
Screenshot: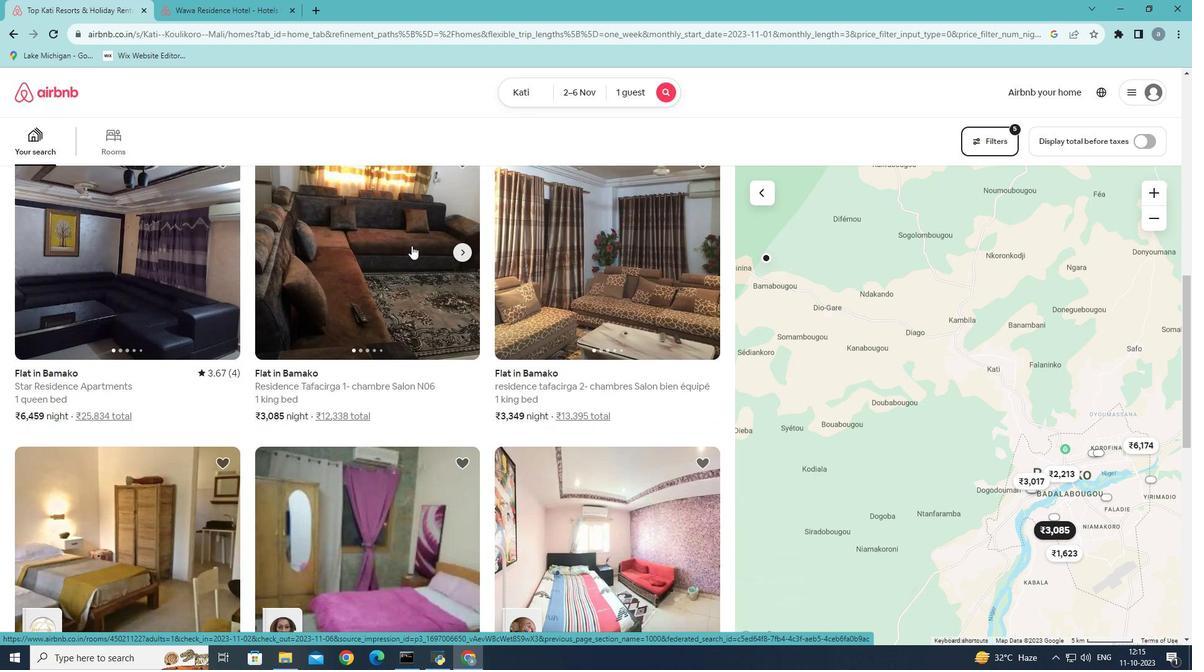 
Action: Mouse scrolled (411, 245) with delta (0, 0)
Screenshot: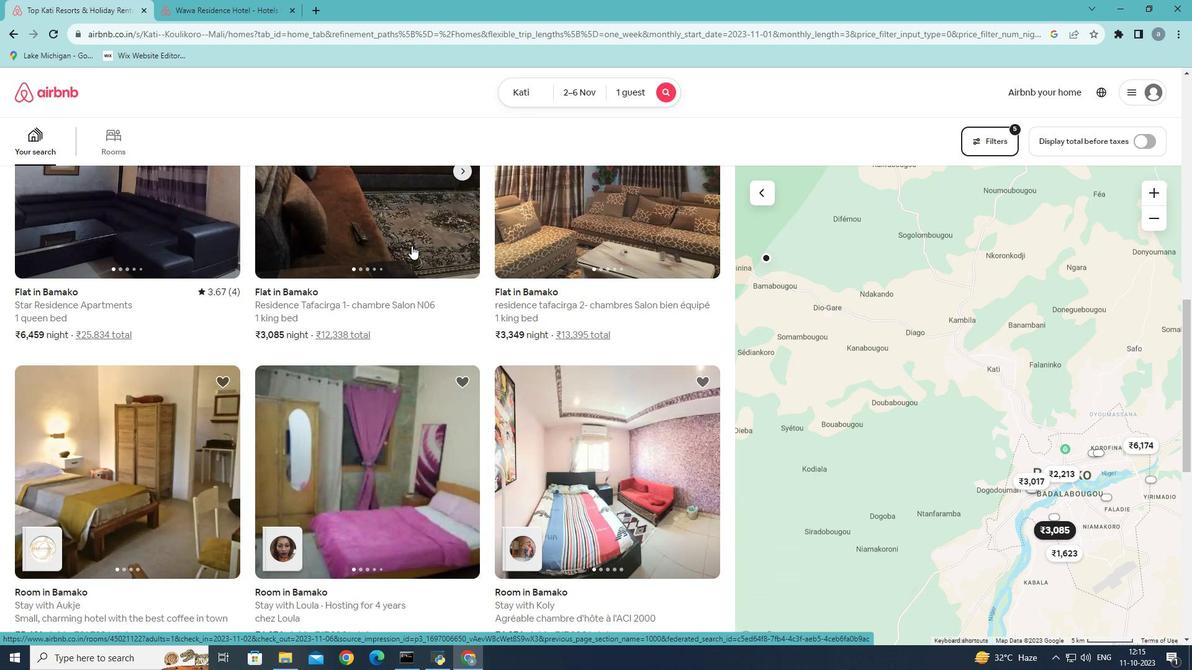 
Action: Mouse scrolled (411, 245) with delta (0, 0)
Screenshot: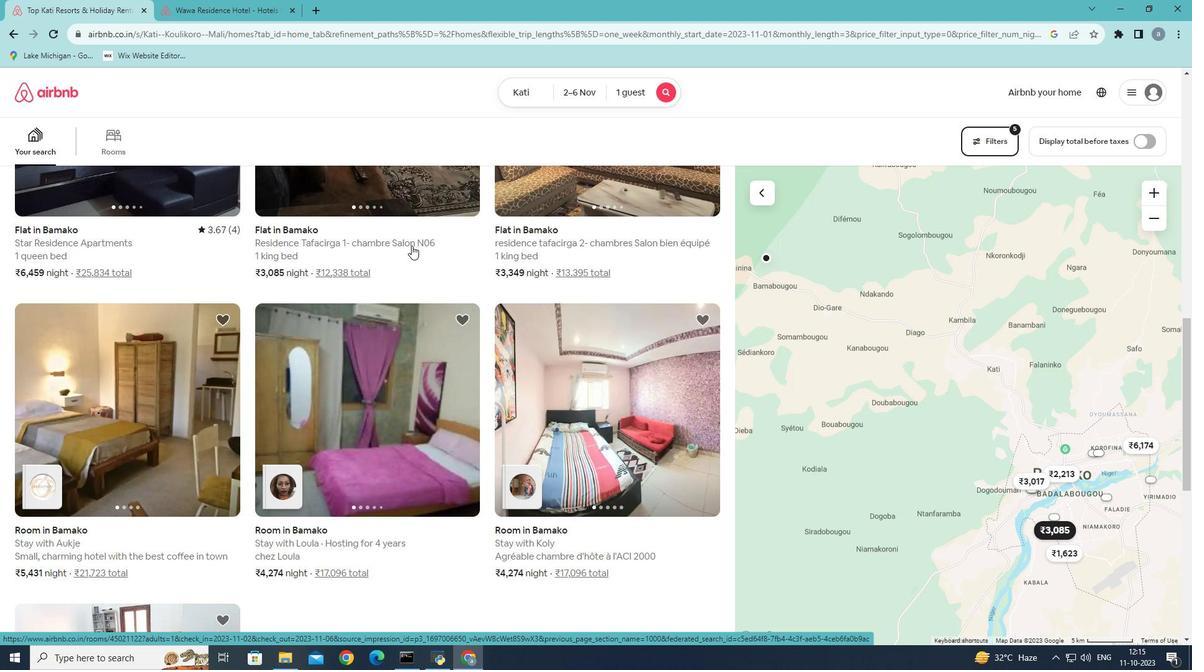 
Action: Mouse scrolled (411, 245) with delta (0, 0)
Screenshot: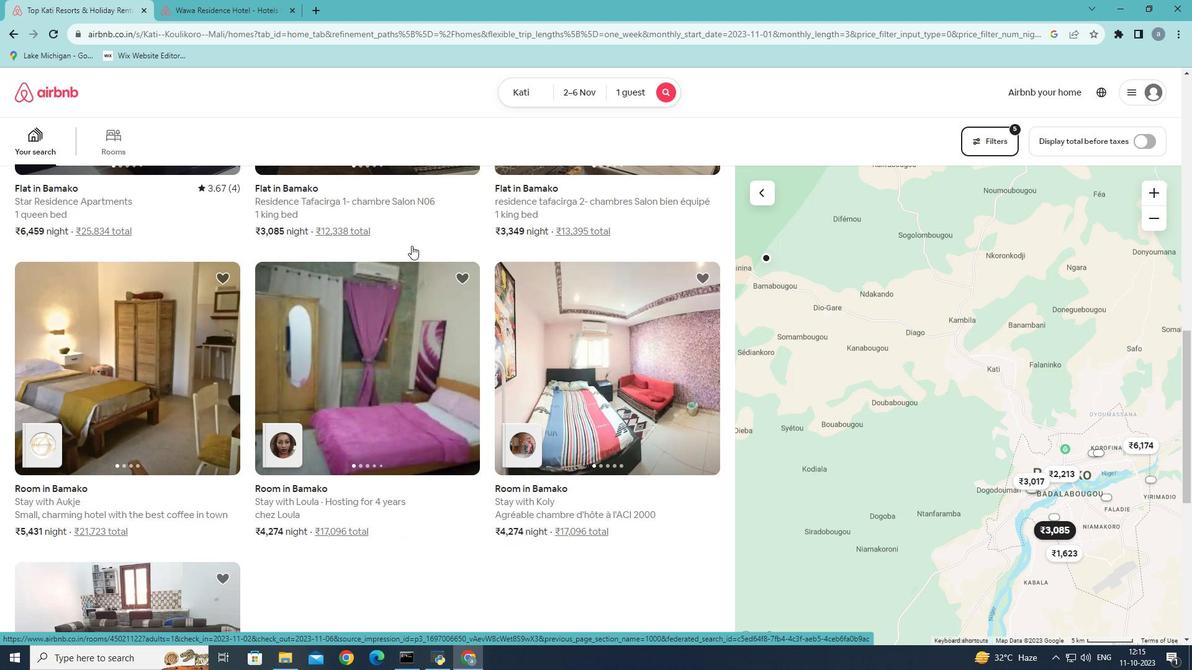 
Action: Mouse scrolled (411, 245) with delta (0, 0)
Screenshot: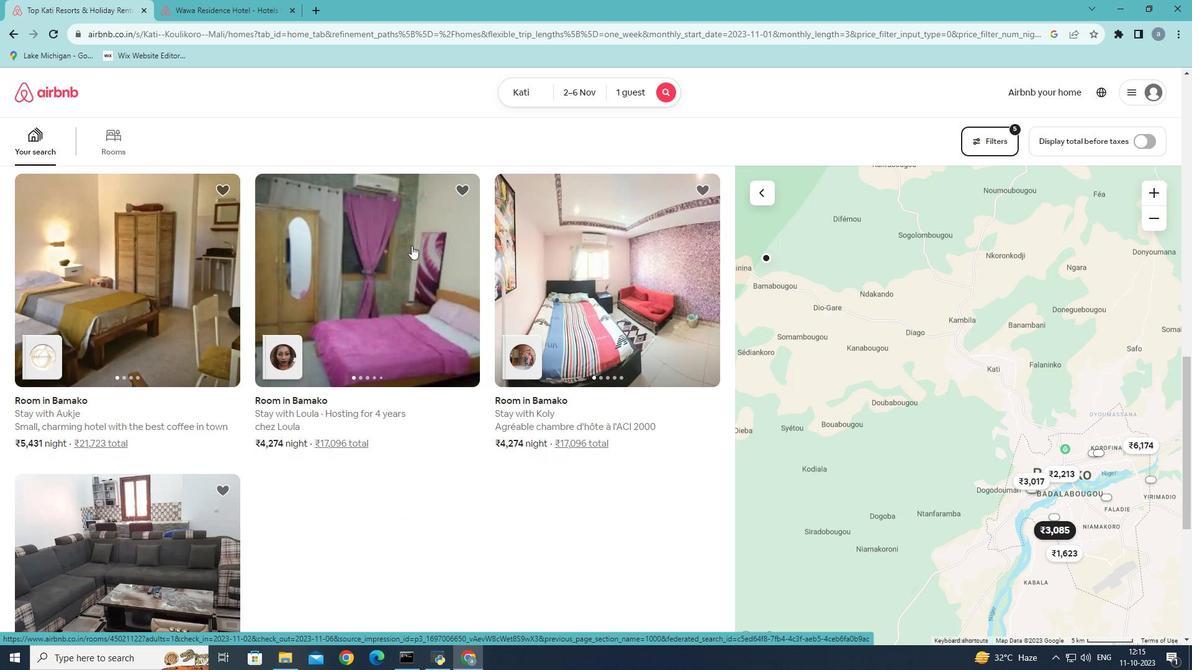 
Action: Mouse moved to (413, 244)
Screenshot: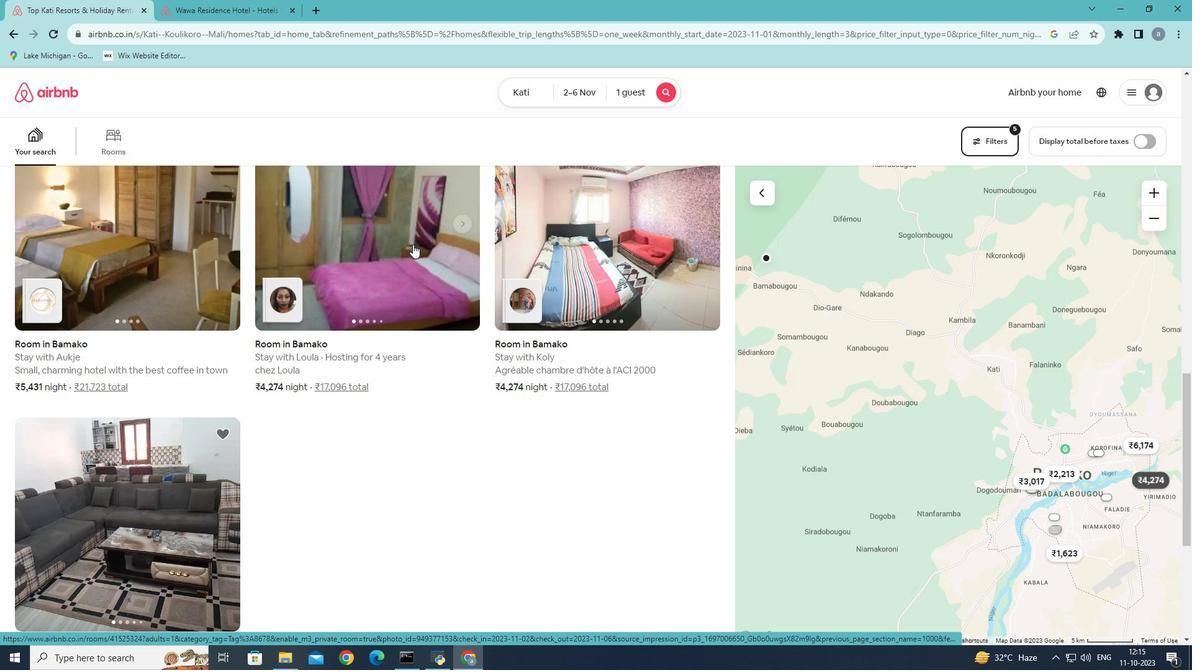 
Action: Mouse scrolled (413, 244) with delta (0, 0)
Screenshot: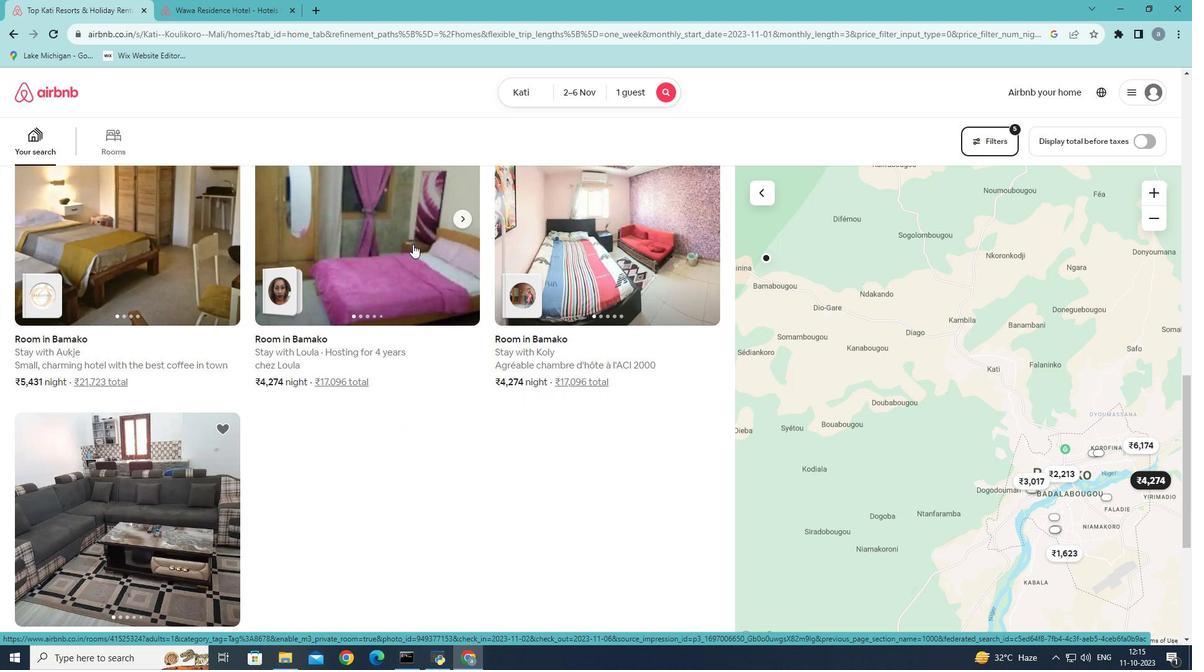 
Action: Mouse scrolled (413, 244) with delta (0, 0)
Screenshot: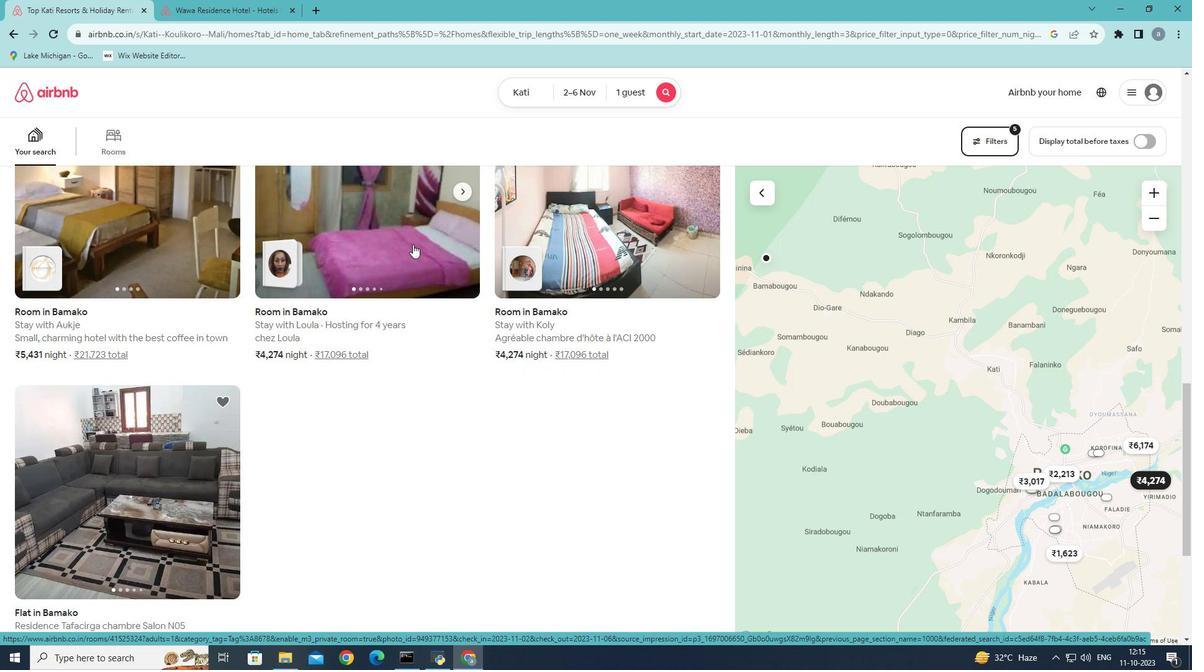 
Action: Mouse scrolled (413, 244) with delta (0, 0)
Screenshot: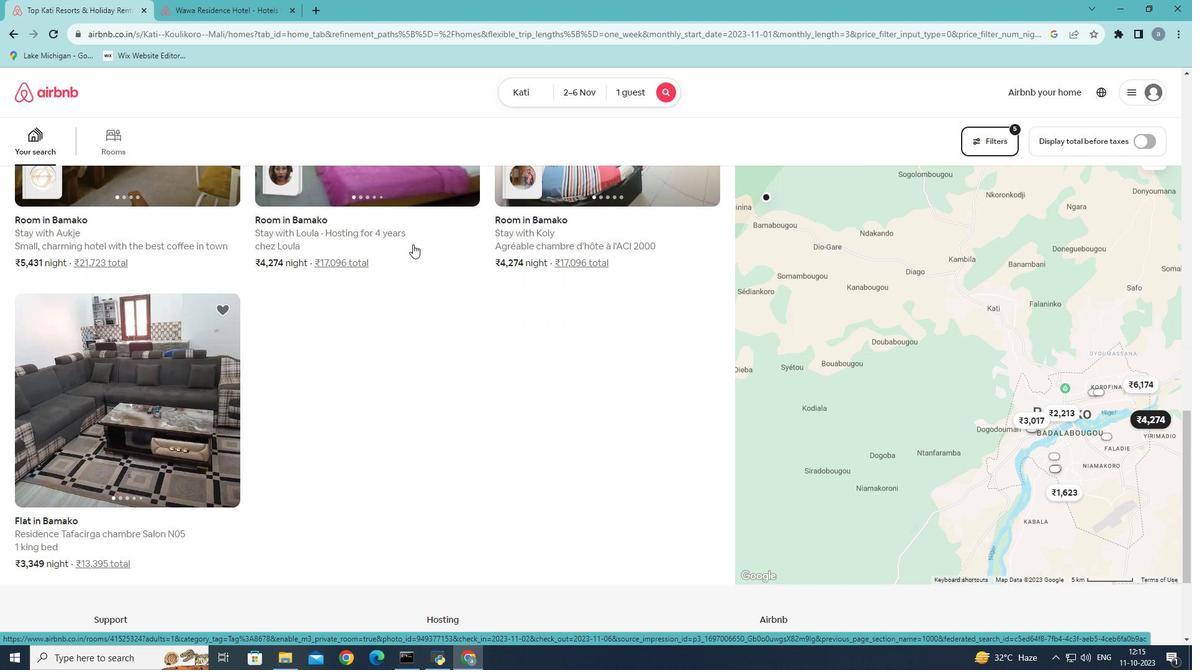 
Action: Mouse scrolled (413, 244) with delta (0, 0)
Screenshot: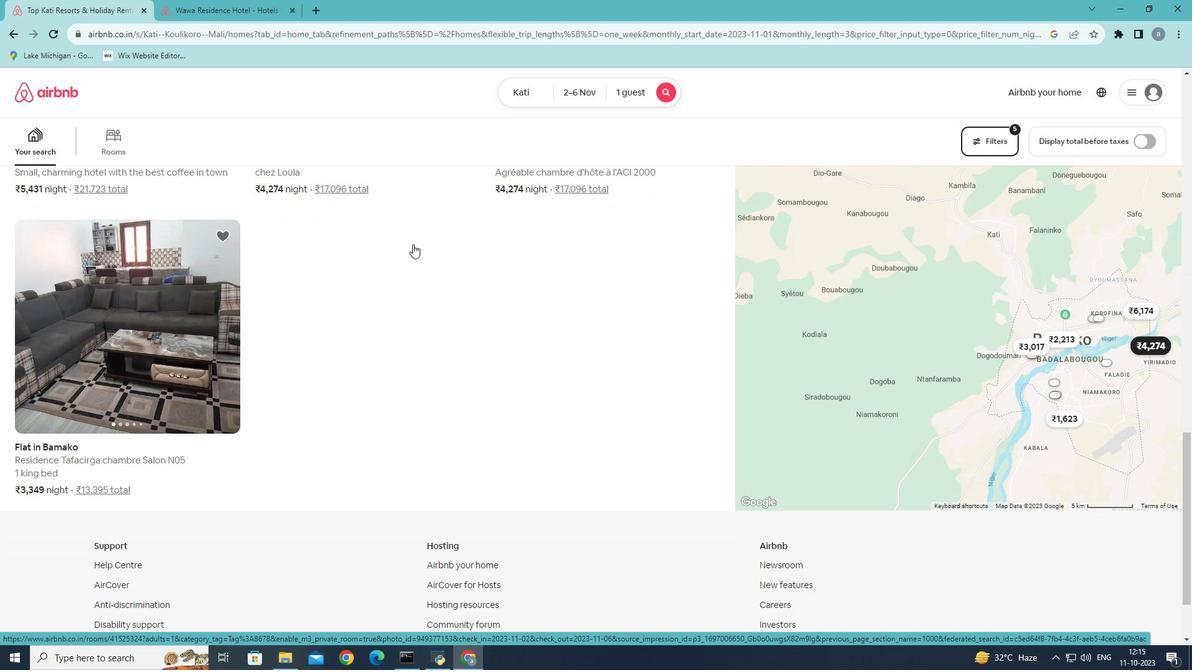 
Action: Mouse scrolled (413, 245) with delta (0, 0)
Screenshot: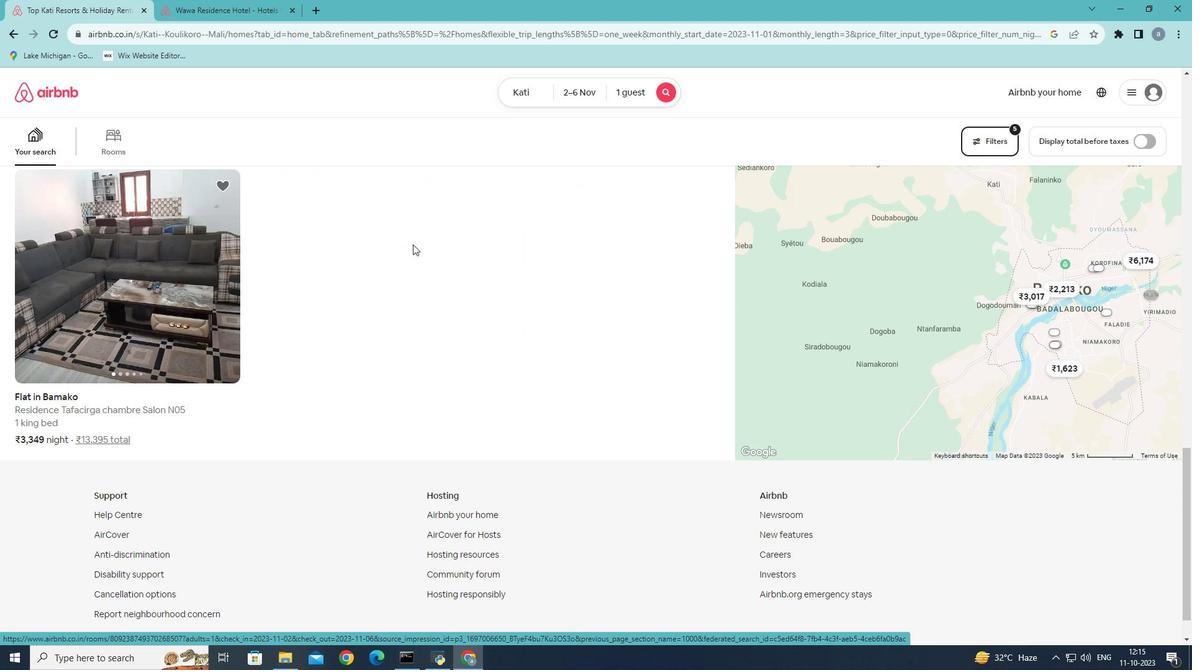 
Action: Mouse scrolled (413, 245) with delta (0, 0)
Screenshot: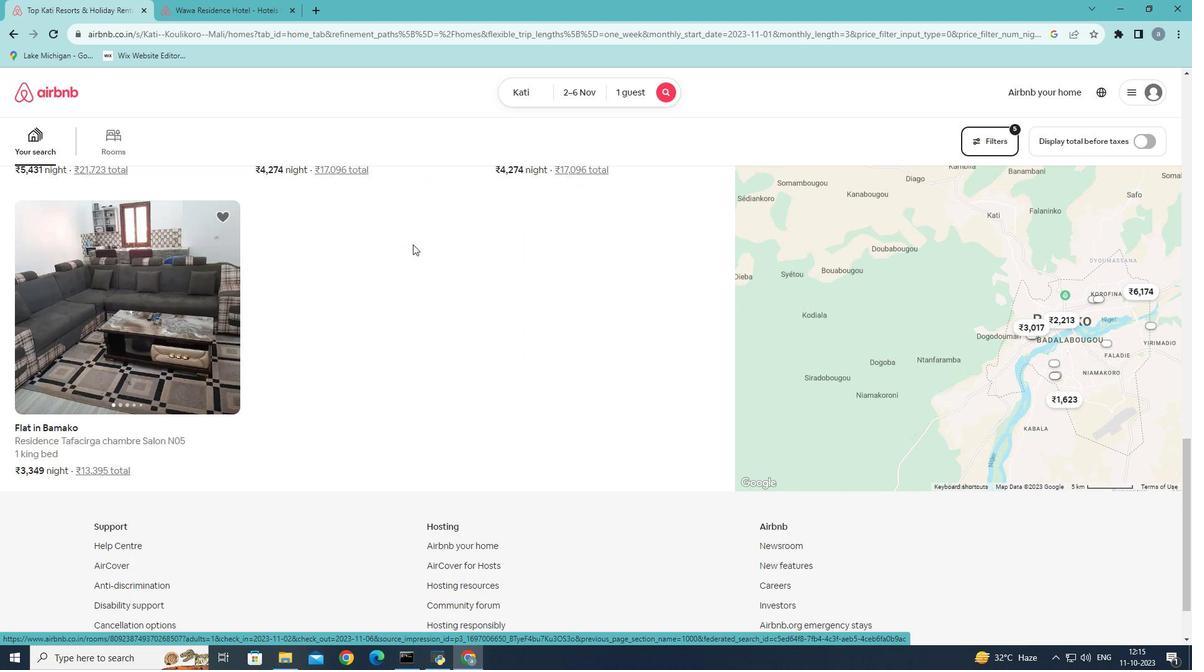 
Action: Mouse scrolled (413, 245) with delta (0, 0)
Screenshot: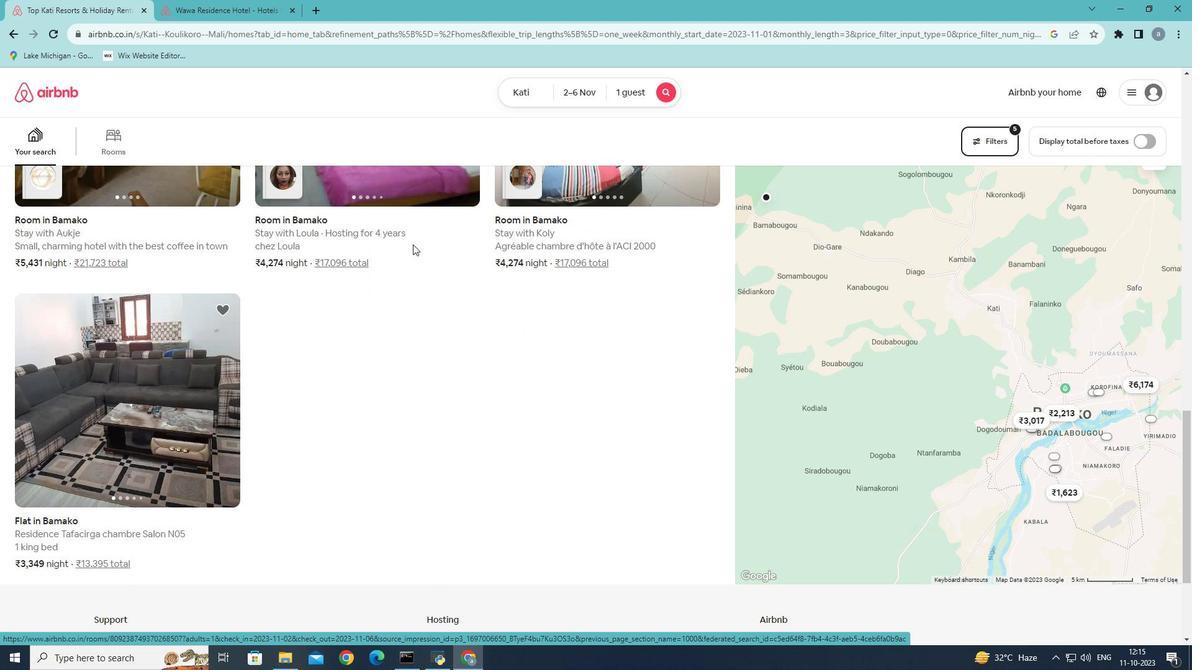 
Action: Mouse scrolled (413, 245) with delta (0, 0)
Screenshot: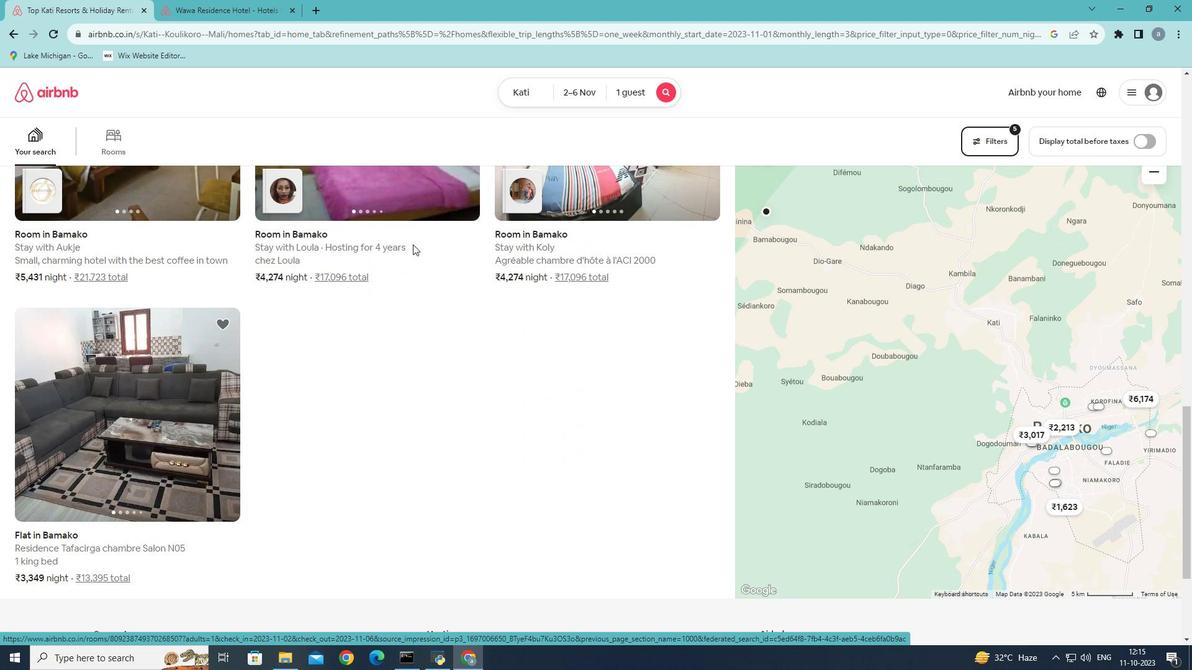 
Action: Mouse scrolled (413, 245) with delta (0, 0)
Screenshot: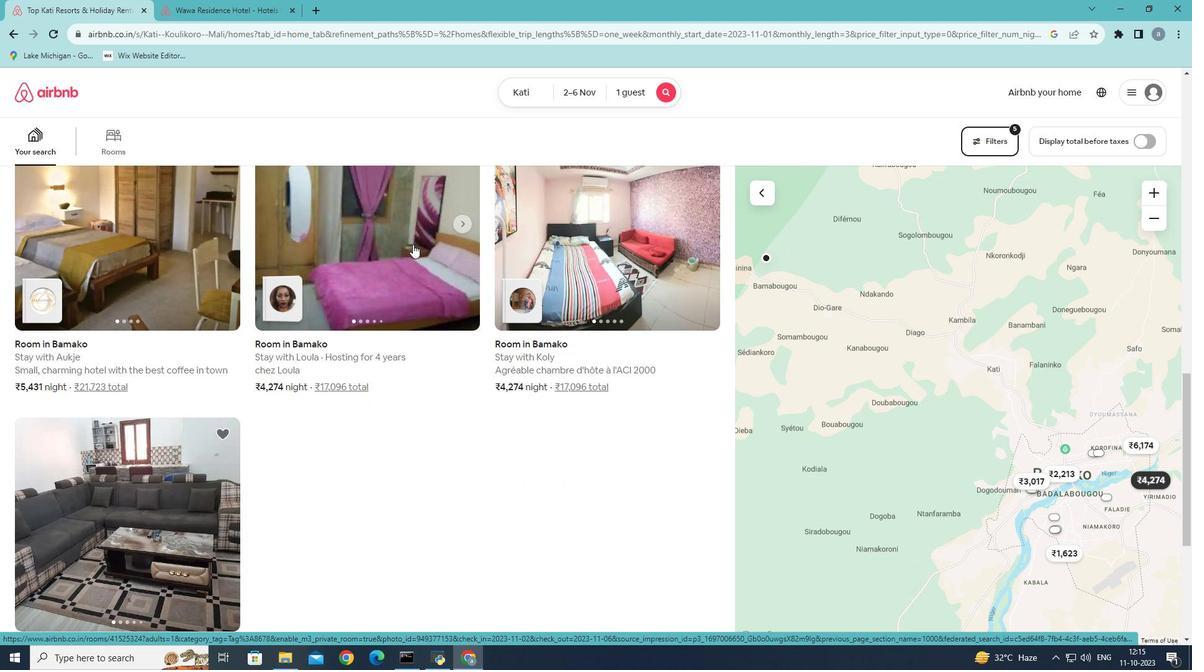 
Action: Mouse scrolled (413, 245) with delta (0, 0)
Screenshot: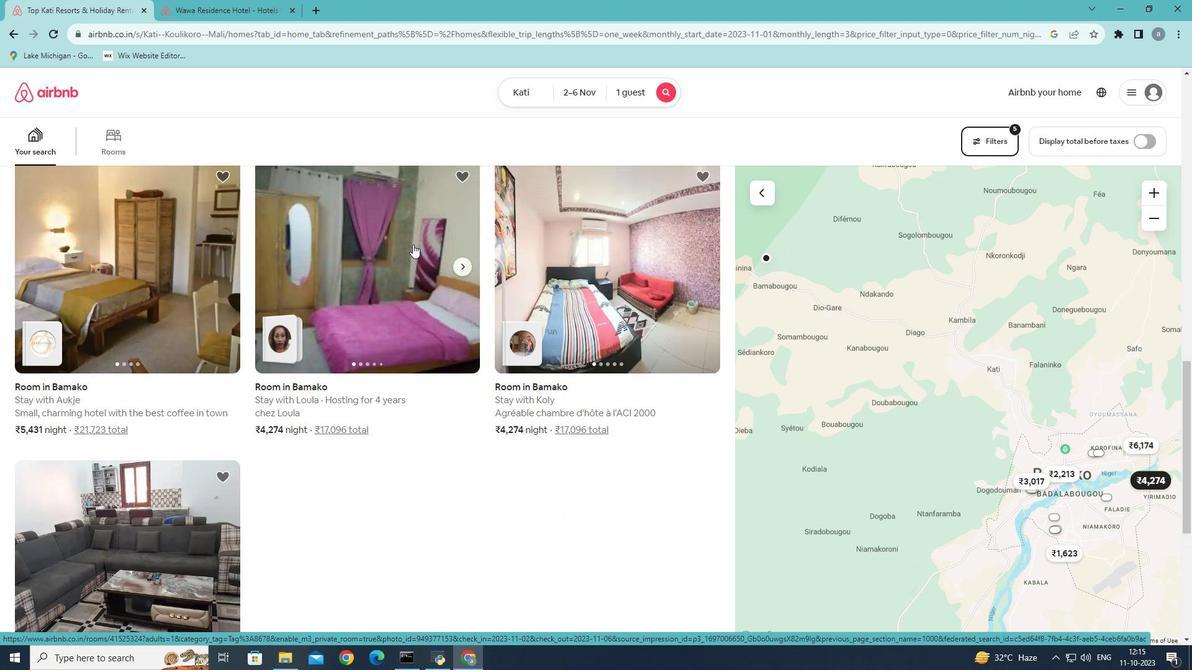 
Action: Mouse scrolled (413, 245) with delta (0, 0)
Screenshot: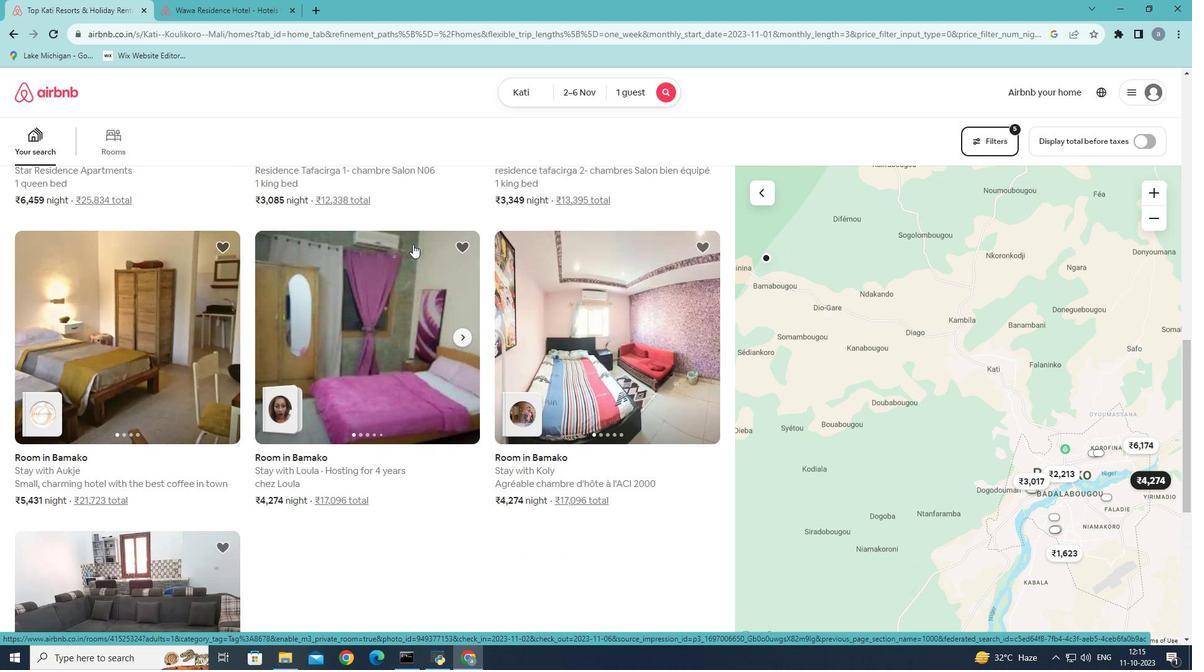 
Action: Mouse scrolled (413, 245) with delta (0, 0)
Screenshot: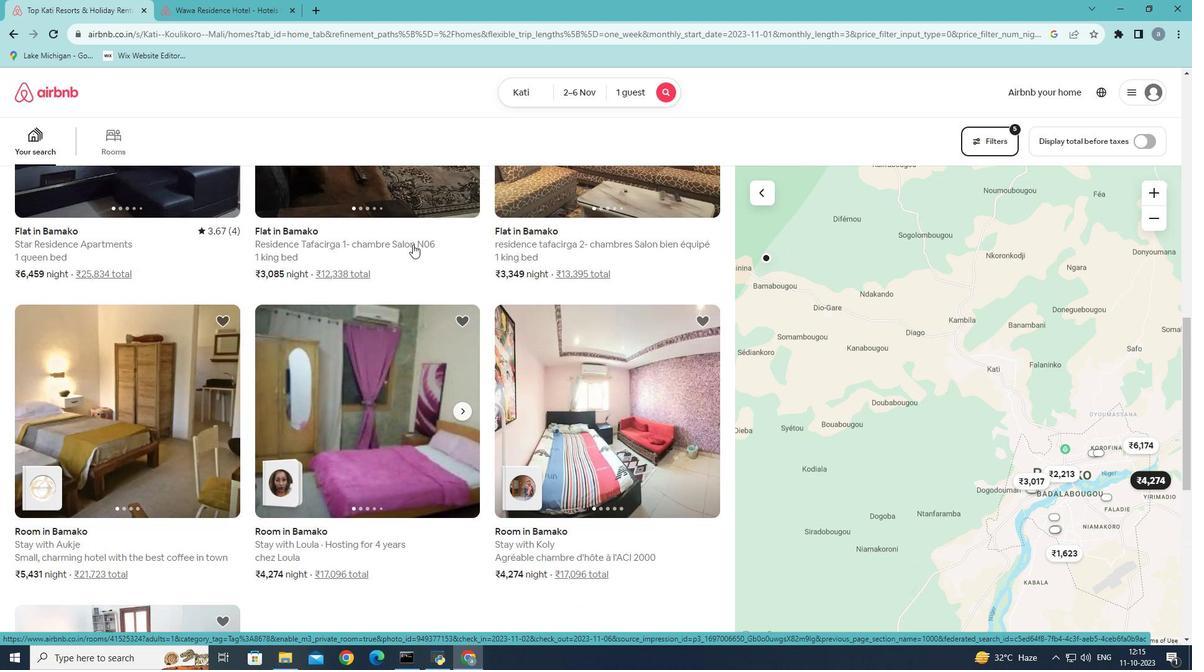 
Action: Mouse scrolled (413, 245) with delta (0, 0)
Screenshot: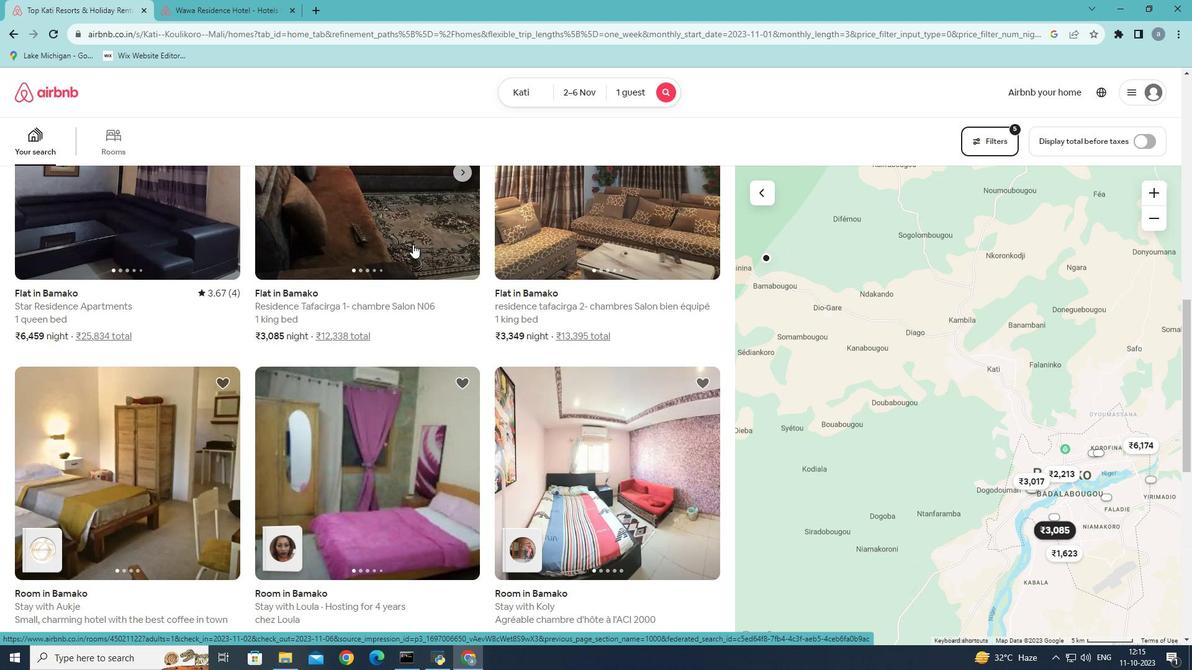 
Action: Mouse scrolled (413, 245) with delta (0, 0)
Screenshot: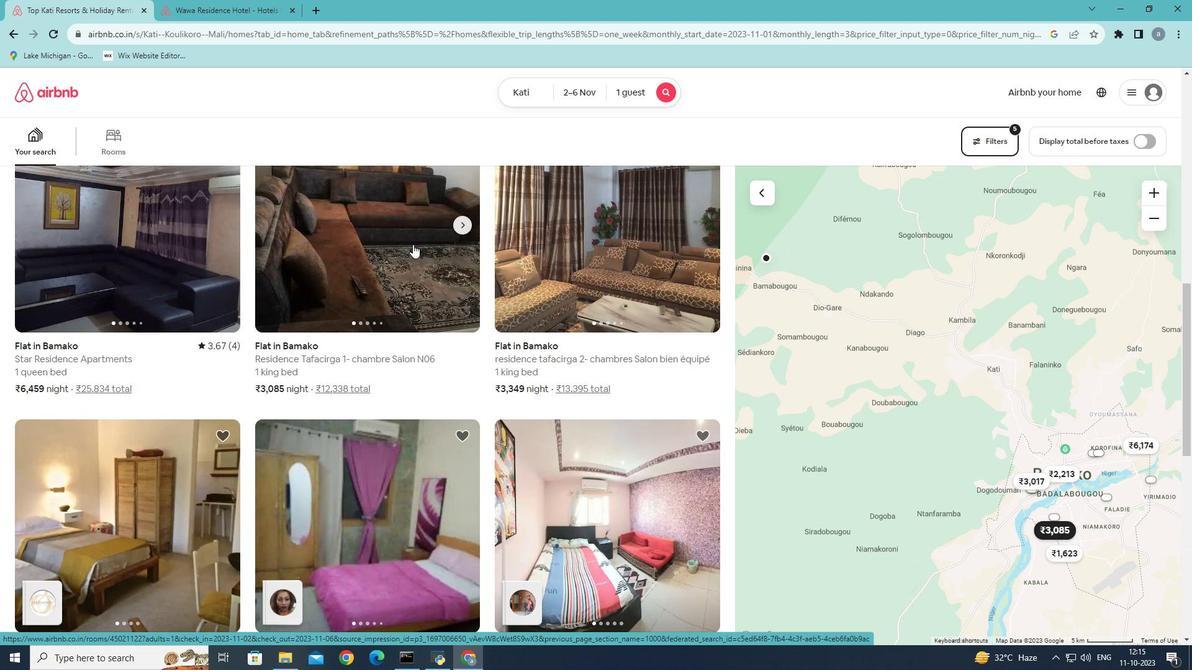 
Action: Mouse scrolled (413, 245) with delta (0, 0)
Screenshot: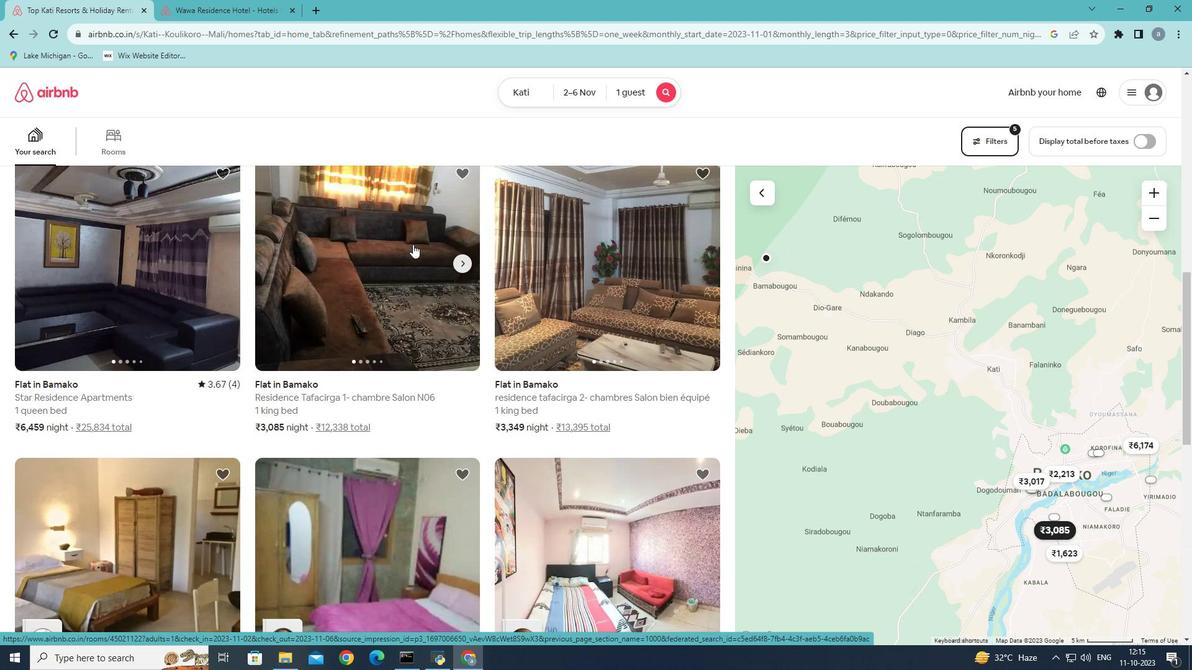 
Action: Mouse scrolled (413, 245) with delta (0, 0)
Screenshot: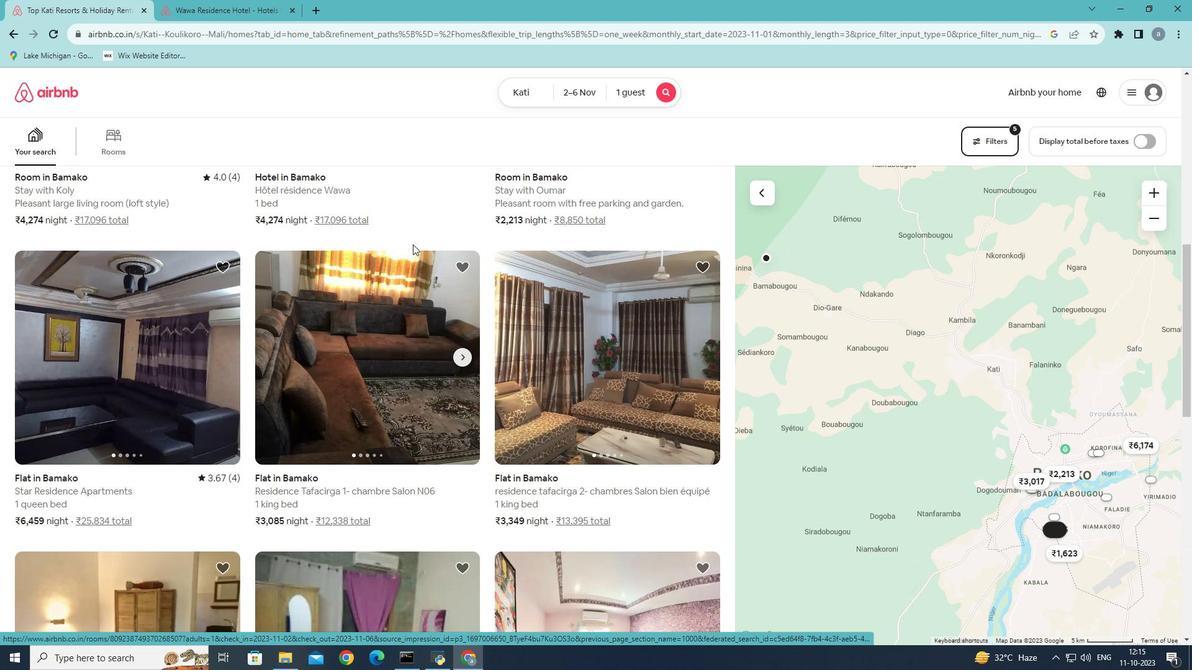 
Action: Mouse scrolled (413, 245) with delta (0, 0)
Screenshot: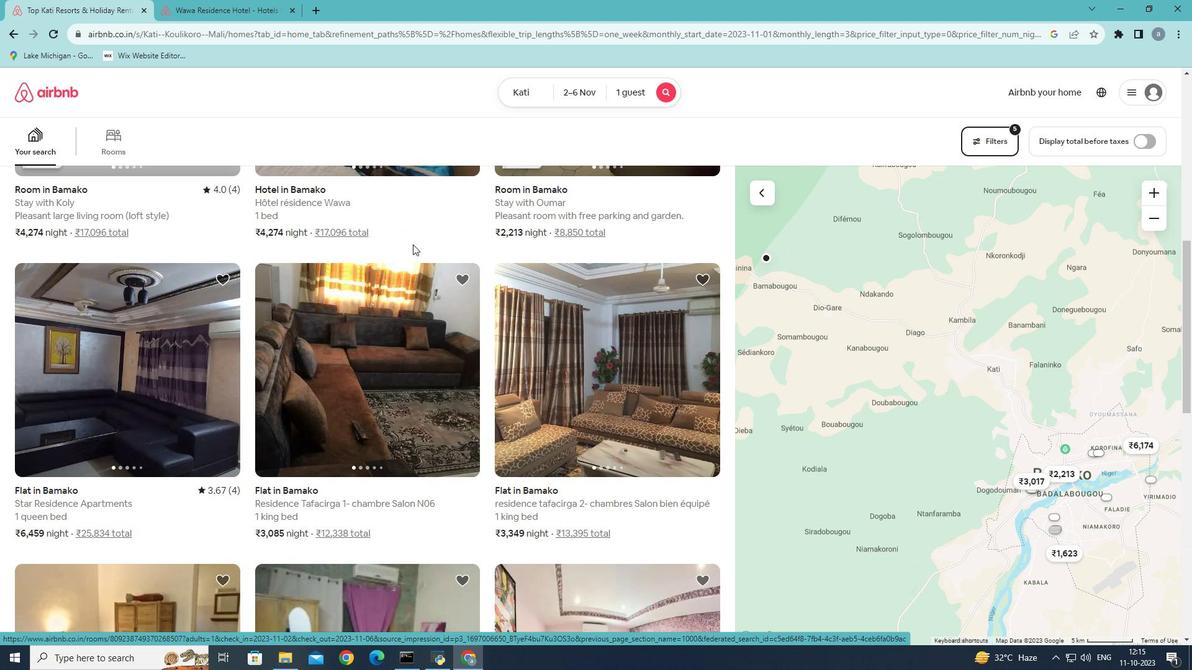 
Action: Mouse scrolled (413, 245) with delta (0, 0)
Screenshot: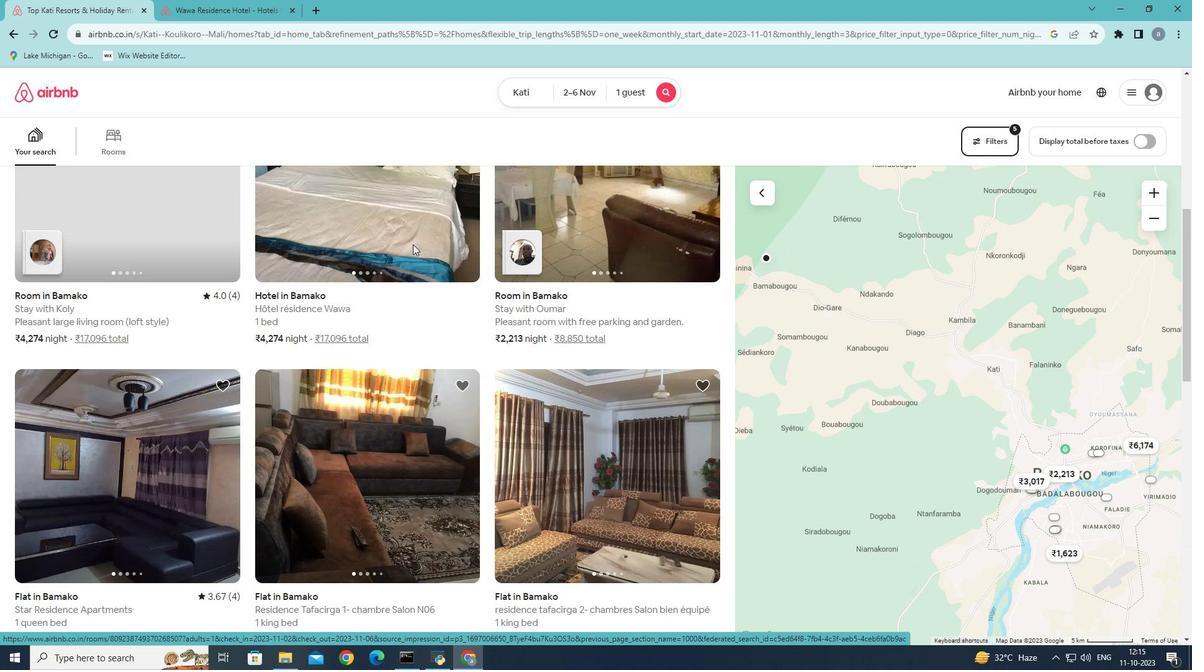 
Action: Mouse scrolled (413, 245) with delta (0, 0)
Screenshot: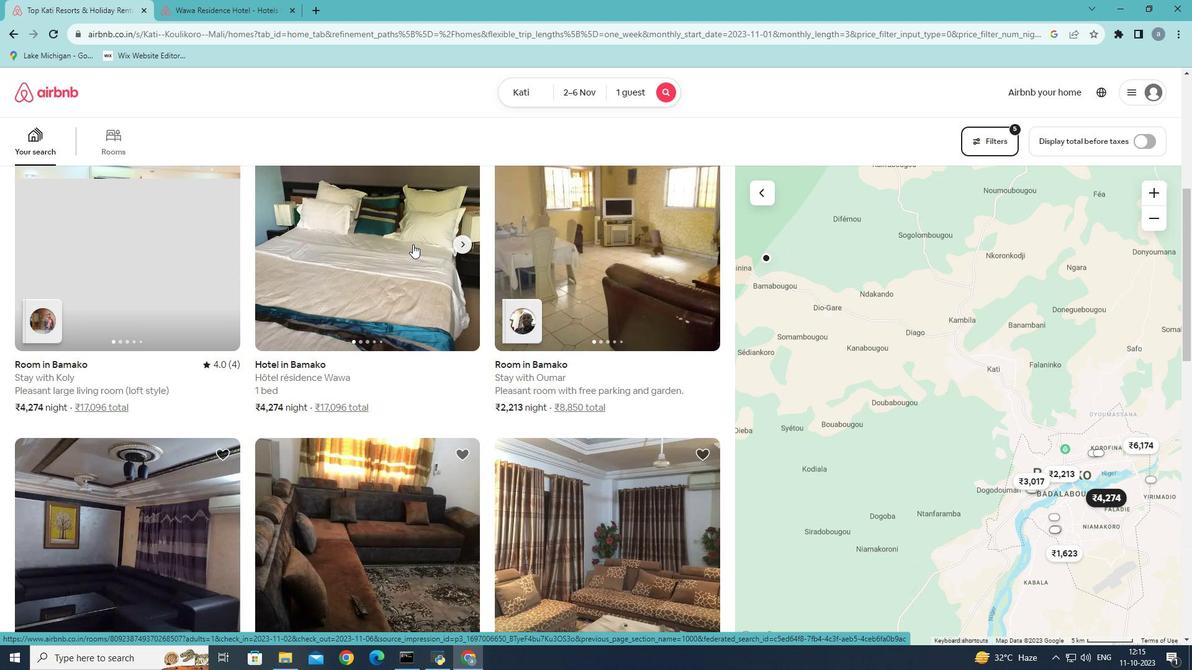 
Action: Mouse scrolled (413, 245) with delta (0, 0)
Screenshot: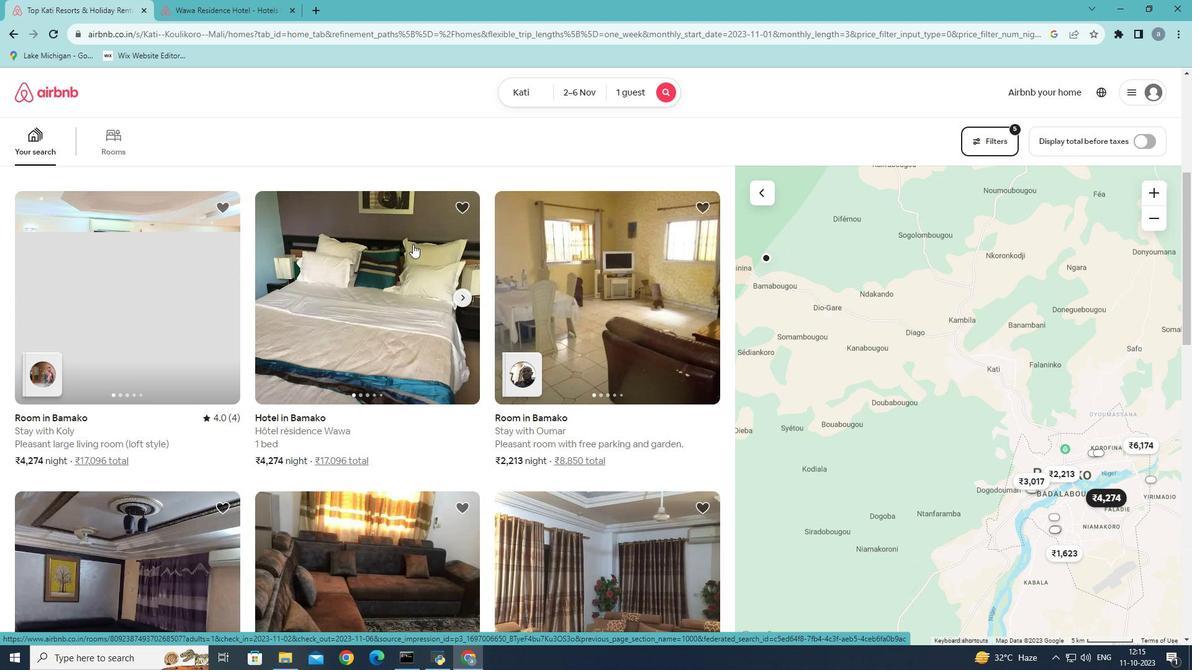 
Action: Mouse scrolled (413, 245) with delta (0, 0)
Screenshot: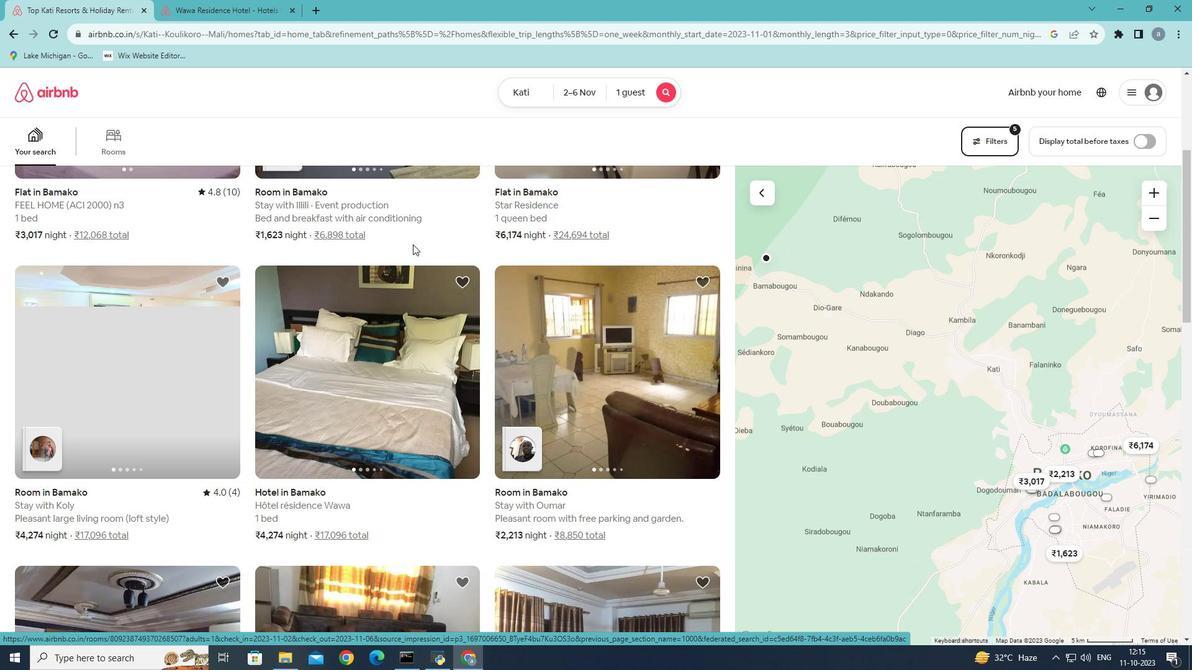 
Action: Mouse scrolled (413, 245) with delta (0, 0)
Screenshot: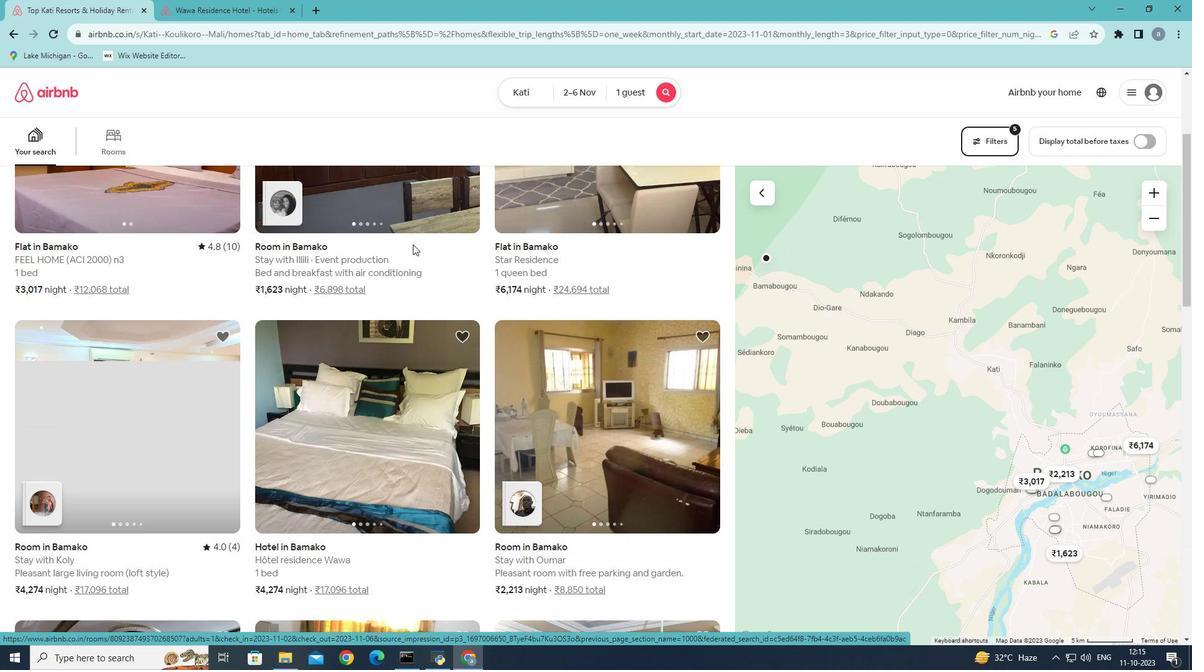
Action: Mouse scrolled (413, 245) with delta (0, 0)
Screenshot: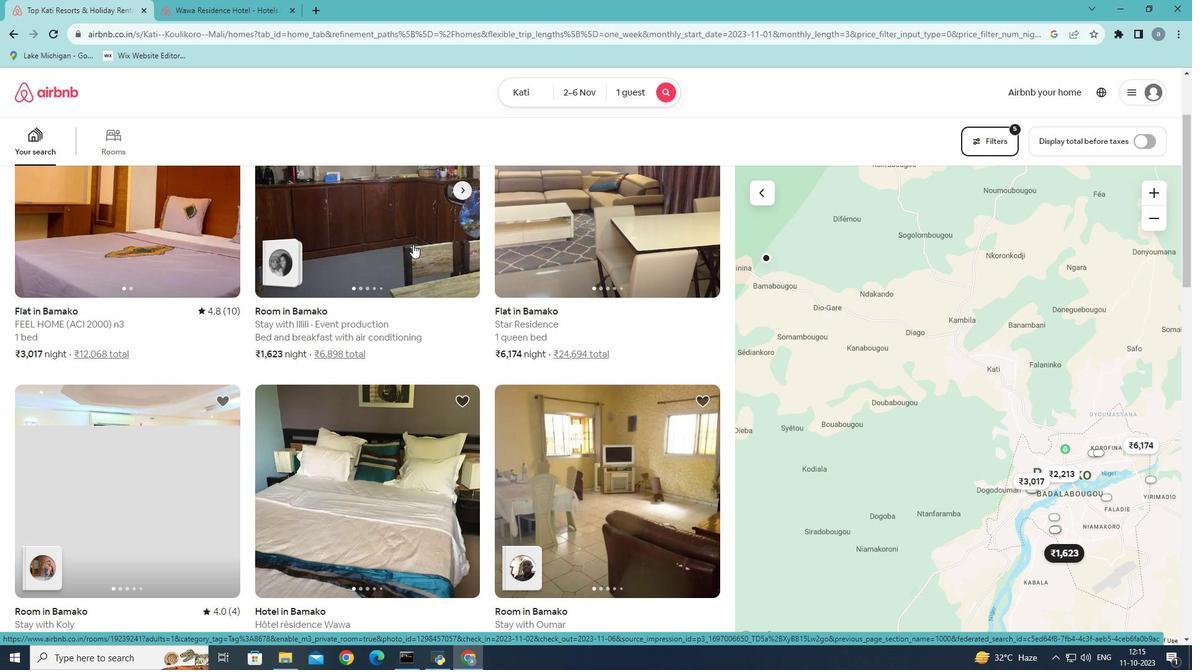 
Action: Mouse scrolled (413, 245) with delta (0, 0)
Screenshot: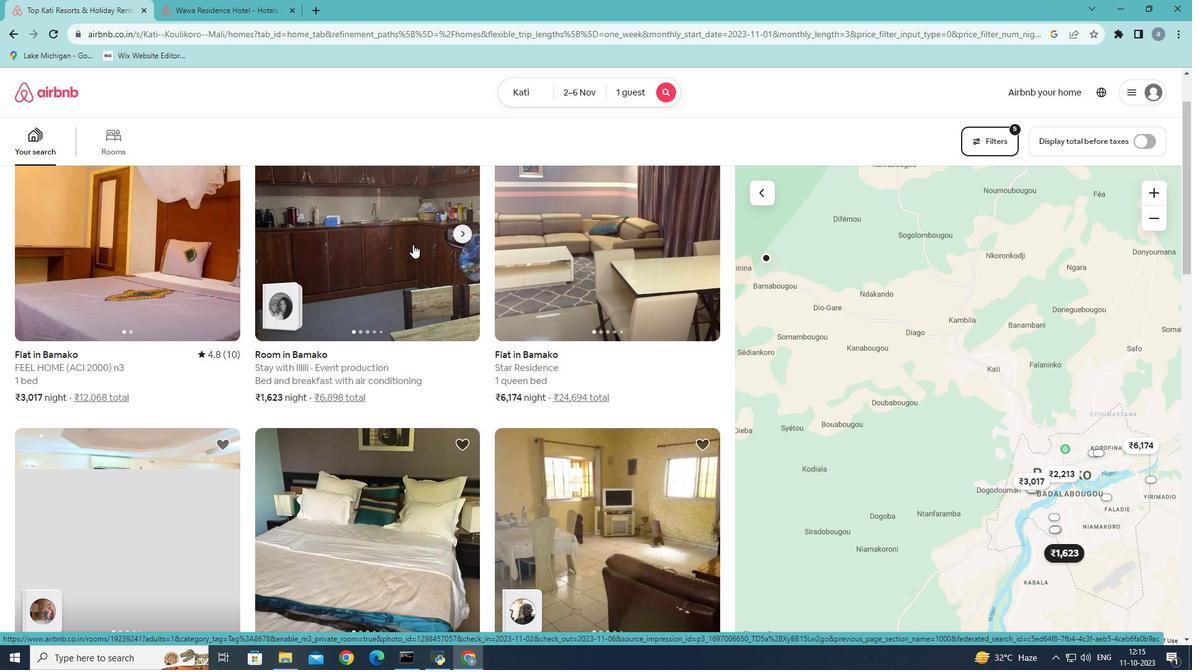 
Action: Mouse moved to (591, 308)
Screenshot: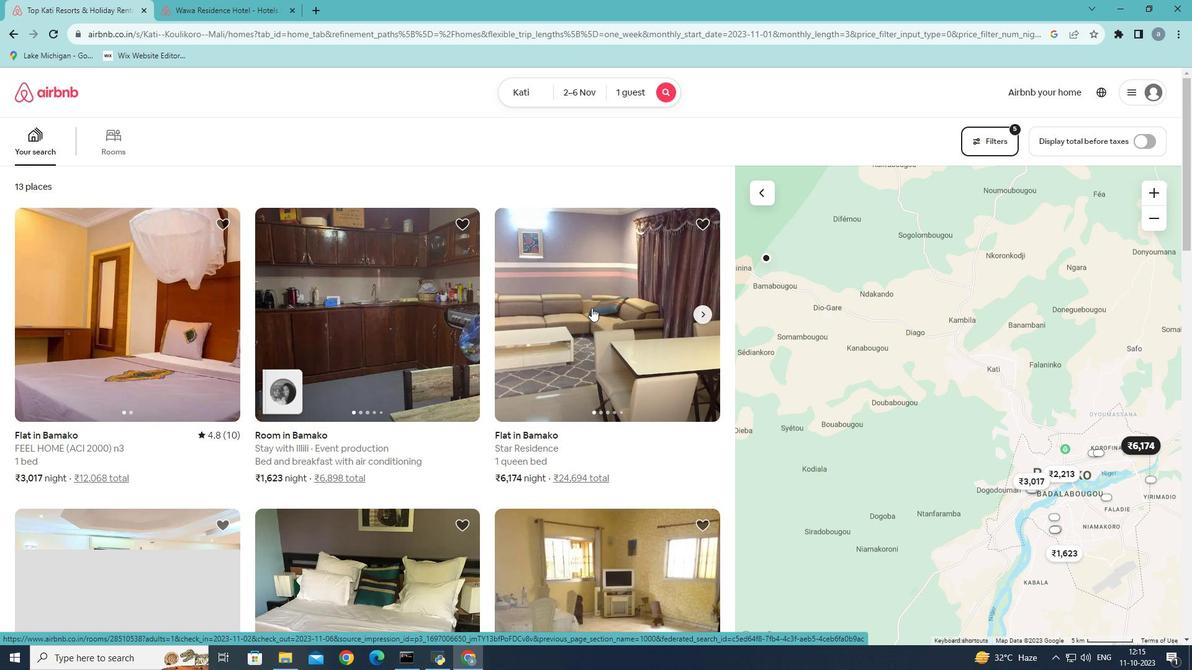 
Action: Mouse pressed left at (591, 308)
Screenshot: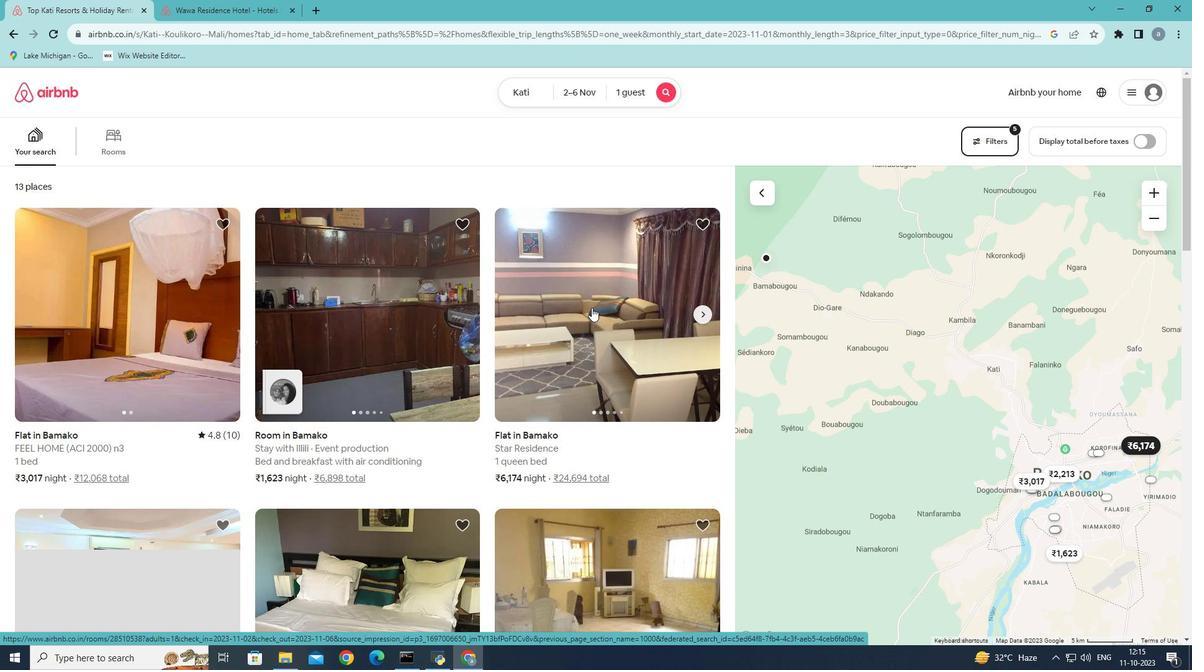 
Action: Mouse moved to (894, 448)
Screenshot: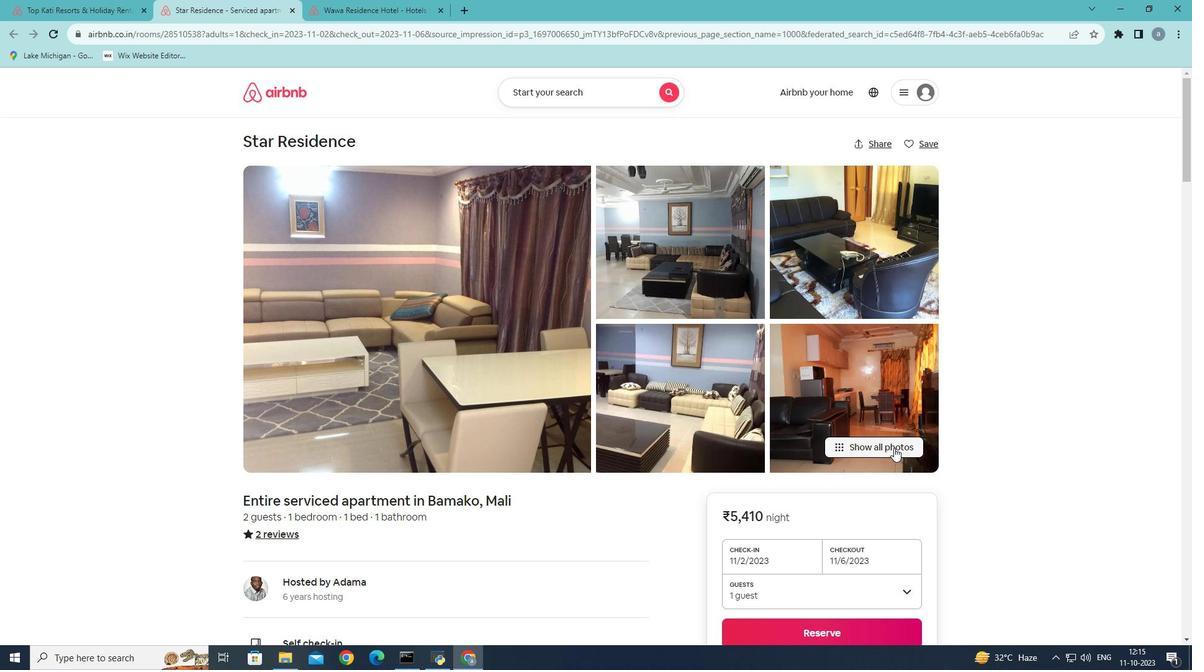 
Action: Mouse pressed left at (894, 448)
Screenshot: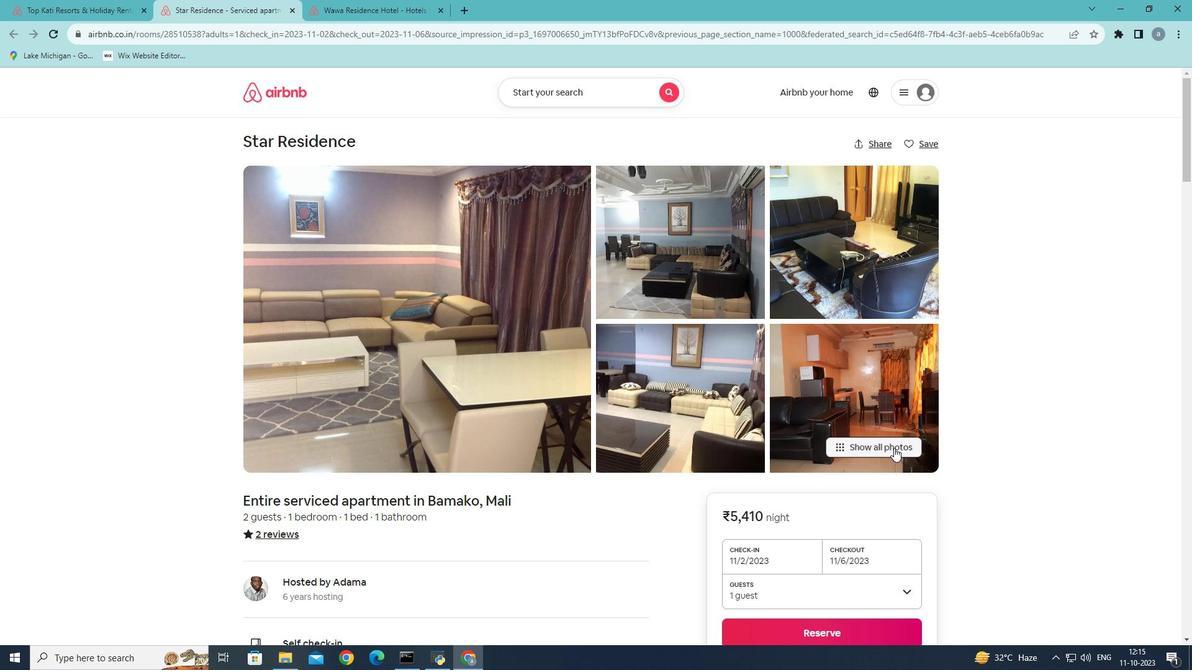 
Action: Mouse moved to (732, 403)
Screenshot: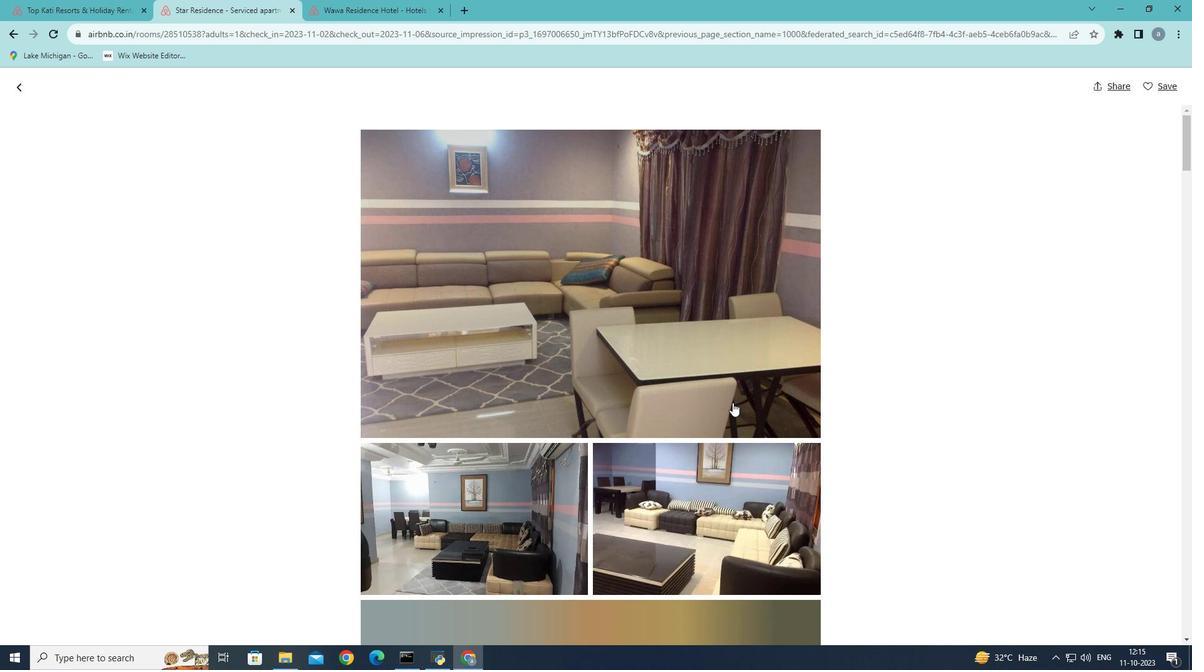 
Action: Mouse scrolled (732, 402) with delta (0, 0)
Screenshot: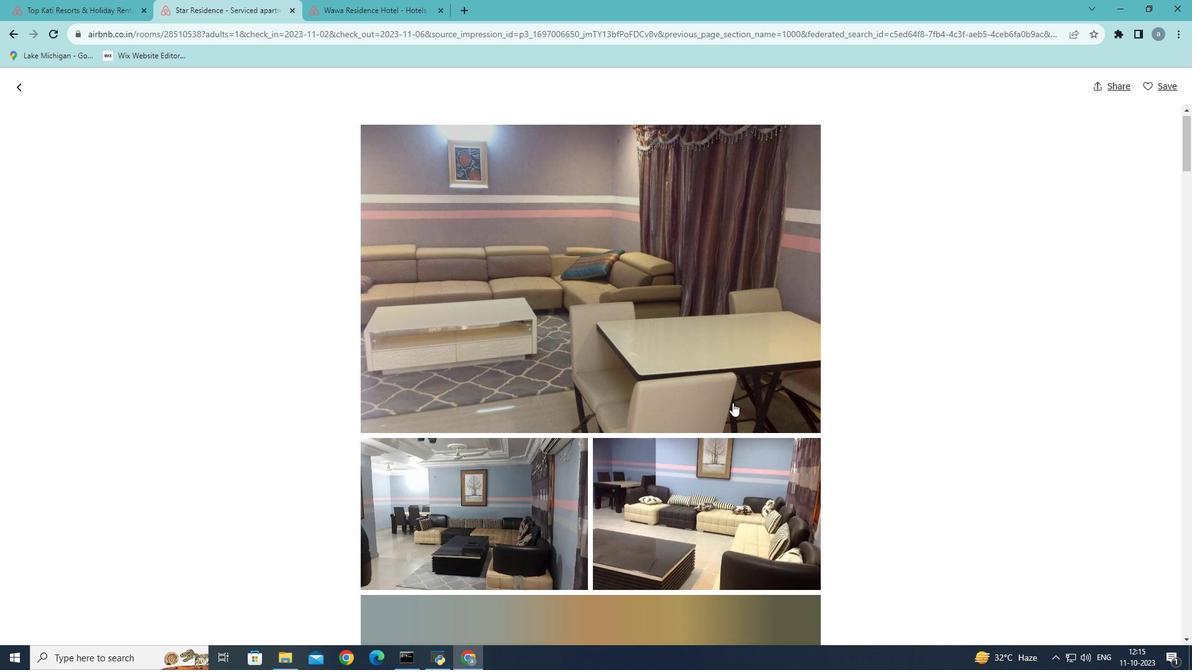 
Action: Mouse scrolled (732, 402) with delta (0, 0)
Screenshot: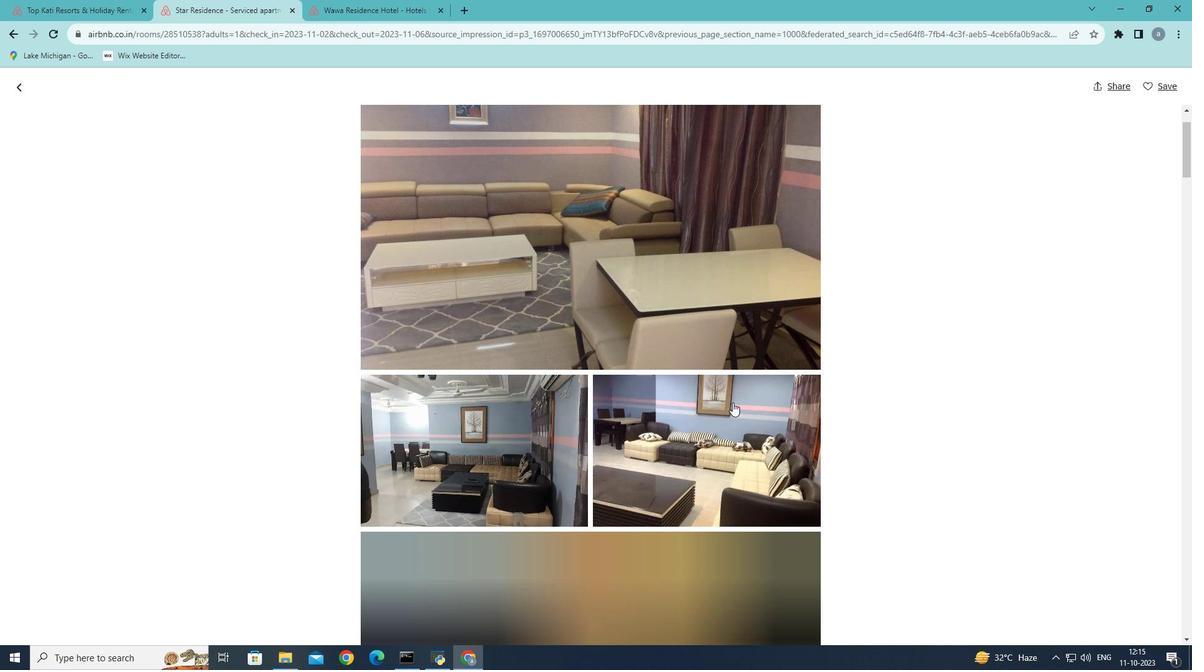 
Action: Mouse scrolled (732, 402) with delta (0, 0)
Screenshot: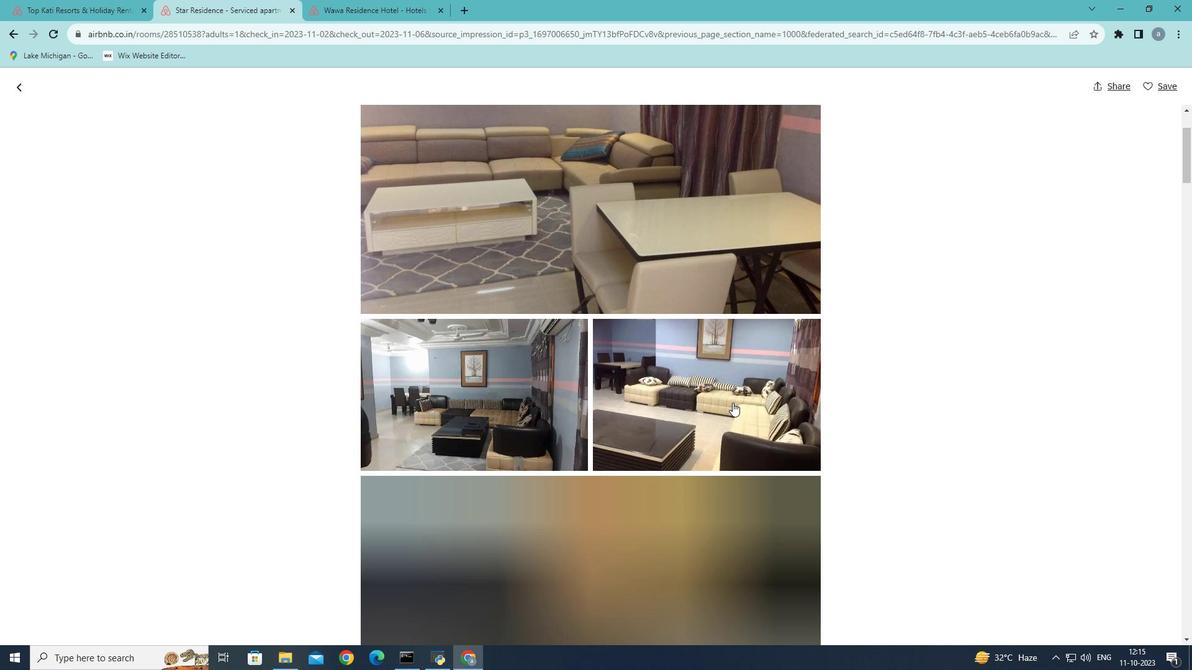 
Action: Mouse scrolled (732, 402) with delta (0, 0)
Screenshot: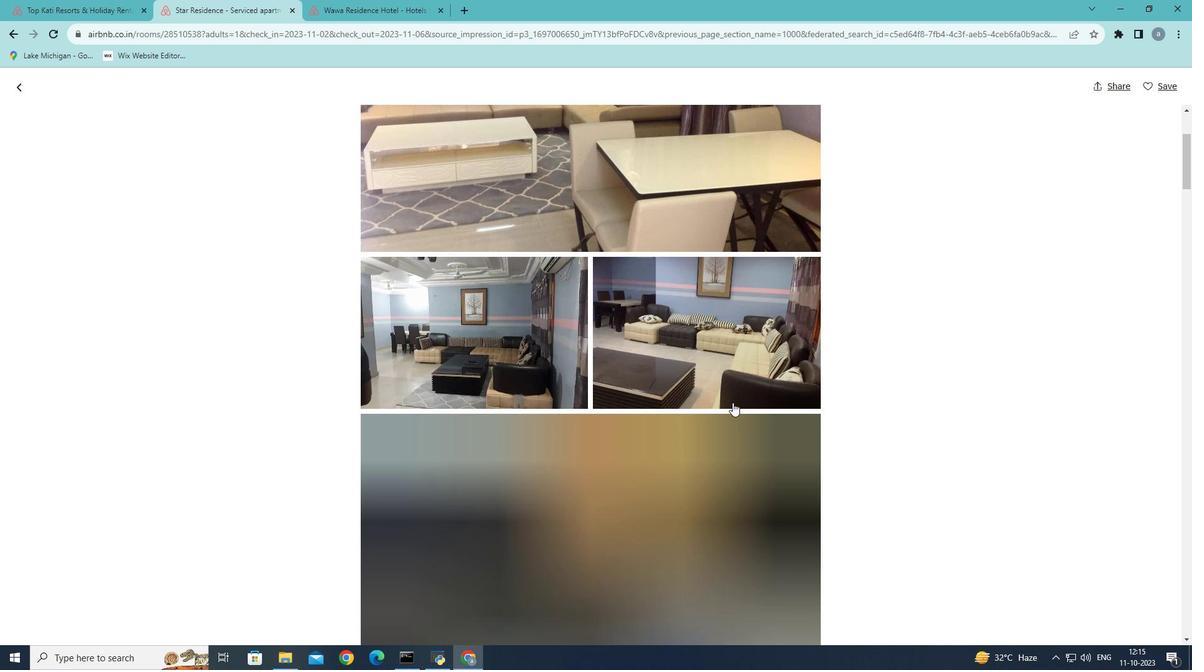 
Action: Mouse moved to (672, 354)
Screenshot: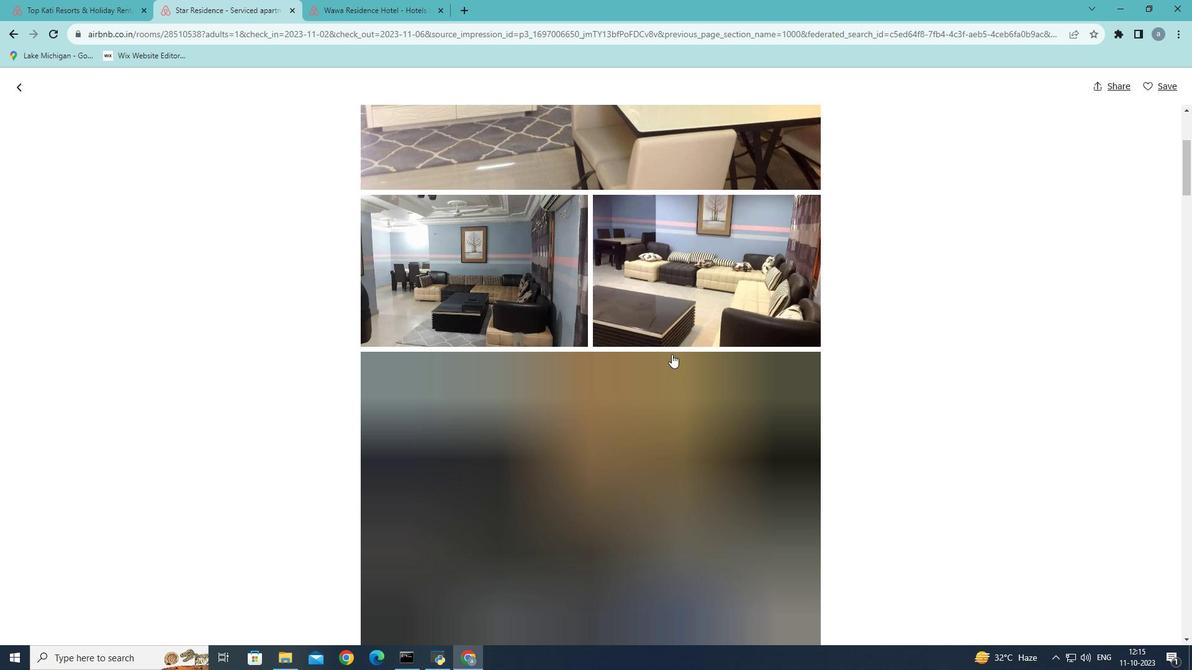 
Action: Mouse scrolled (672, 354) with delta (0, 0)
Screenshot: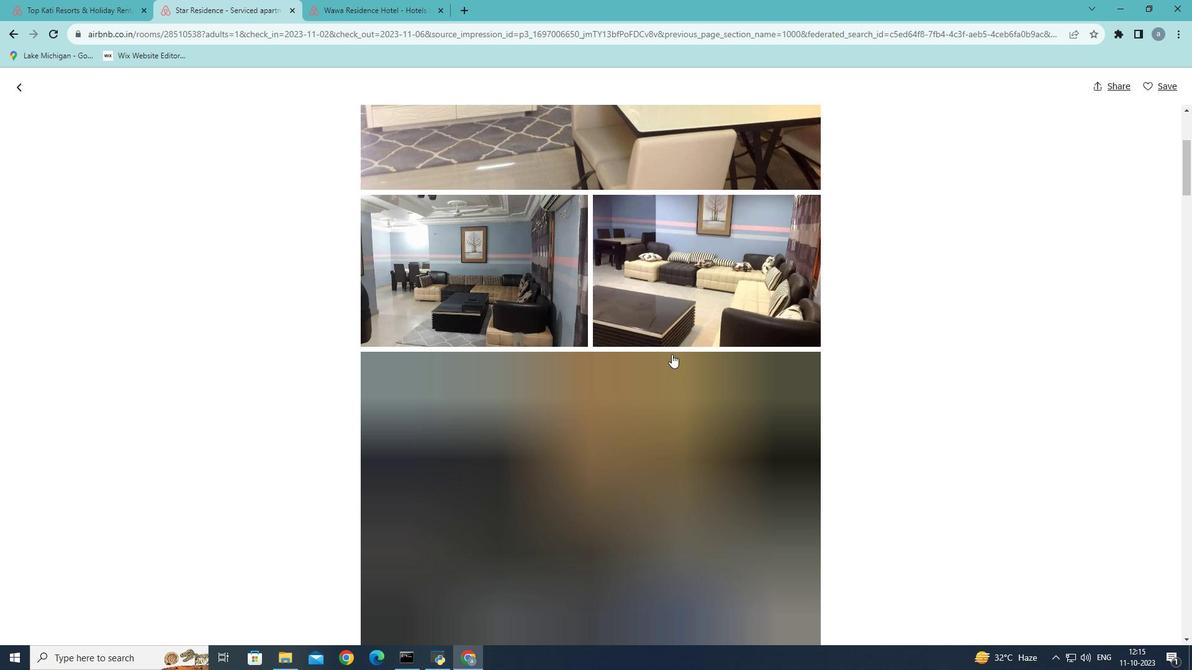 
Action: Mouse scrolled (672, 354) with delta (0, 0)
Screenshot: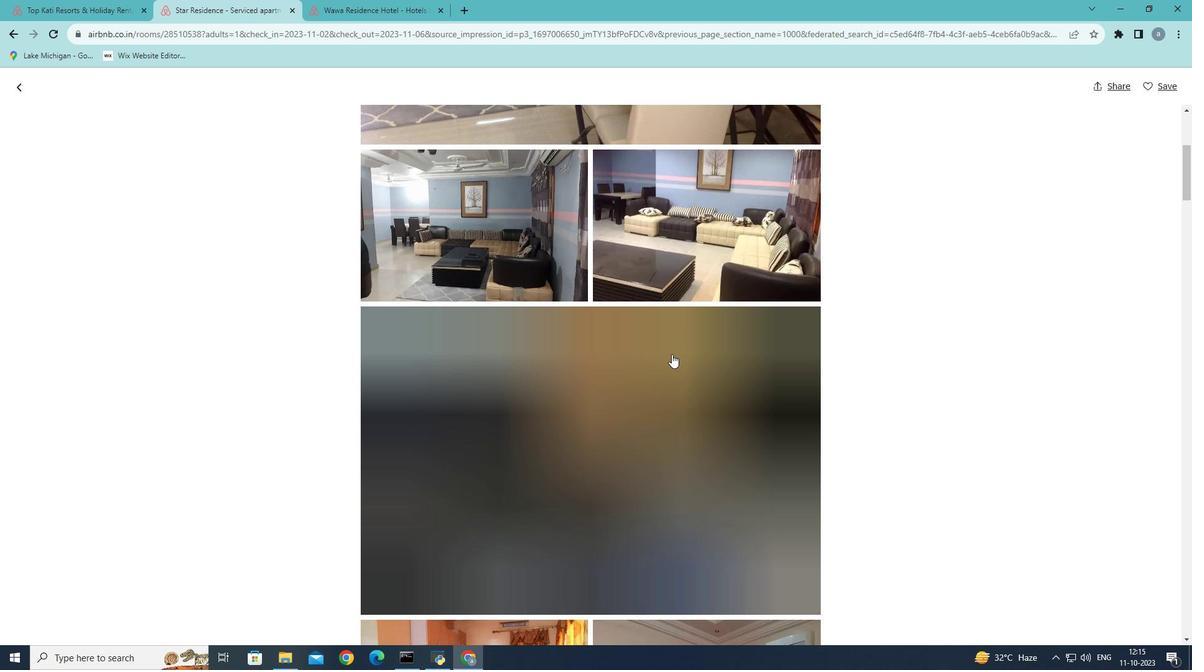 
Action: Mouse scrolled (672, 354) with delta (0, 0)
Screenshot: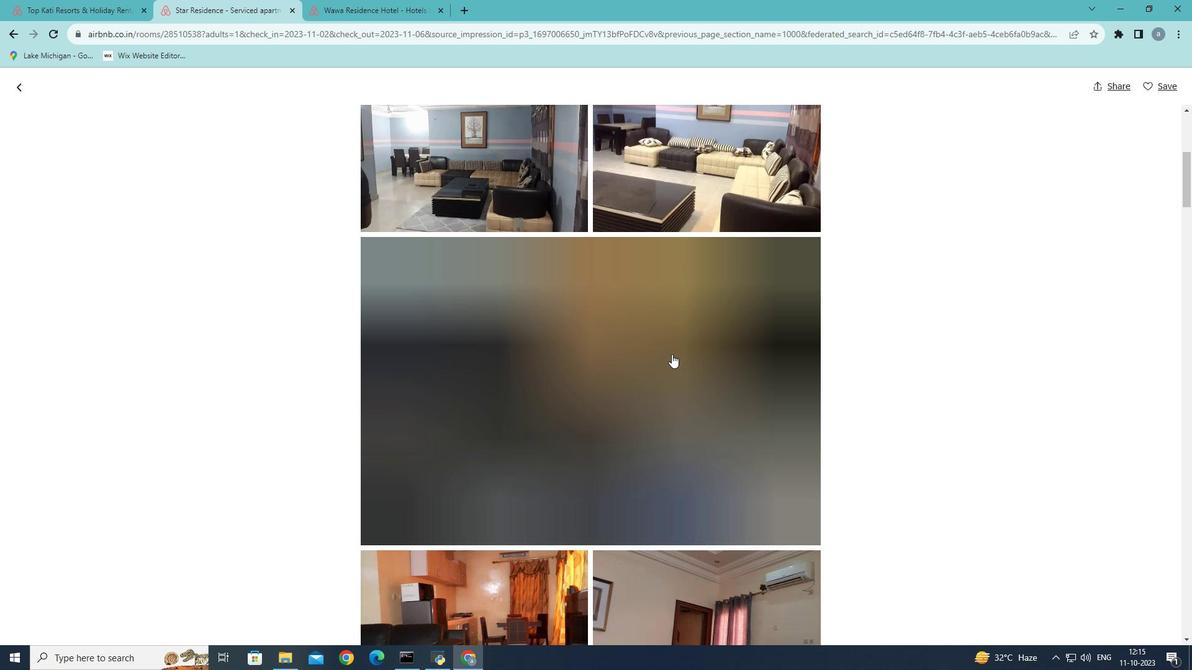 
Action: Mouse scrolled (672, 354) with delta (0, 0)
Screenshot: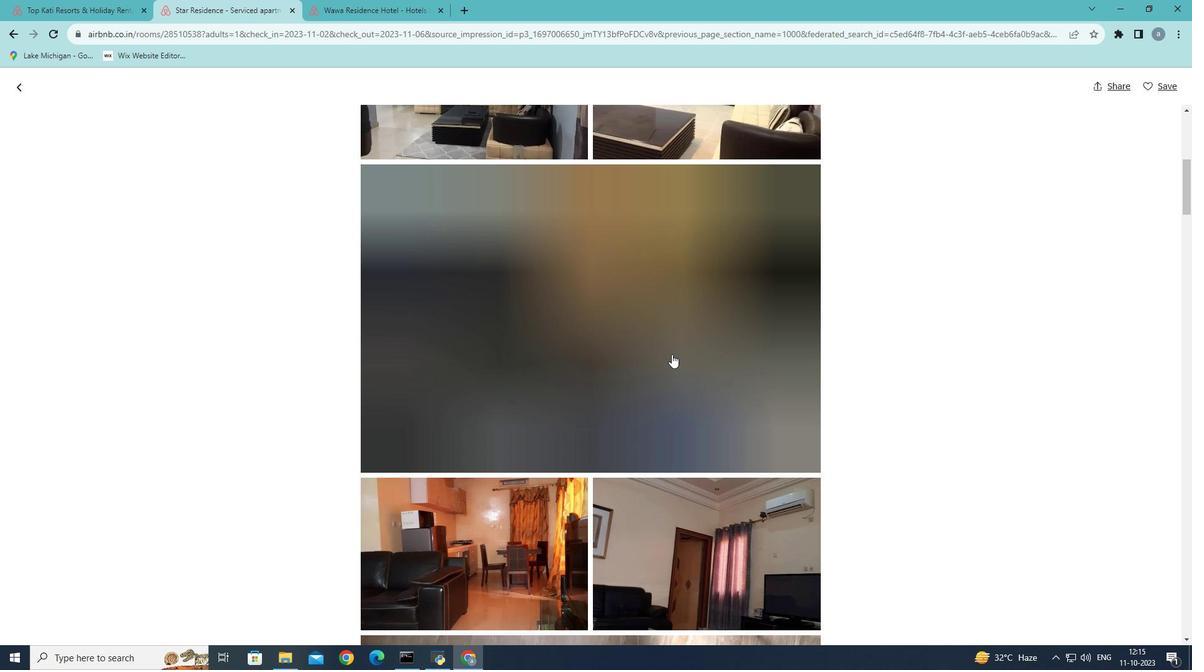 
Action: Mouse scrolled (672, 354) with delta (0, 0)
Screenshot: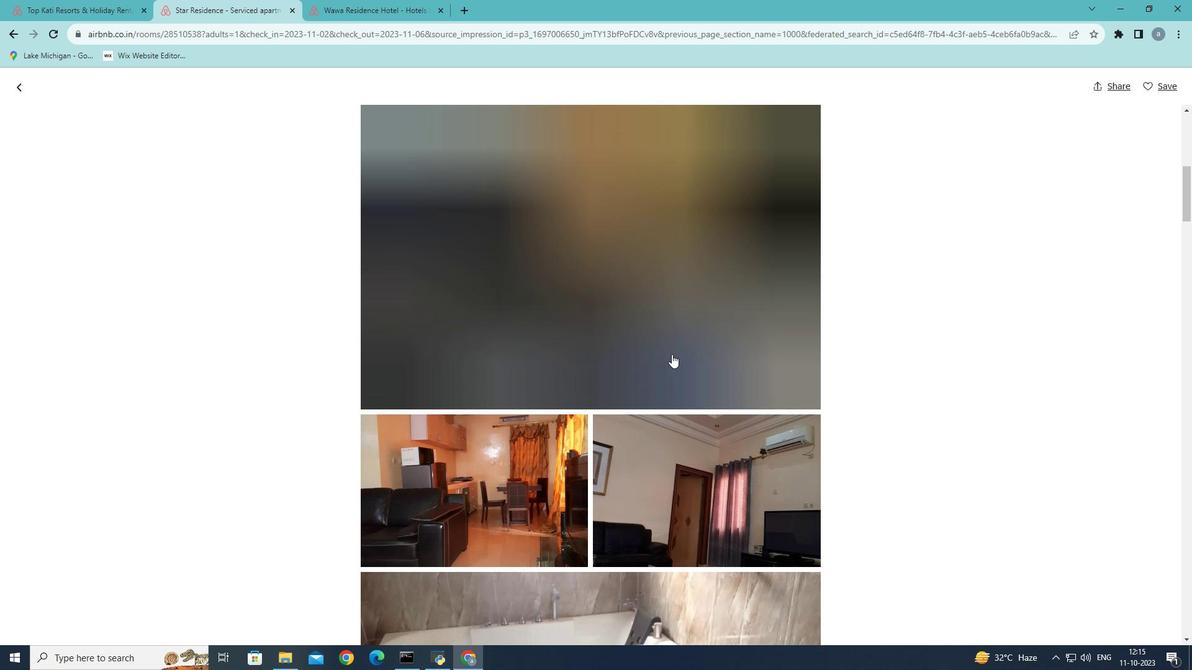 
Action: Mouse scrolled (672, 354) with delta (0, 0)
Screenshot: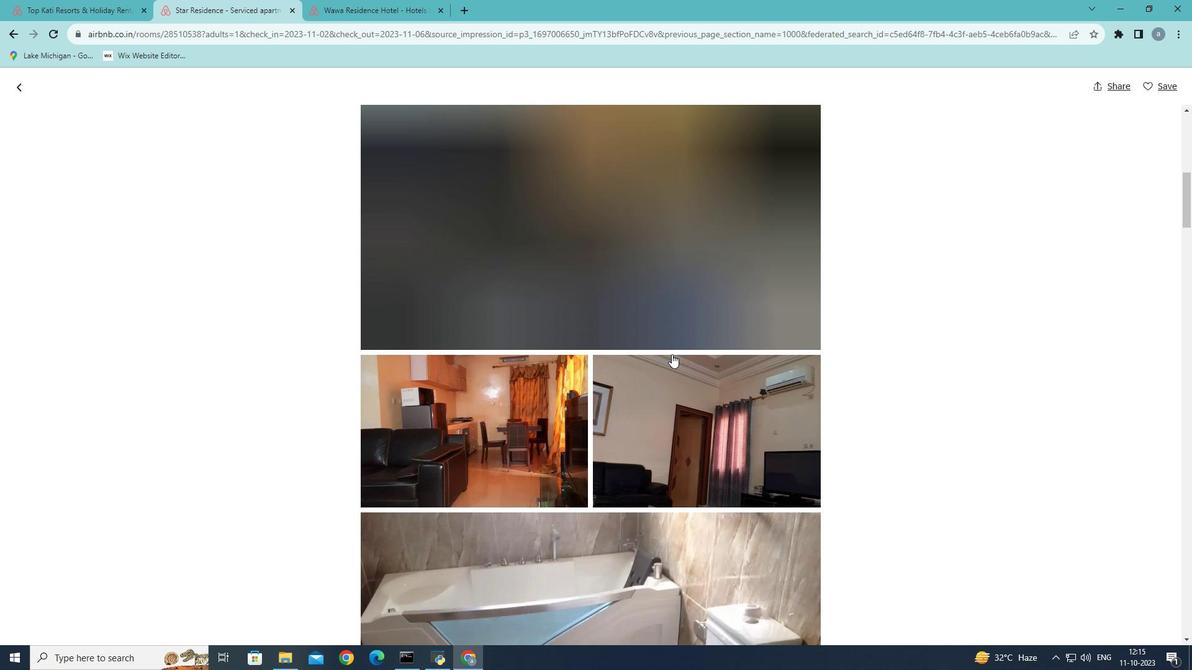 
Action: Mouse scrolled (672, 354) with delta (0, 0)
Screenshot: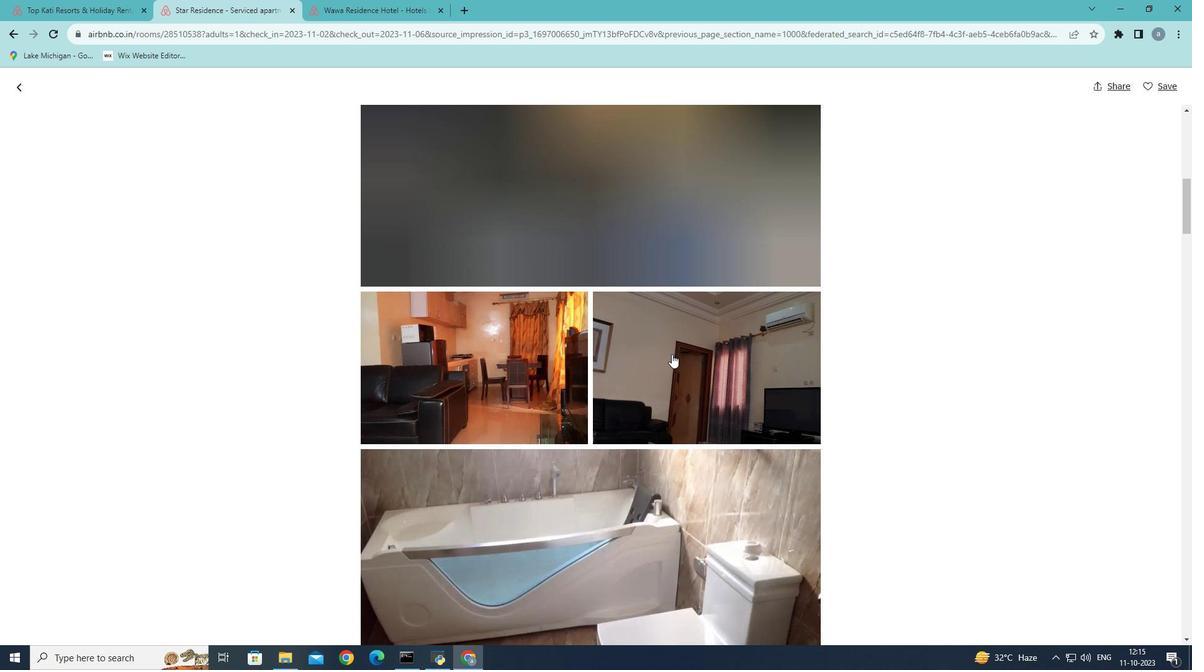
Action: Mouse scrolled (672, 354) with delta (0, 0)
Screenshot: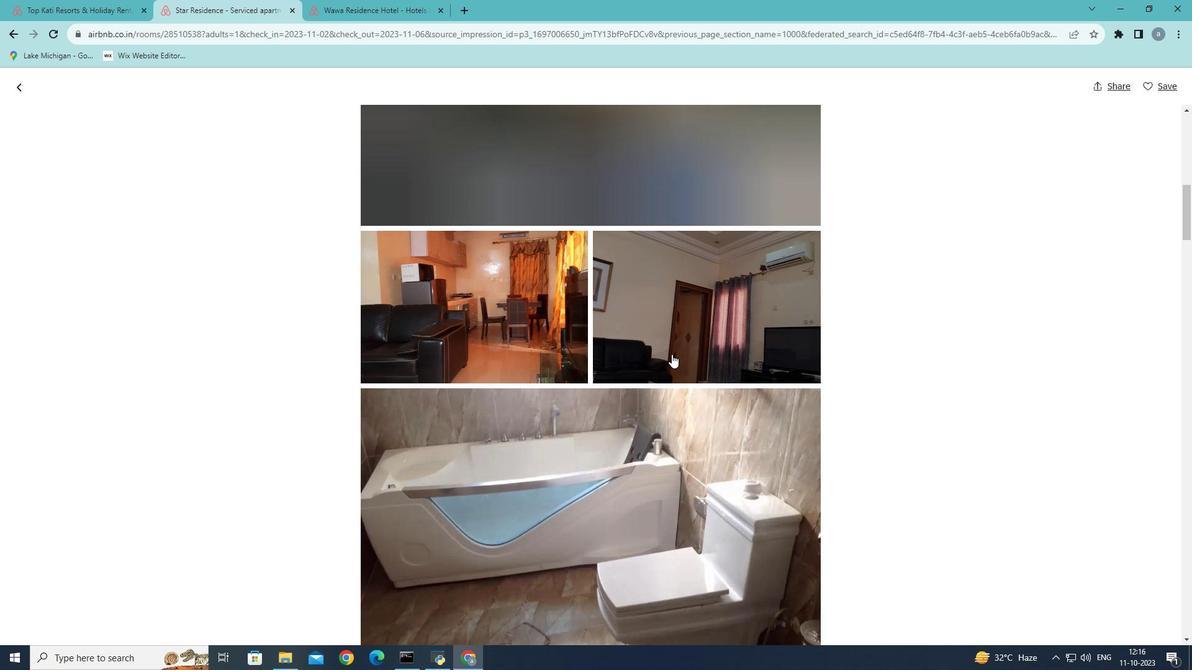 
Action: Mouse scrolled (672, 354) with delta (0, 0)
Screenshot: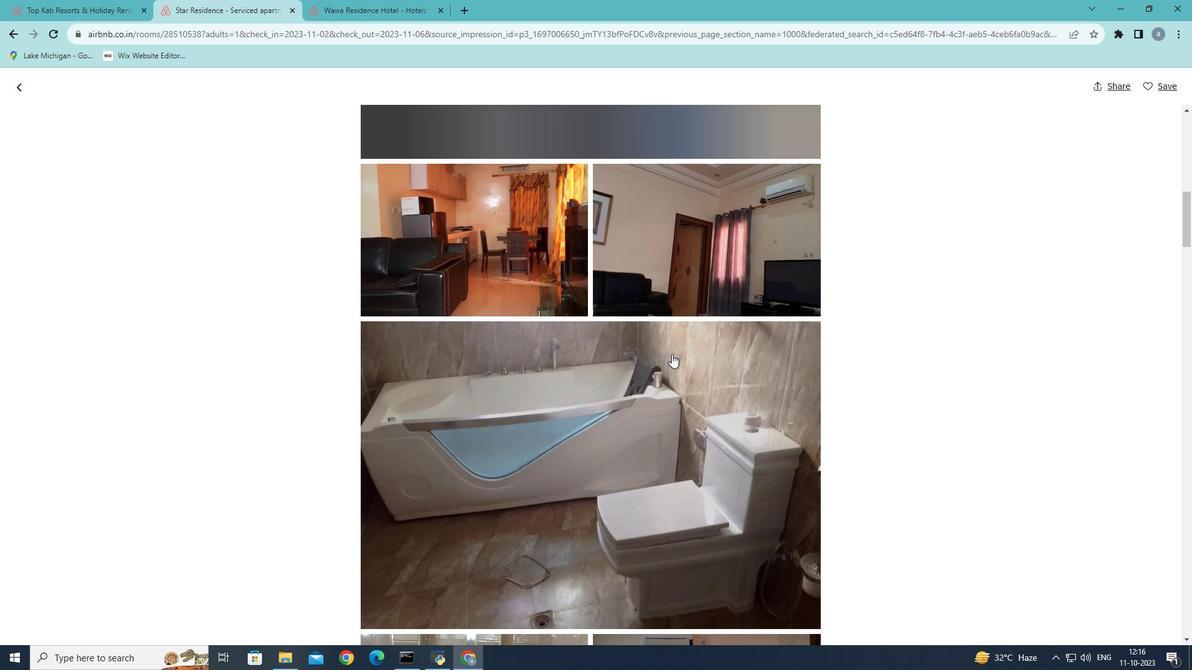 
Action: Mouse scrolled (672, 354) with delta (0, 0)
Screenshot: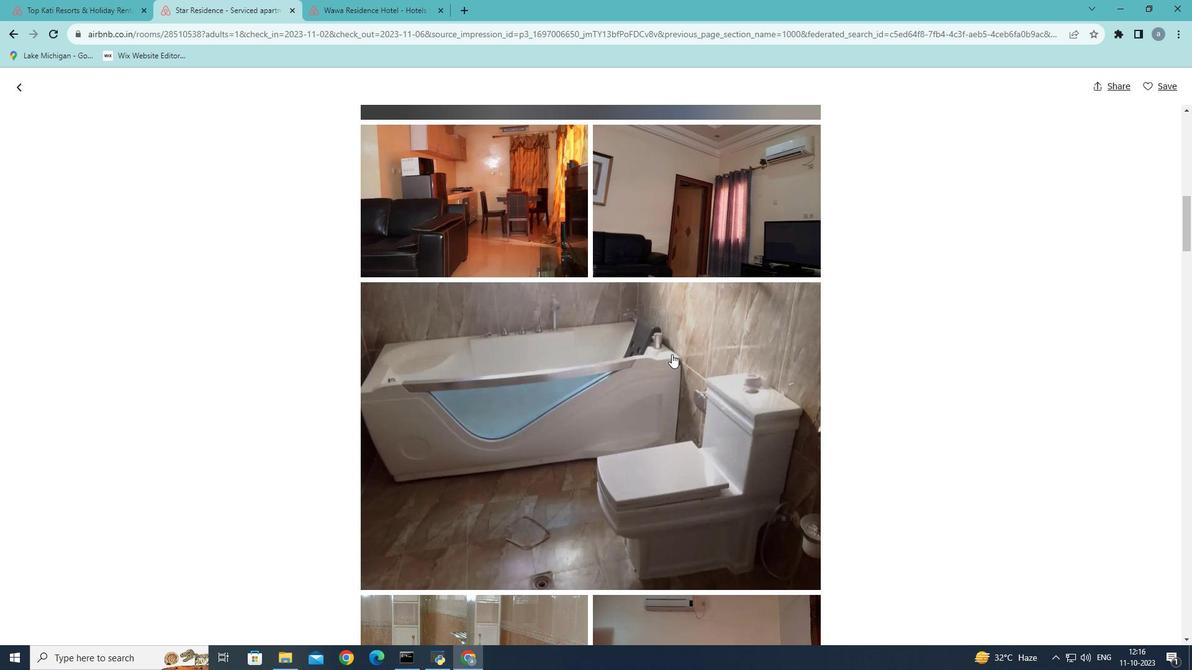 
Action: Mouse moved to (674, 351)
Screenshot: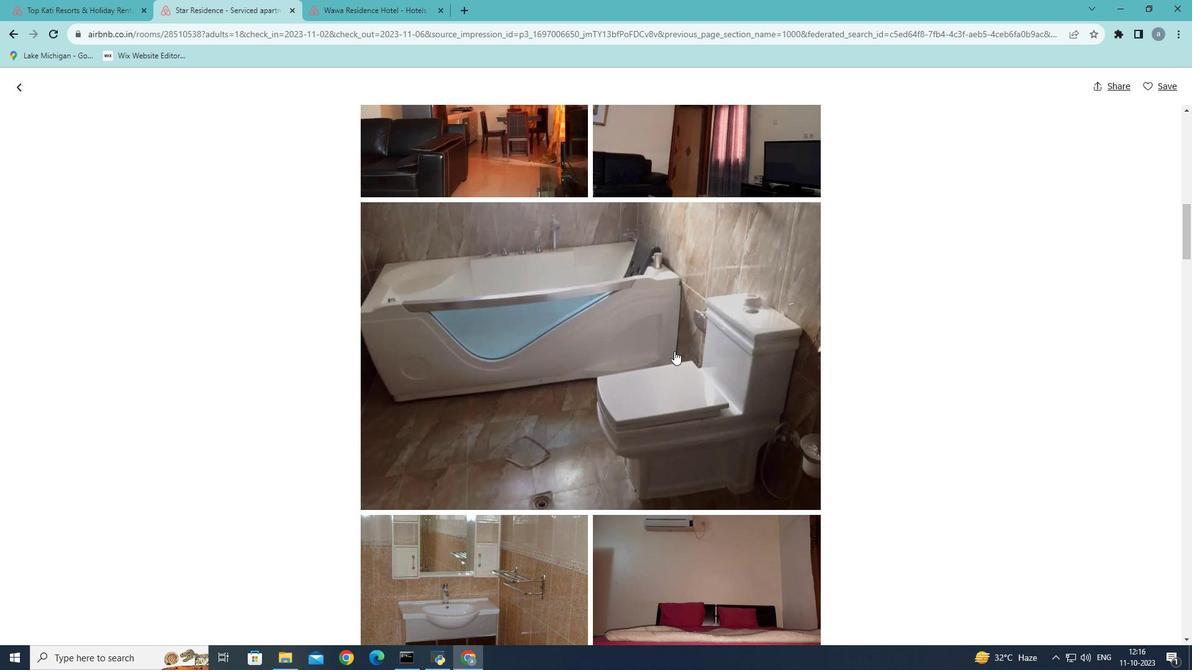 
Action: Mouse scrolled (674, 350) with delta (0, 0)
Screenshot: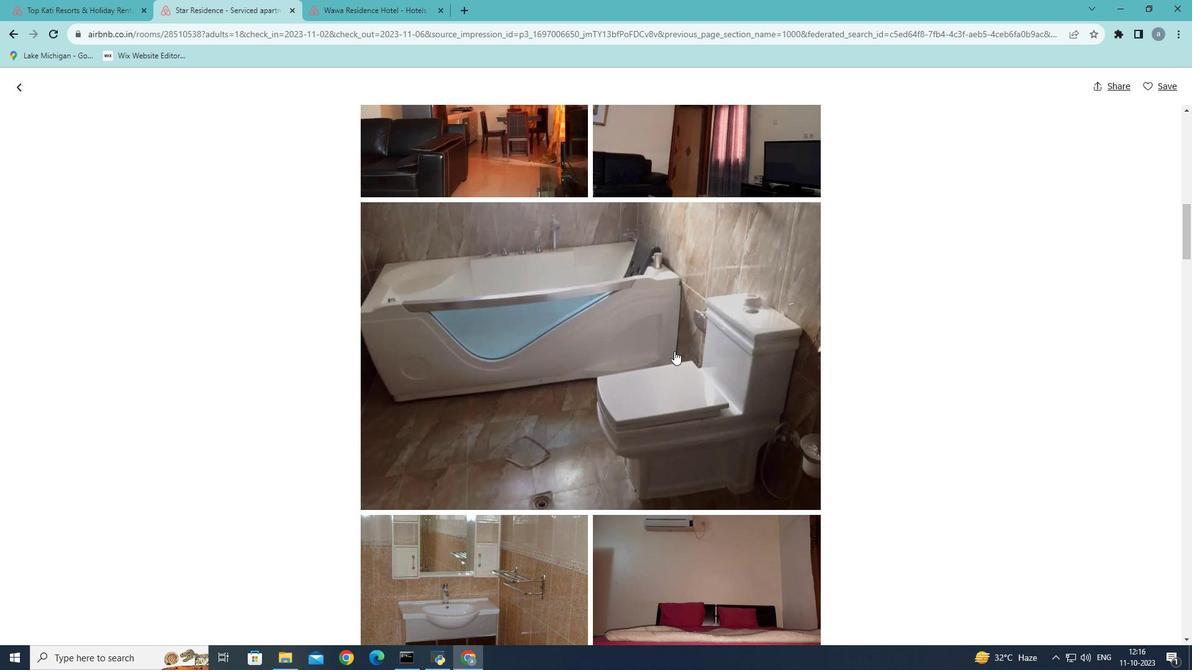 
Action: Mouse scrolled (674, 350) with delta (0, 0)
Screenshot: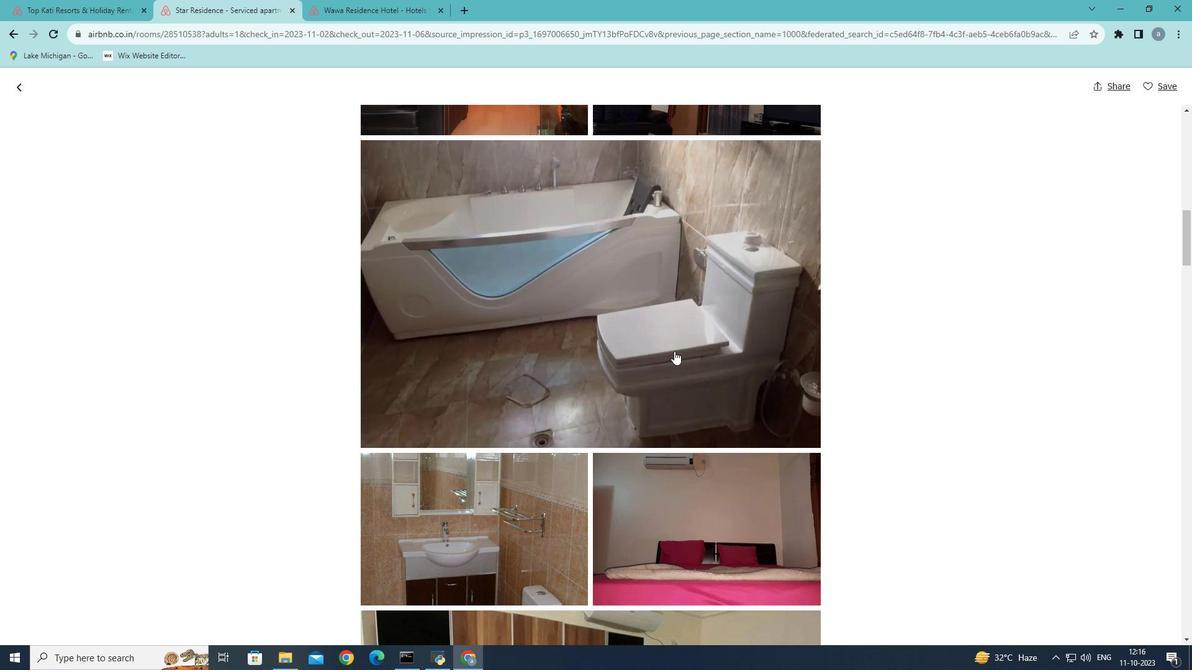 
Action: Mouse scrolled (674, 350) with delta (0, 0)
Screenshot: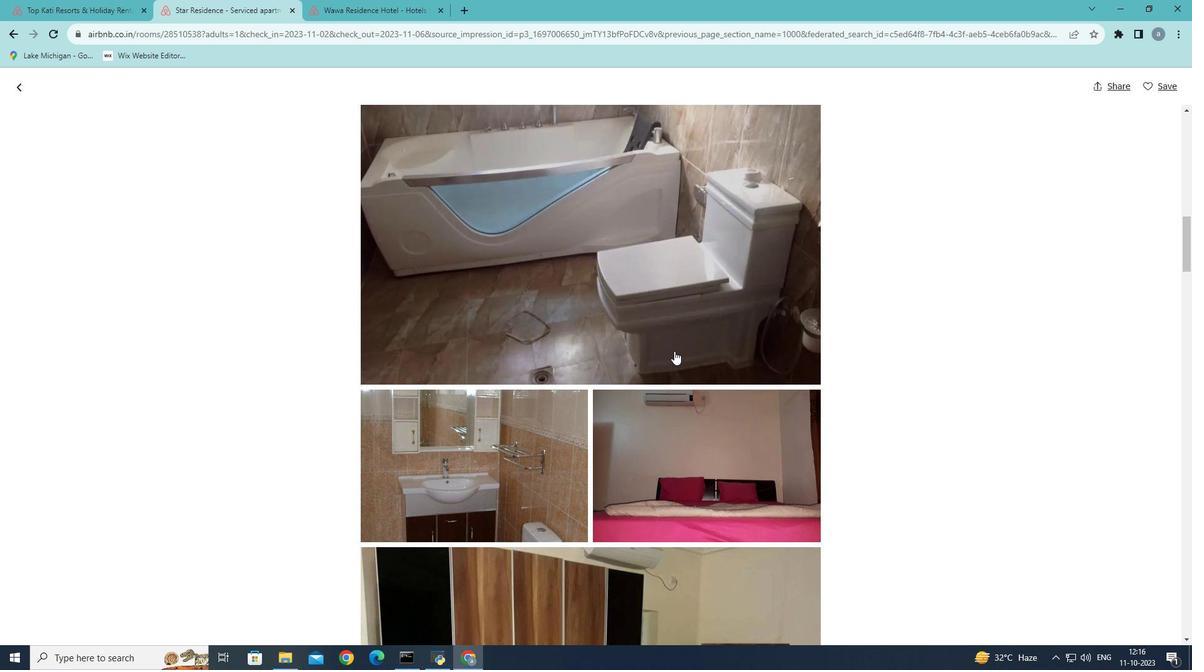 
Action: Mouse moved to (675, 349)
Screenshot: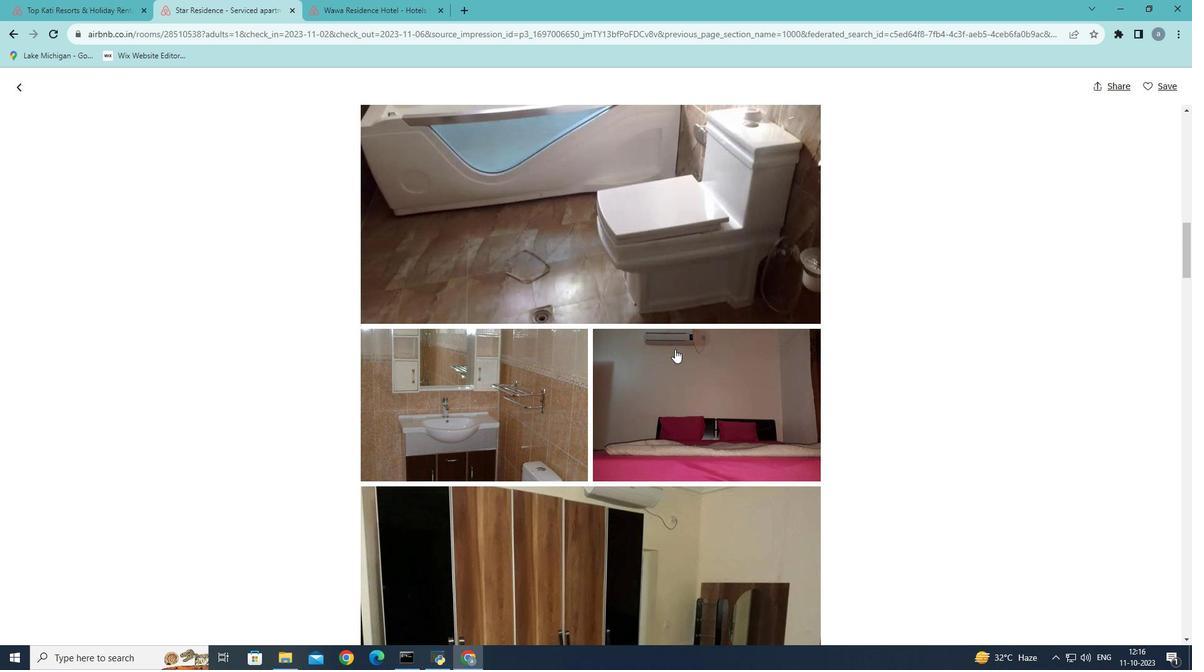 
Action: Mouse scrolled (675, 349) with delta (0, 0)
Screenshot: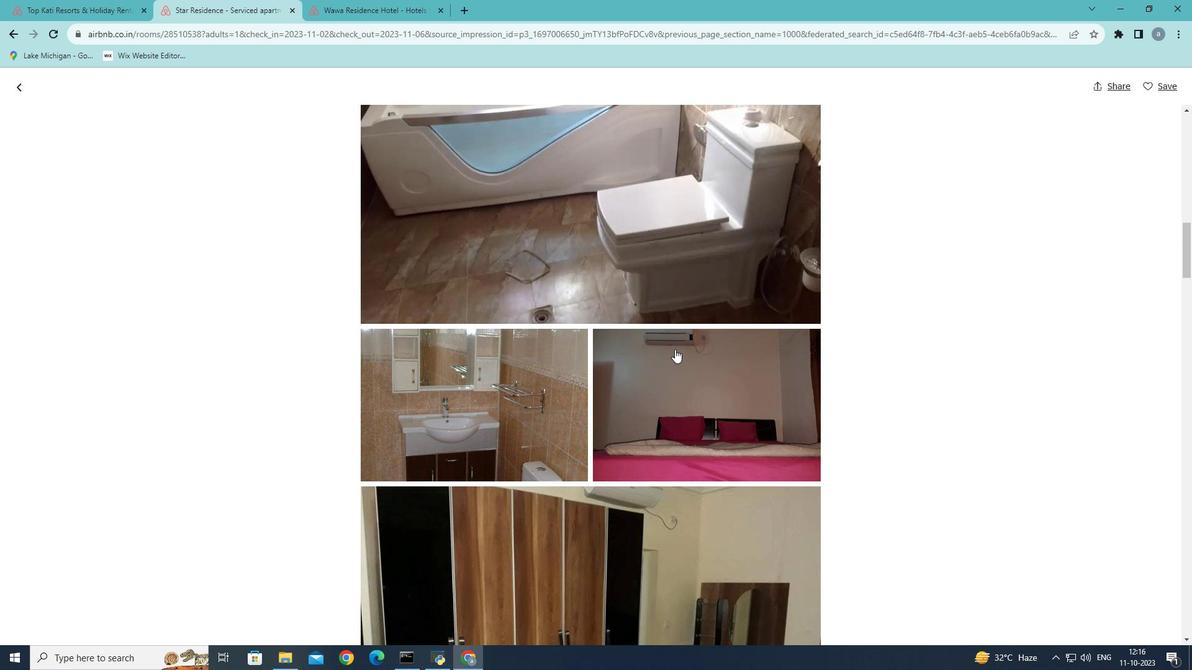 
Action: Mouse scrolled (675, 349) with delta (0, 0)
Screenshot: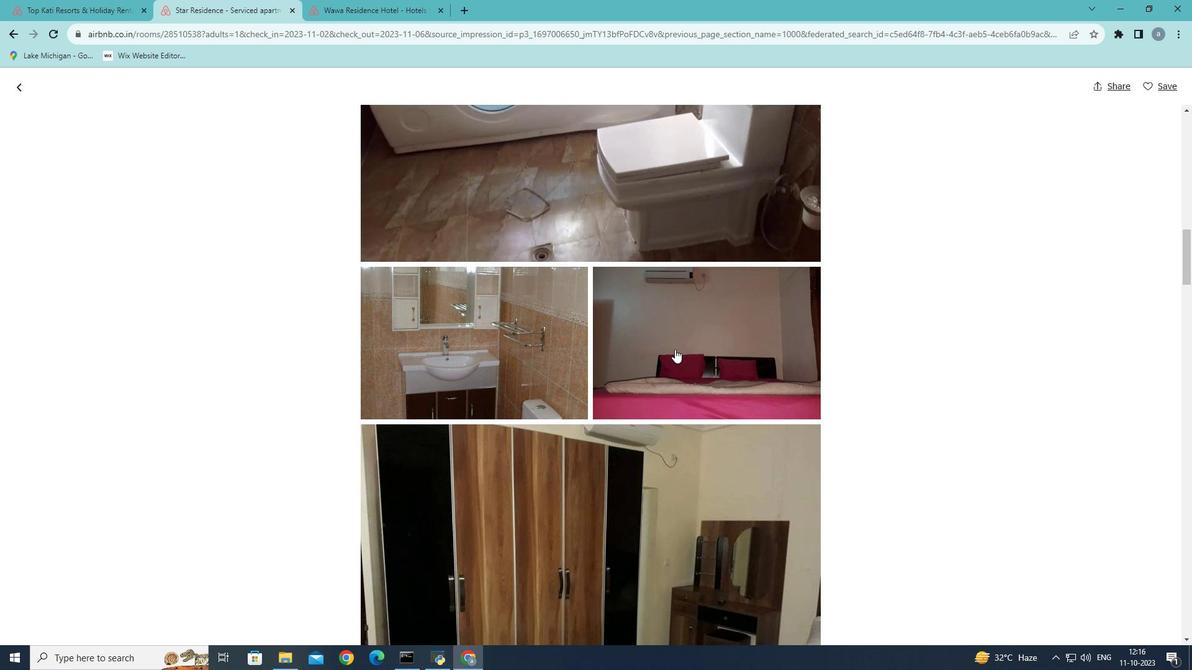 
Action: Mouse scrolled (675, 349) with delta (0, 0)
Screenshot: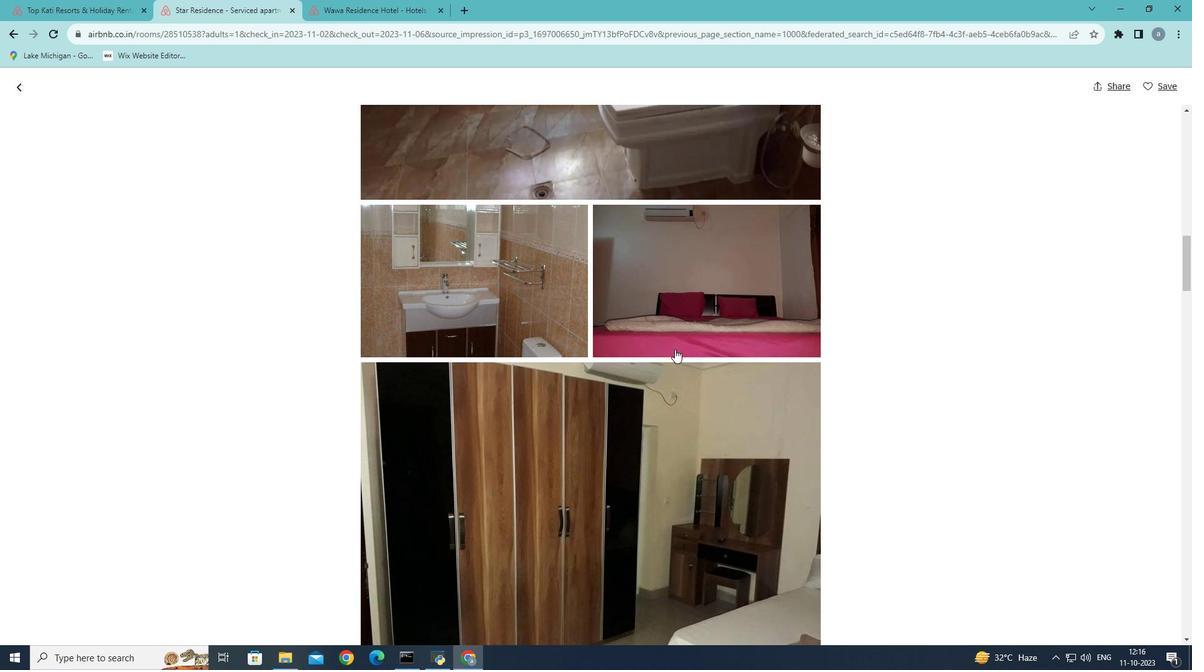 
Action: Mouse scrolled (675, 349) with delta (0, 0)
Screenshot: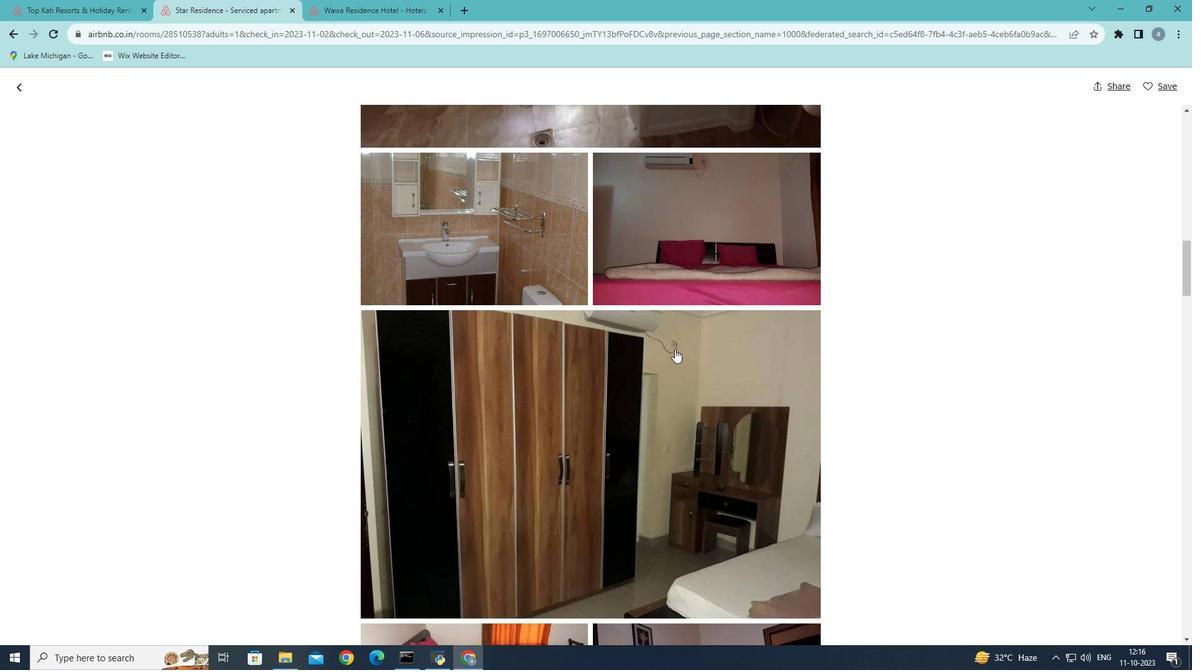 
Action: Mouse scrolled (675, 349) with delta (0, 0)
Screenshot: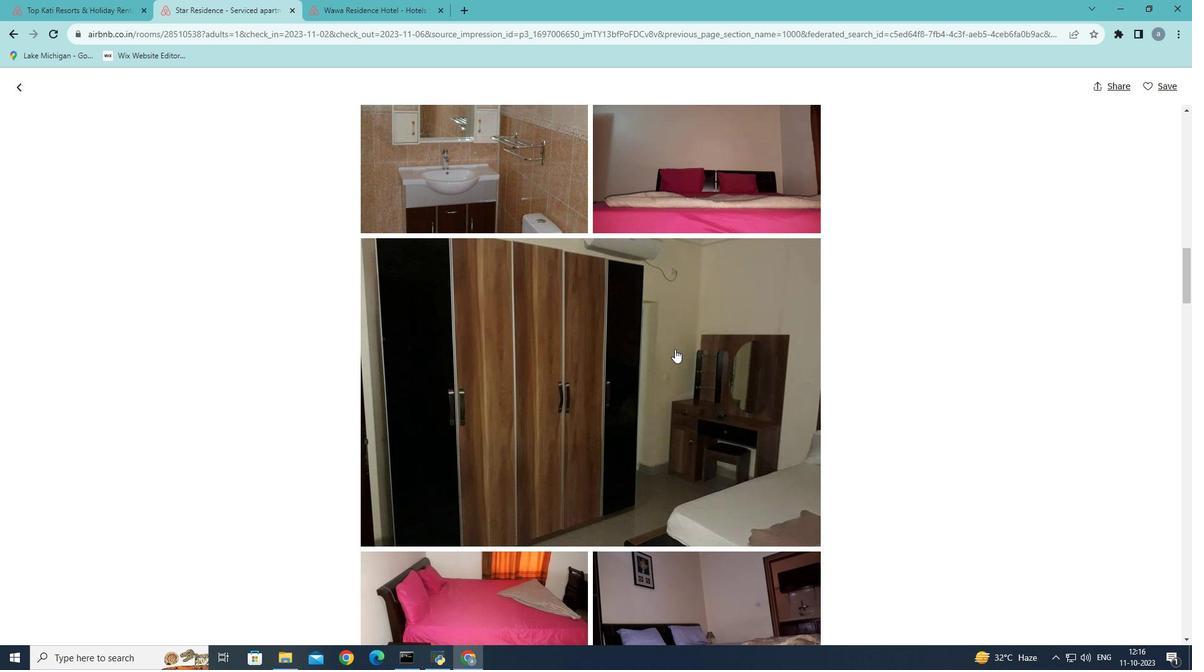 
Action: Mouse scrolled (675, 349) with delta (0, 0)
Screenshot: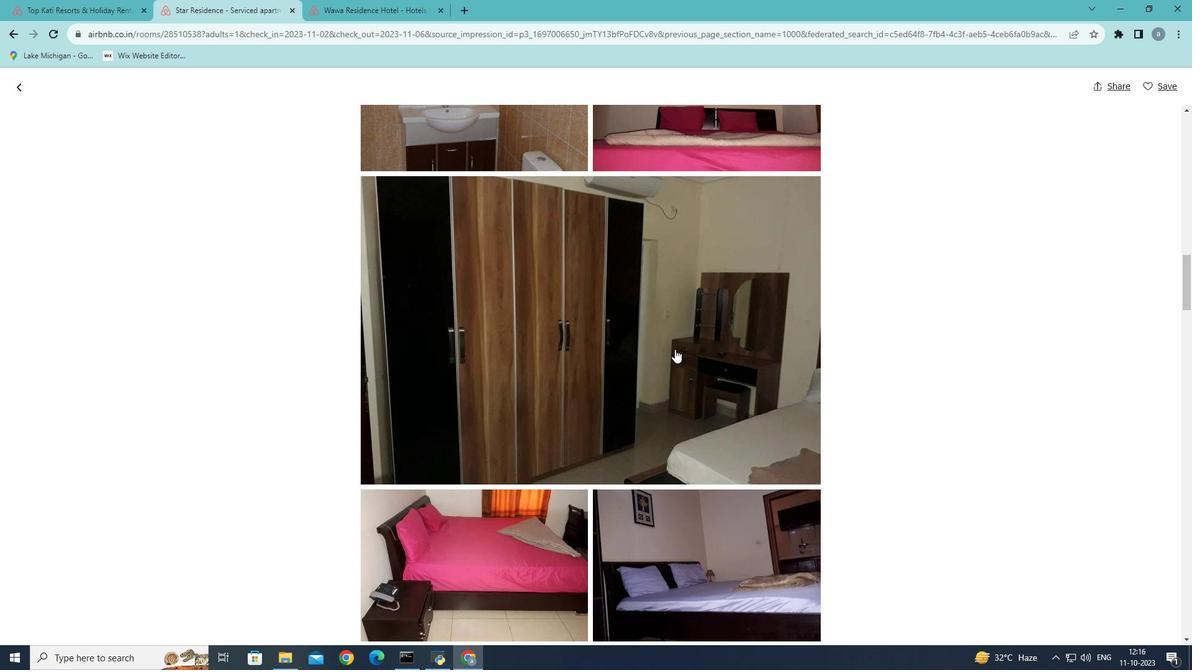 
Action: Mouse moved to (677, 347)
Screenshot: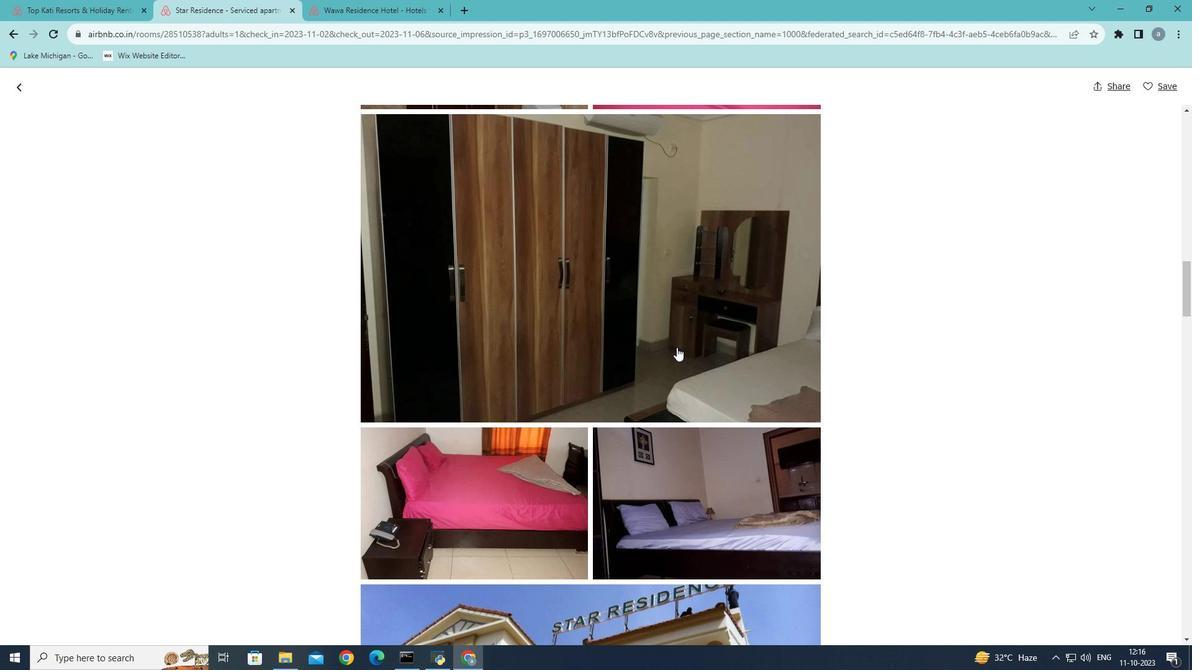
Action: Mouse scrolled (677, 347) with delta (0, 0)
Screenshot: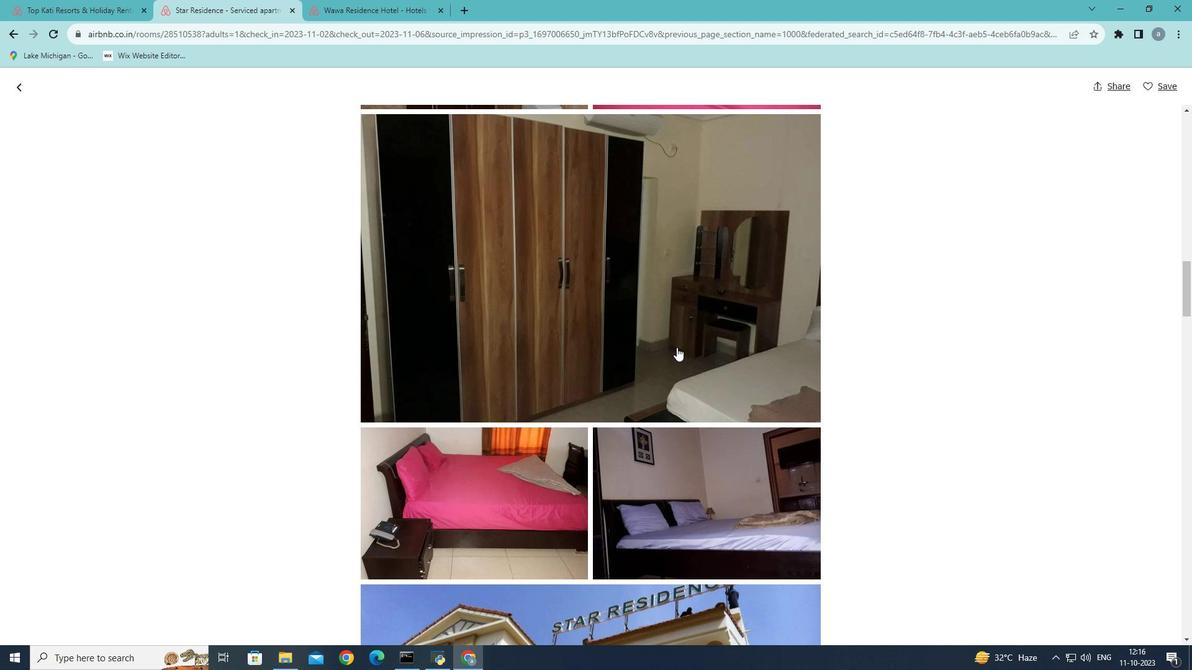 
Action: Mouse scrolled (677, 347) with delta (0, 0)
Screenshot: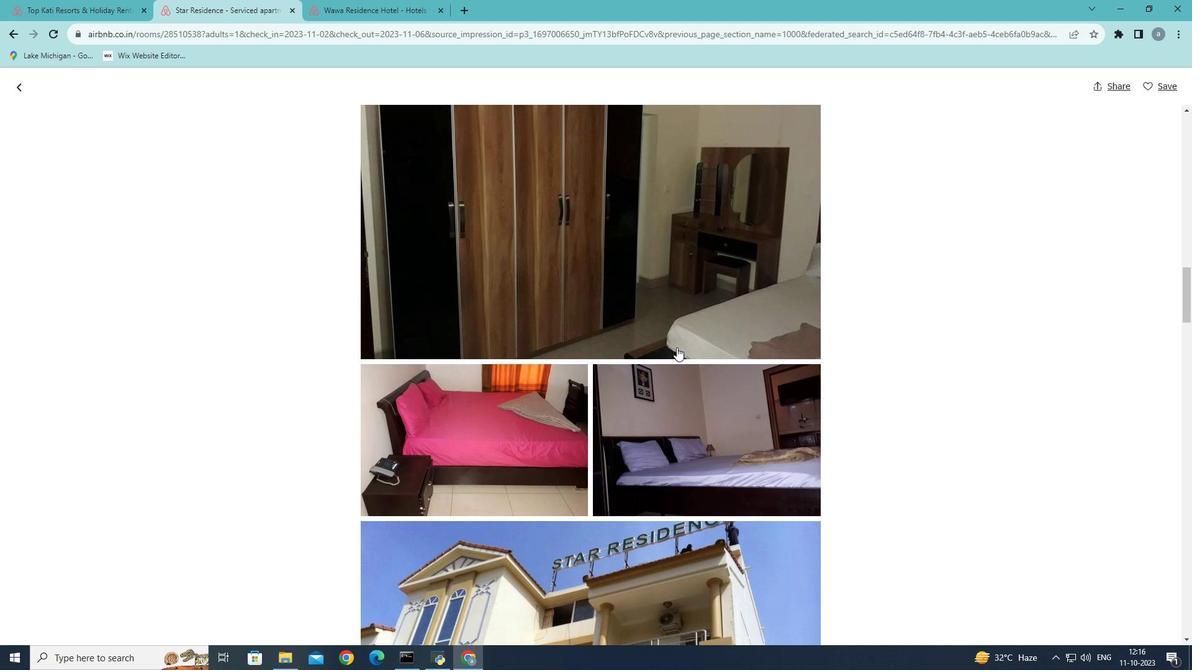 
Action: Mouse scrolled (677, 347) with delta (0, 0)
Screenshot: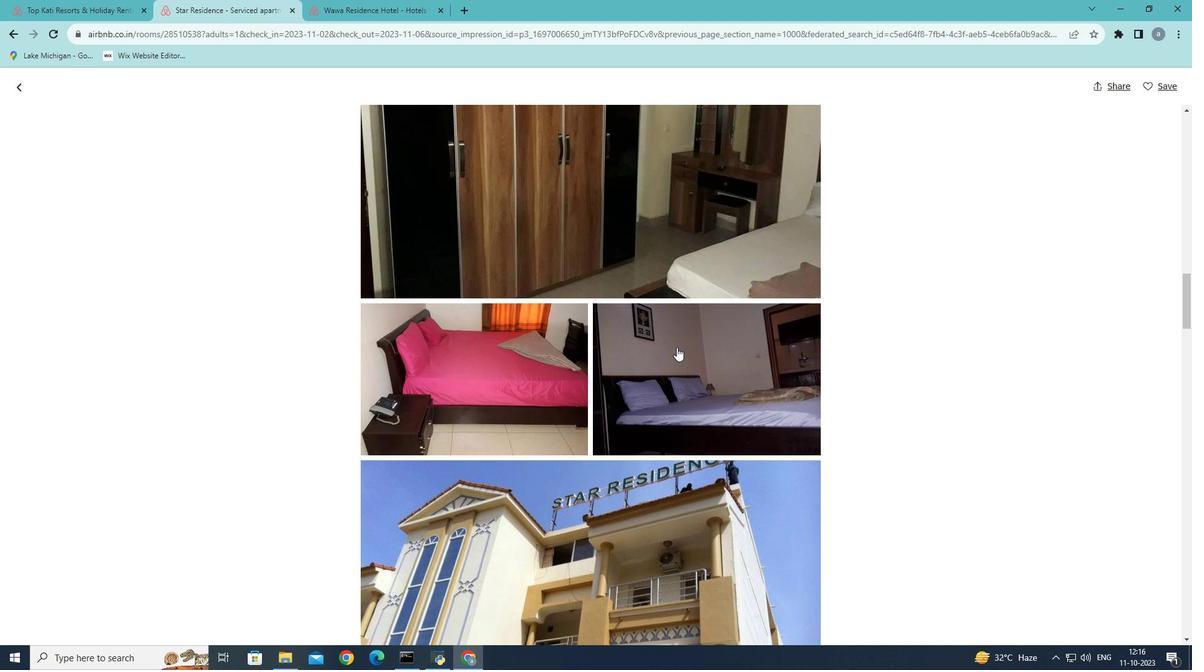 
Action: Mouse scrolled (677, 347) with delta (0, 0)
